 Task: Go to Program & Features. Select Whole Food Market. Add to cart Organic Plant-Based Protein Bars-3. Place order for Kathleen Davis, _x000D_
29730 SW Lancelot Ln_x000D_
Wilsonville, Oregon(OR), 97070, Cell Number (503) 682-3913
Action: Mouse moved to (28, 102)
Screenshot: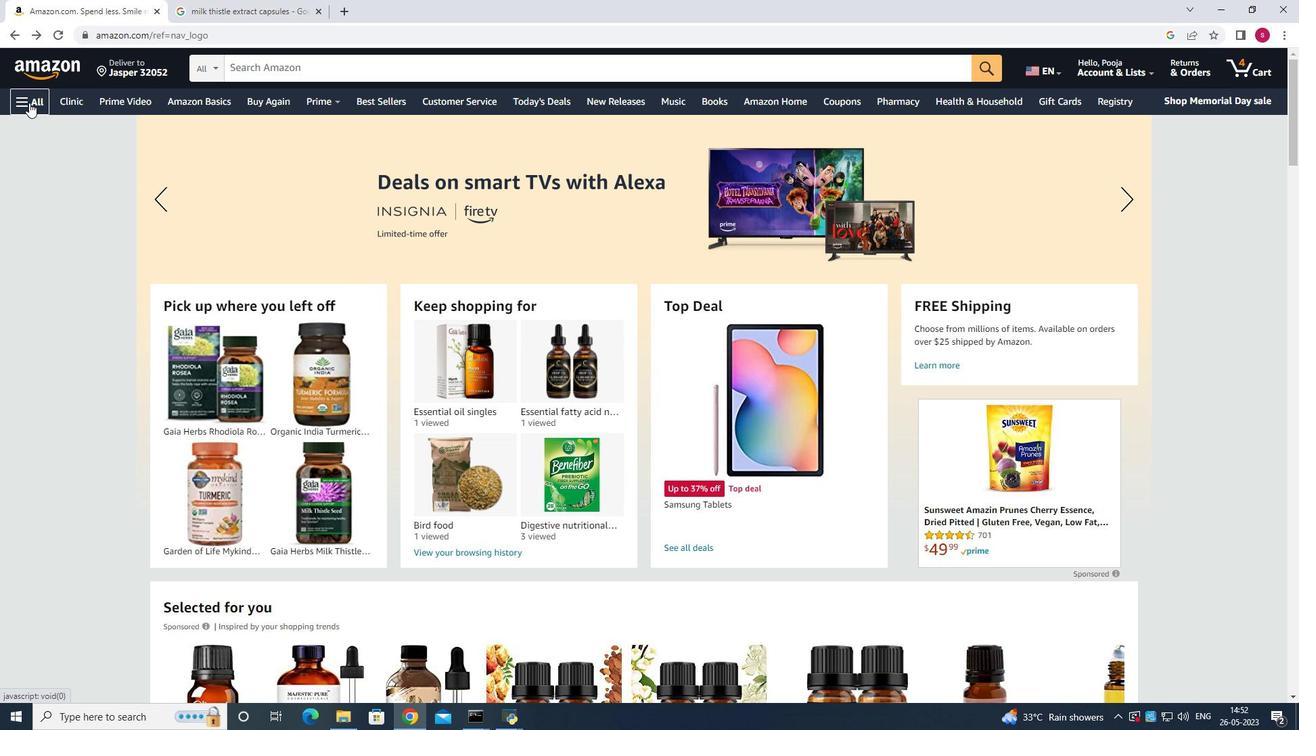 
Action: Mouse pressed left at (28, 102)
Screenshot: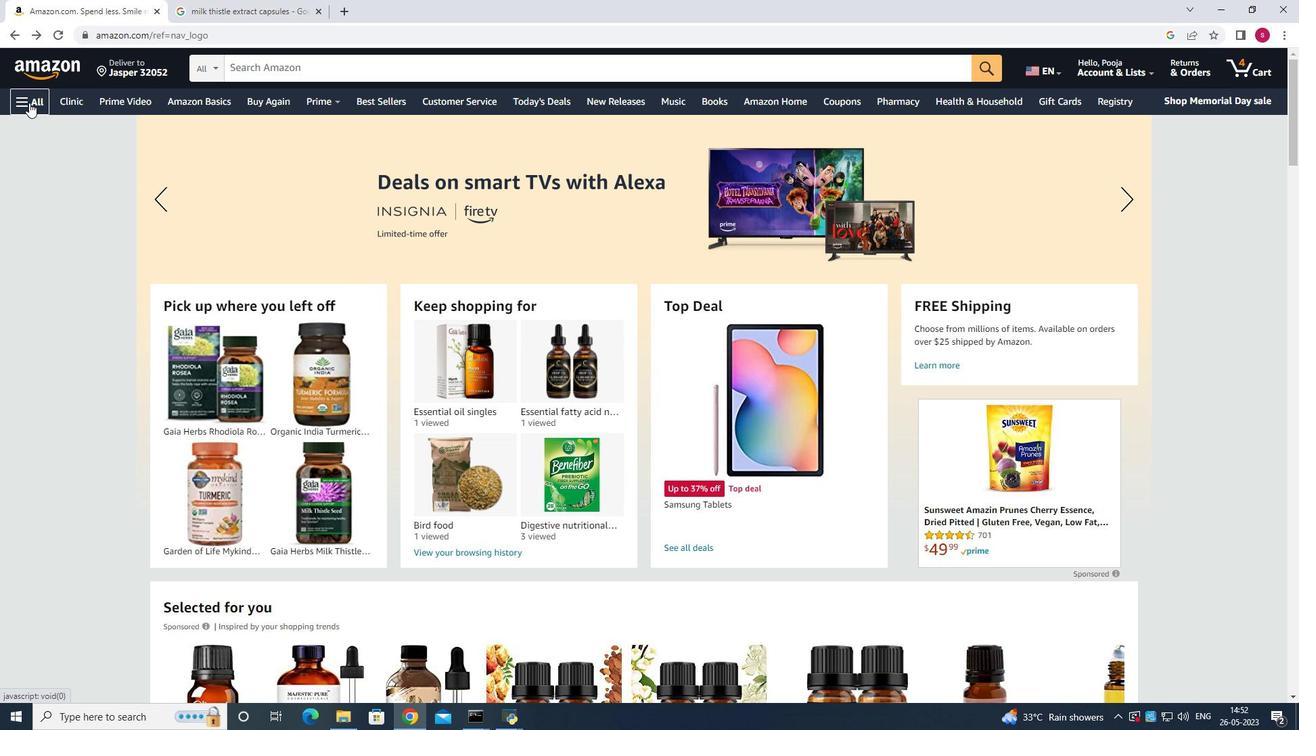 
Action: Mouse moved to (54, 154)
Screenshot: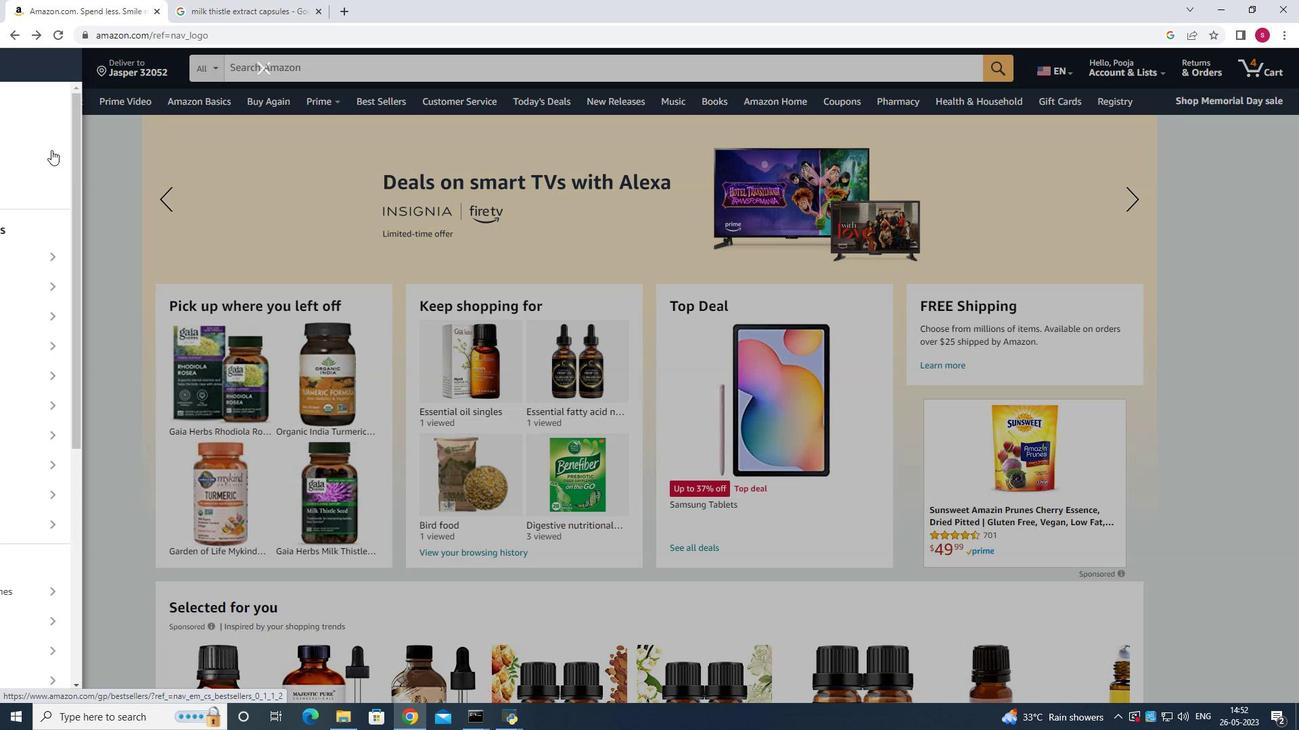 
Action: Mouse scrolled (54, 154) with delta (0, 0)
Screenshot: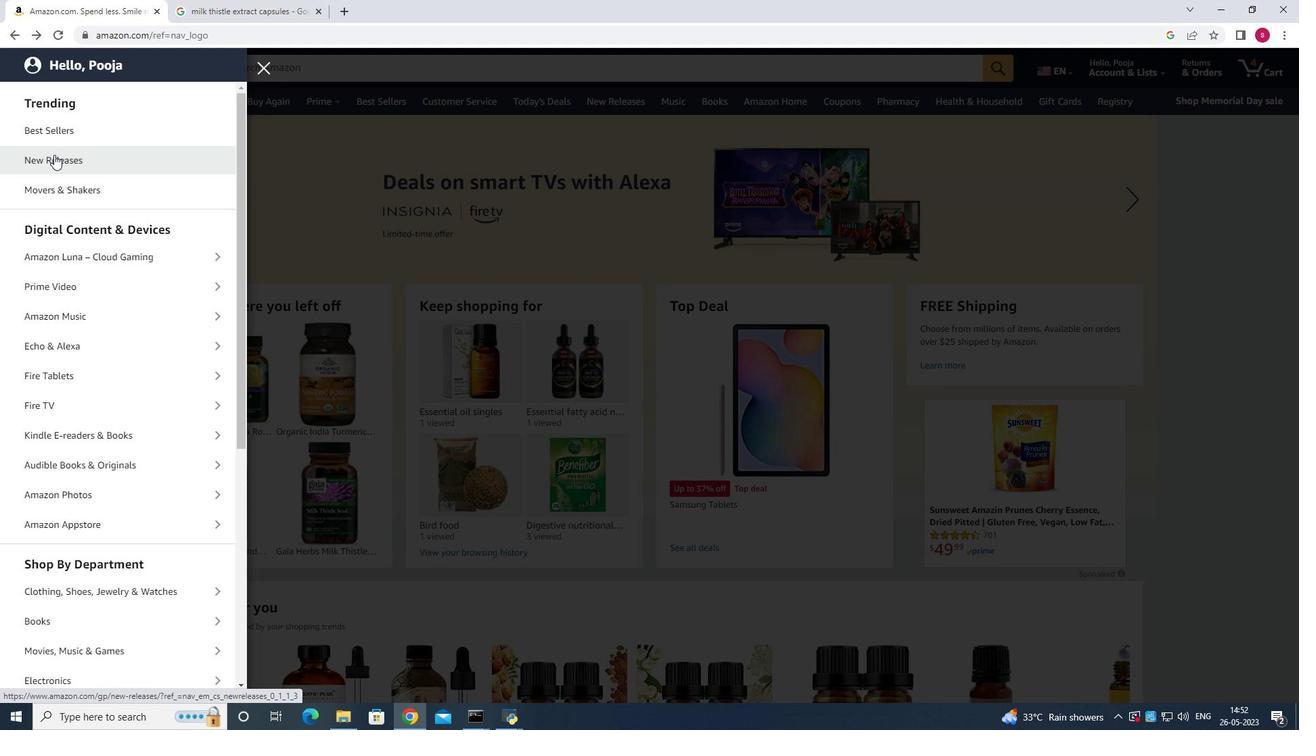 
Action: Mouse scrolled (54, 154) with delta (0, 0)
Screenshot: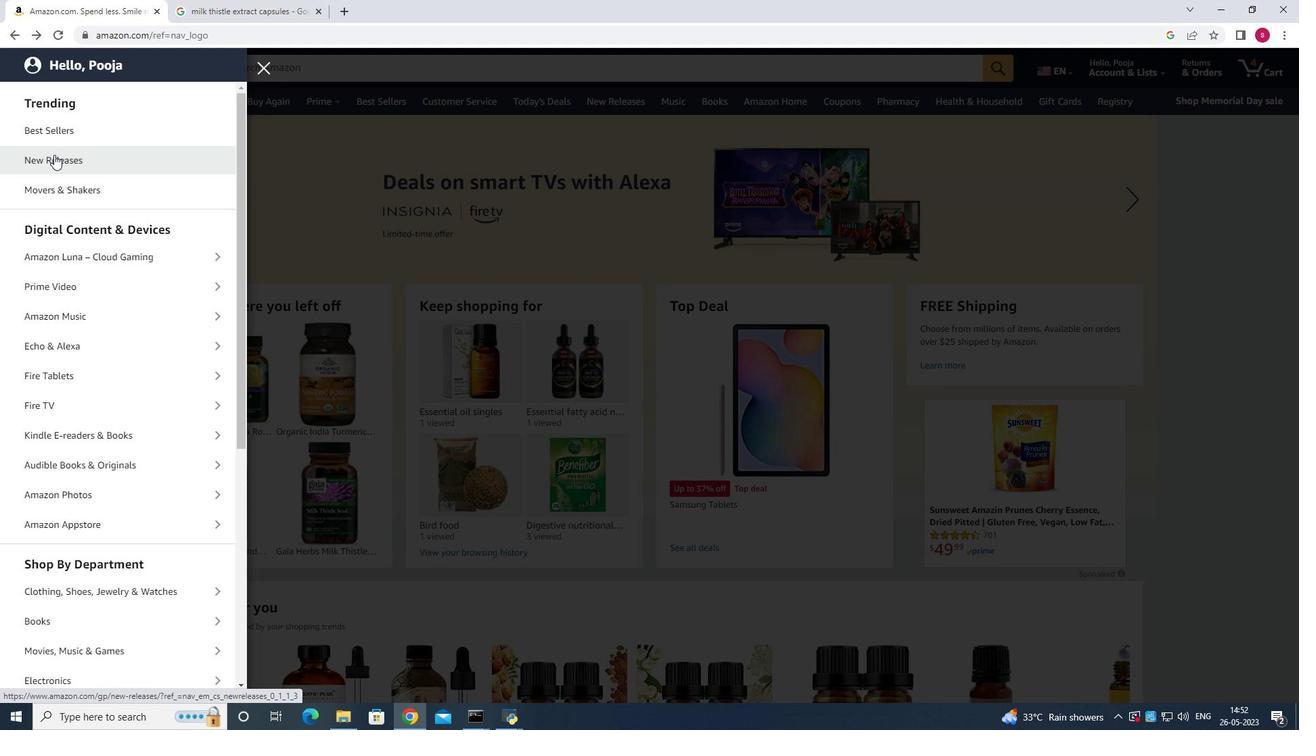 
Action: Mouse scrolled (54, 154) with delta (0, 0)
Screenshot: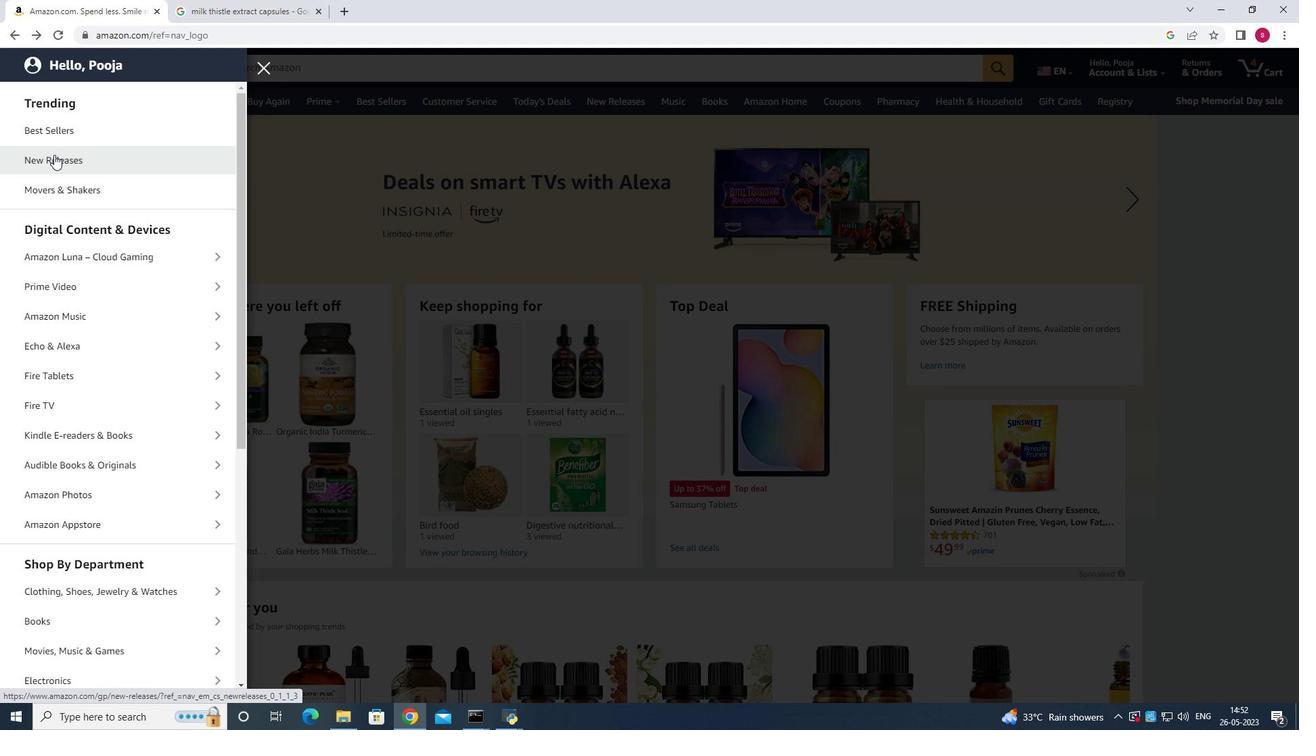 
Action: Mouse scrolled (54, 154) with delta (0, 0)
Screenshot: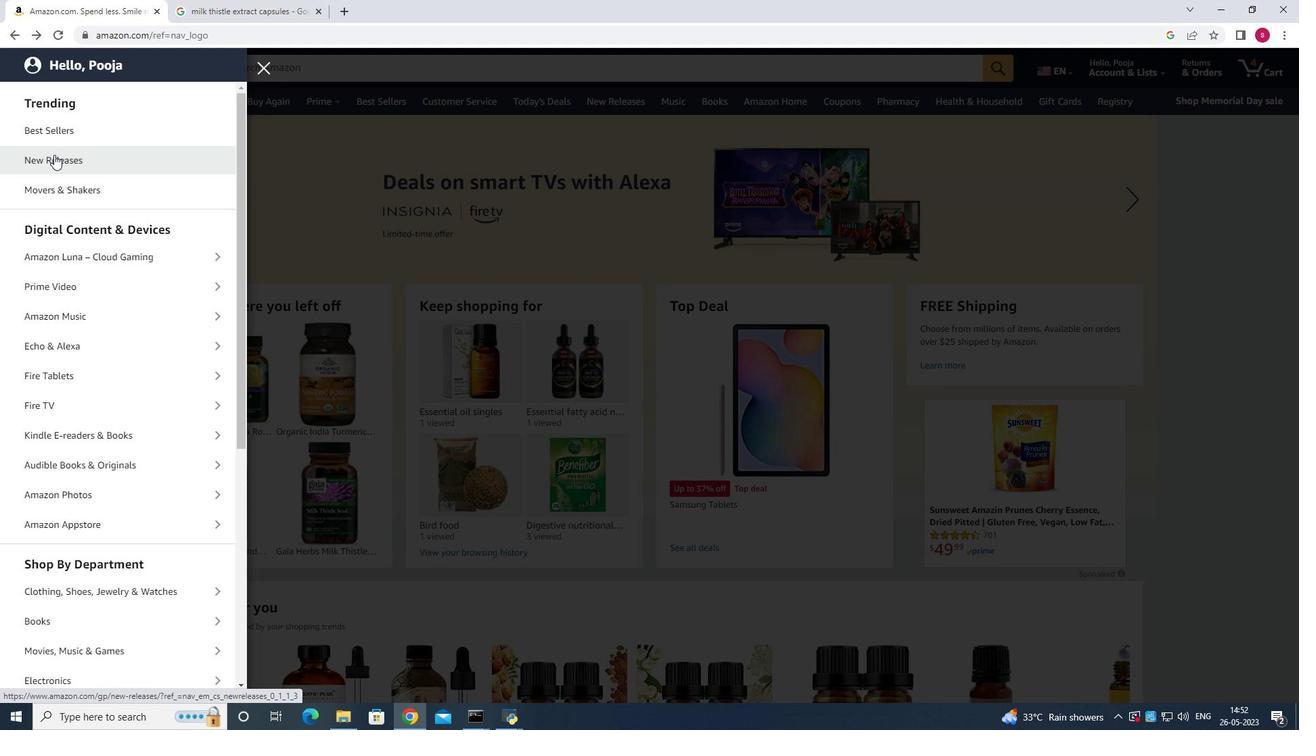 
Action: Mouse scrolled (54, 154) with delta (0, 0)
Screenshot: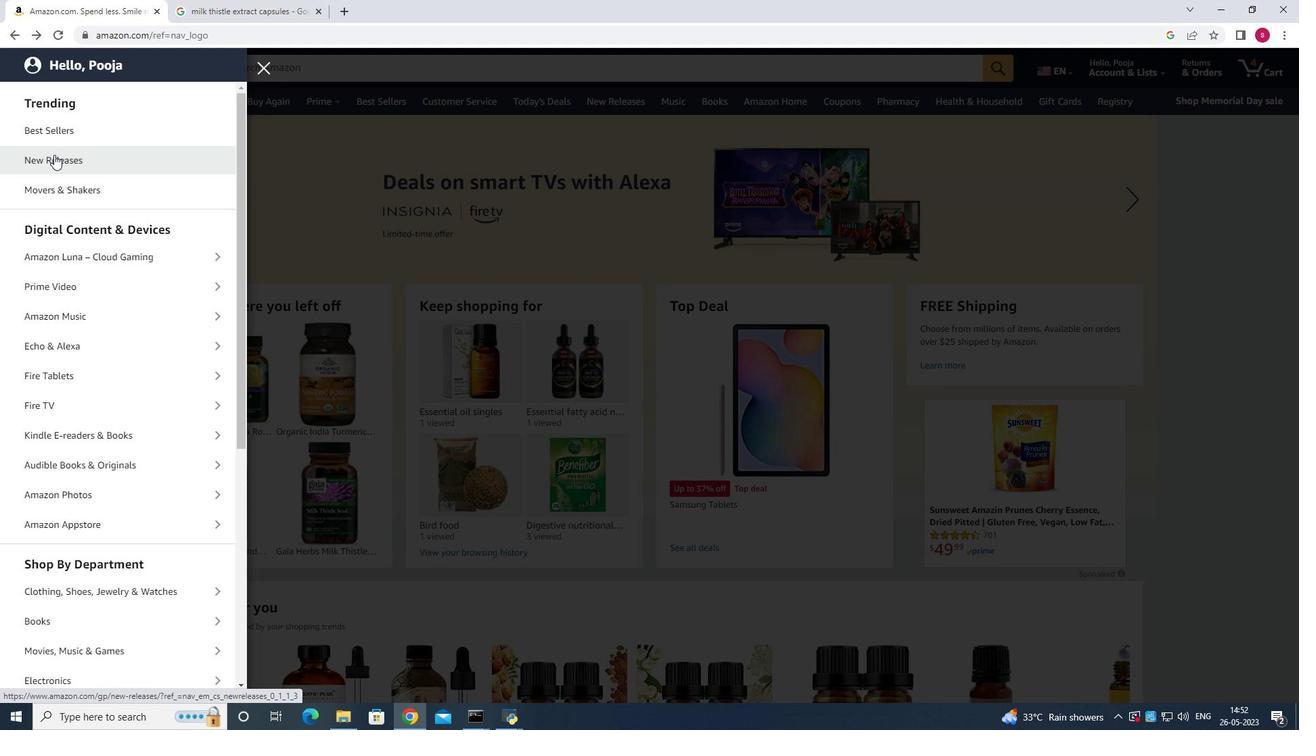 
Action: Mouse scrolled (54, 154) with delta (0, 0)
Screenshot: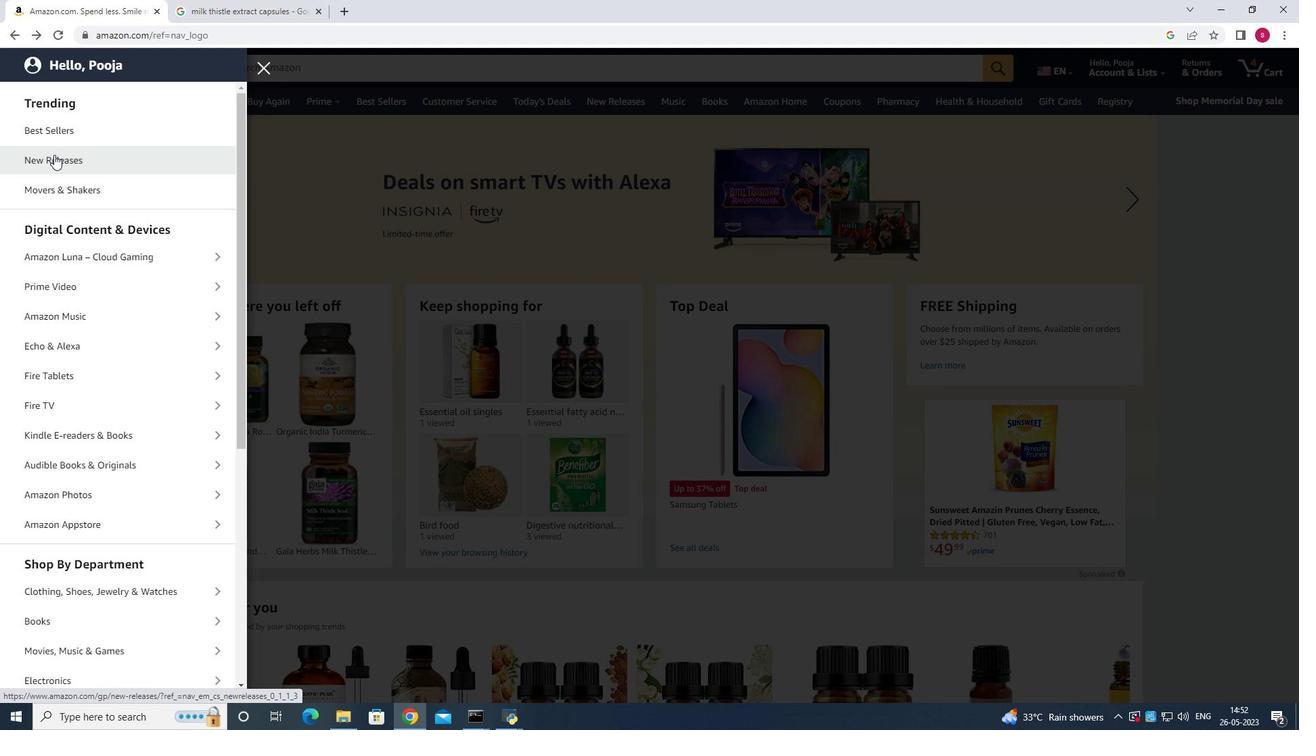 
Action: Mouse scrolled (54, 154) with delta (0, 0)
Screenshot: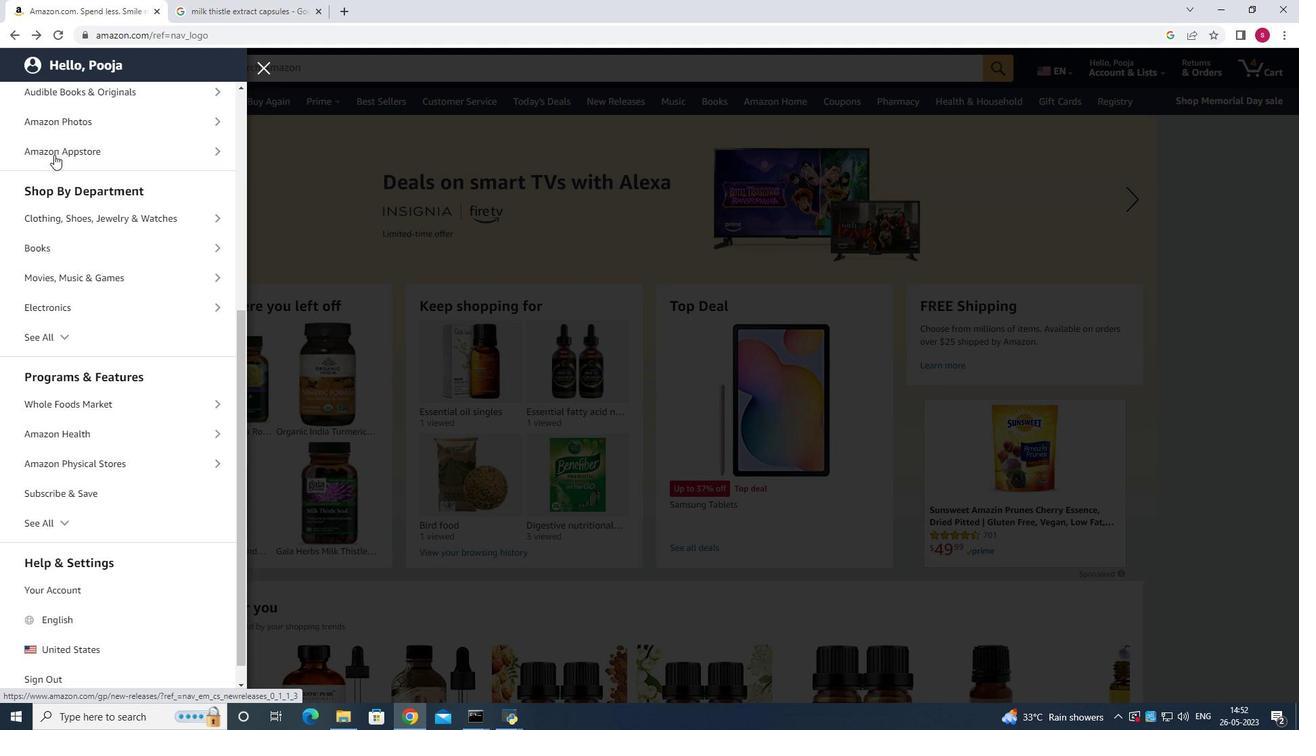 
Action: Mouse scrolled (54, 154) with delta (0, 0)
Screenshot: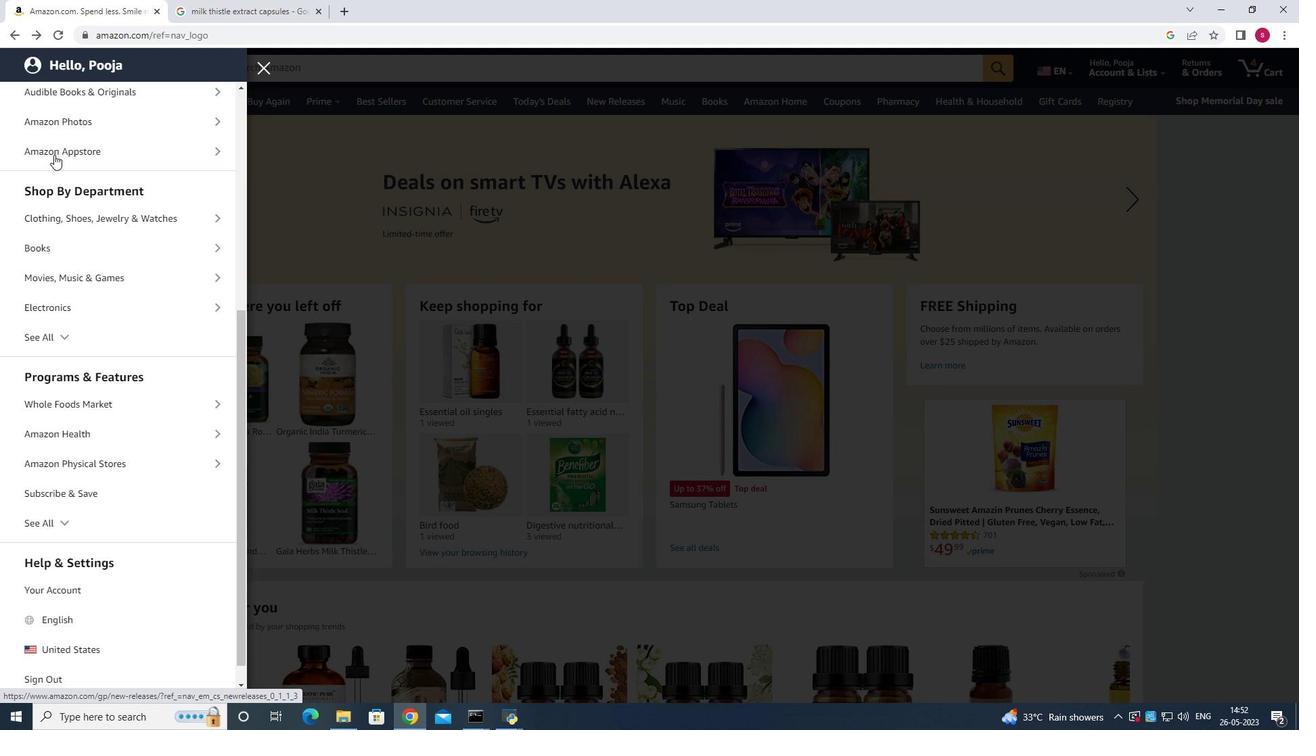 
Action: Mouse scrolled (54, 154) with delta (0, 0)
Screenshot: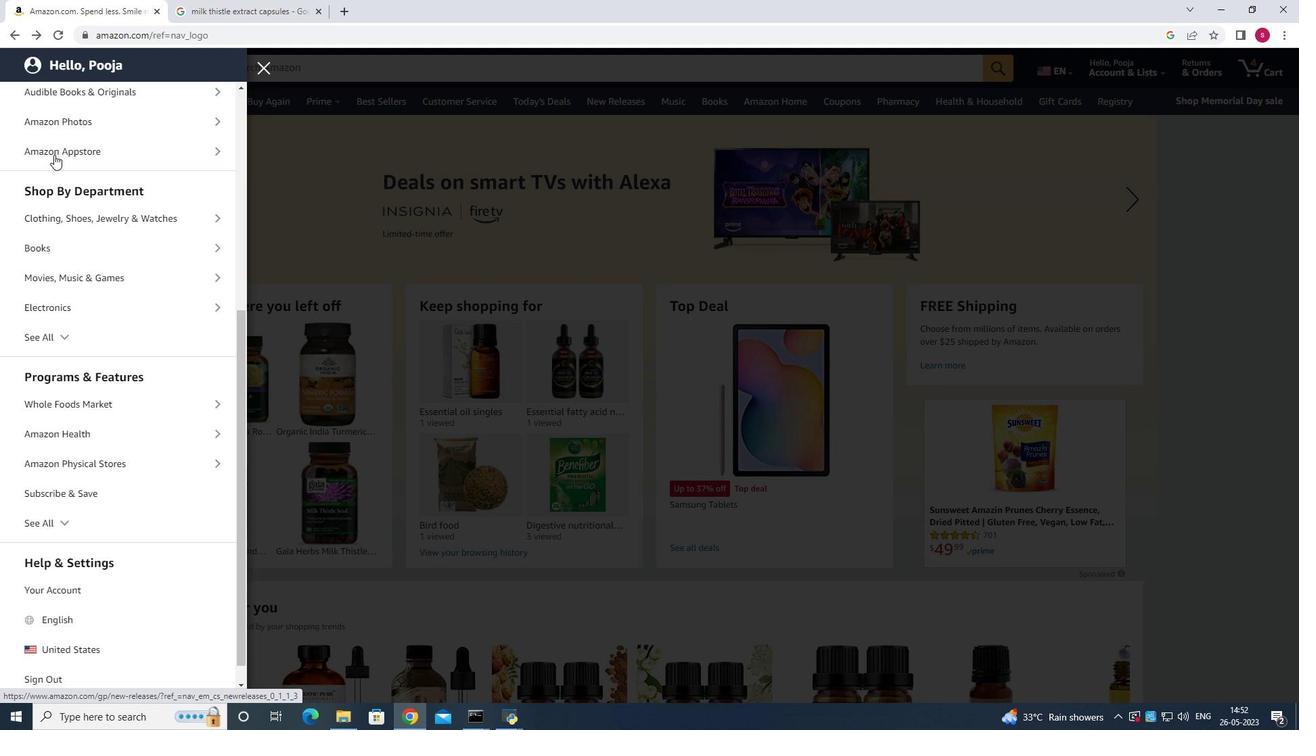 
Action: Mouse scrolled (54, 153) with delta (0, -1)
Screenshot: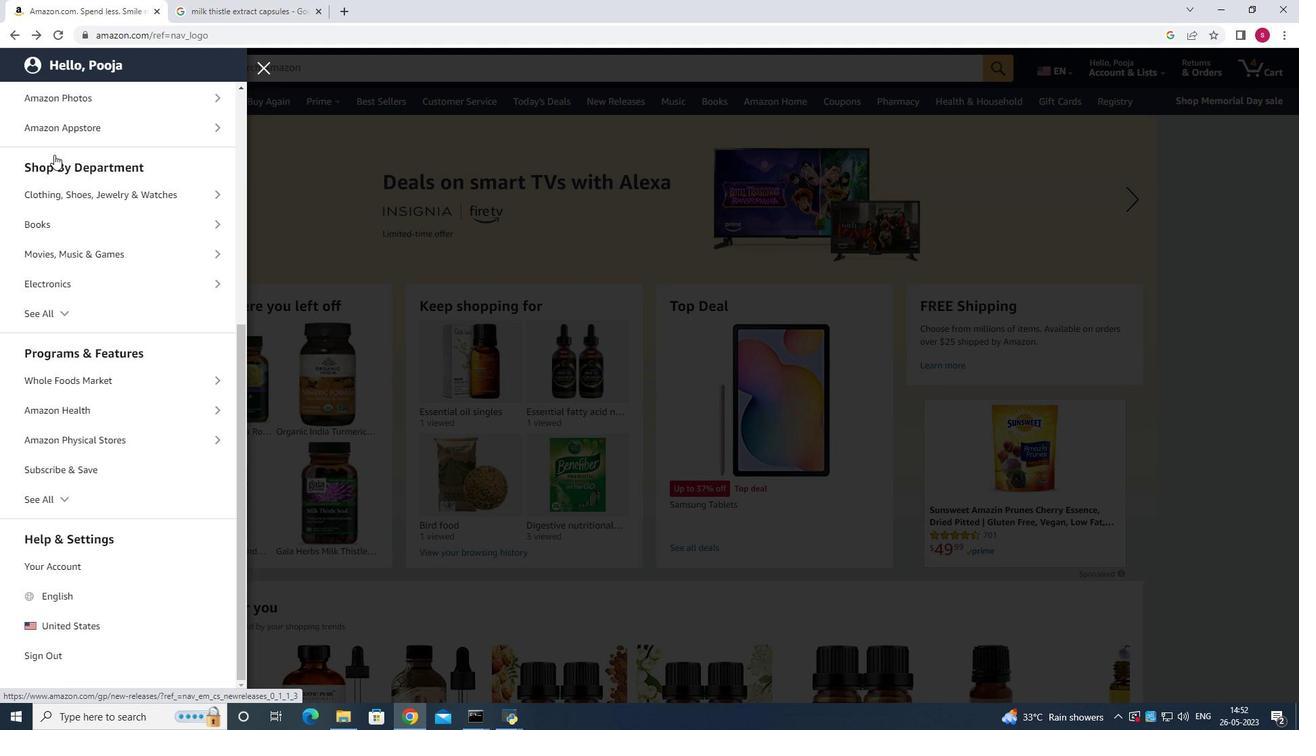 
Action: Mouse scrolled (54, 154) with delta (0, 0)
Screenshot: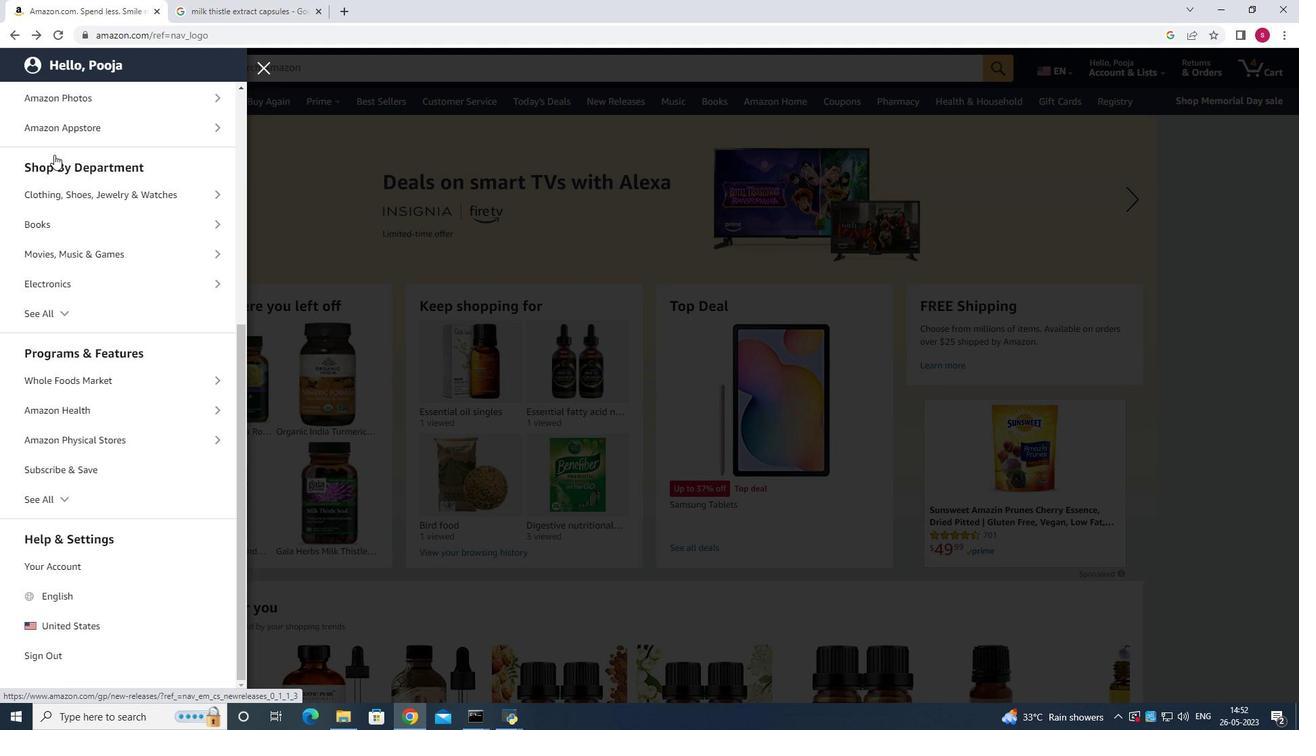 
Action: Mouse scrolled (54, 154) with delta (0, 0)
Screenshot: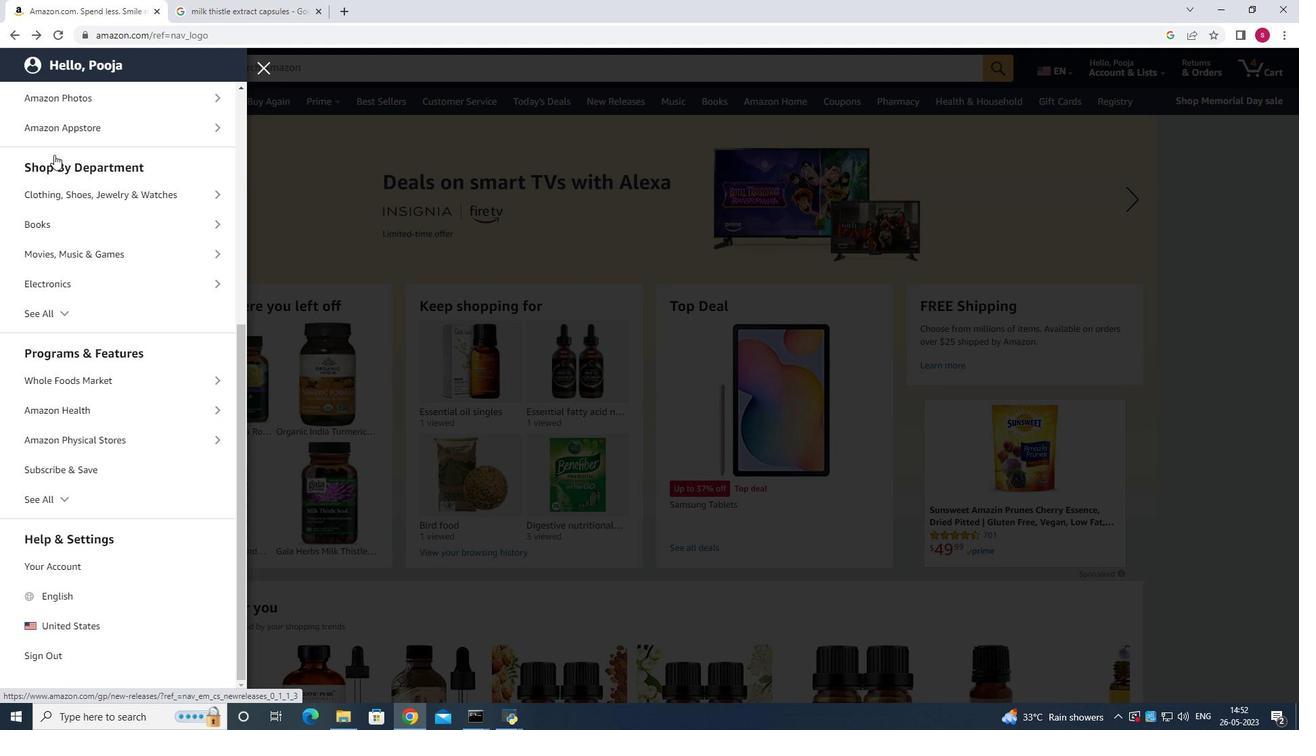 
Action: Mouse scrolled (54, 154) with delta (0, 0)
Screenshot: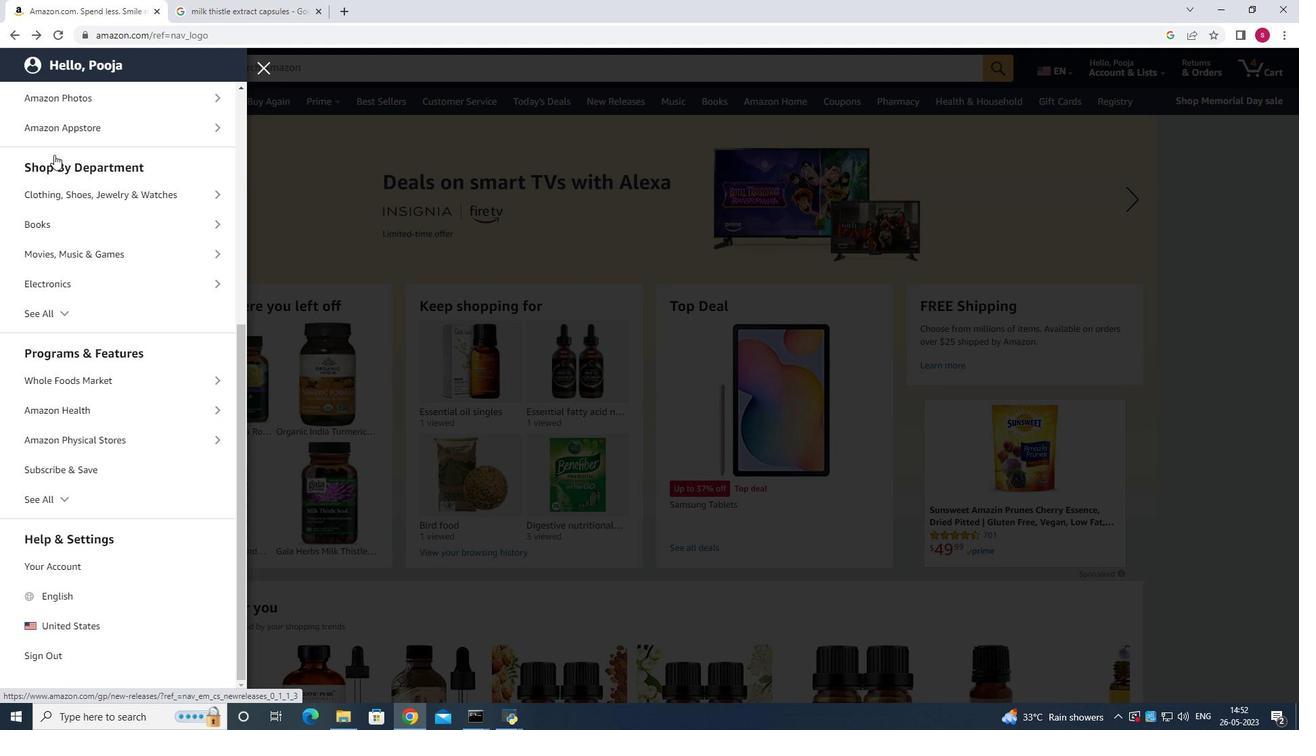
Action: Mouse scrolled (54, 154) with delta (0, 0)
Screenshot: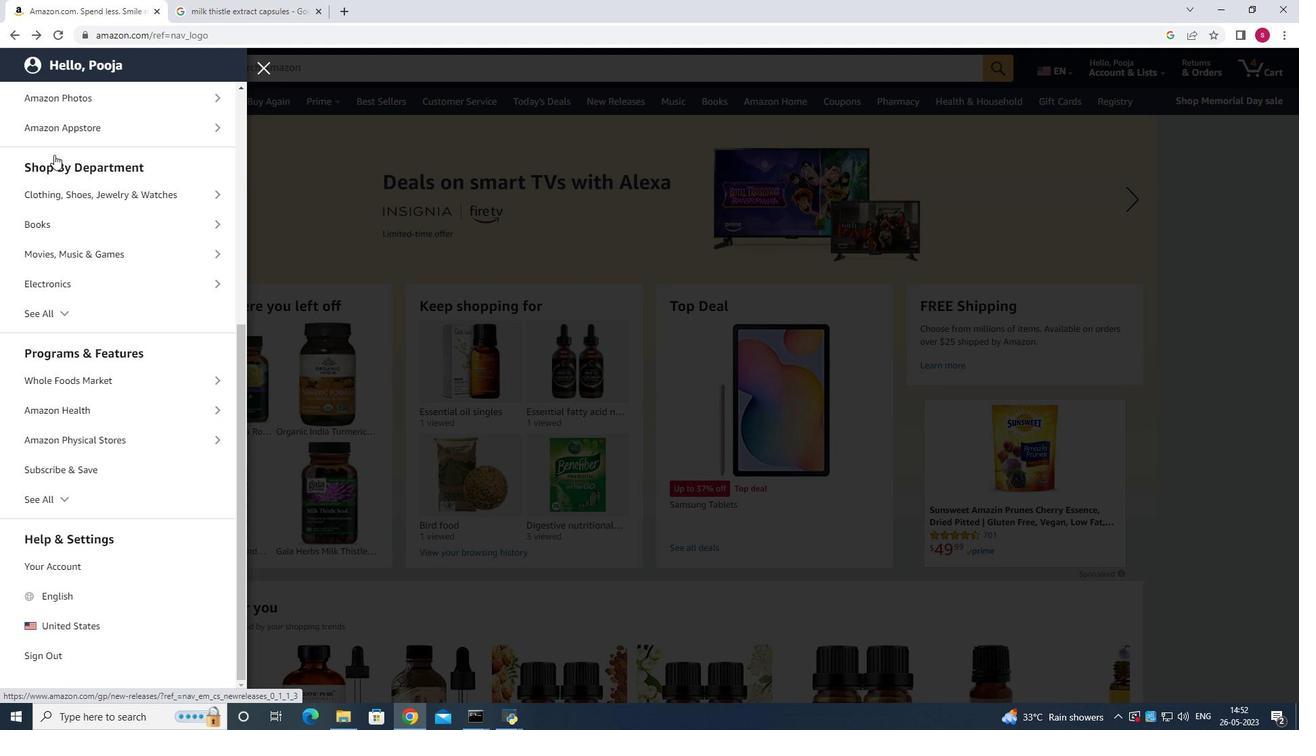 
Action: Mouse scrolled (54, 154) with delta (0, 0)
Screenshot: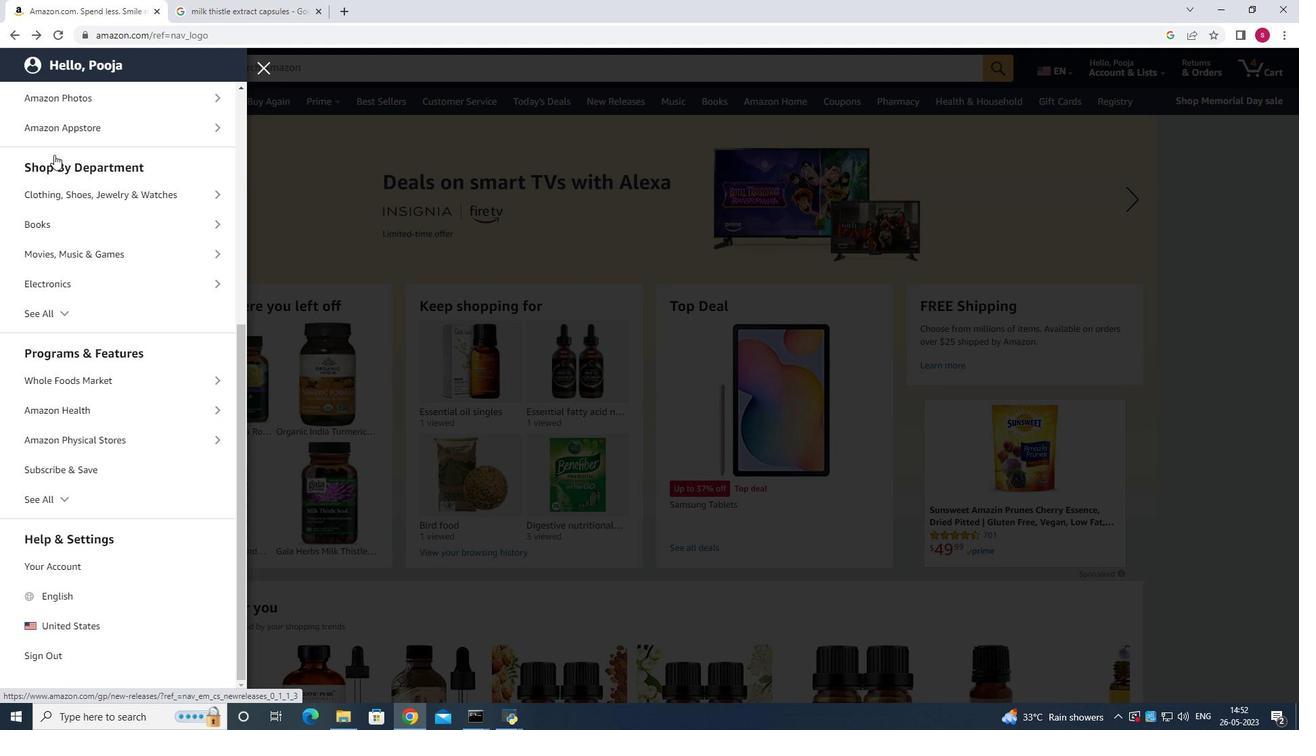 
Action: Mouse scrolled (54, 154) with delta (0, 0)
Screenshot: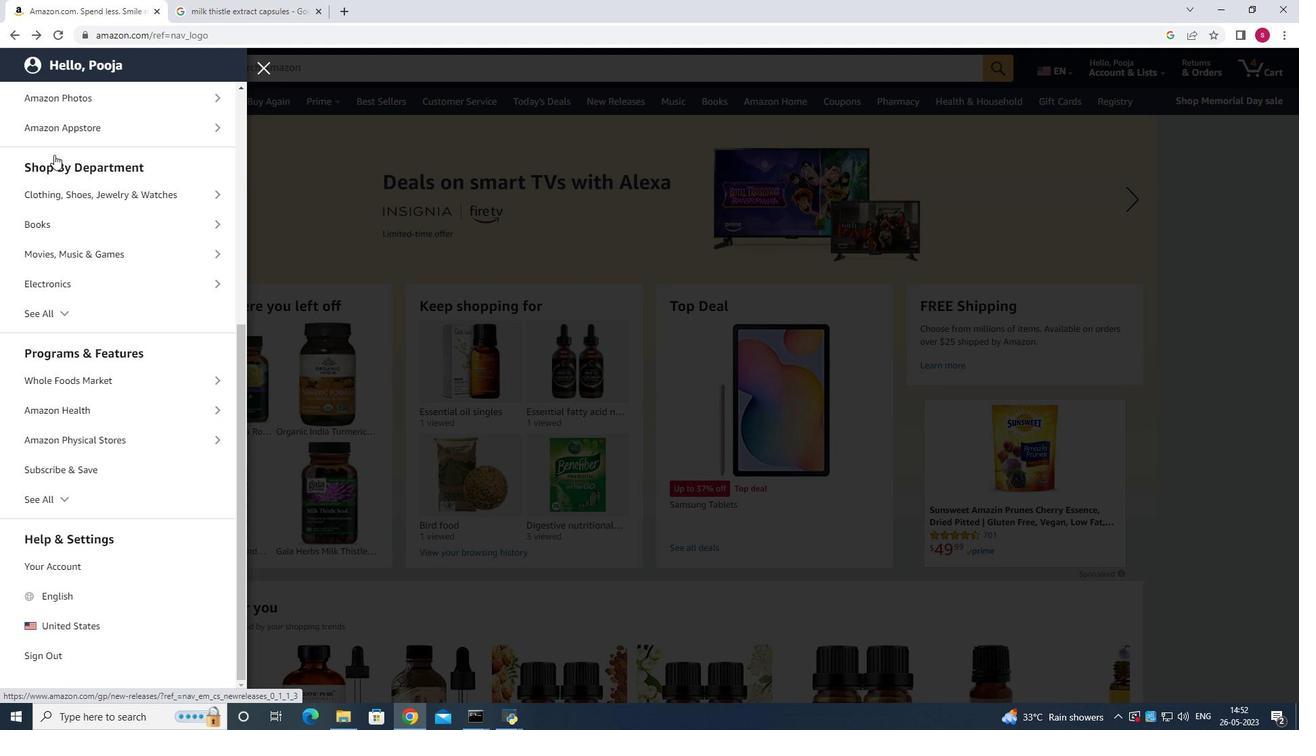 
Action: Mouse moved to (147, 382)
Screenshot: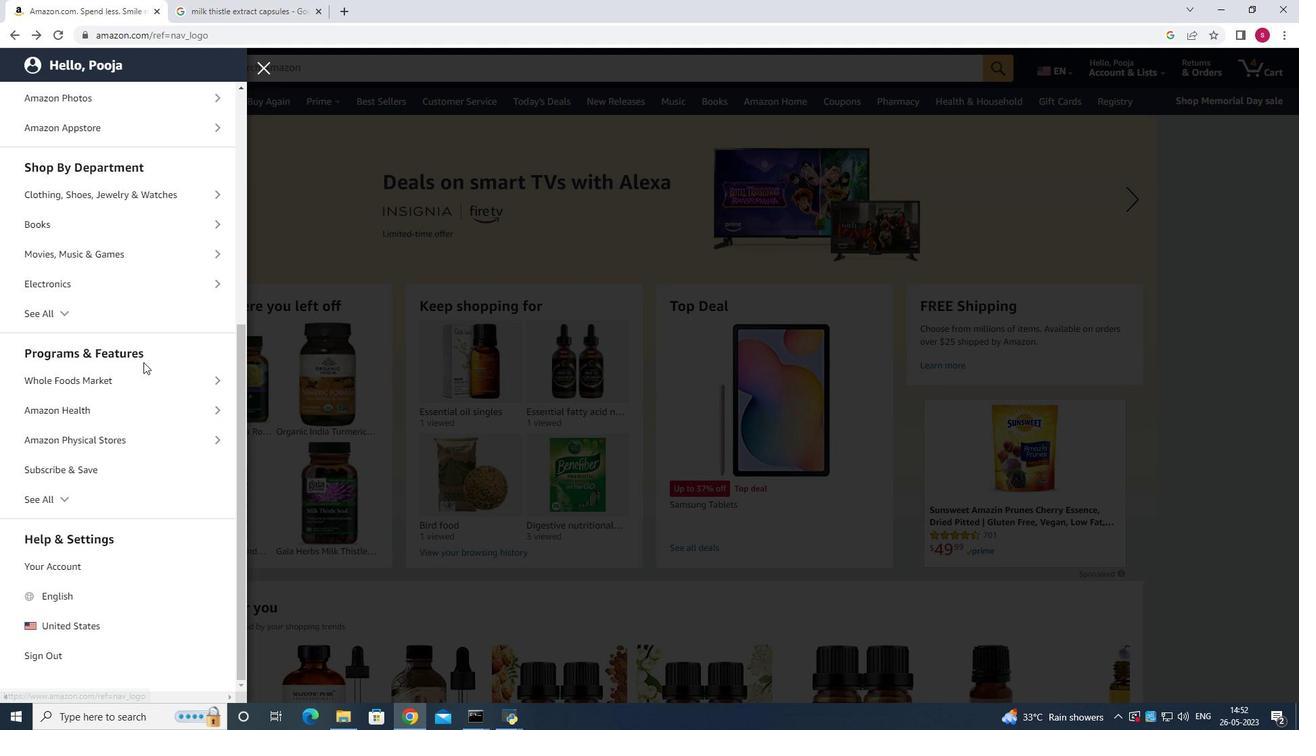 
Action: Mouse pressed left at (147, 382)
Screenshot: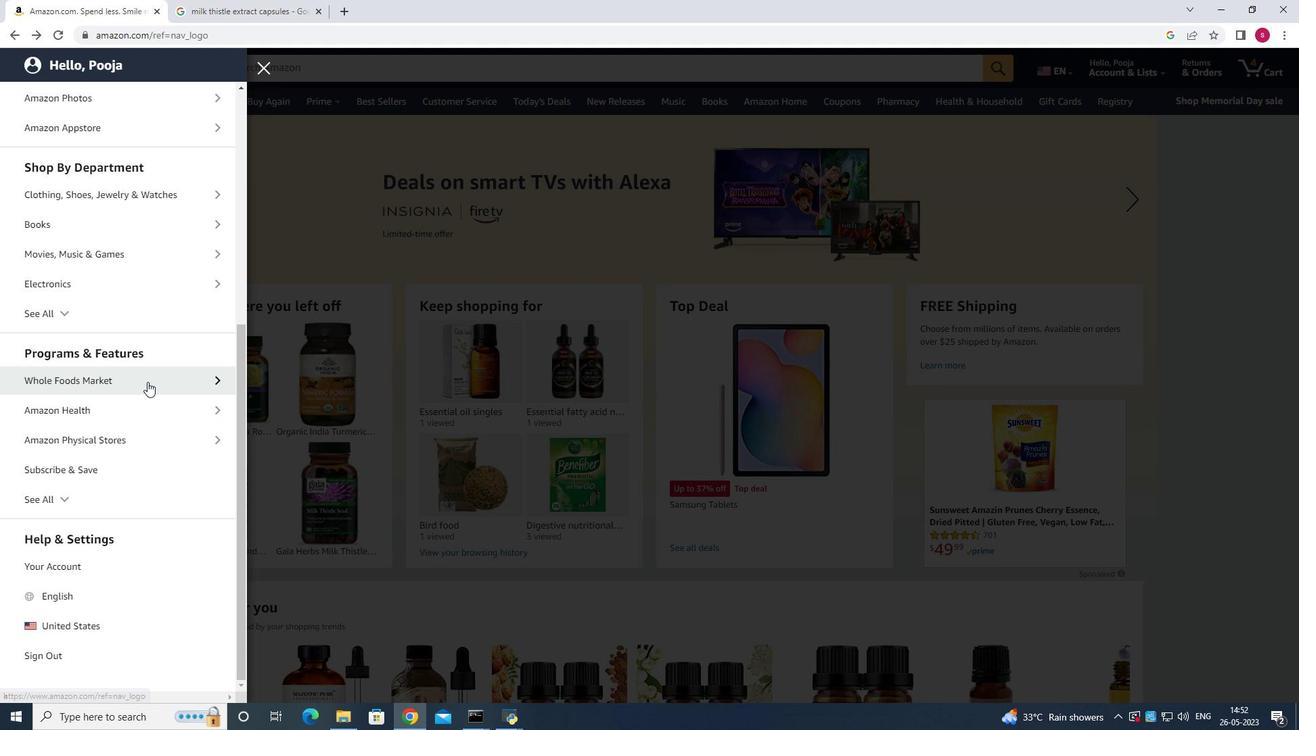 
Action: Mouse moved to (173, 154)
Screenshot: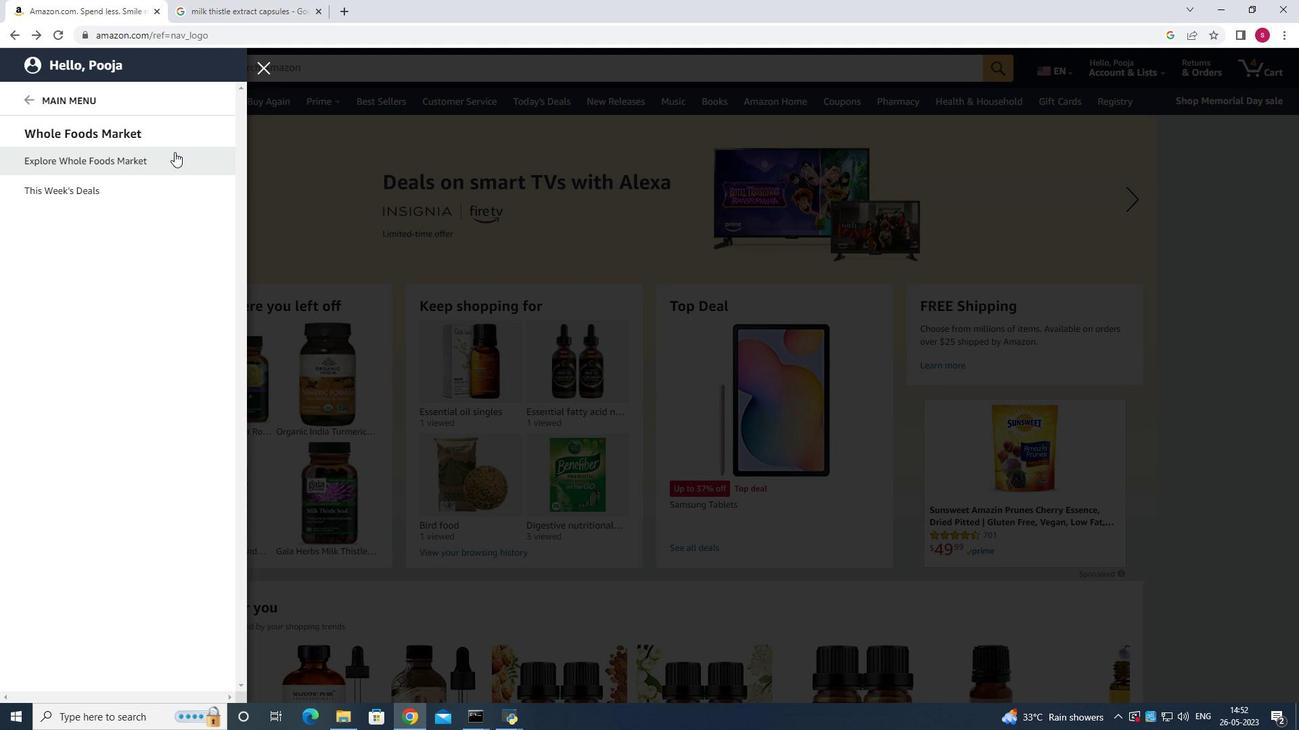 
Action: Mouse pressed left at (173, 154)
Screenshot: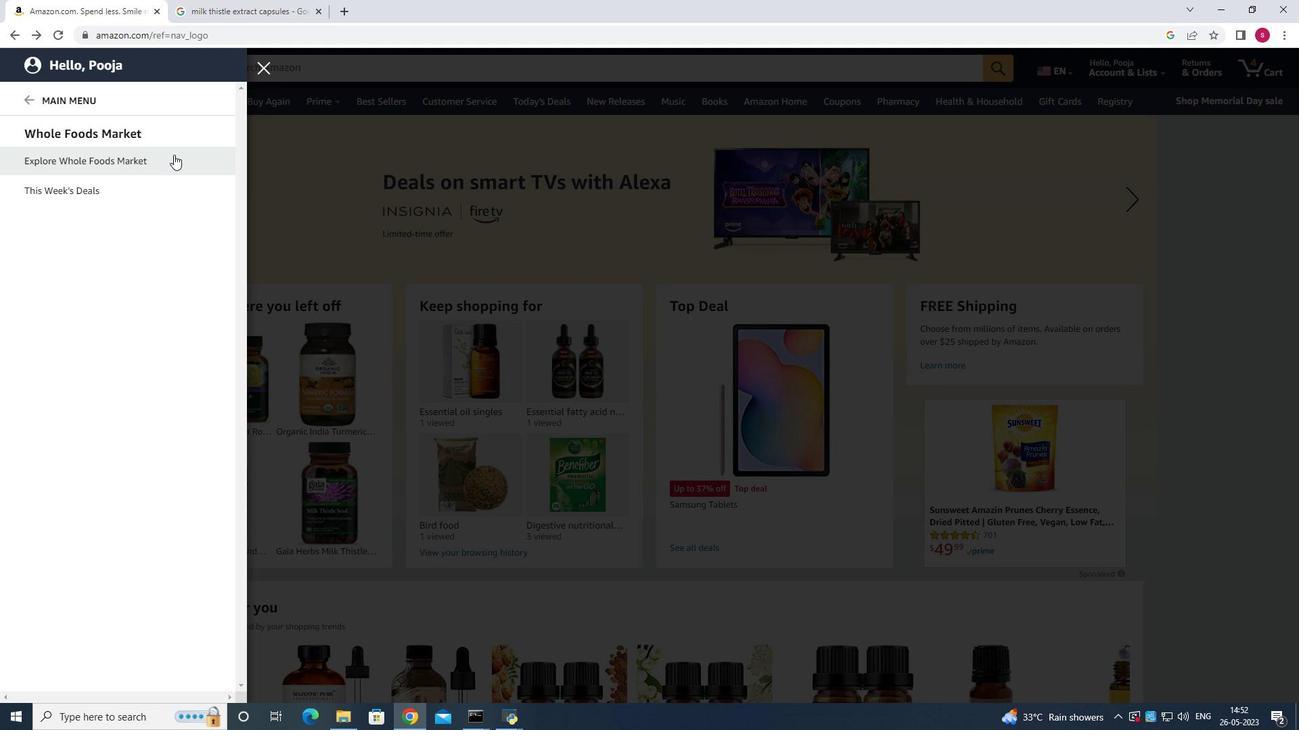 
Action: Mouse moved to (278, 72)
Screenshot: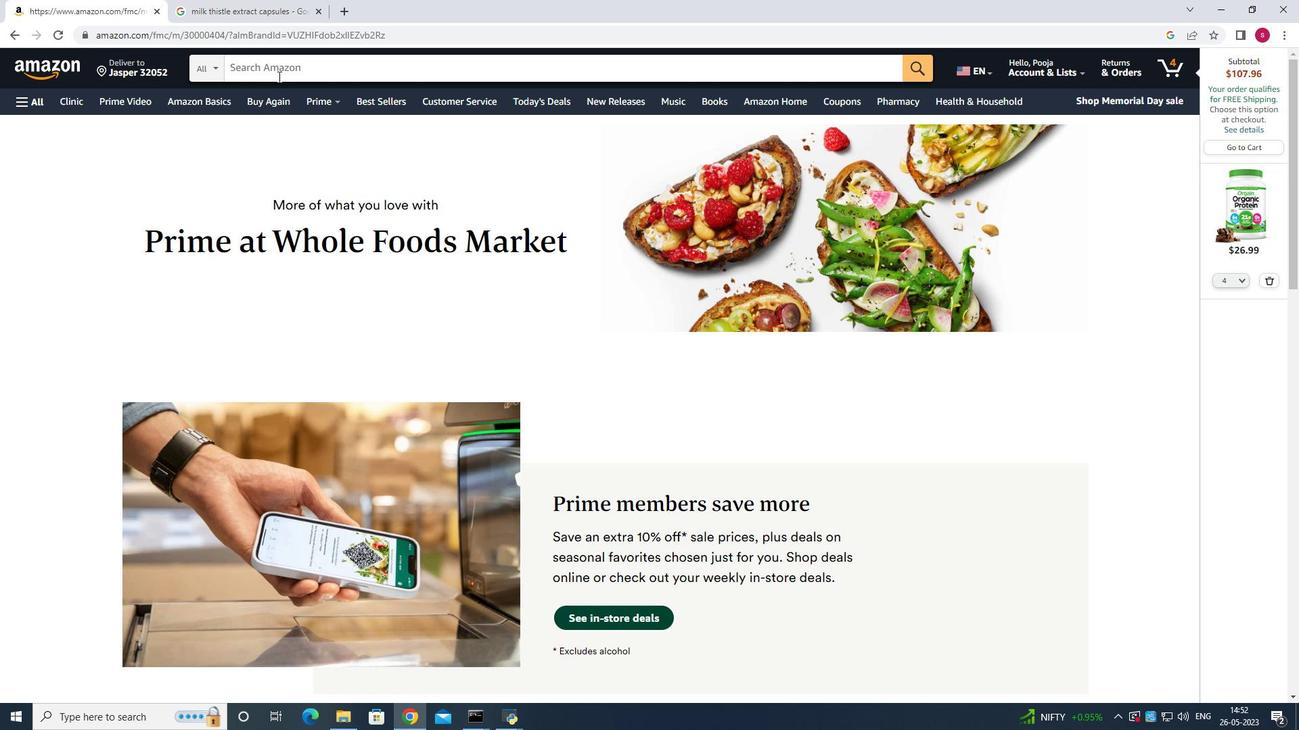 
Action: Mouse pressed left at (278, 72)
Screenshot: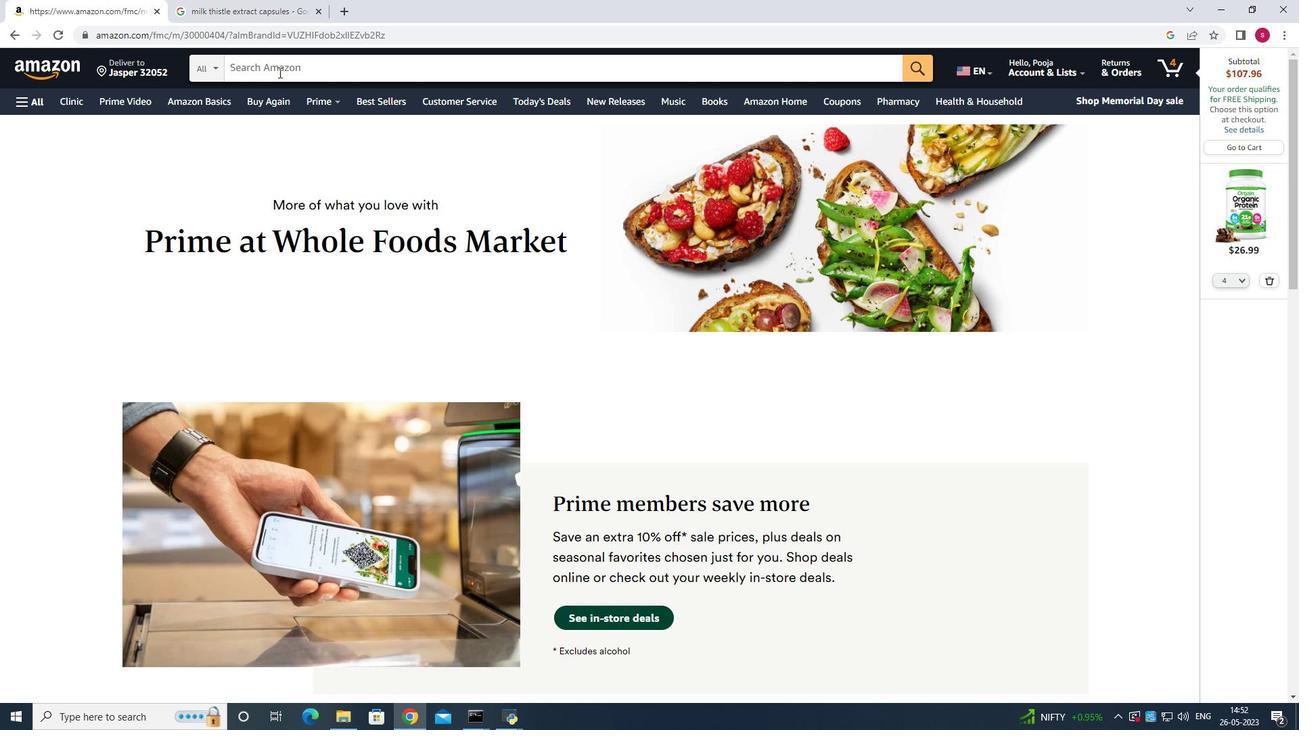 
Action: Mouse moved to (285, 74)
Screenshot: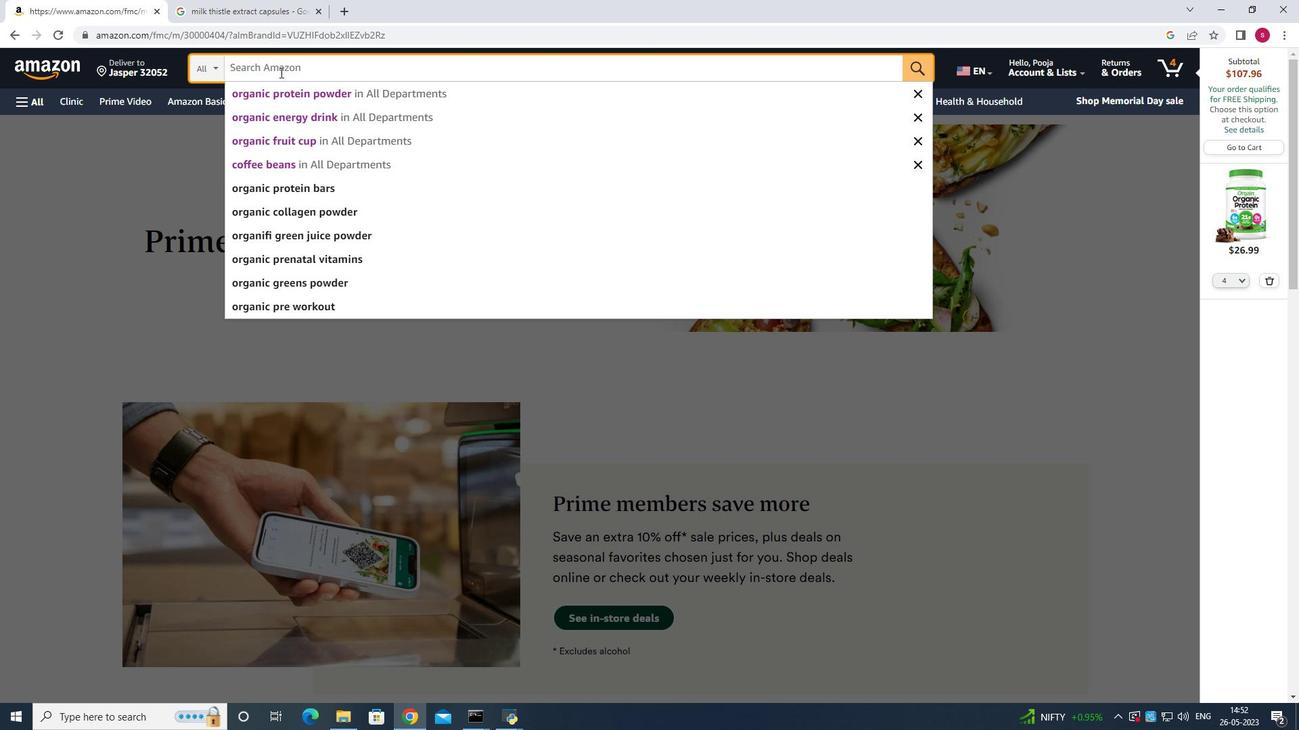
Action: Key pressed <Key.shift>Plam<Key.backspace>m<Key.backspace><Key.backspace><Key.backspace><Key.backspace>organic<Key.space>plant<Key.space>based<Key.space>protein<Key.space>bars<Key.enter>
Screenshot: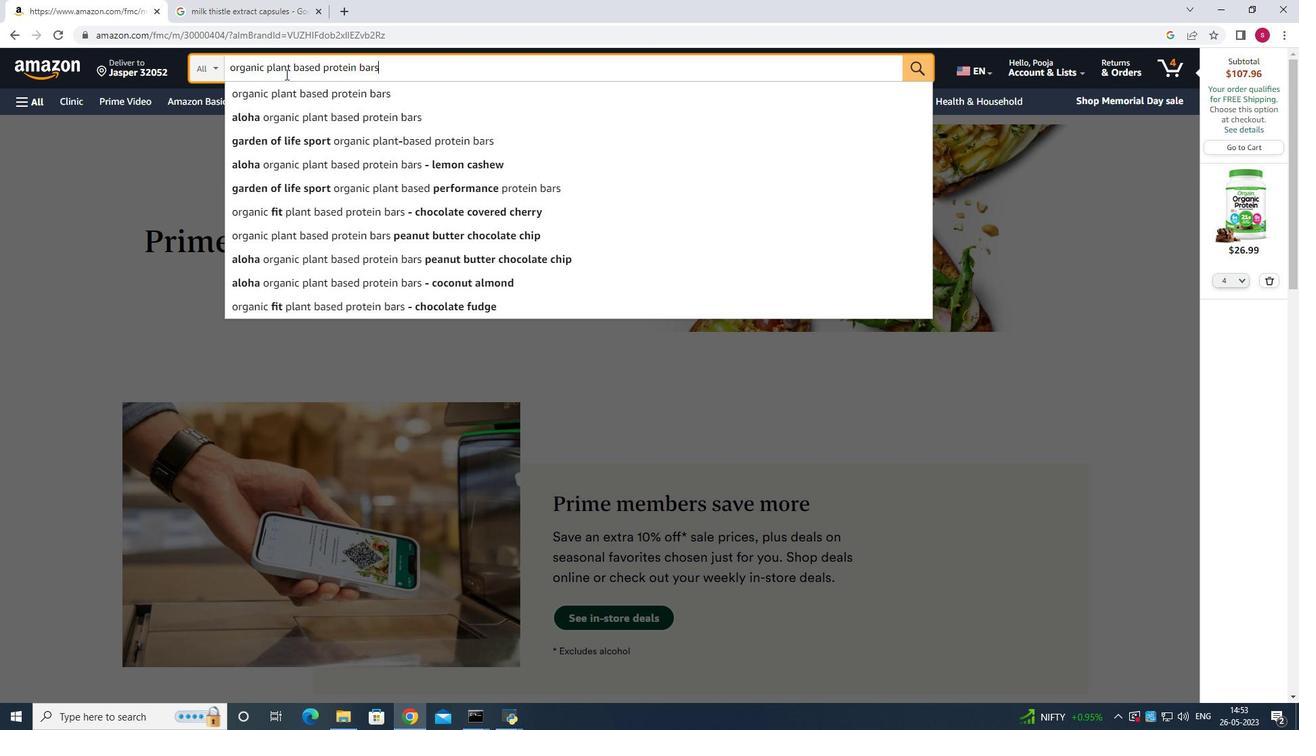 
Action: Mouse moved to (359, 276)
Screenshot: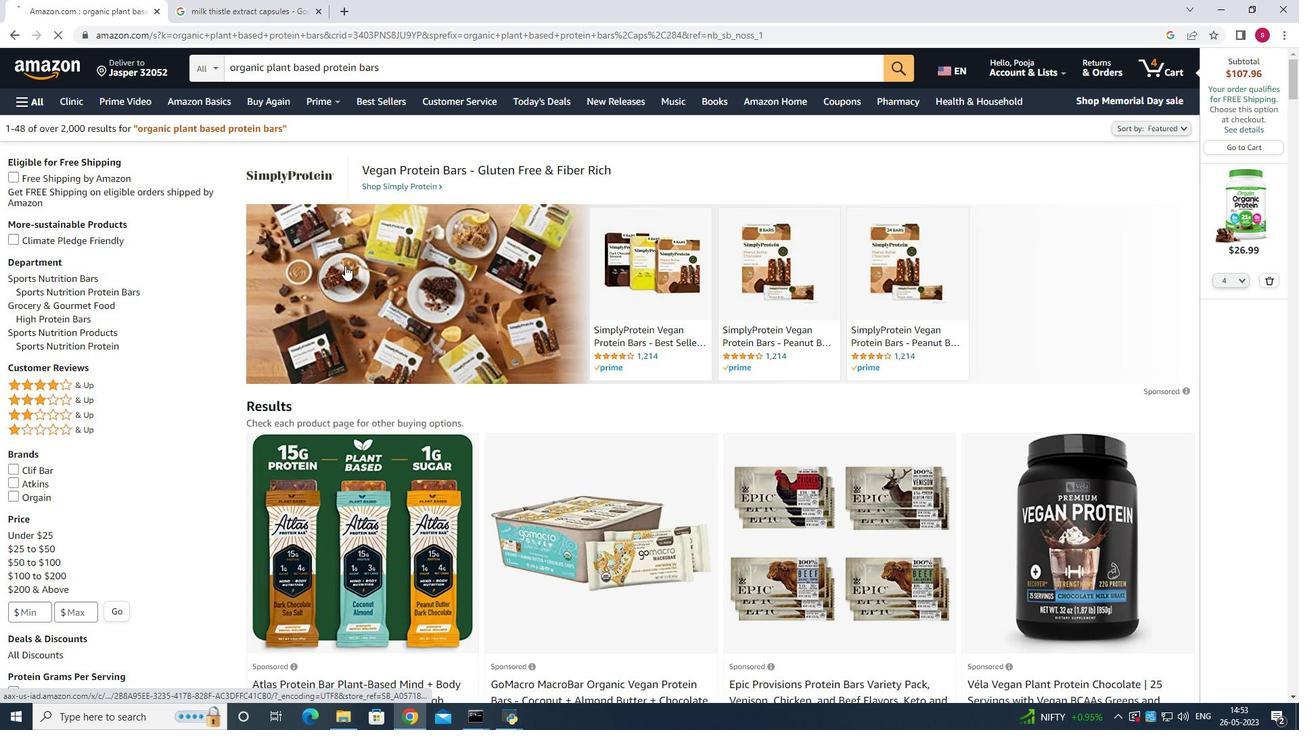 
Action: Mouse scrolled (357, 273) with delta (0, 0)
Screenshot: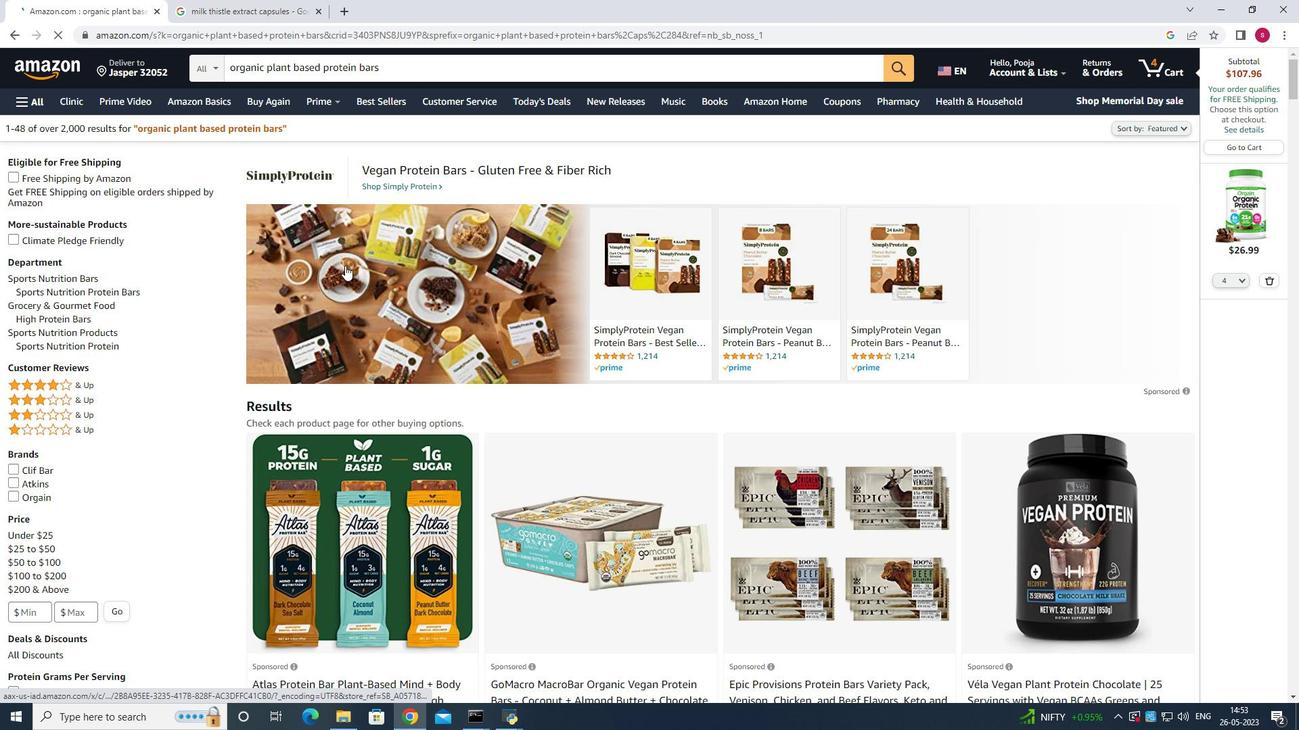 
Action: Mouse scrolled (359, 275) with delta (0, 0)
Screenshot: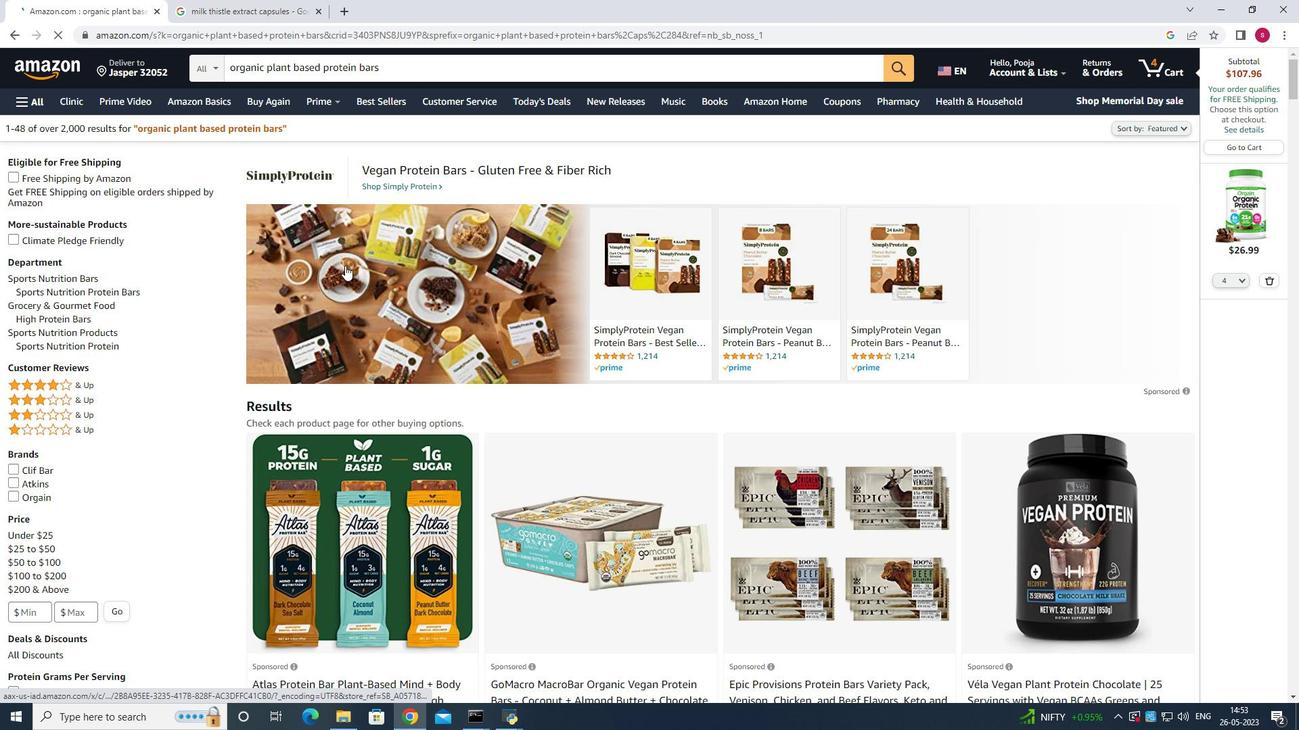 
Action: Mouse scrolled (359, 275) with delta (0, 0)
Screenshot: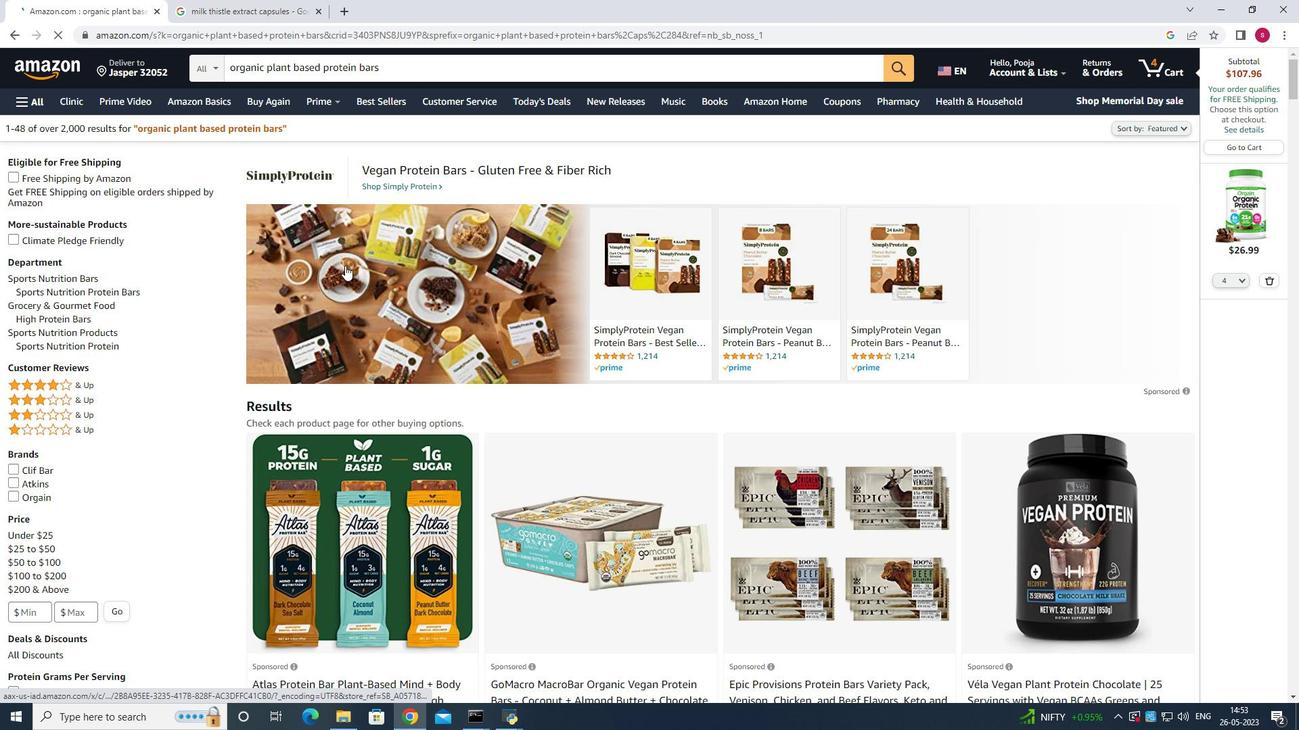 
Action: Mouse scrolled (359, 275) with delta (0, 0)
Screenshot: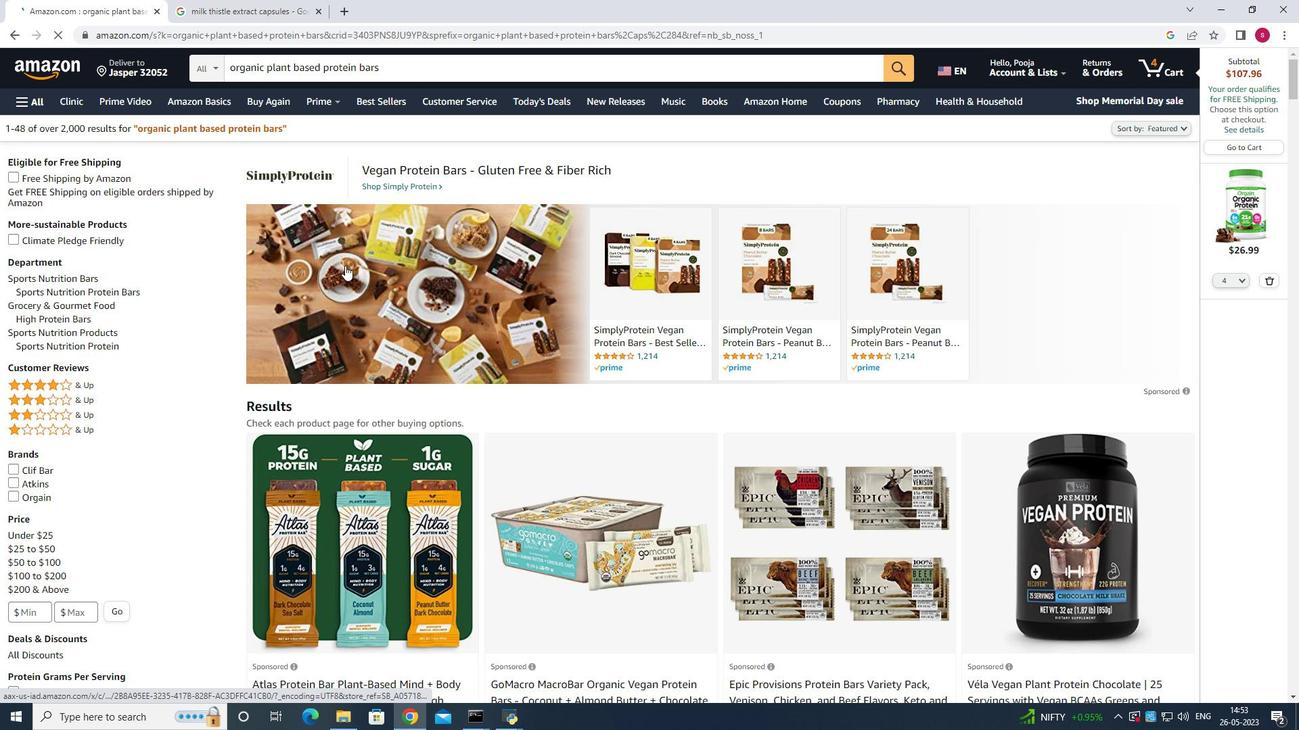 
Action: Mouse scrolled (359, 275) with delta (0, 0)
Screenshot: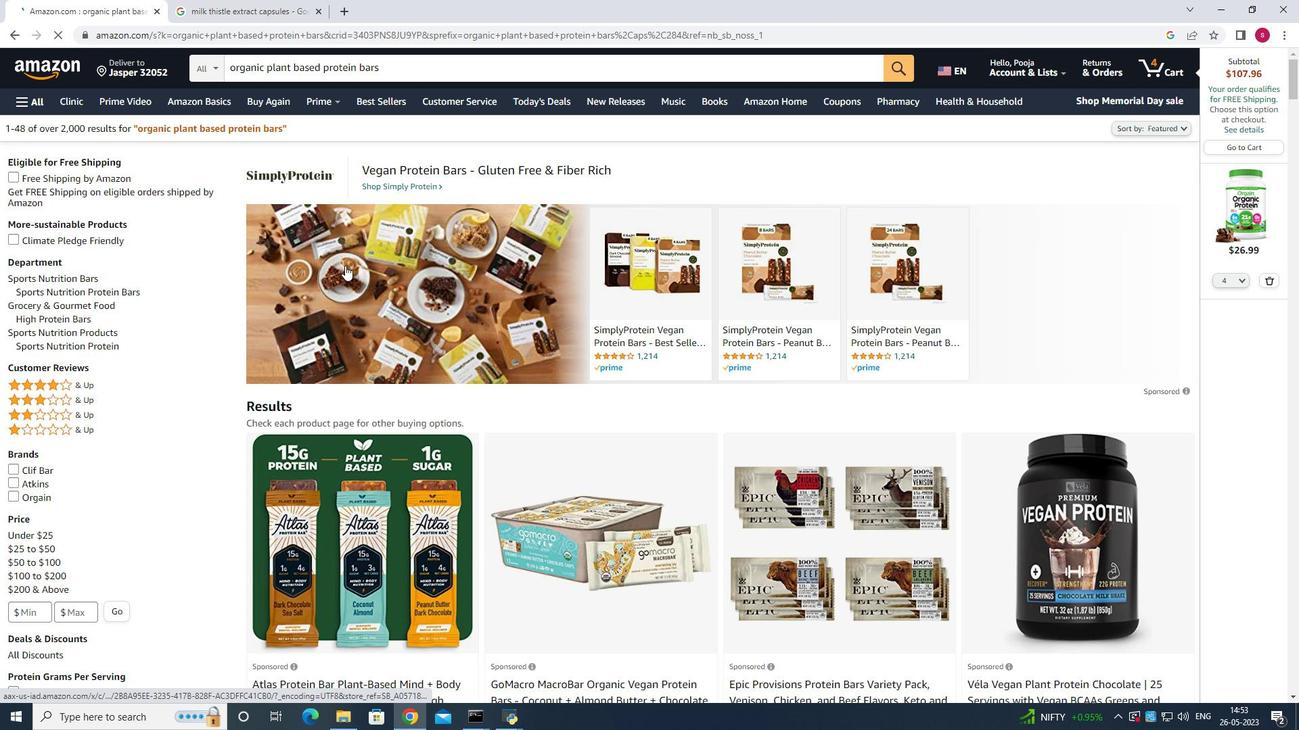 
Action: Mouse scrolled (359, 275) with delta (0, 0)
Screenshot: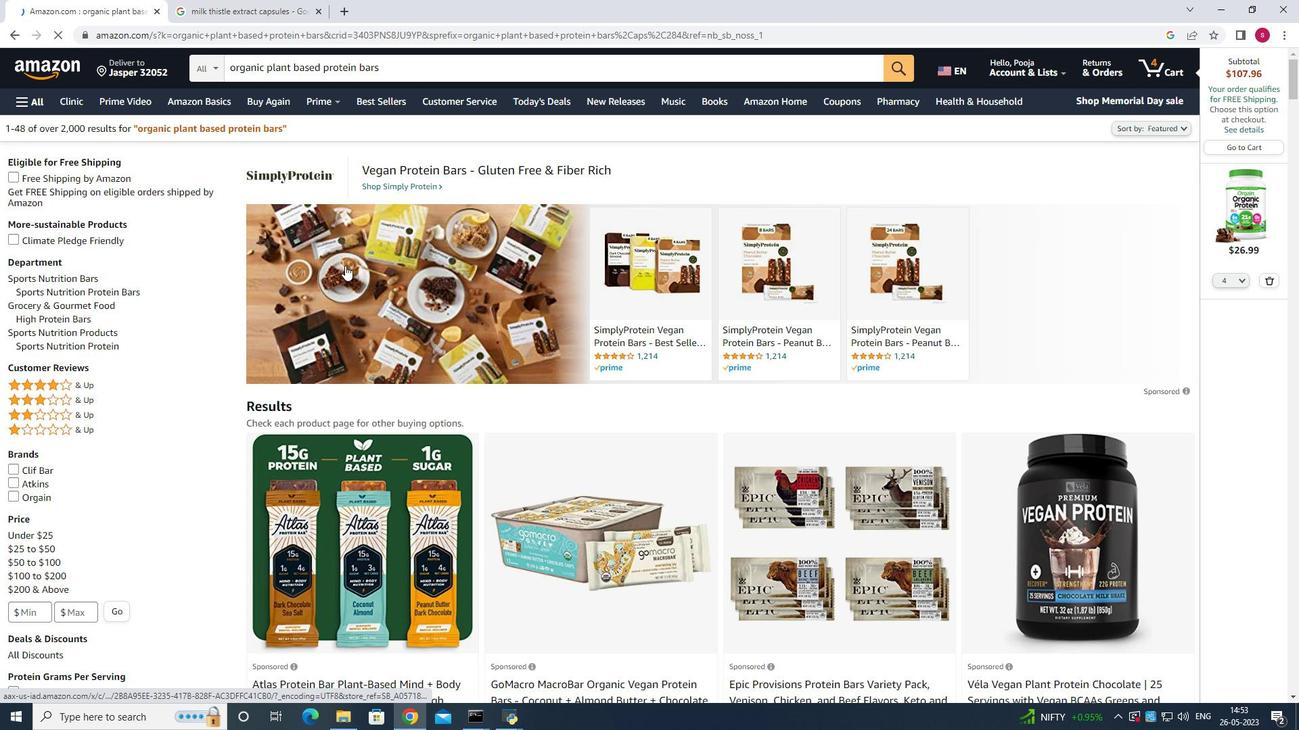 
Action: Mouse scrolled (359, 275) with delta (0, 0)
Screenshot: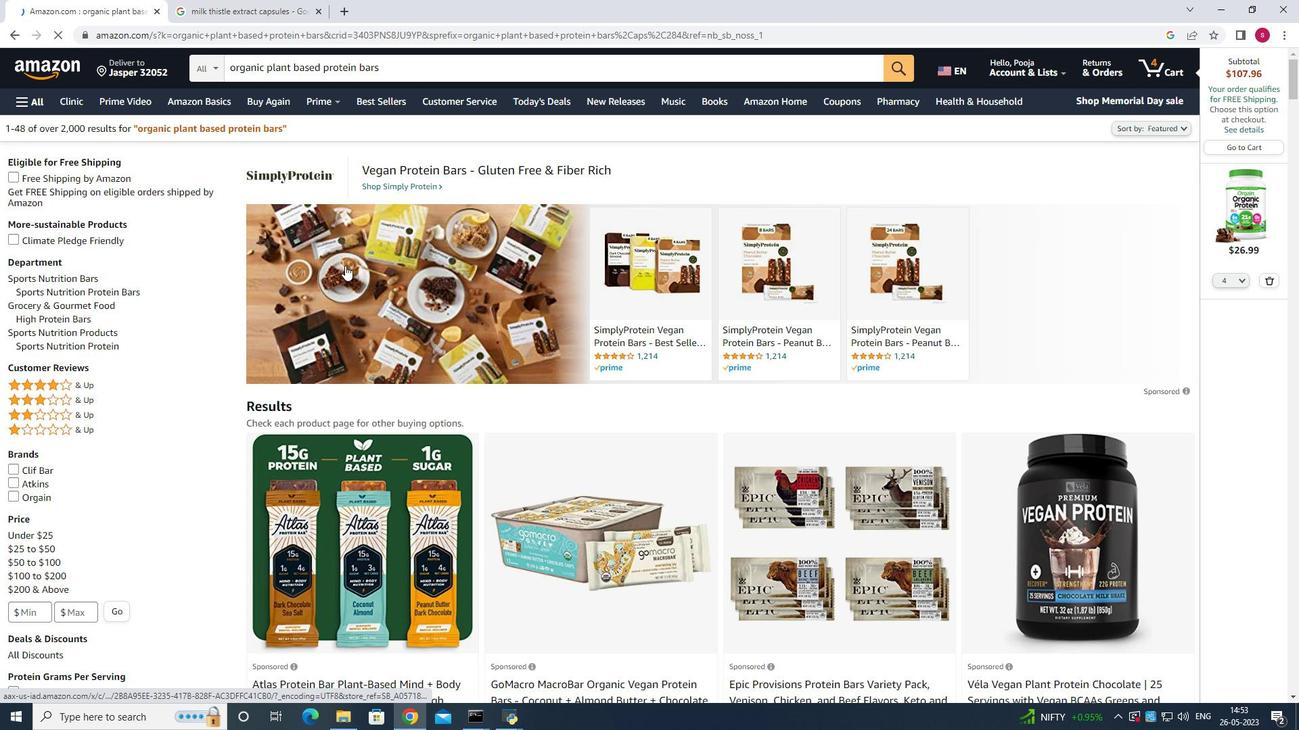
Action: Mouse scrolled (359, 275) with delta (0, 0)
Screenshot: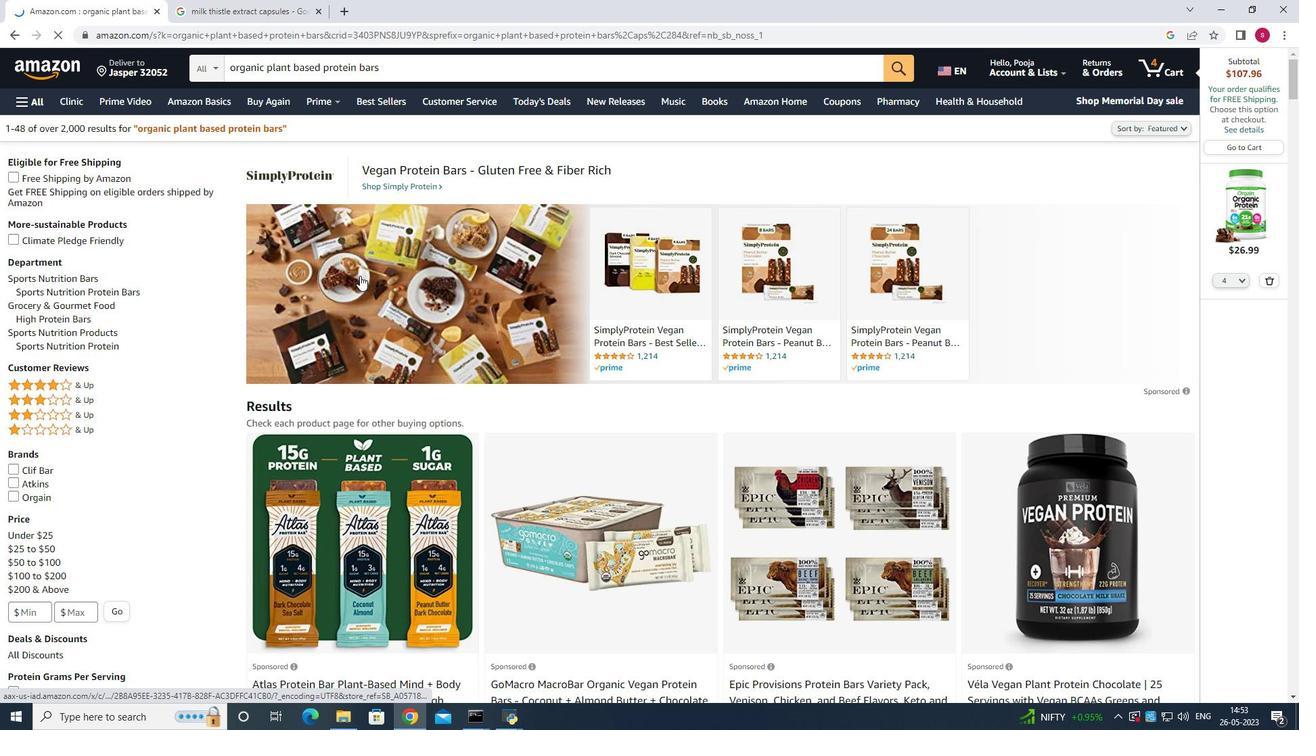 
Action: Mouse moved to (360, 273)
Screenshot: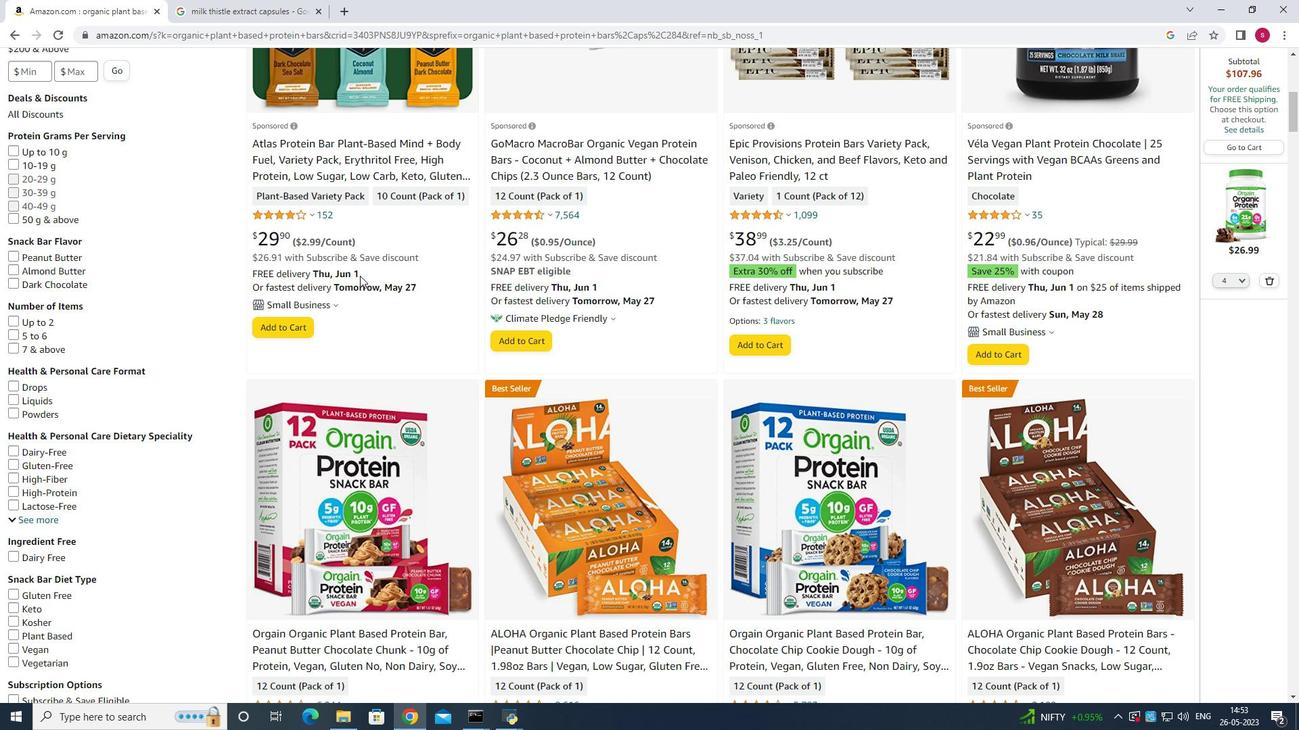 
Action: Mouse scrolled (360, 272) with delta (0, 0)
Screenshot: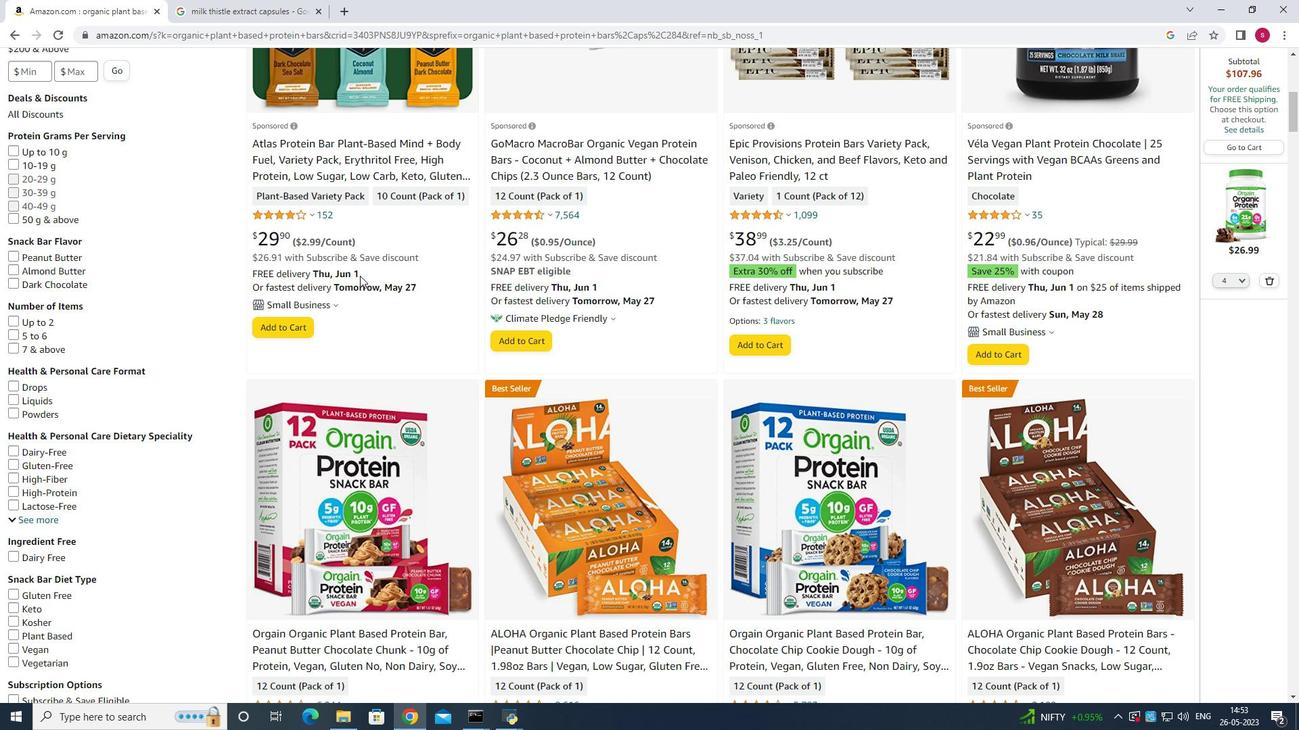 
Action: Mouse scrolled (360, 272) with delta (0, 0)
Screenshot: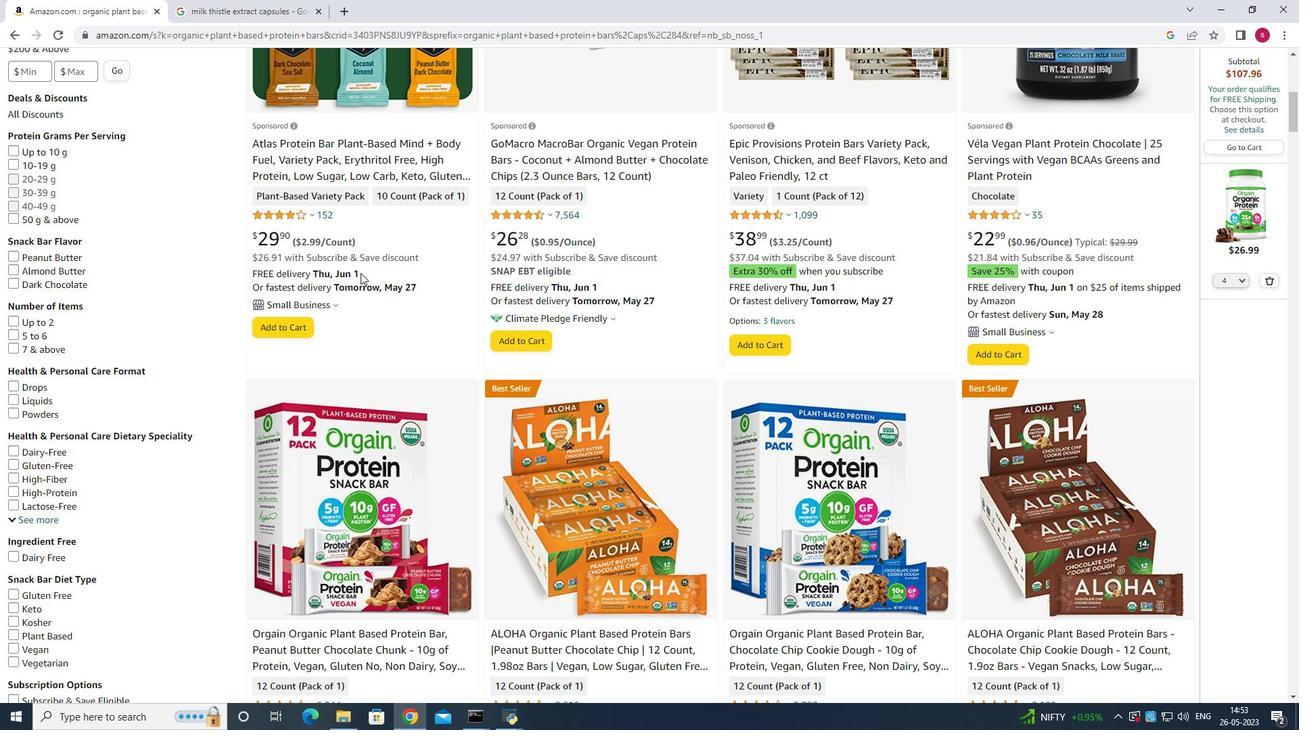 
Action: Mouse scrolled (360, 272) with delta (0, 0)
Screenshot: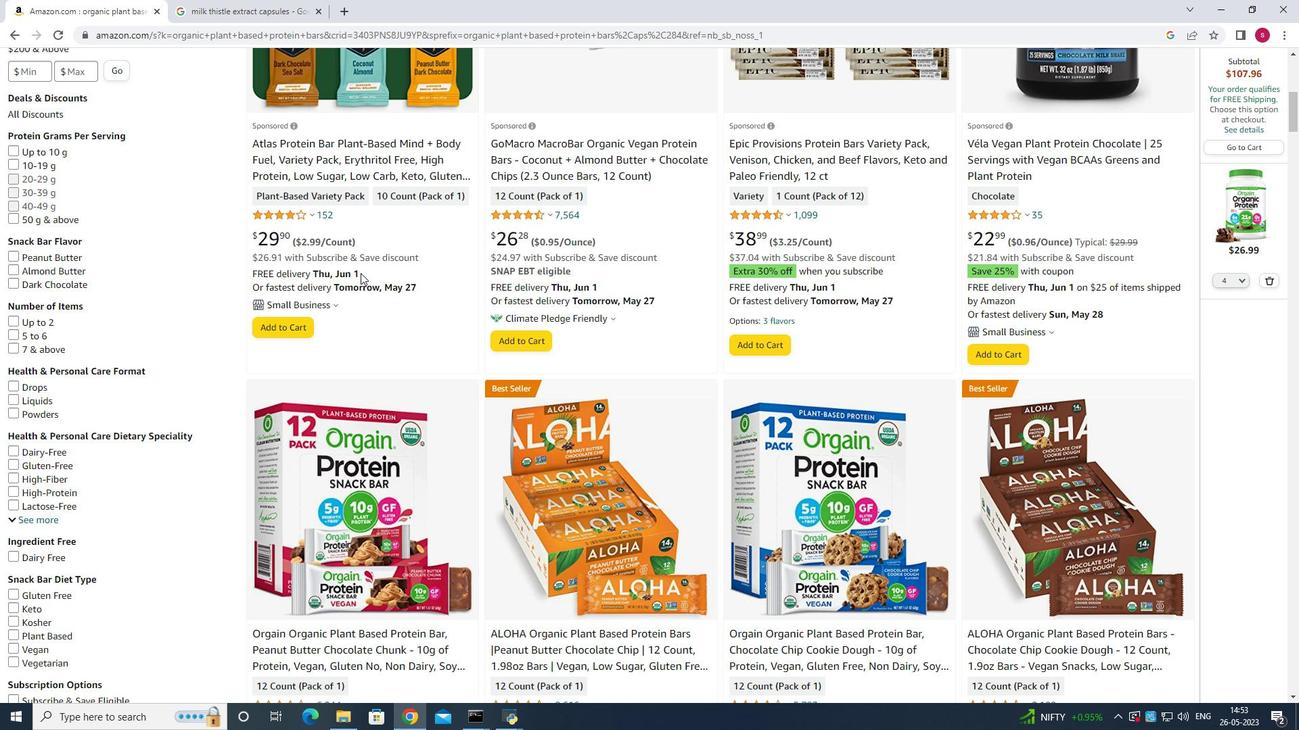 
Action: Mouse scrolled (360, 272) with delta (0, 0)
Screenshot: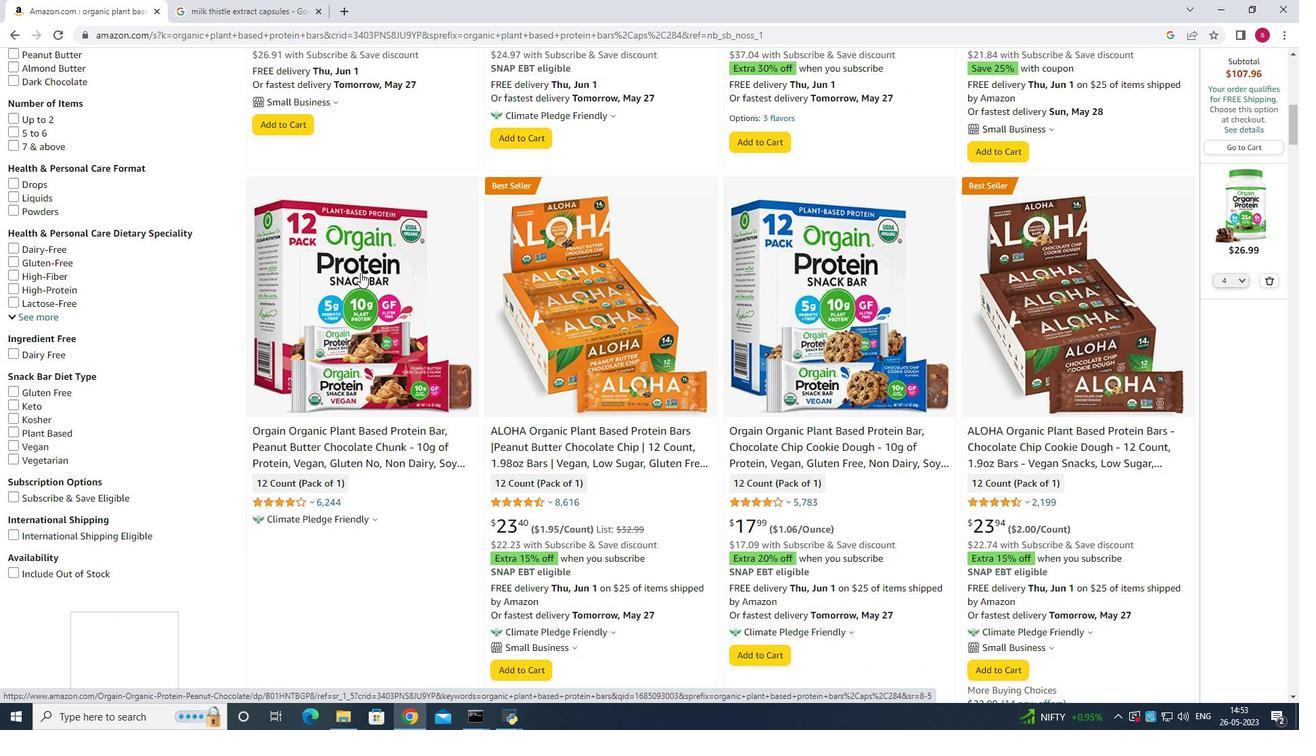 
Action: Mouse scrolled (360, 272) with delta (0, 0)
Screenshot: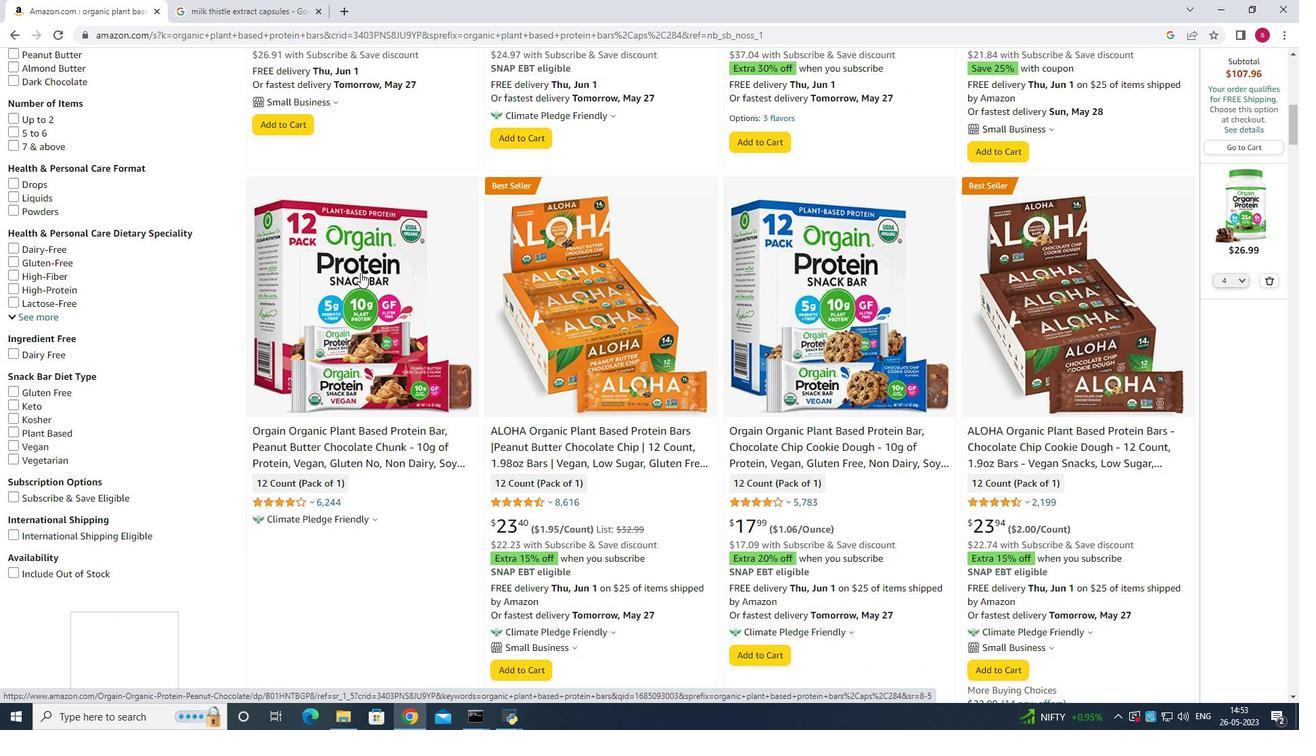 
Action: Mouse scrolled (360, 272) with delta (0, 0)
Screenshot: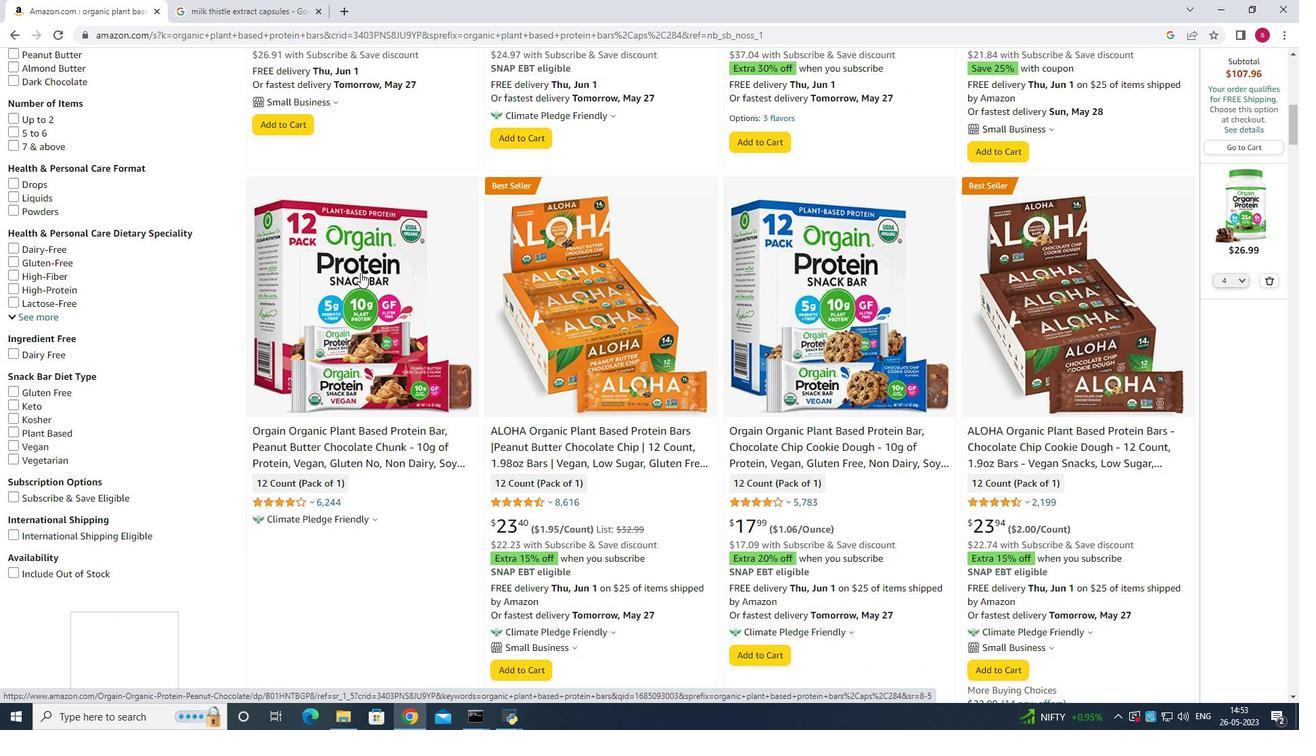 
Action: Mouse scrolled (360, 272) with delta (0, 0)
Screenshot: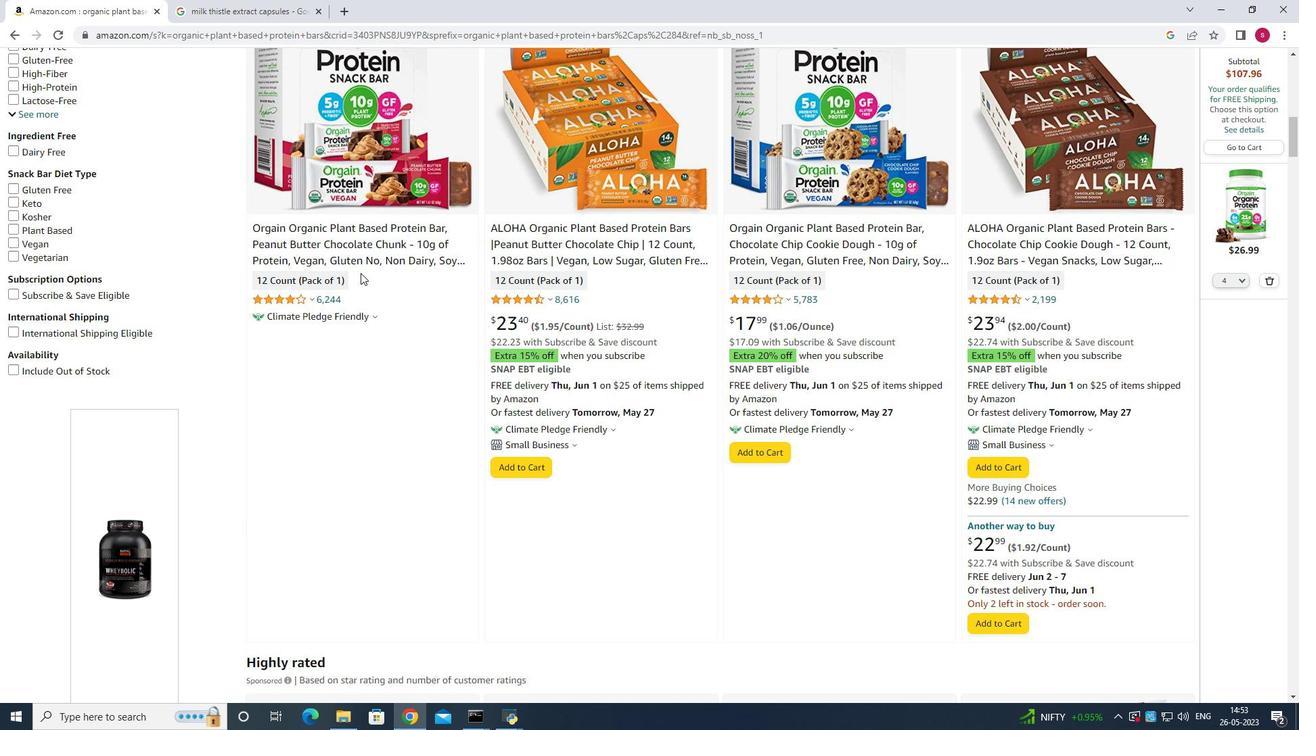 
Action: Mouse moved to (361, 272)
Screenshot: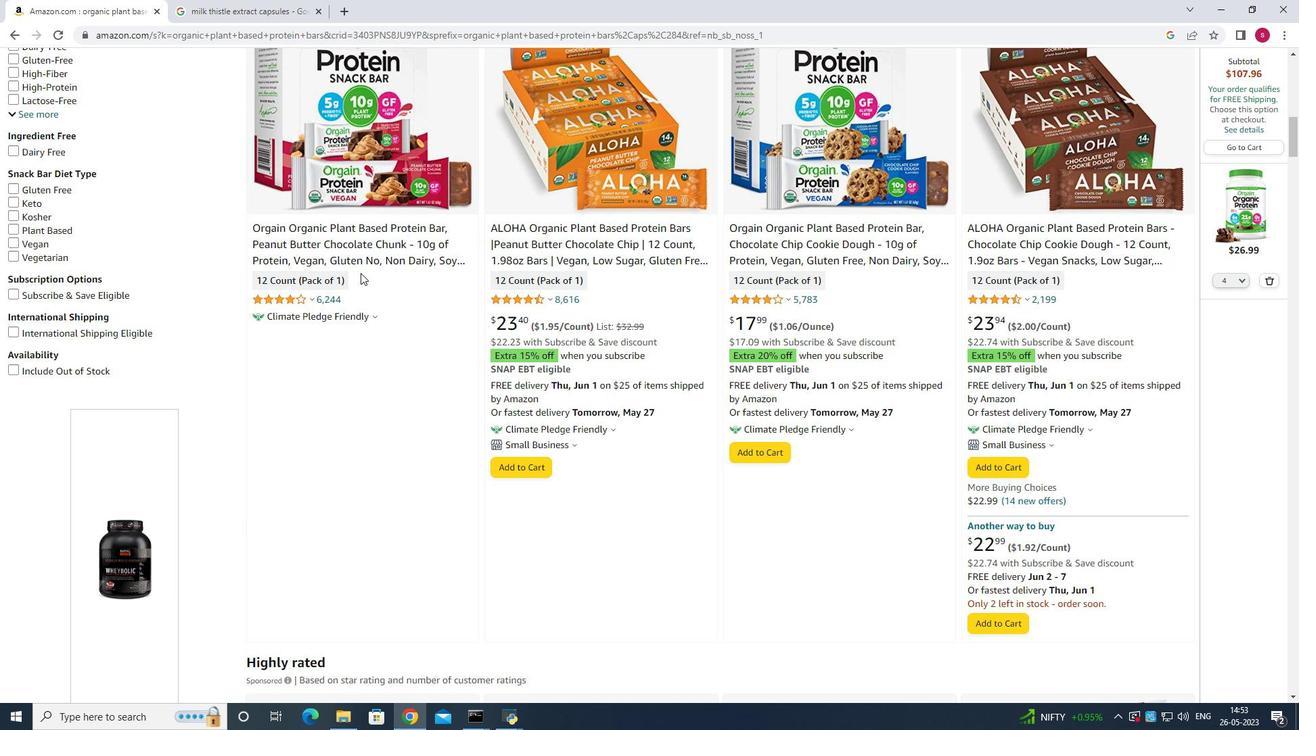 
Action: Mouse scrolled (361, 271) with delta (0, 0)
Screenshot: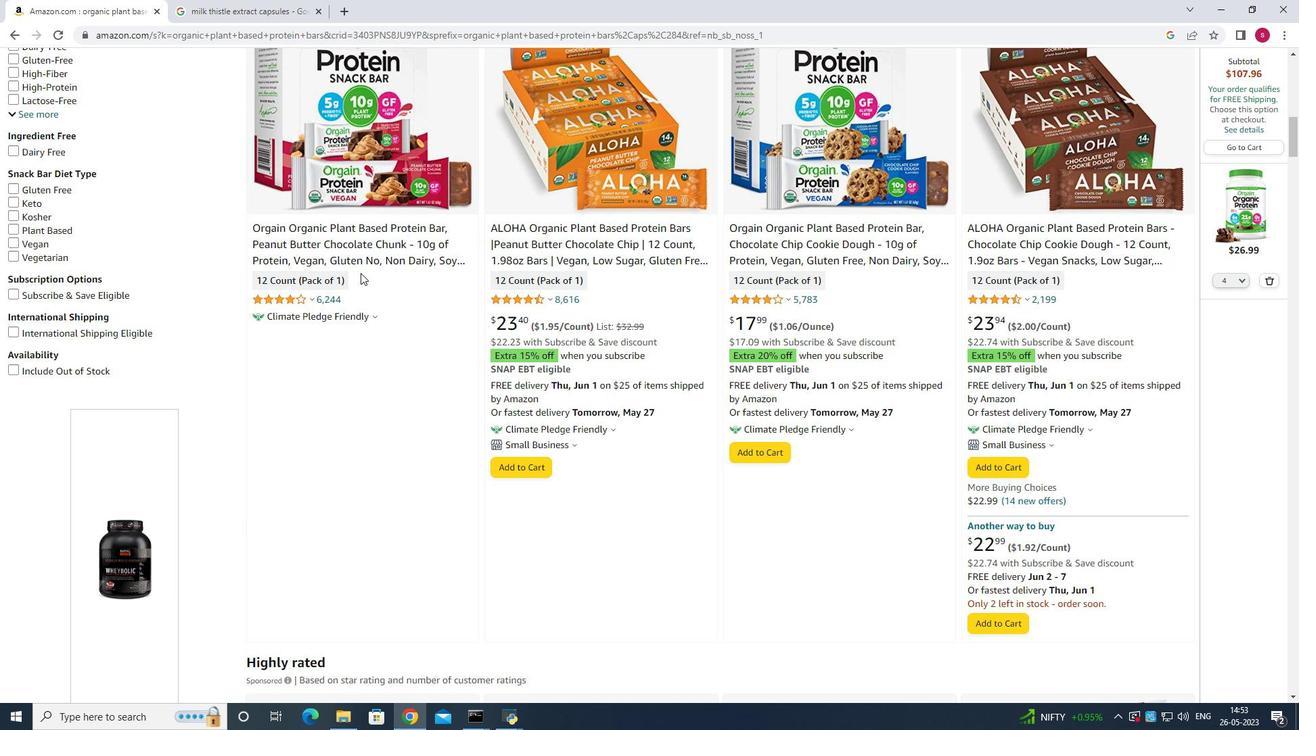 
Action: Mouse scrolled (361, 271) with delta (0, 0)
Screenshot: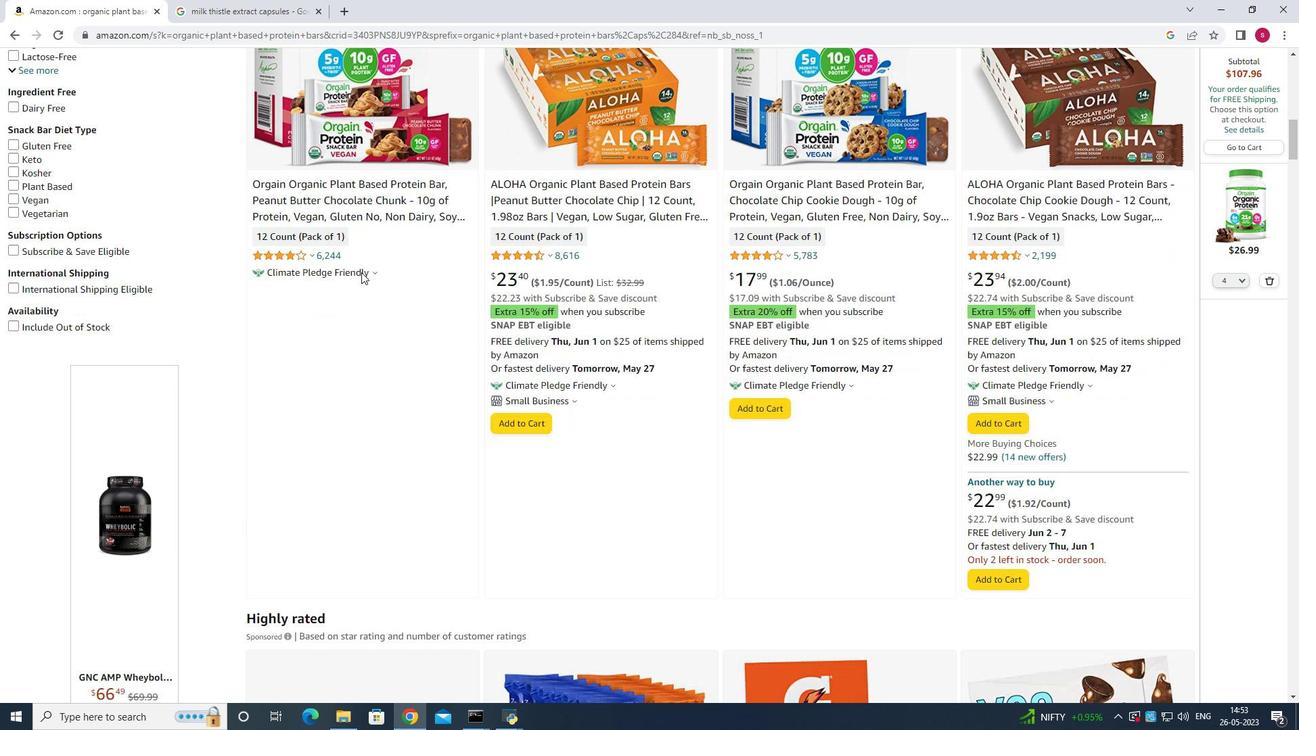 
Action: Mouse moved to (361, 272)
Screenshot: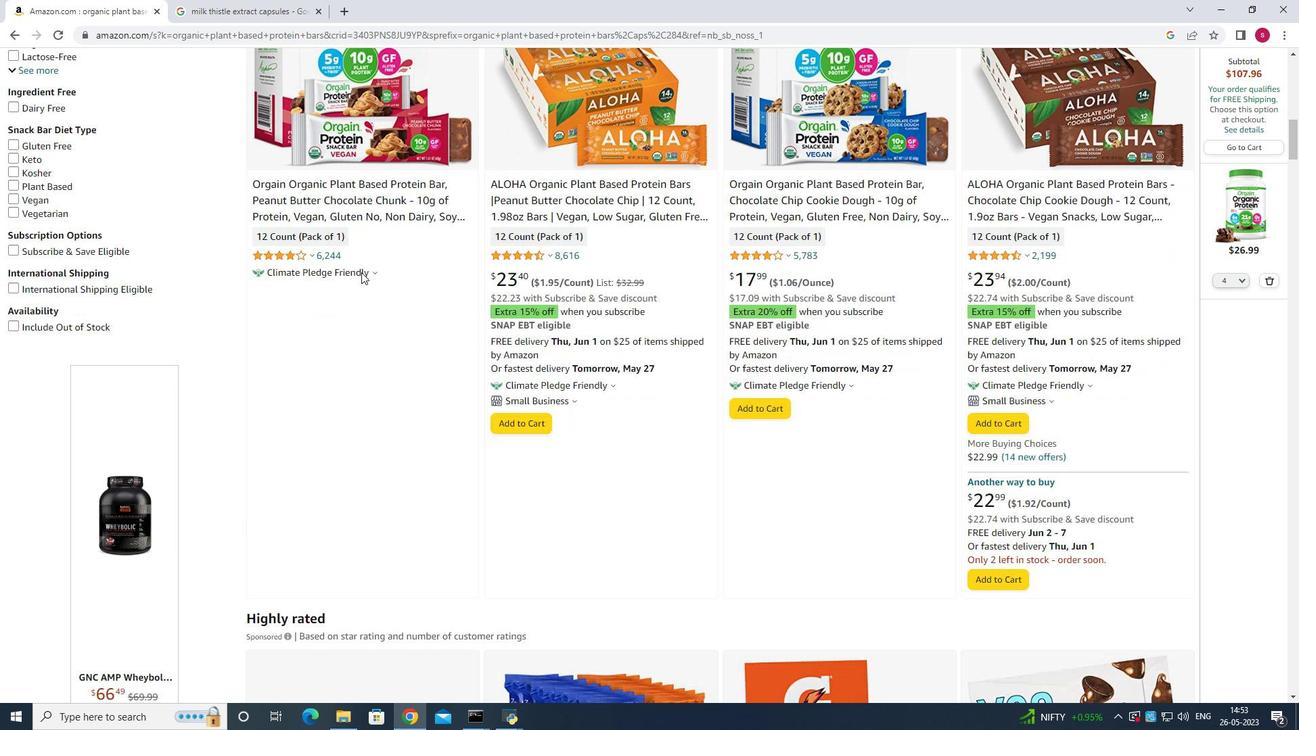 
Action: Mouse scrolled (361, 271) with delta (0, 0)
Screenshot: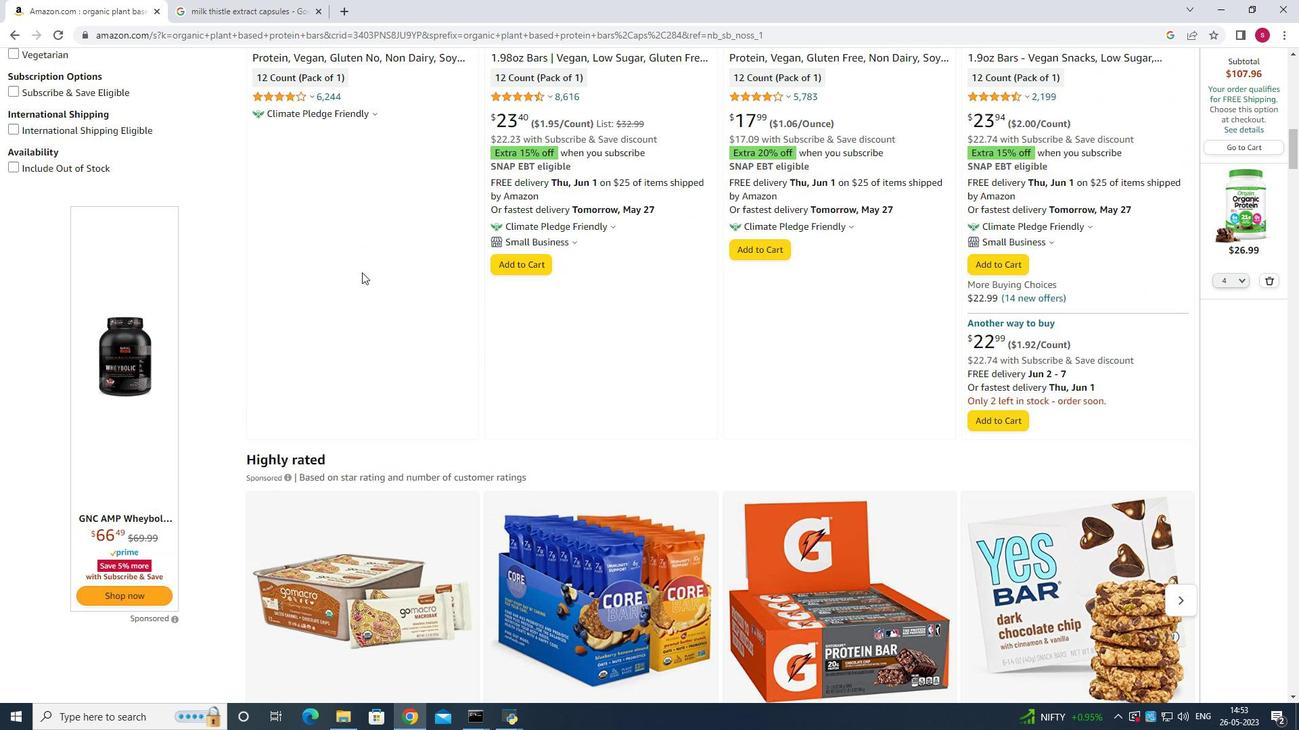 
Action: Mouse scrolled (361, 271) with delta (0, 0)
Screenshot: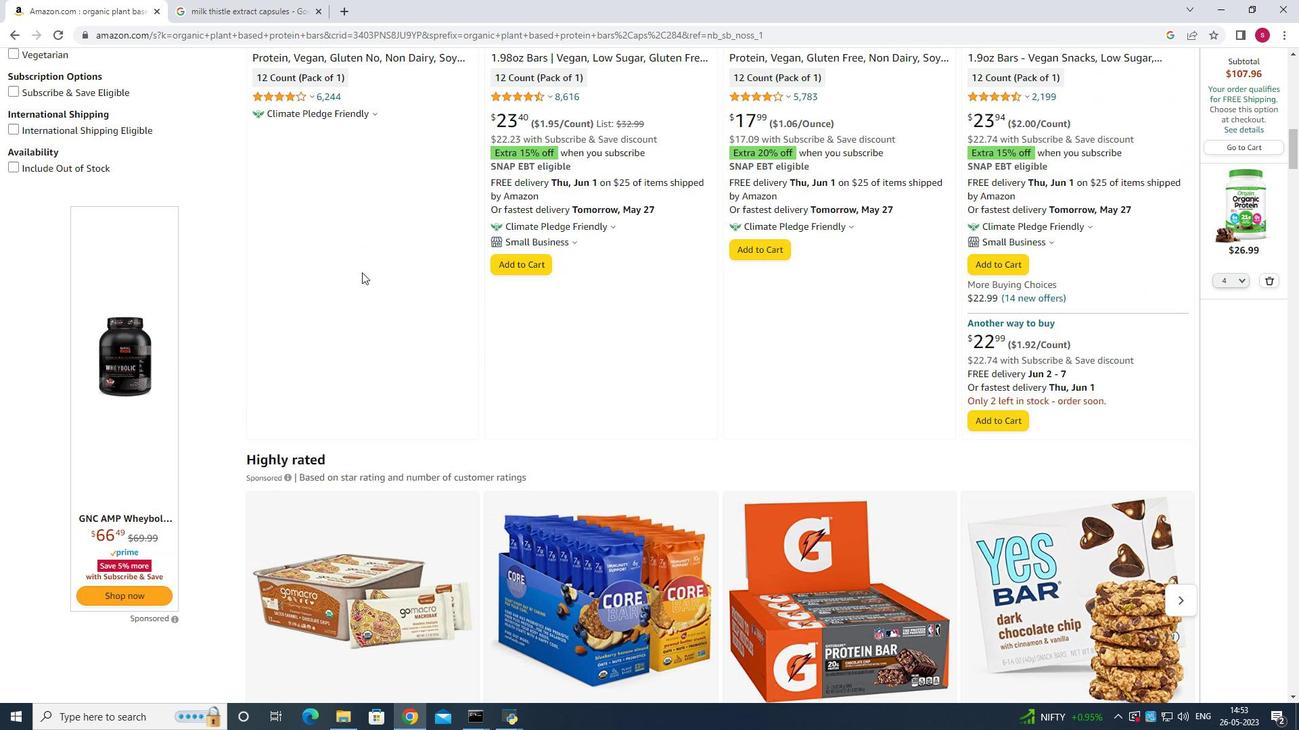 
Action: Mouse scrolled (361, 271) with delta (0, 0)
Screenshot: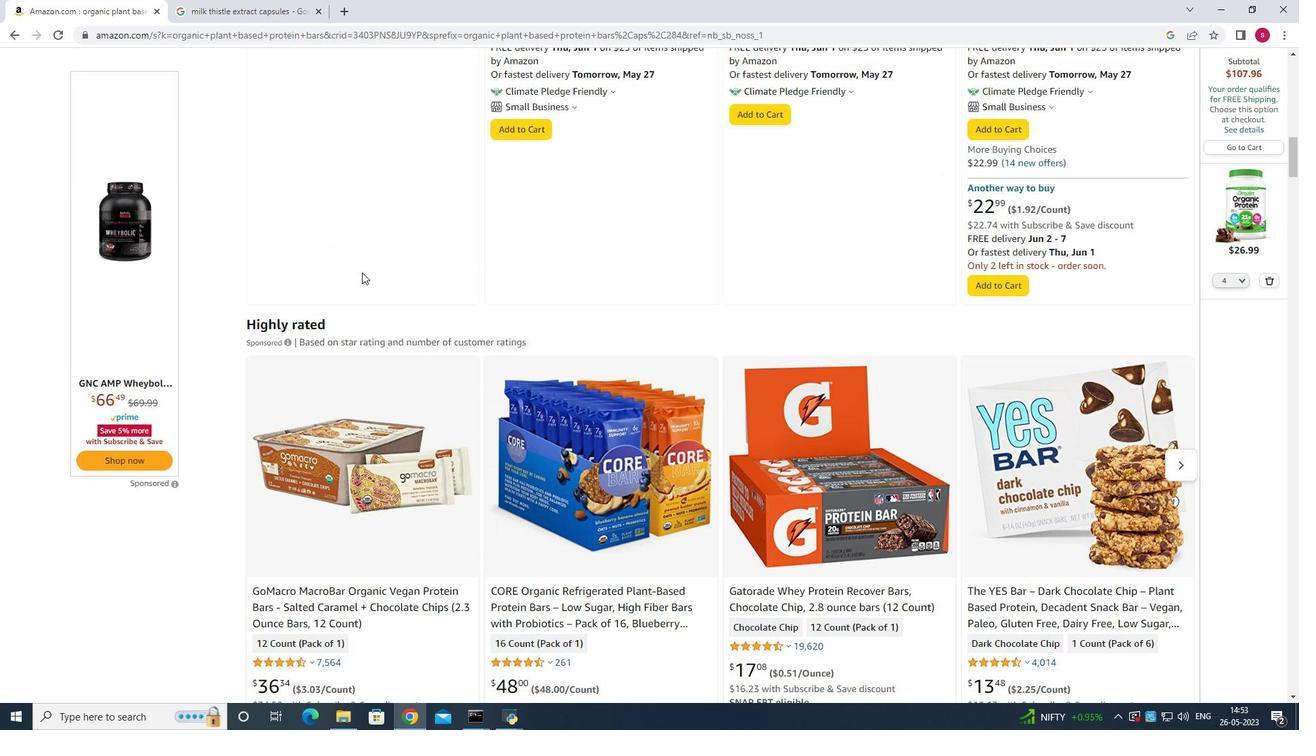 
Action: Mouse moved to (362, 270)
Screenshot: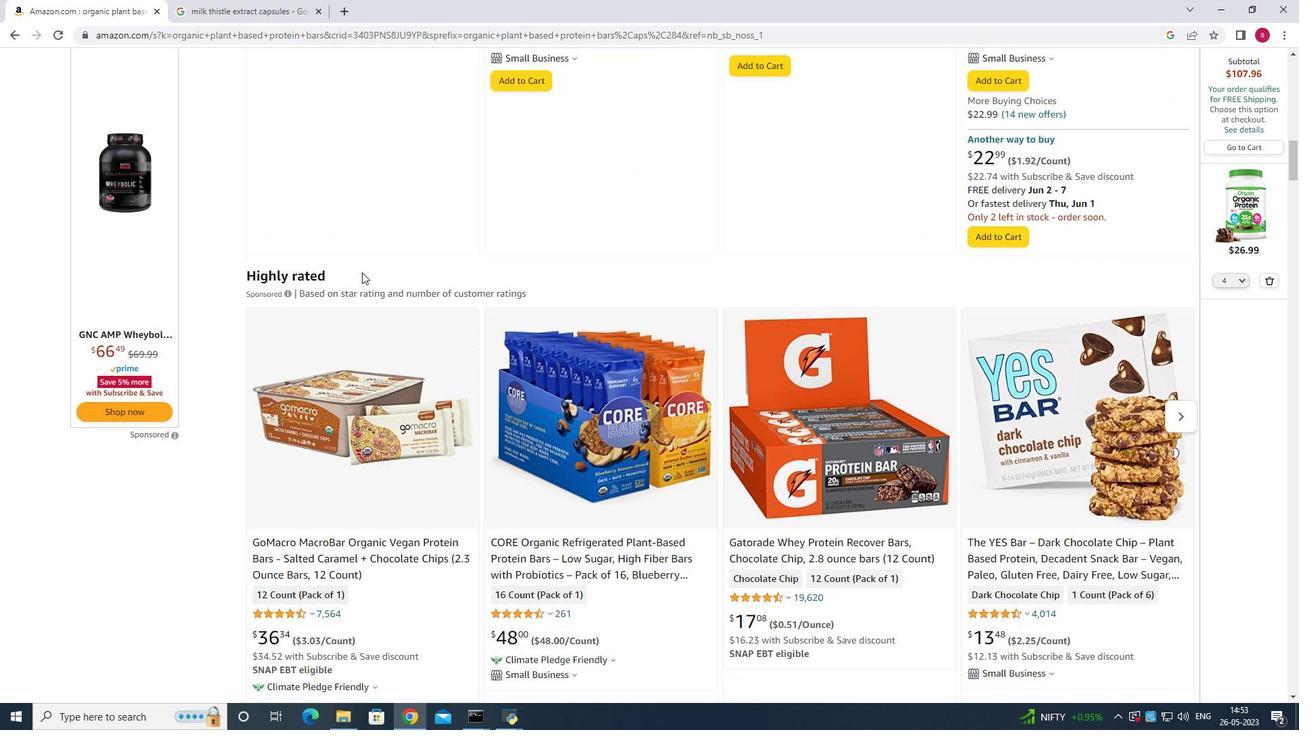 
Action: Mouse scrolled (362, 269) with delta (0, 0)
Screenshot: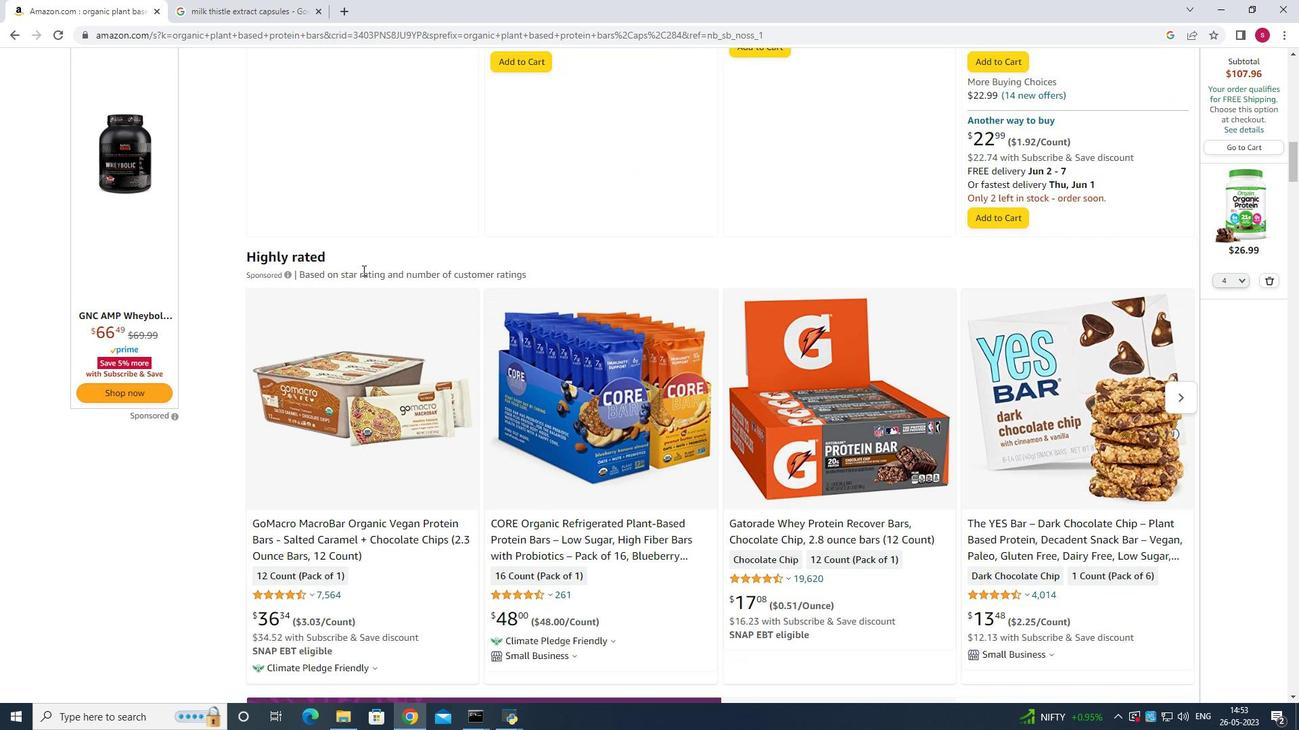 
Action: Mouse scrolled (362, 269) with delta (0, 0)
Screenshot: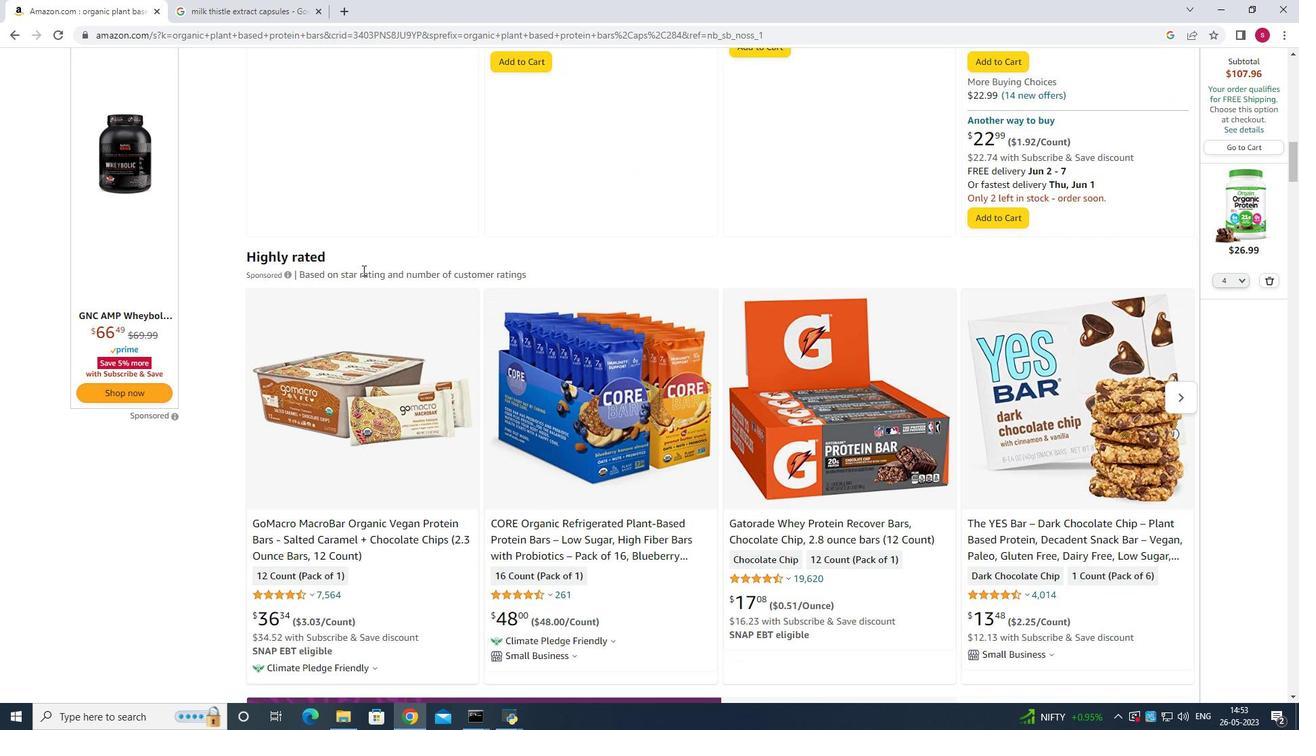 
Action: Mouse scrolled (362, 269) with delta (0, 0)
Screenshot: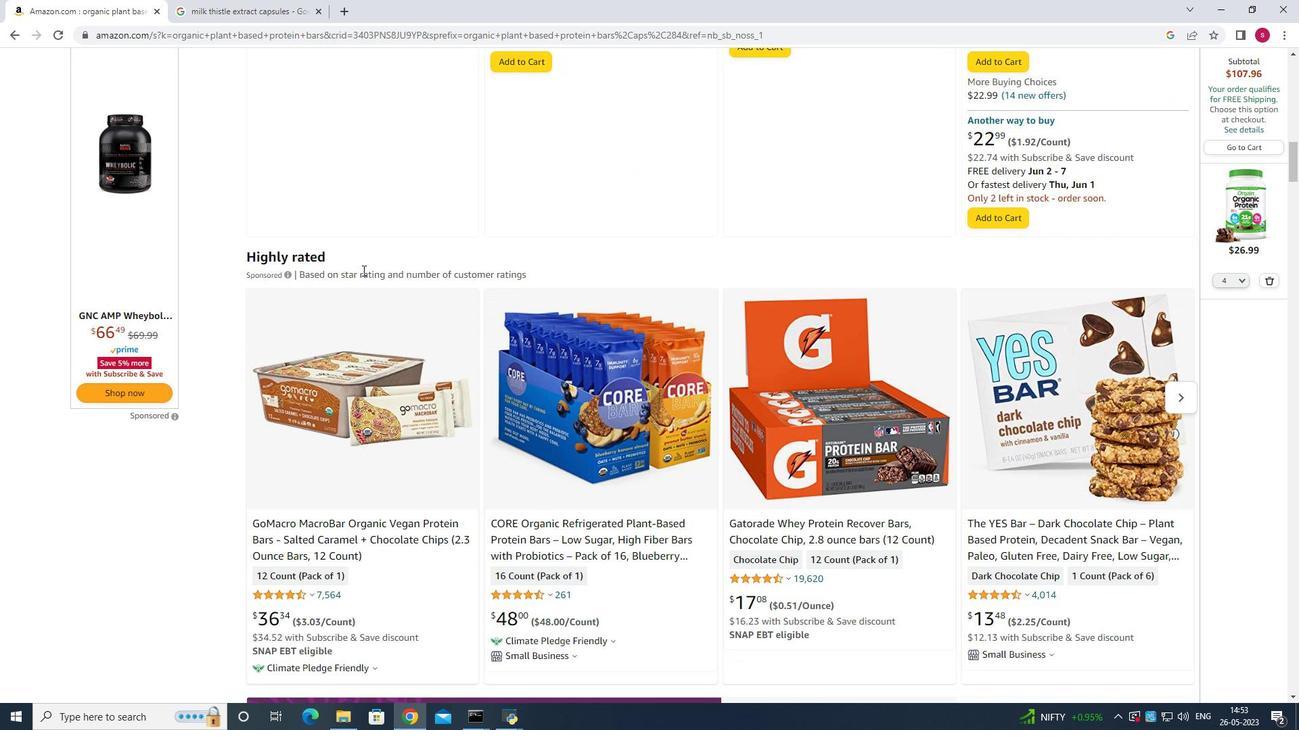 
Action: Mouse scrolled (362, 269) with delta (0, 0)
Screenshot: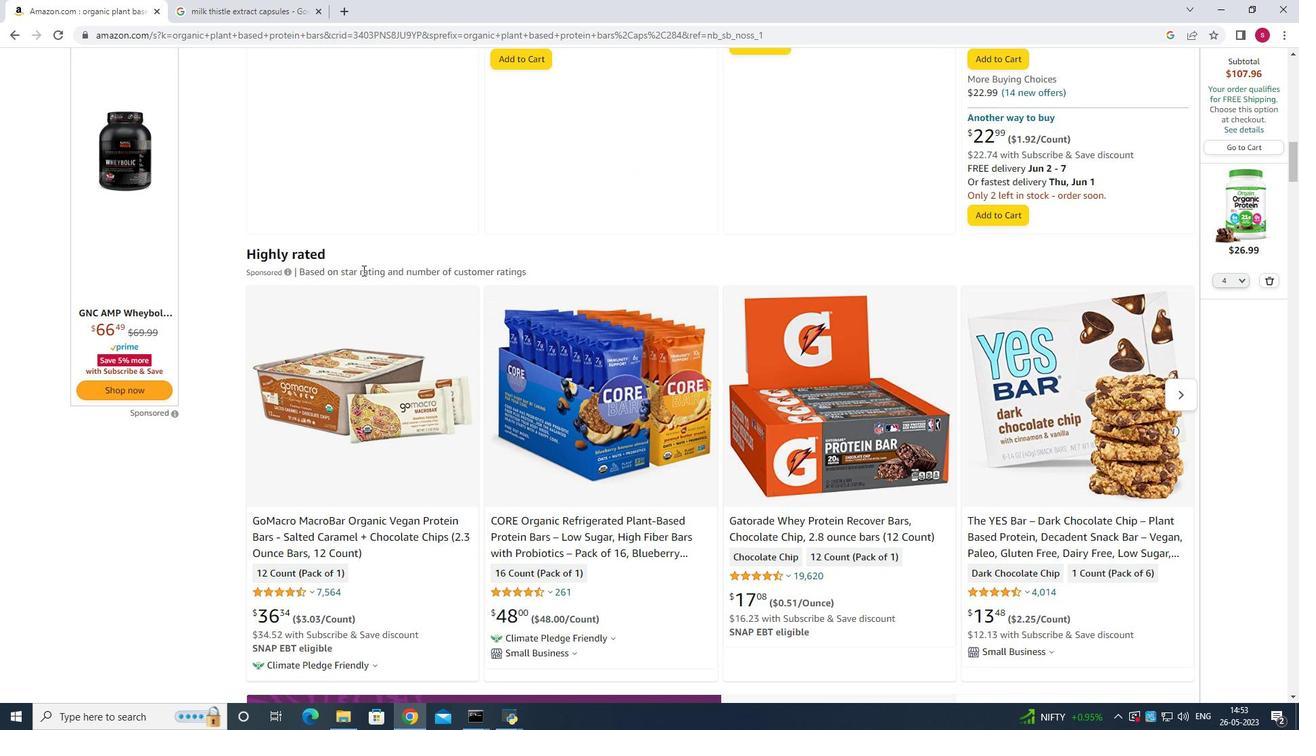 
Action: Mouse moved to (363, 269)
Screenshot: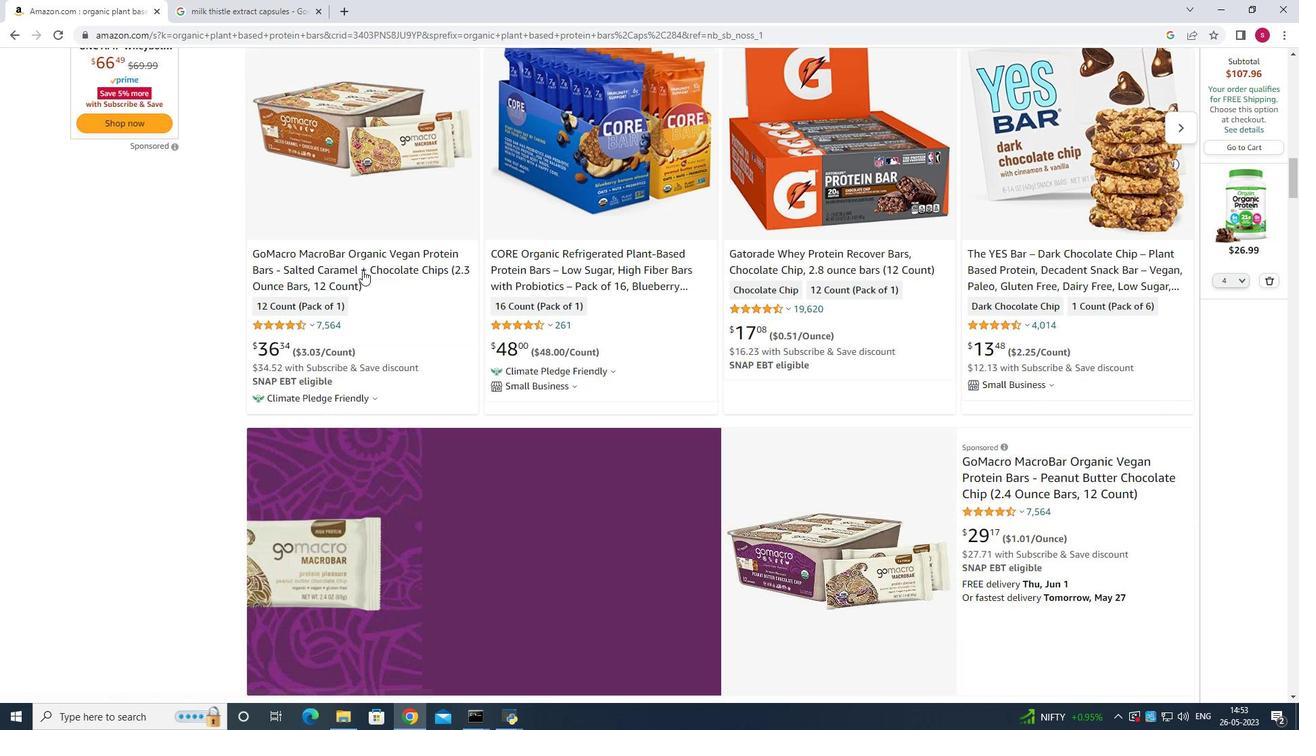 
Action: Mouse scrolled (363, 269) with delta (0, 0)
Screenshot: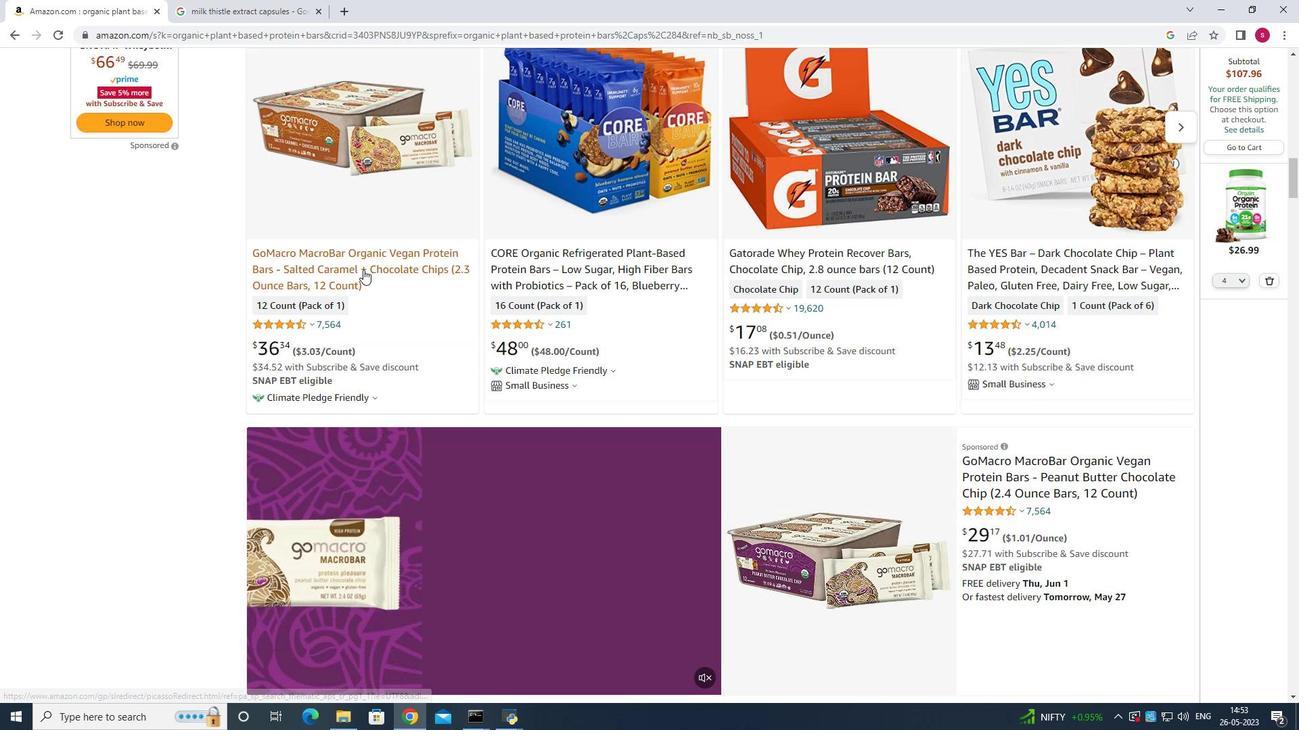 
Action: Mouse scrolled (363, 269) with delta (0, 0)
Screenshot: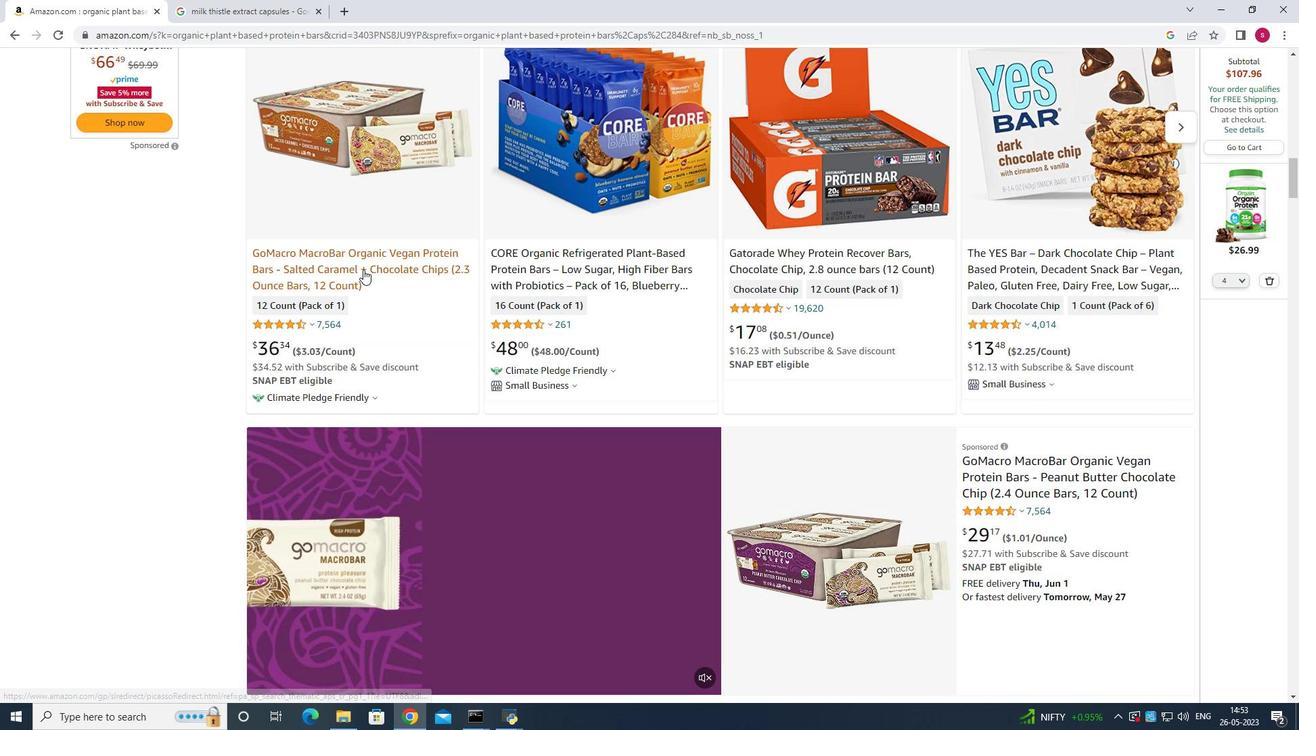 
Action: Mouse scrolled (363, 269) with delta (0, 0)
Screenshot: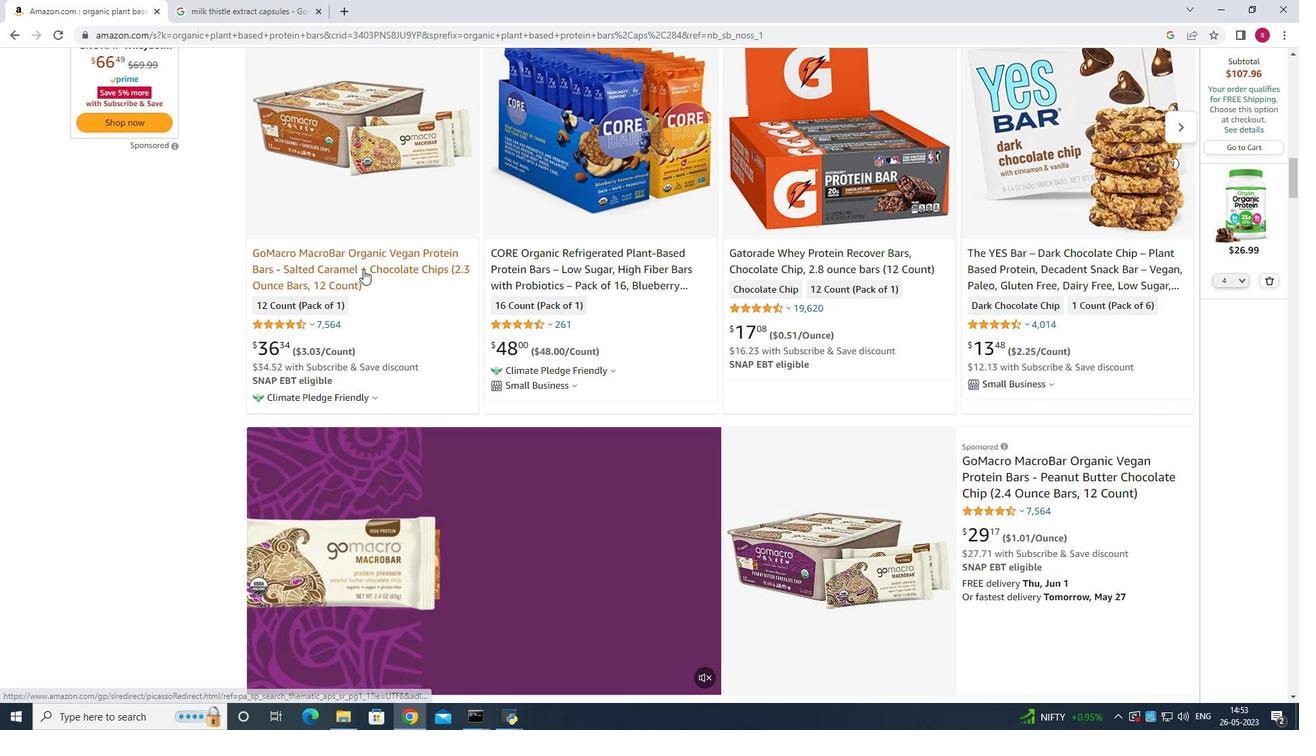 
Action: Mouse scrolled (363, 269) with delta (0, 0)
Screenshot: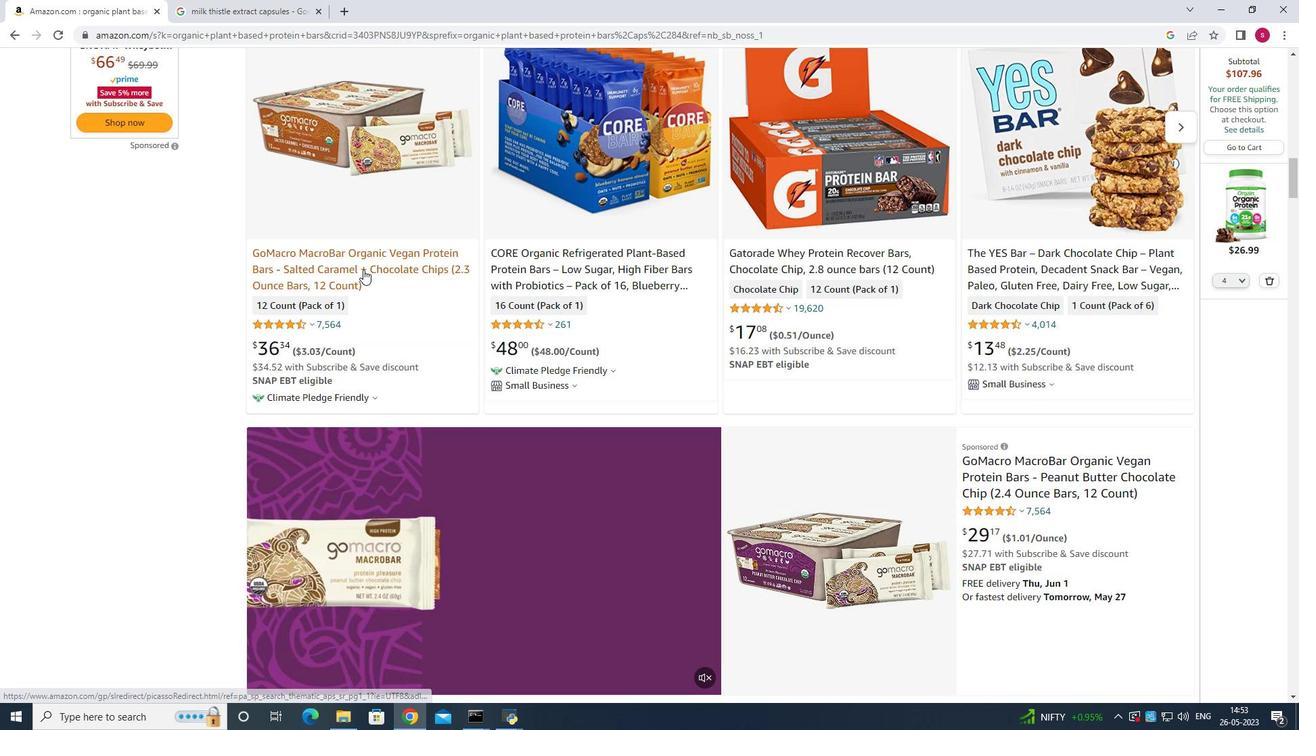 
Action: Mouse moved to (363, 267)
Screenshot: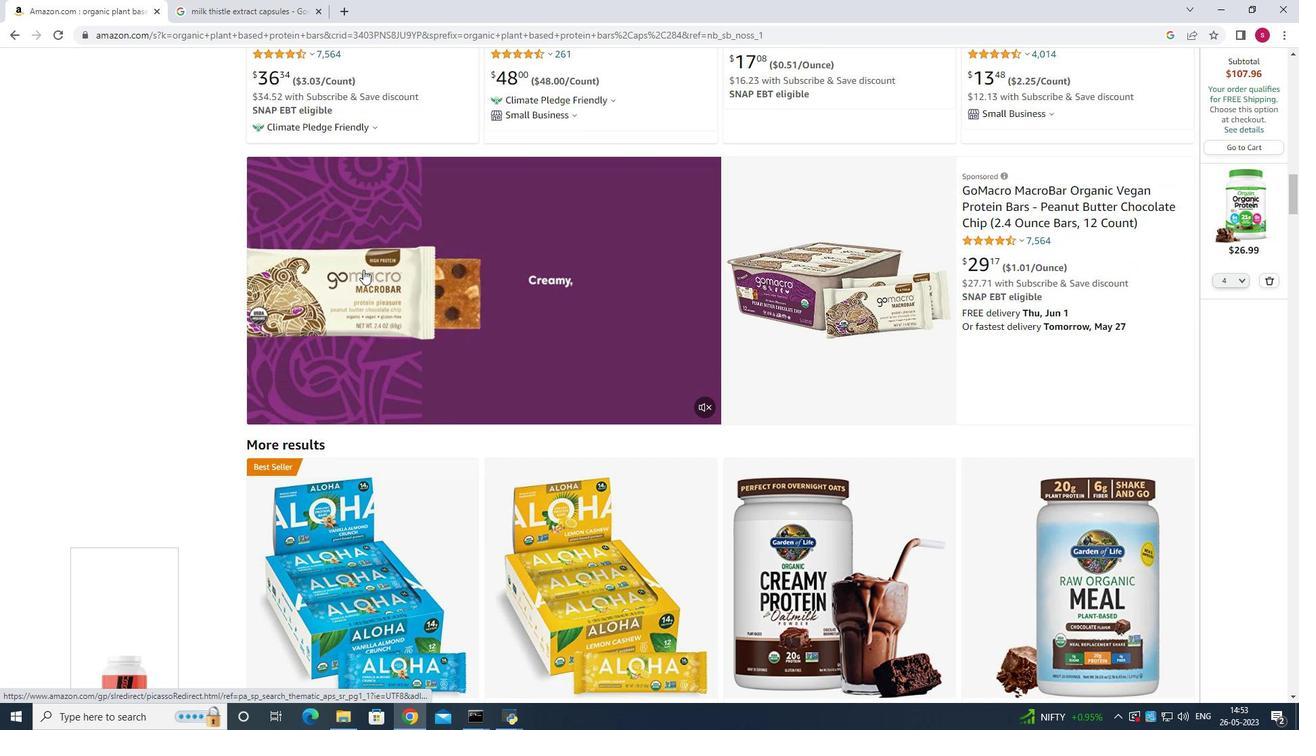 
Action: Mouse scrolled (363, 267) with delta (0, 0)
Screenshot: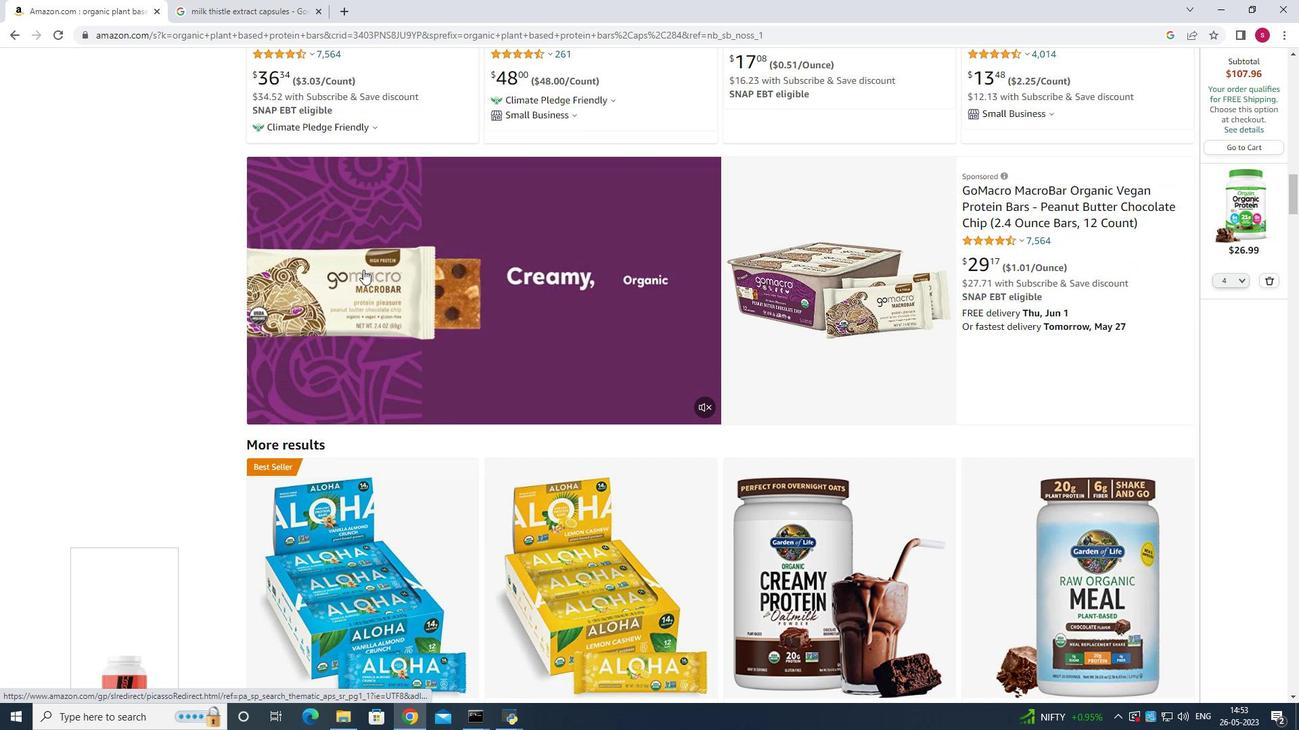 
Action: Mouse scrolled (363, 267) with delta (0, 0)
Screenshot: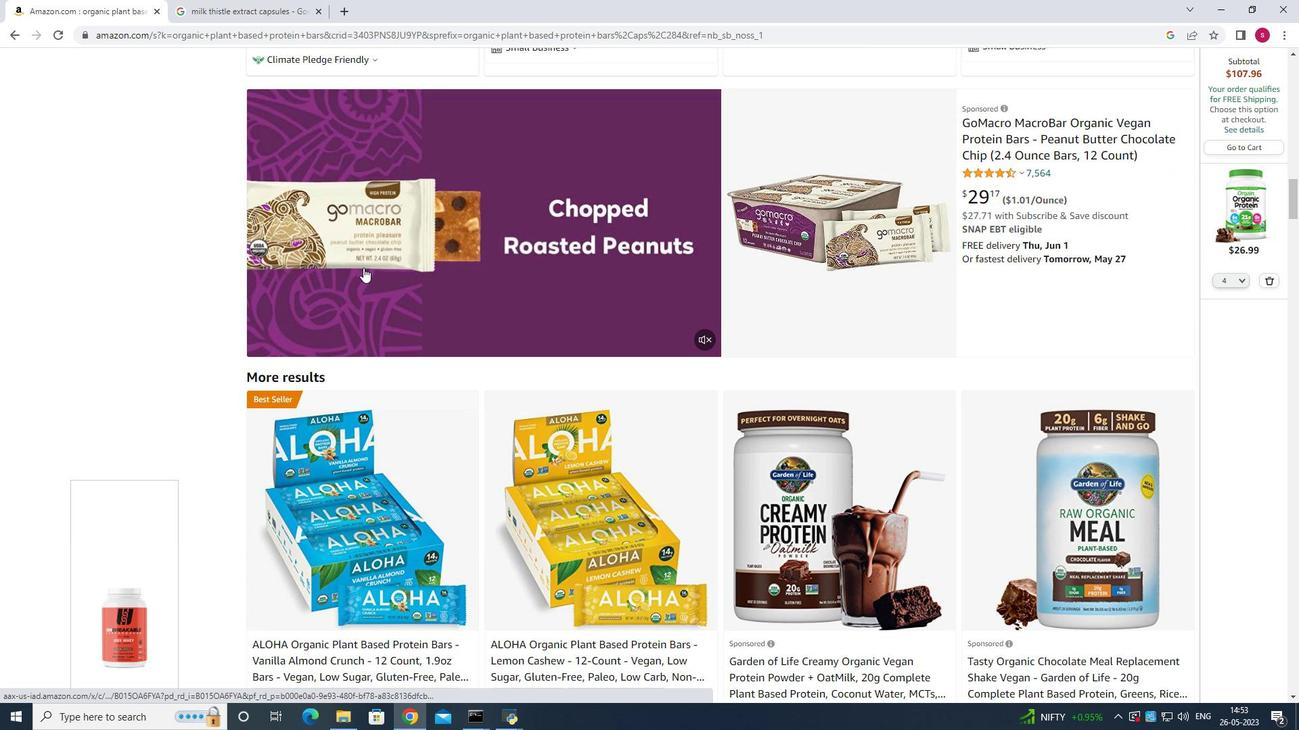 
Action: Mouse scrolled (363, 267) with delta (0, 0)
Screenshot: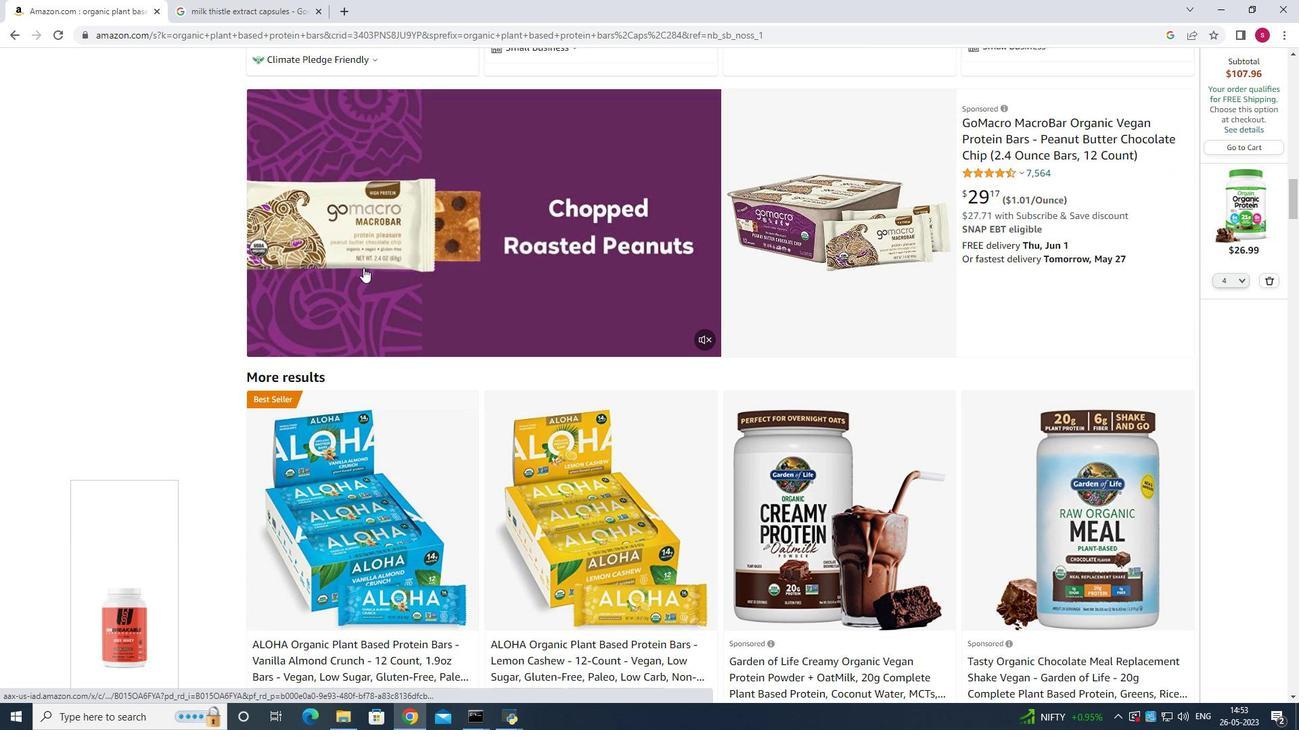 
Action: Mouse scrolled (363, 267) with delta (0, 0)
Screenshot: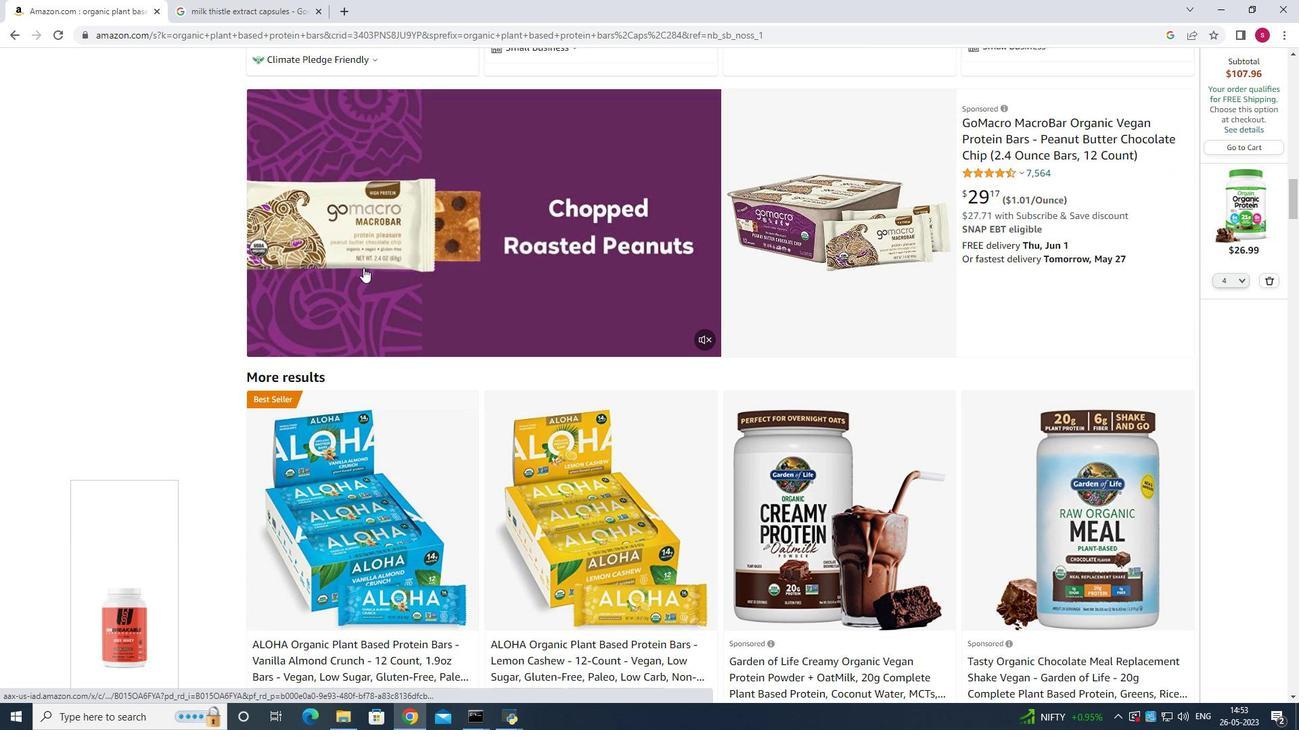 
Action: Mouse scrolled (363, 267) with delta (0, 0)
Screenshot: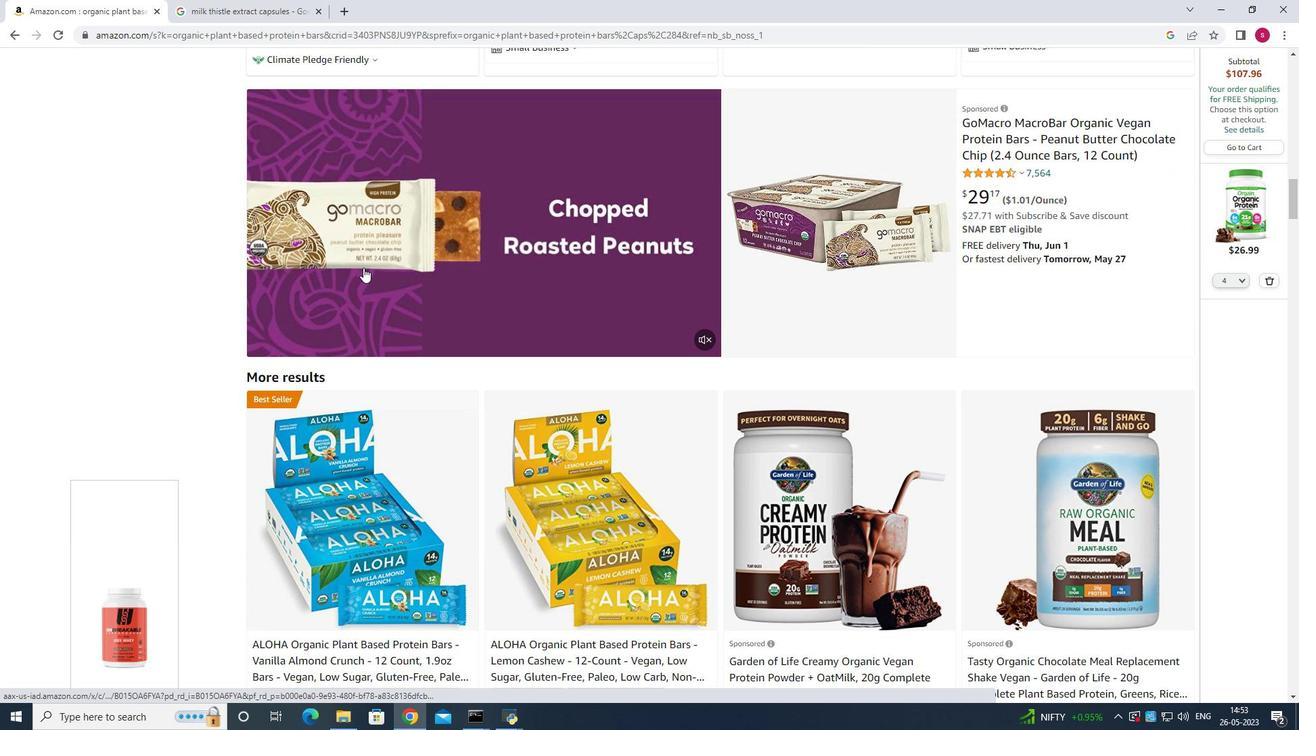 
Action: Mouse scrolled (363, 267) with delta (0, 0)
Screenshot: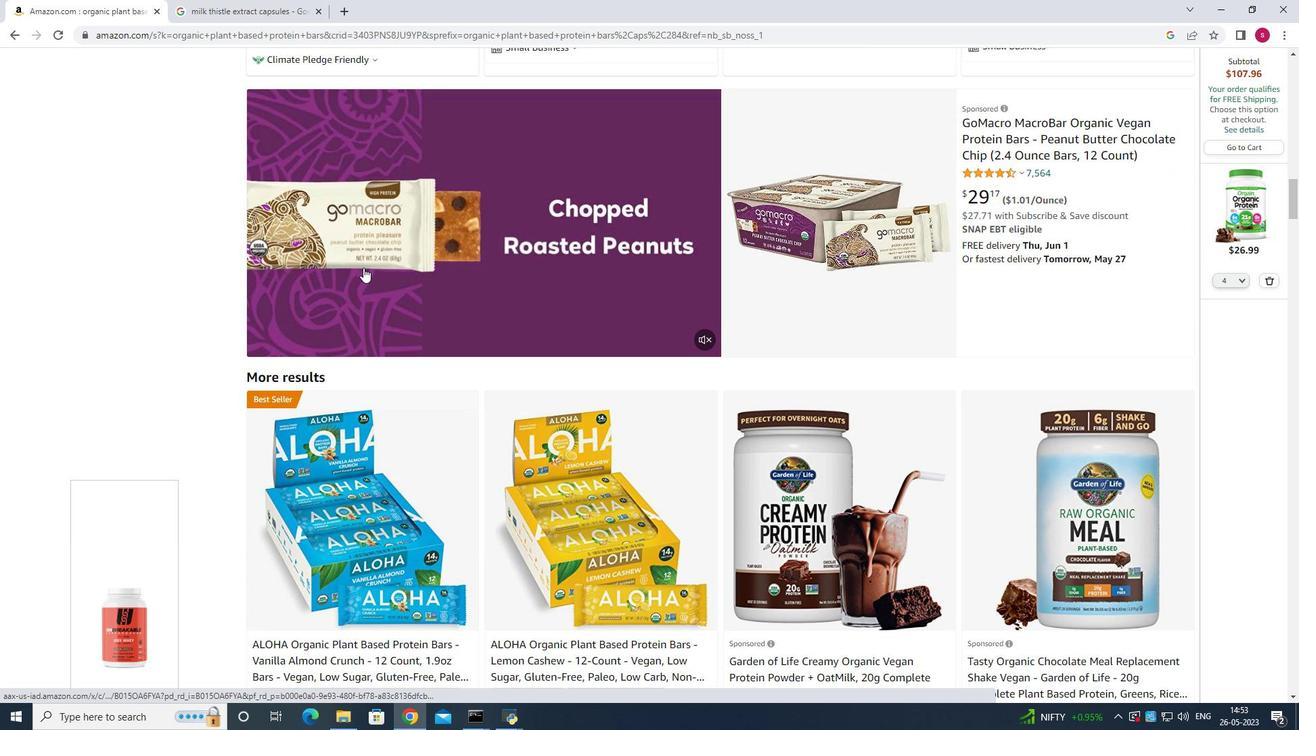 
Action: Mouse scrolled (363, 267) with delta (0, 0)
Screenshot: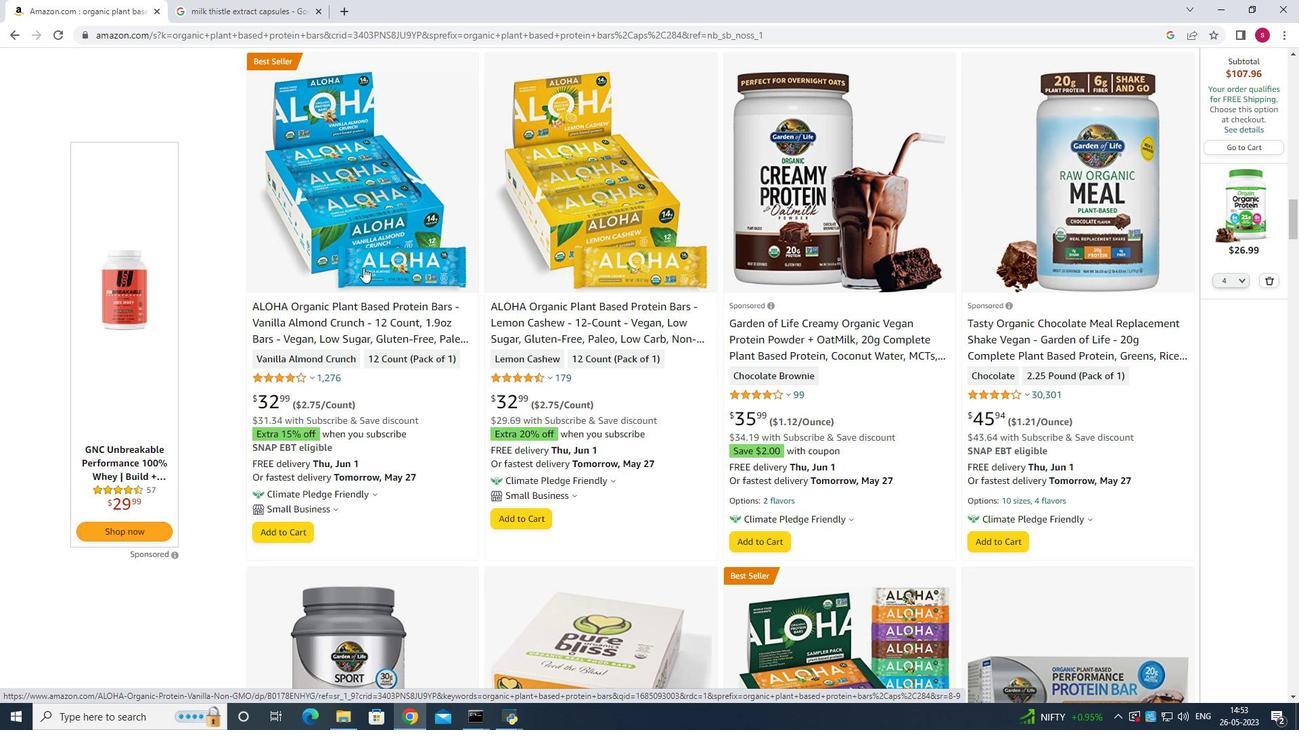 
Action: Mouse moved to (365, 267)
Screenshot: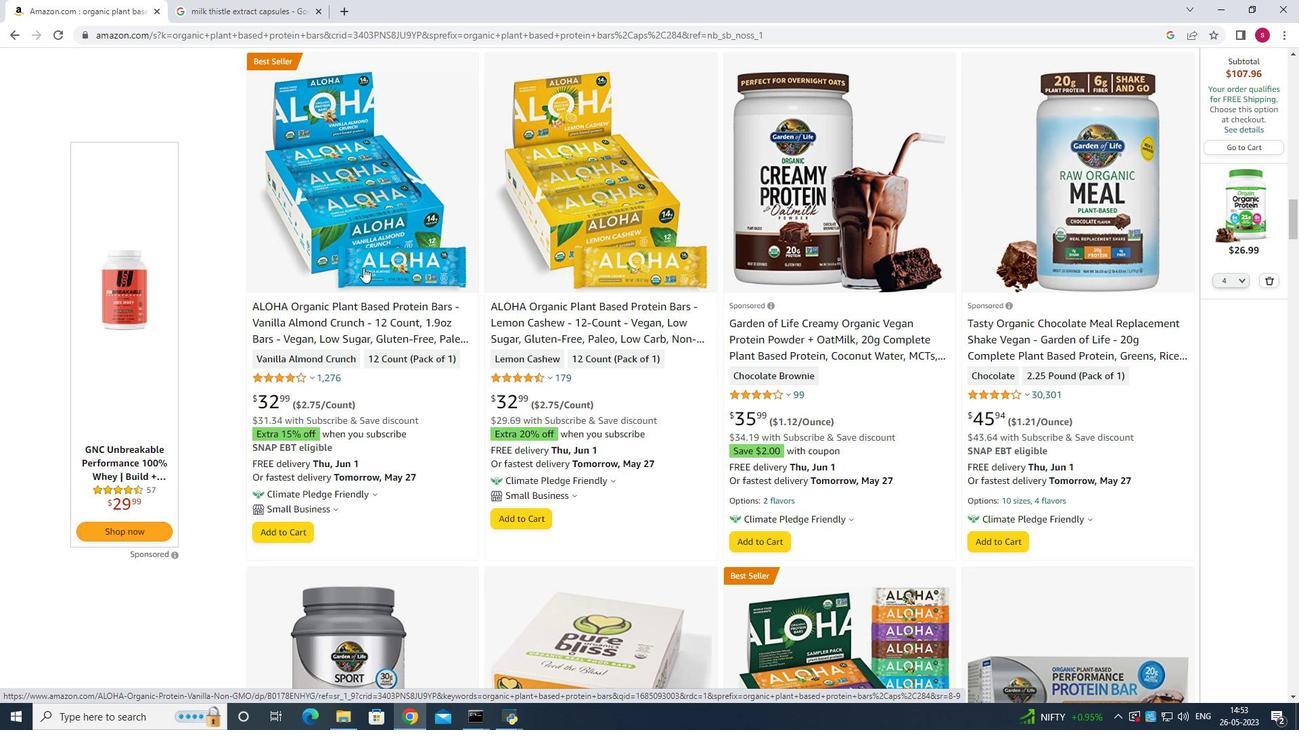 
Action: Mouse scrolled (365, 267) with delta (0, 0)
Screenshot: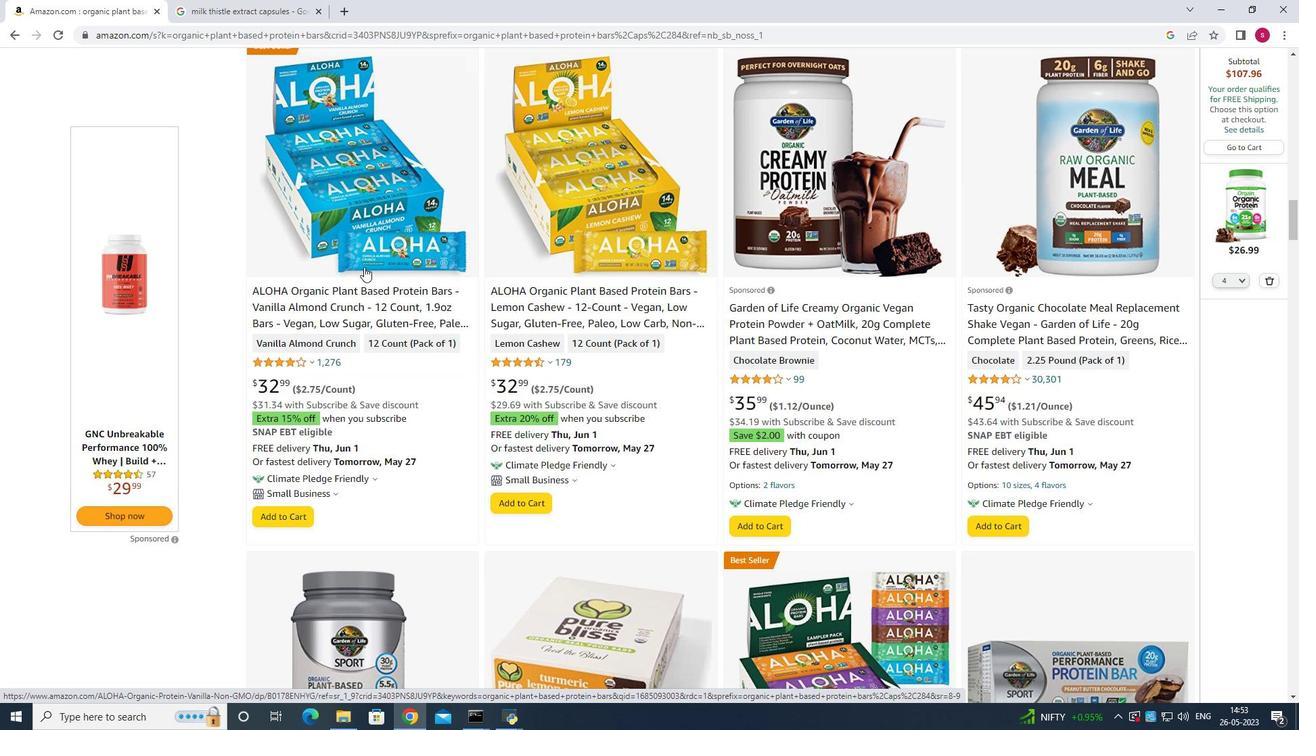 
Action: Mouse moved to (366, 267)
Screenshot: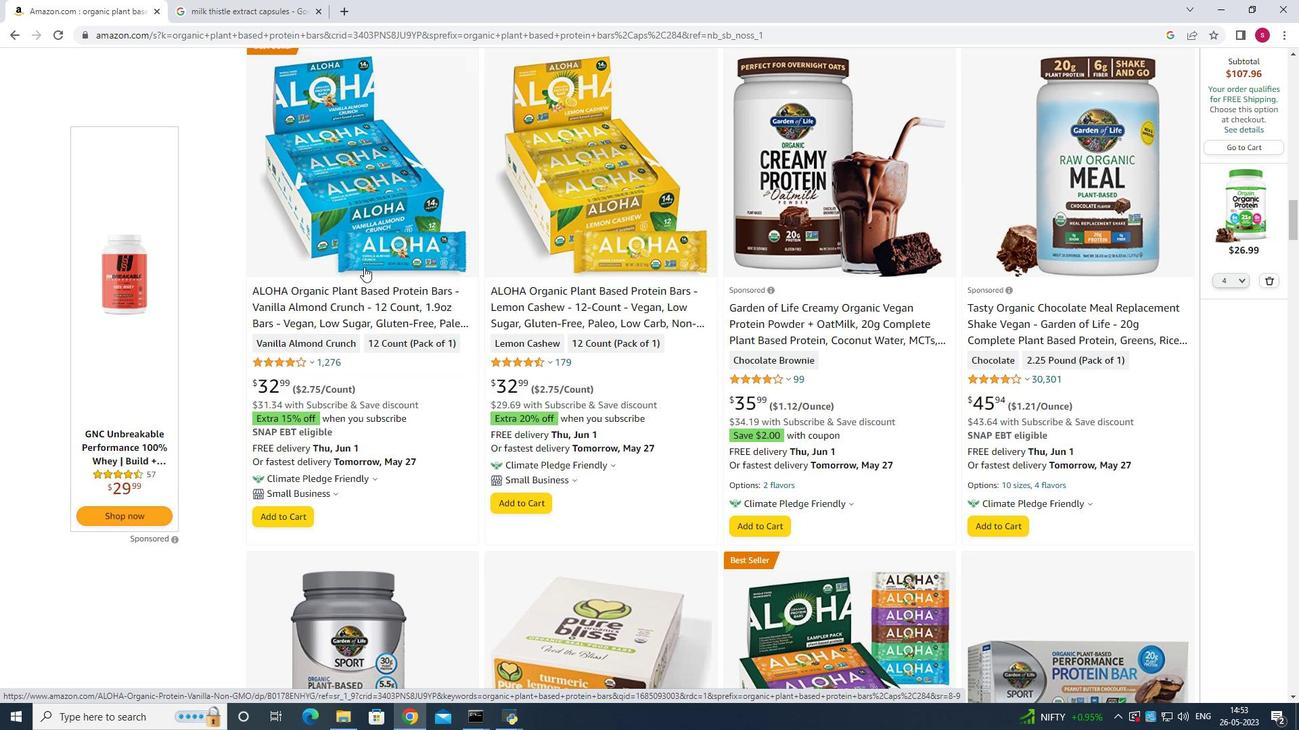 
Action: Mouse scrolled (366, 267) with delta (0, 0)
Screenshot: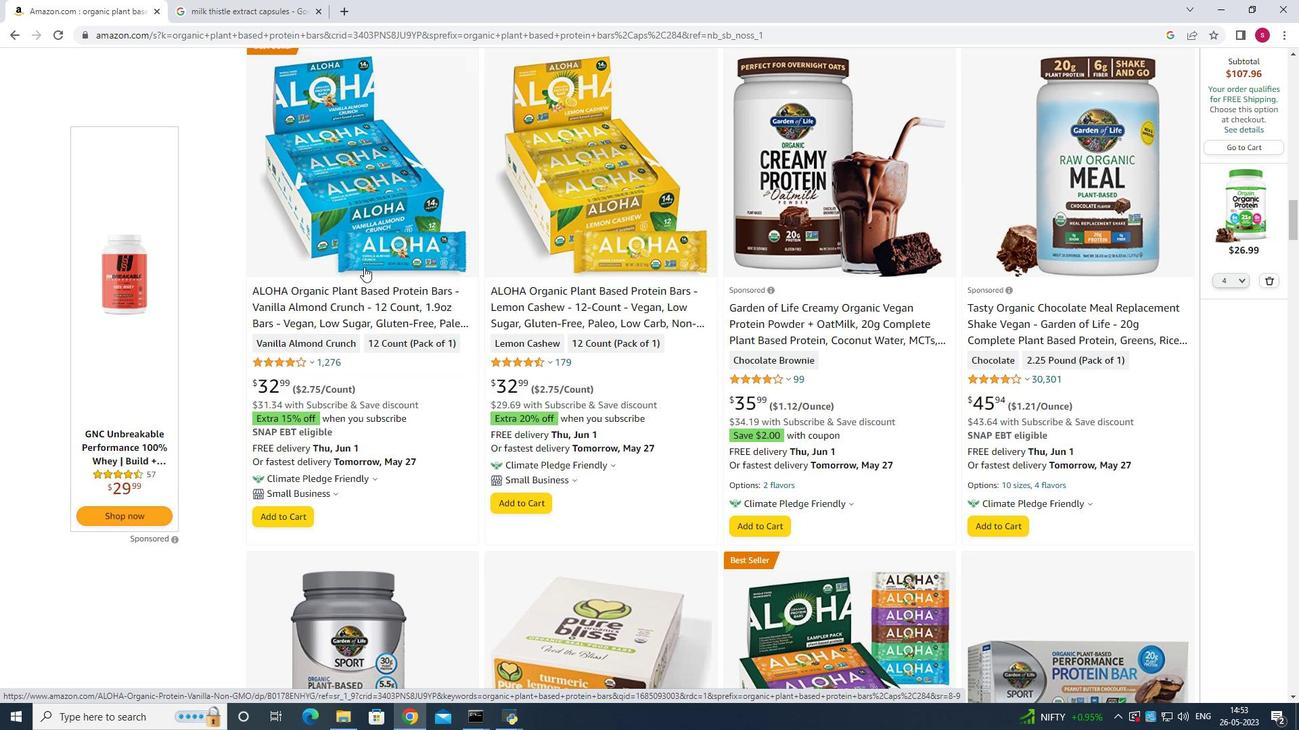 
Action: Mouse scrolled (366, 267) with delta (0, 0)
Screenshot: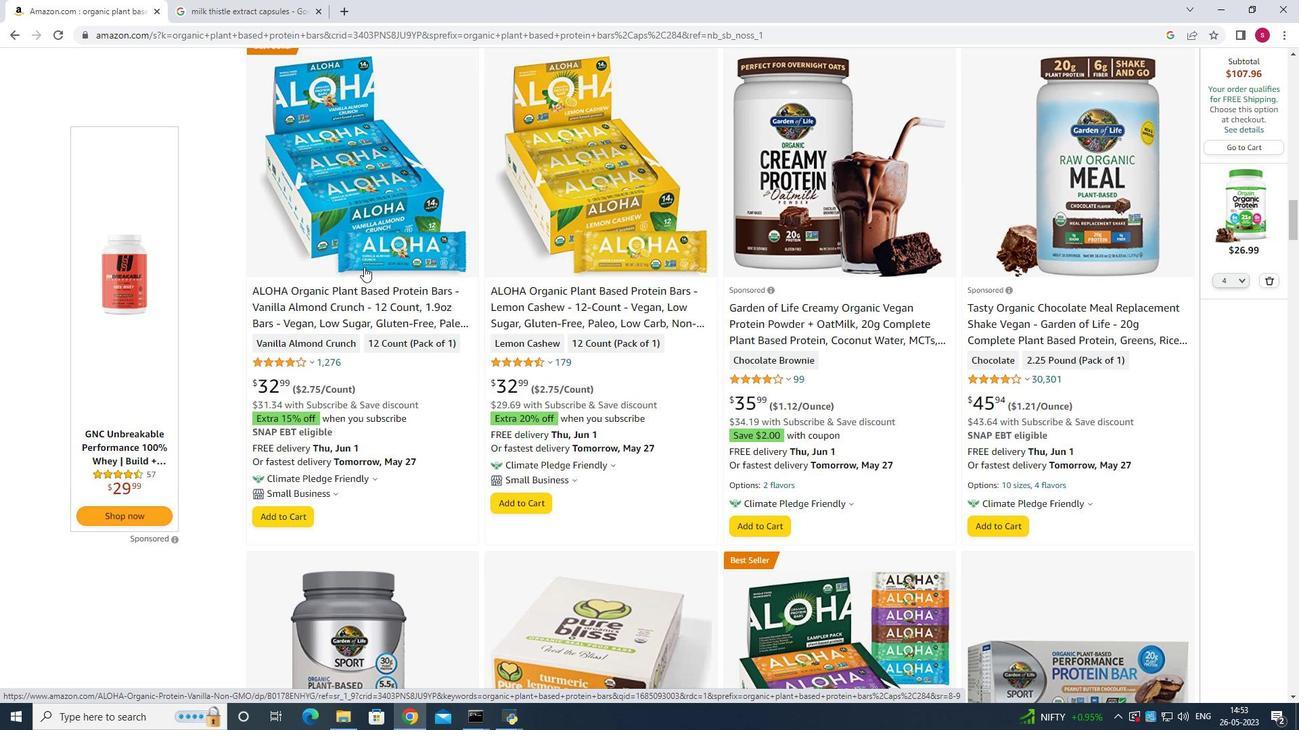 
Action: Mouse scrolled (366, 267) with delta (0, 0)
Screenshot: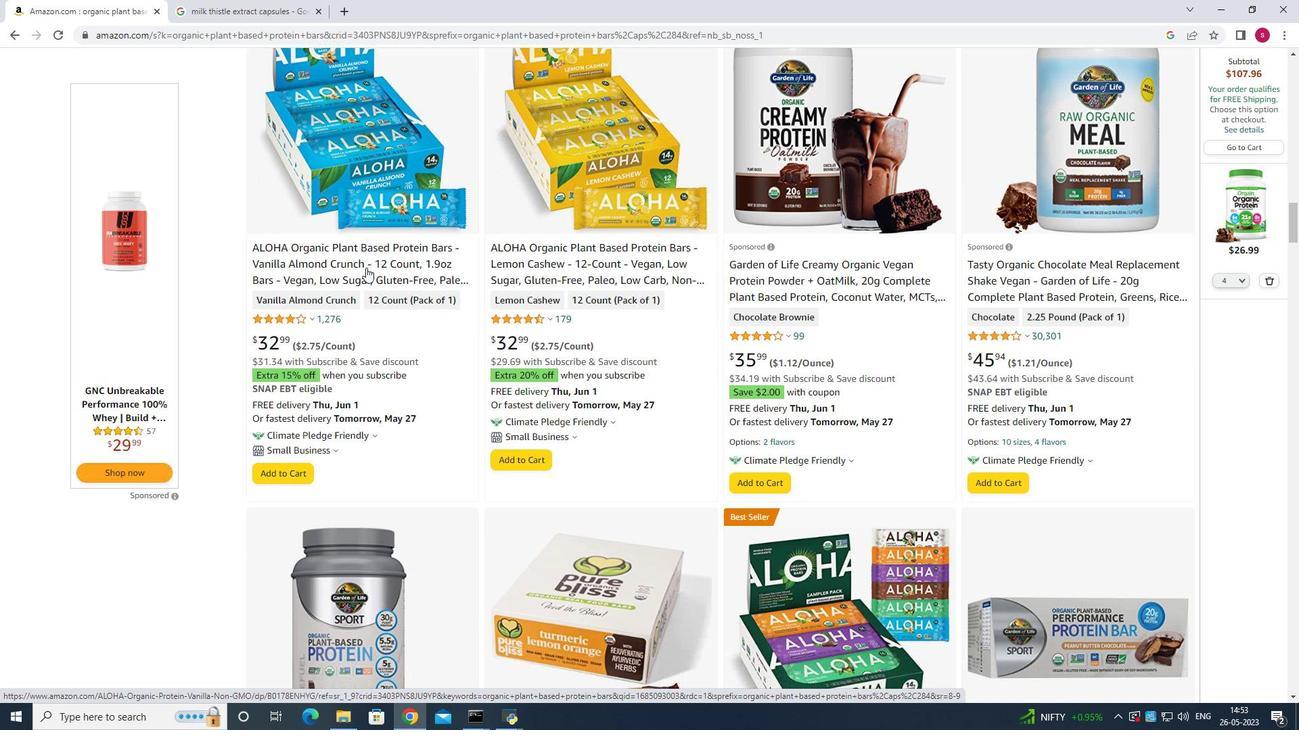 
Action: Mouse moved to (344, 300)
Screenshot: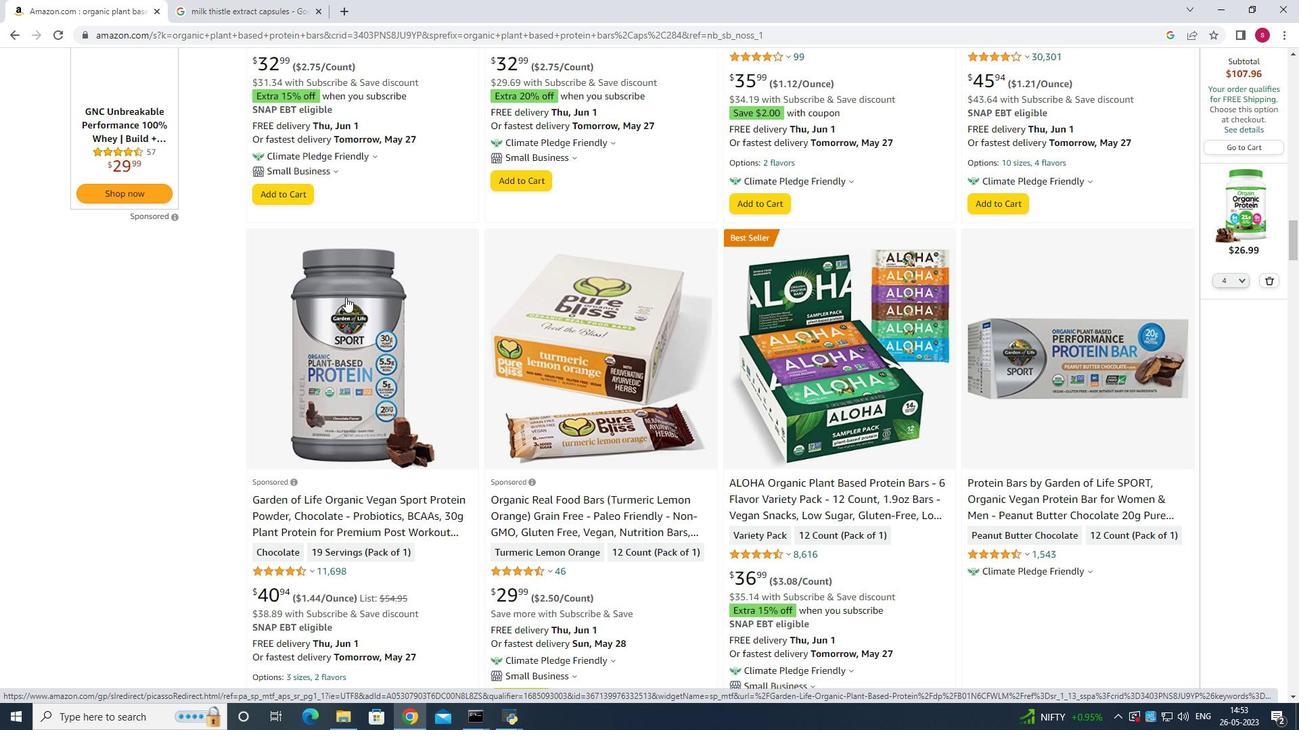 
Action: Mouse pressed left at (344, 300)
Screenshot: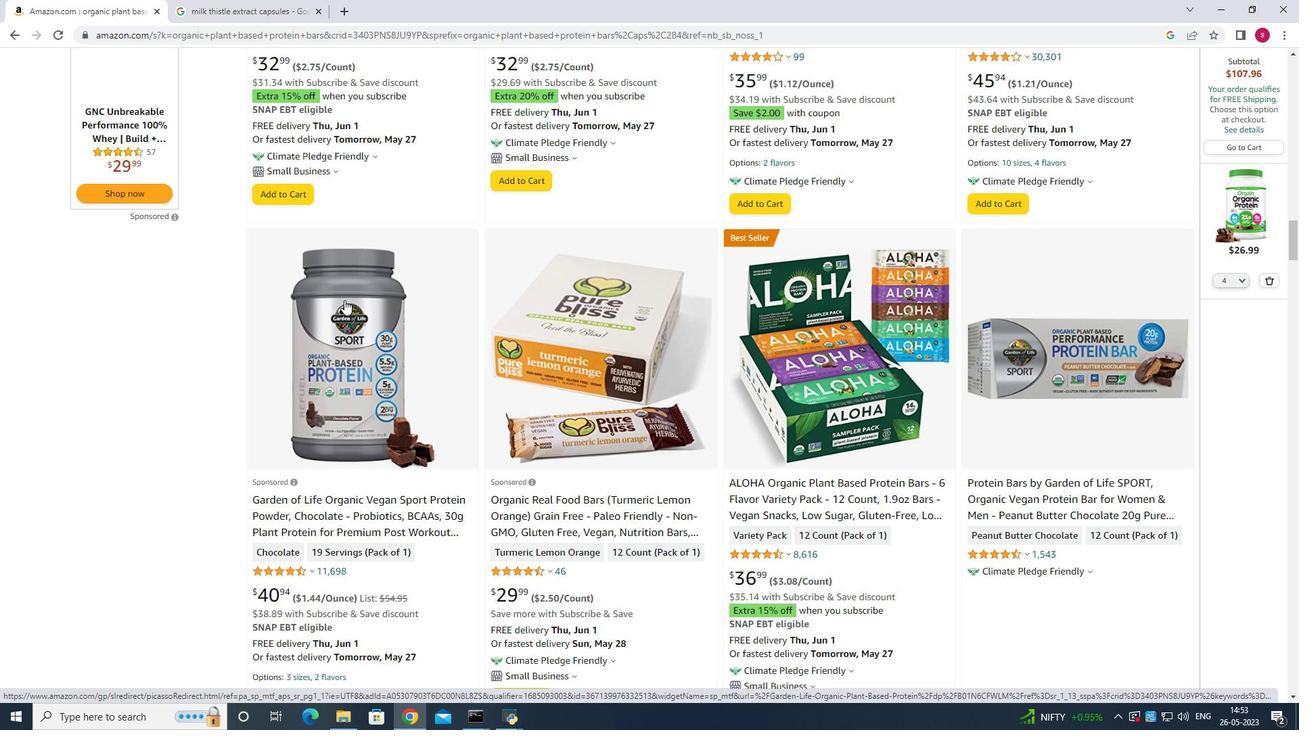 
Action: Mouse moved to (478, 311)
Screenshot: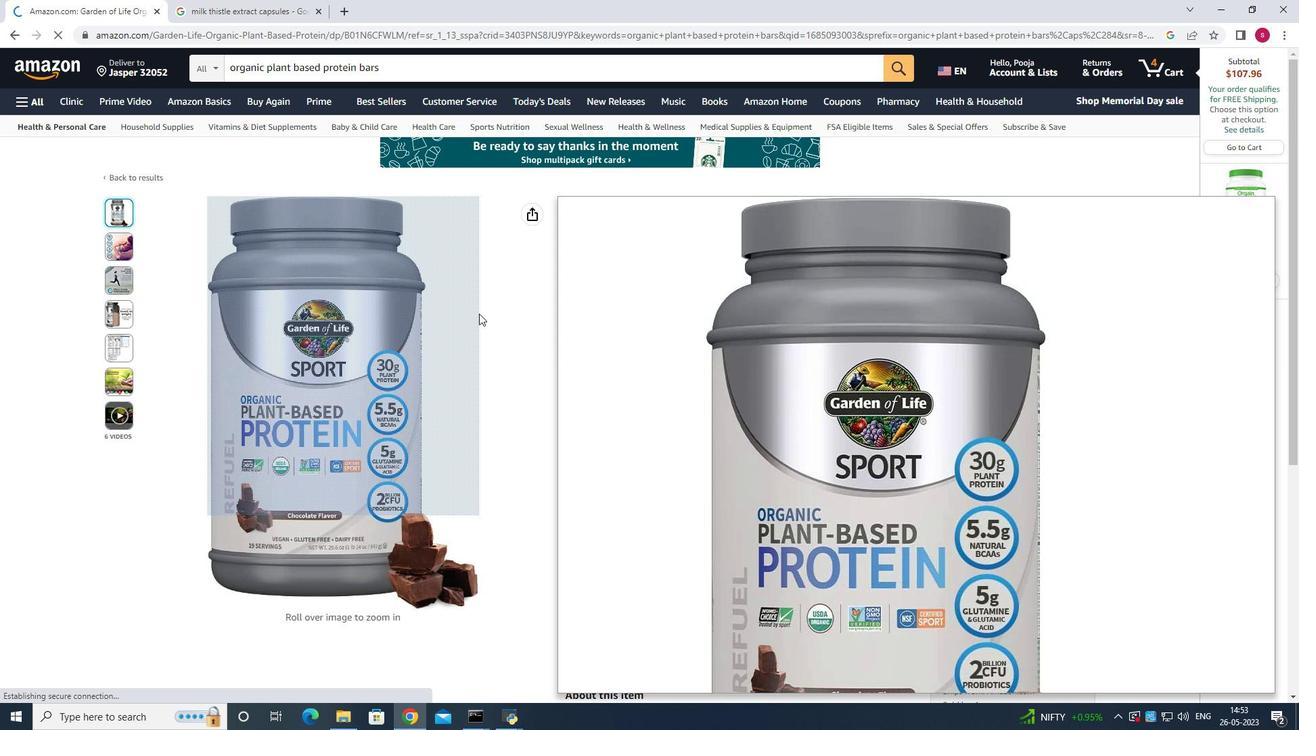 
Action: Mouse scrolled (478, 311) with delta (0, 0)
Screenshot: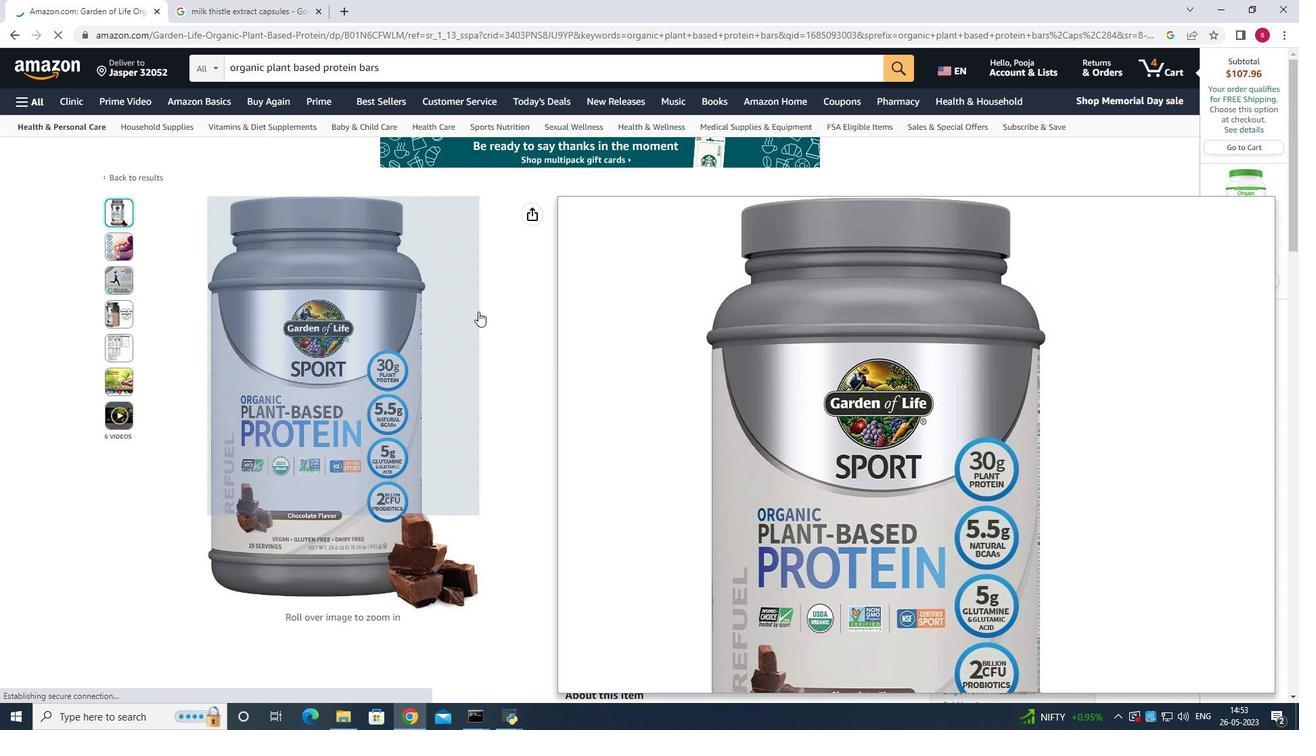 
Action: Mouse scrolled (478, 311) with delta (0, 0)
Screenshot: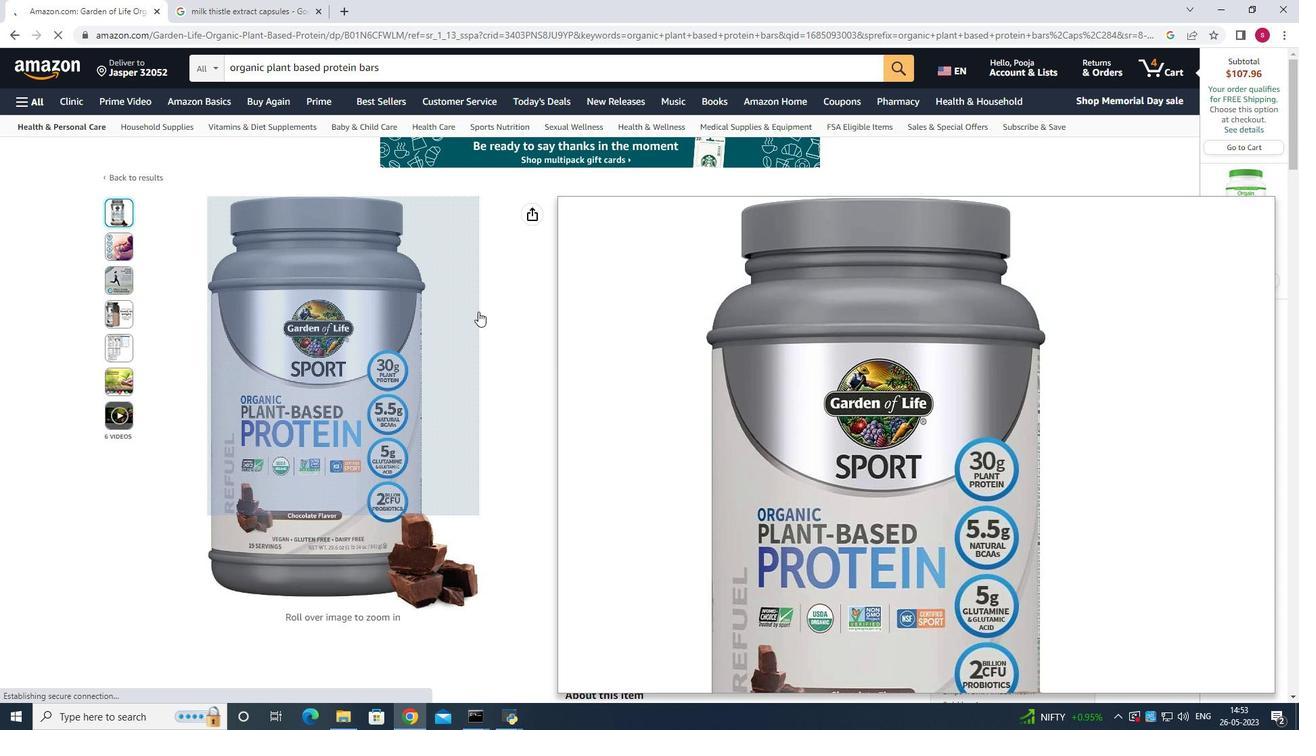 
Action: Mouse scrolled (478, 311) with delta (0, 0)
Screenshot: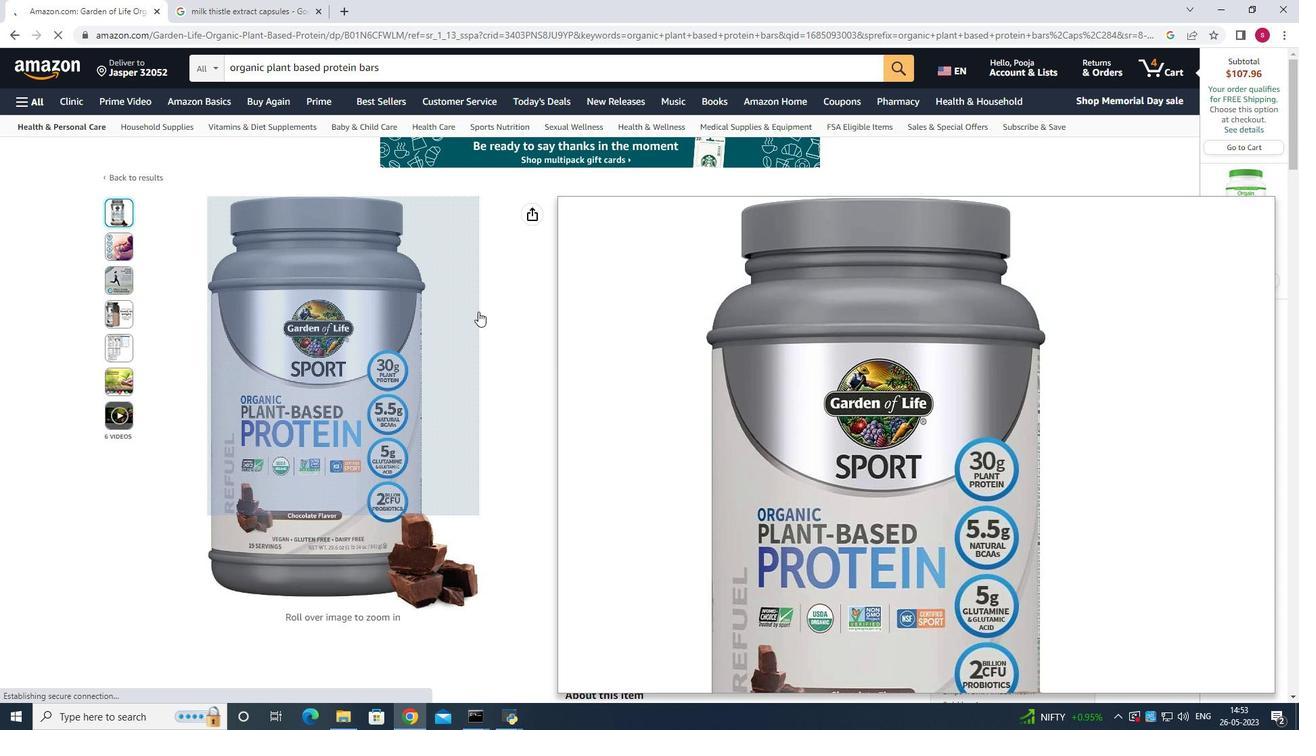 
Action: Mouse scrolled (478, 311) with delta (0, 0)
Screenshot: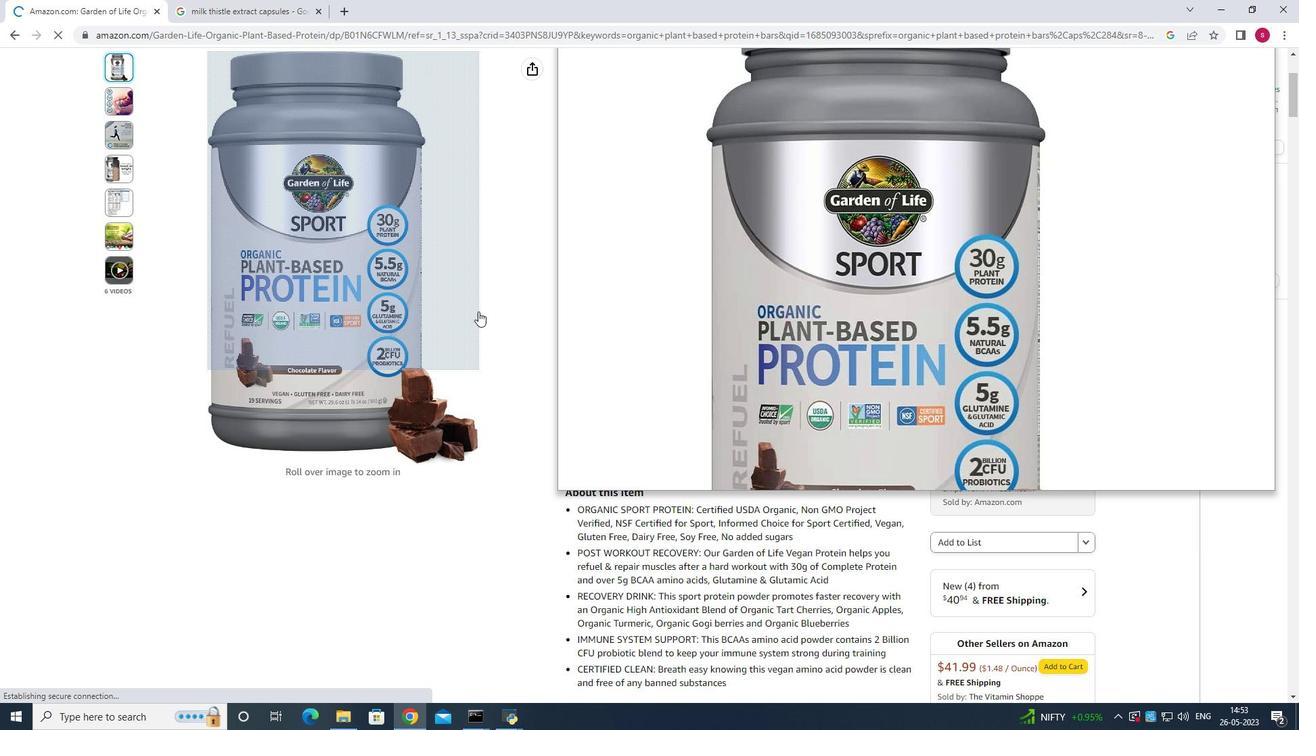 
Action: Mouse moved to (518, 333)
Screenshot: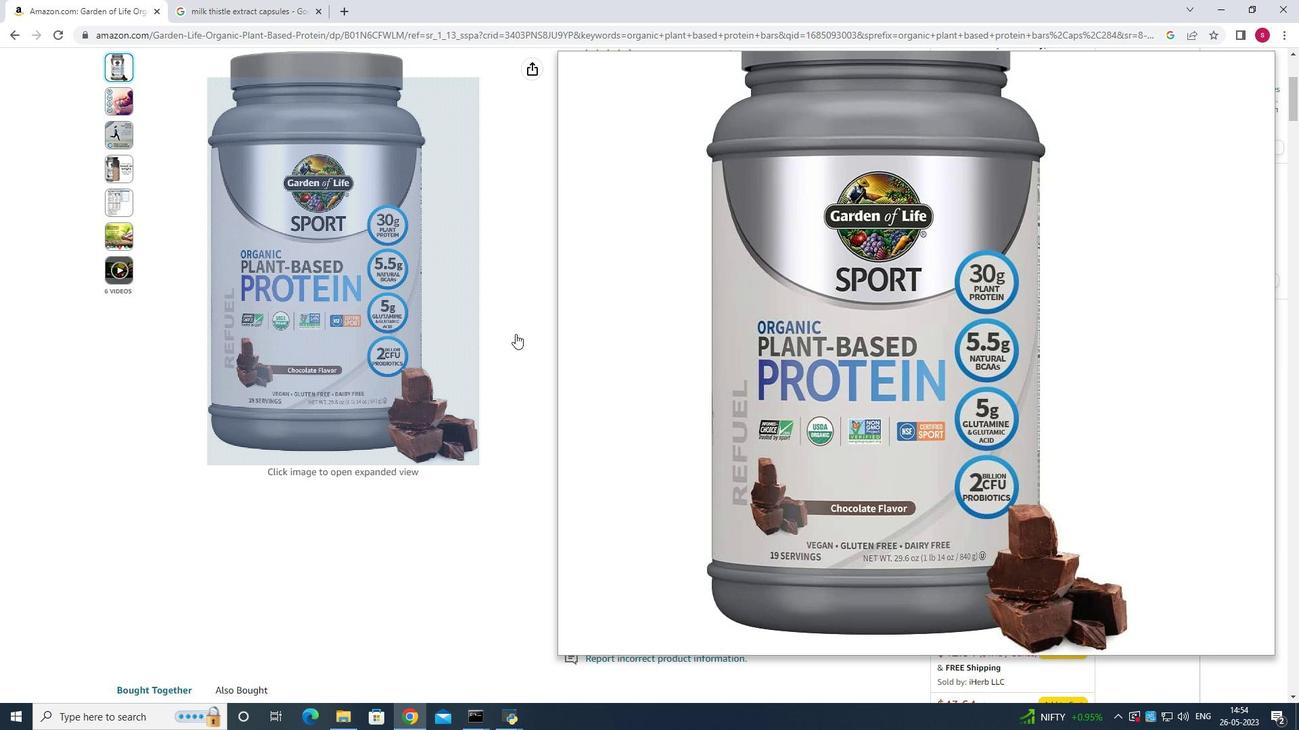 
Action: Mouse scrolled (518, 332) with delta (0, 0)
Screenshot: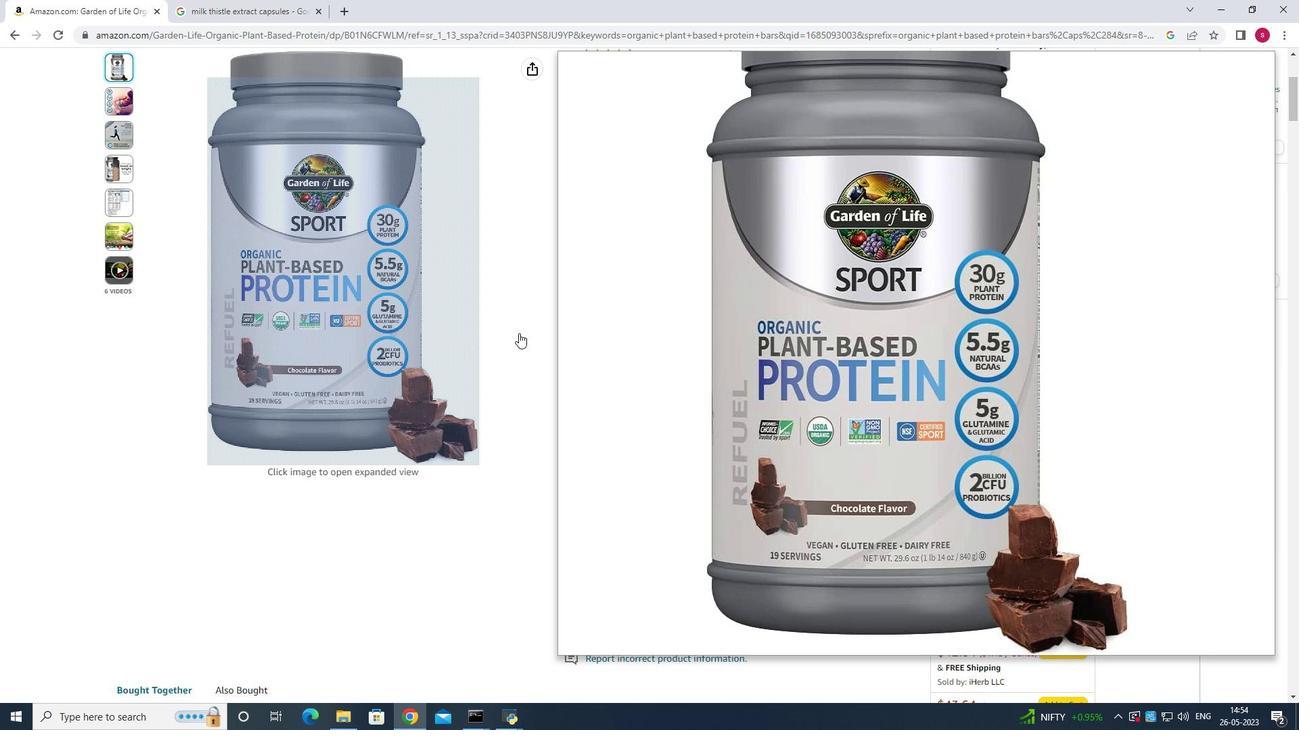 
Action: Mouse scrolled (518, 332) with delta (0, 0)
Screenshot: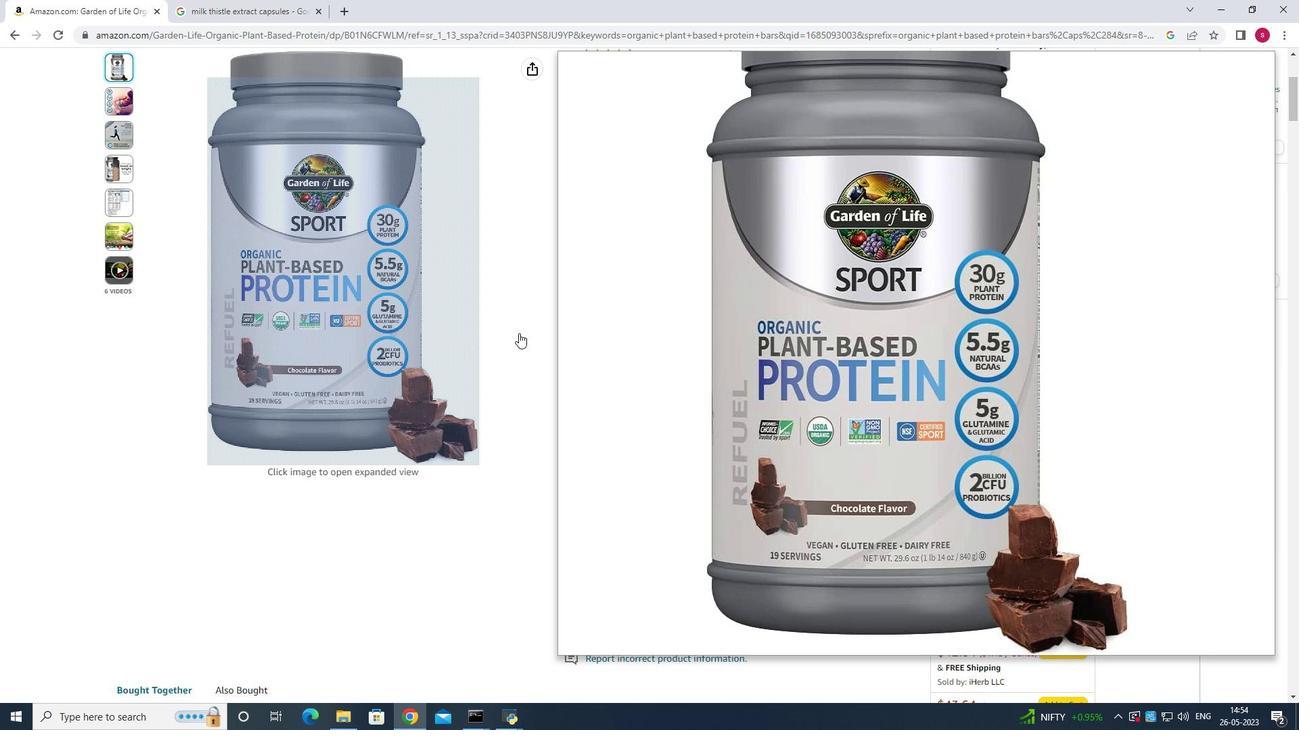 
Action: Mouse scrolled (518, 332) with delta (0, 0)
Screenshot: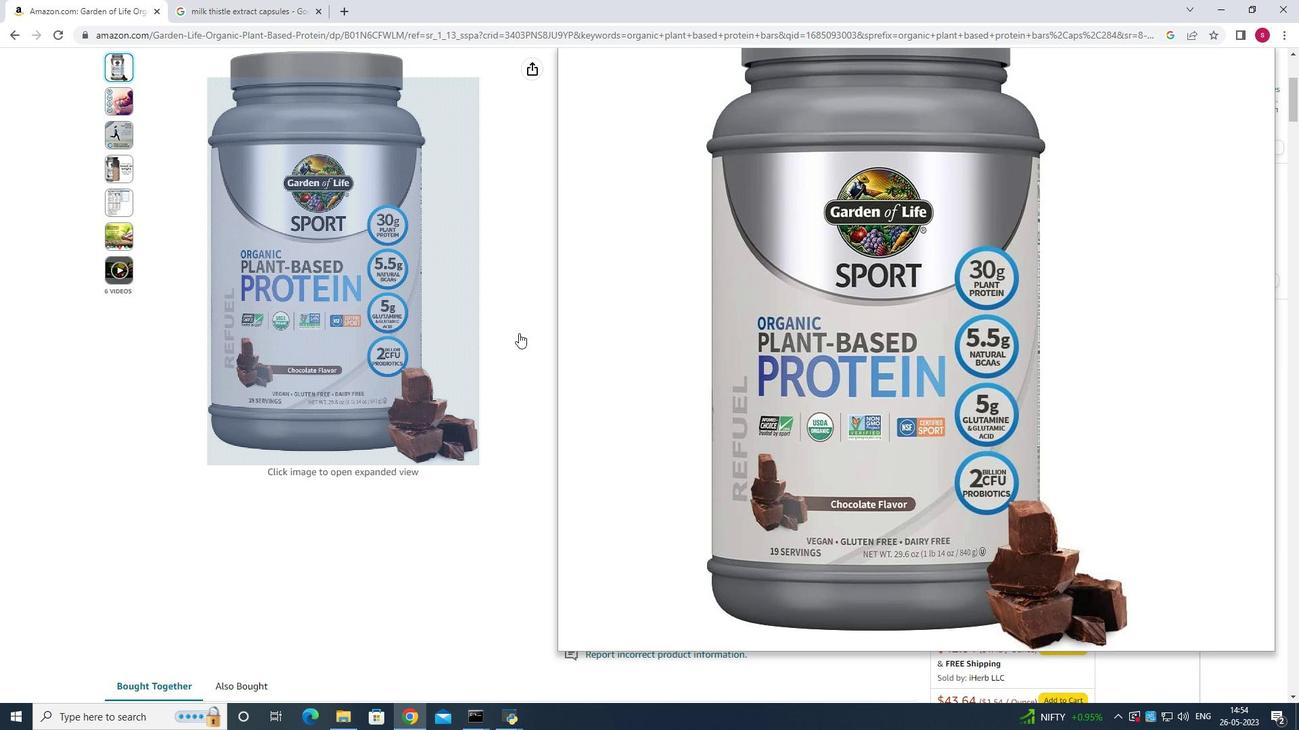 
Action: Mouse scrolled (518, 332) with delta (0, 0)
Screenshot: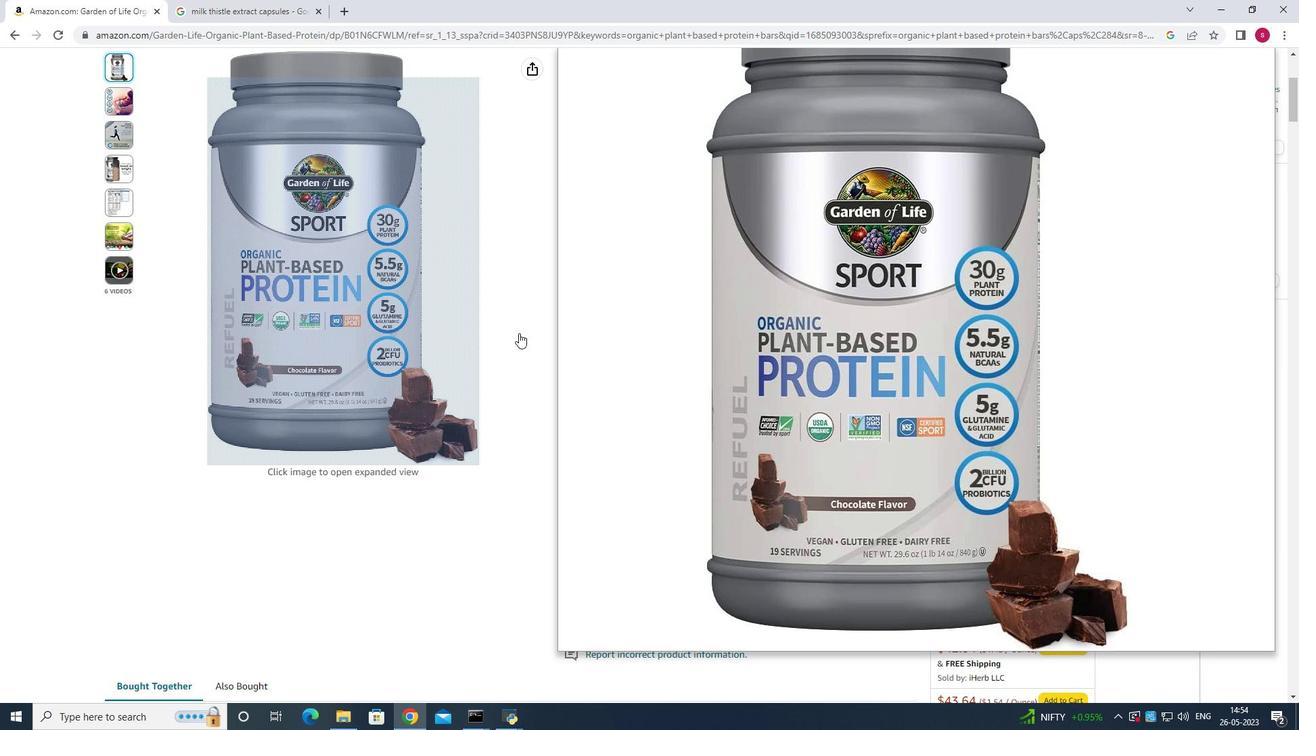 
Action: Mouse scrolled (518, 334) with delta (0, 0)
Screenshot: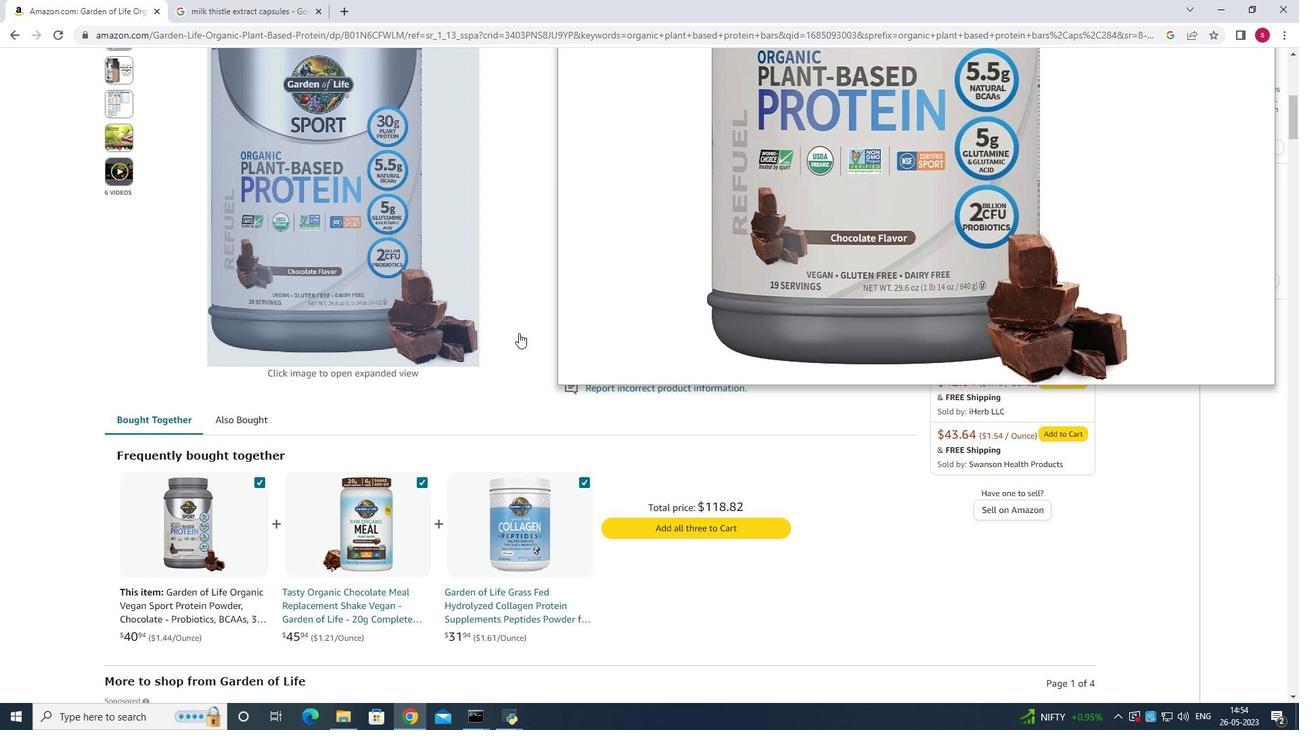 
Action: Mouse scrolled (518, 334) with delta (0, 0)
Screenshot: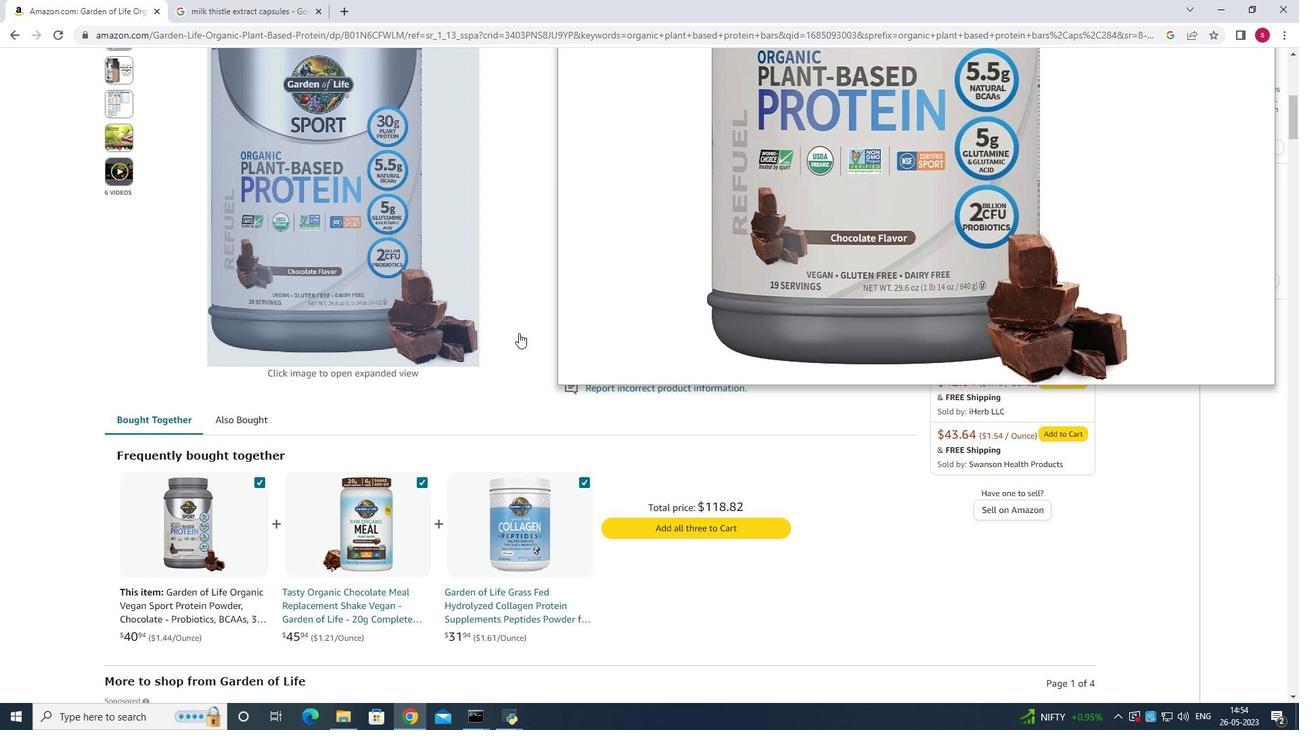 
Action: Mouse moved to (522, 326)
Screenshot: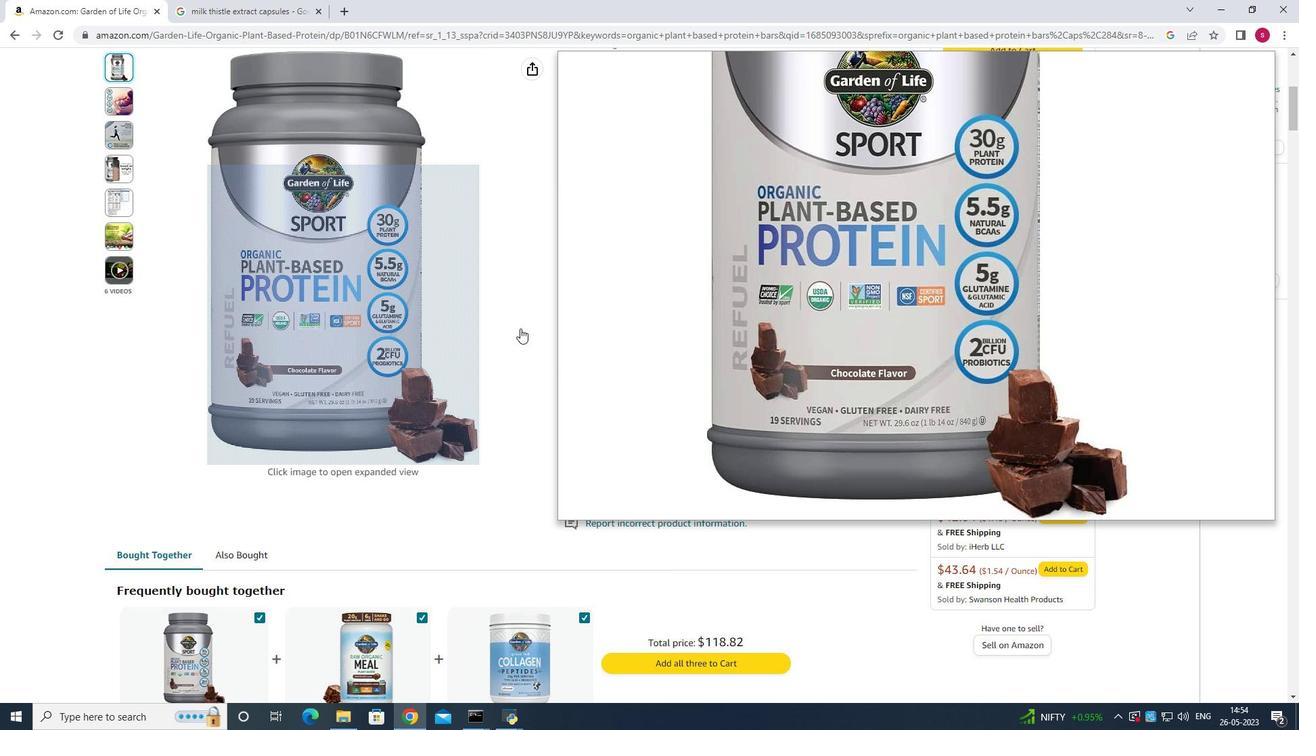 
Action: Mouse scrolled (522, 326) with delta (0, 0)
Screenshot: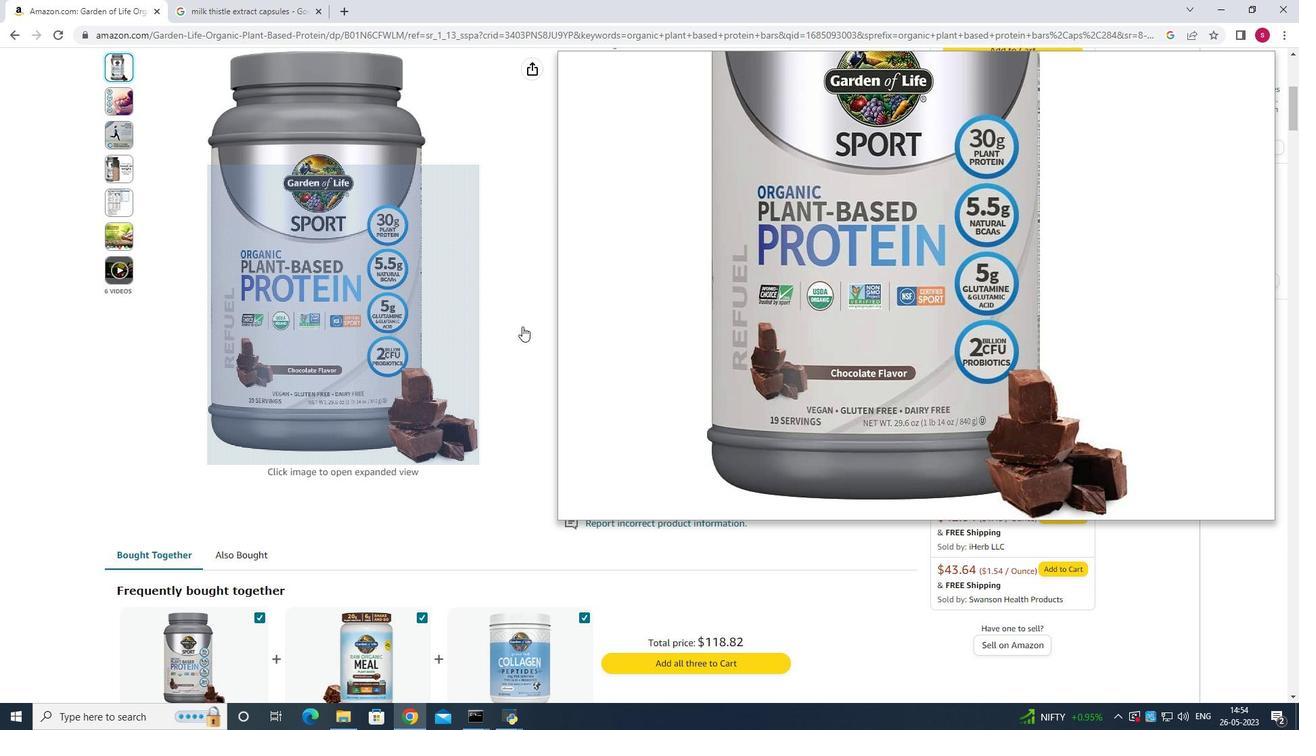 
Action: Mouse scrolled (522, 326) with delta (0, 0)
Screenshot: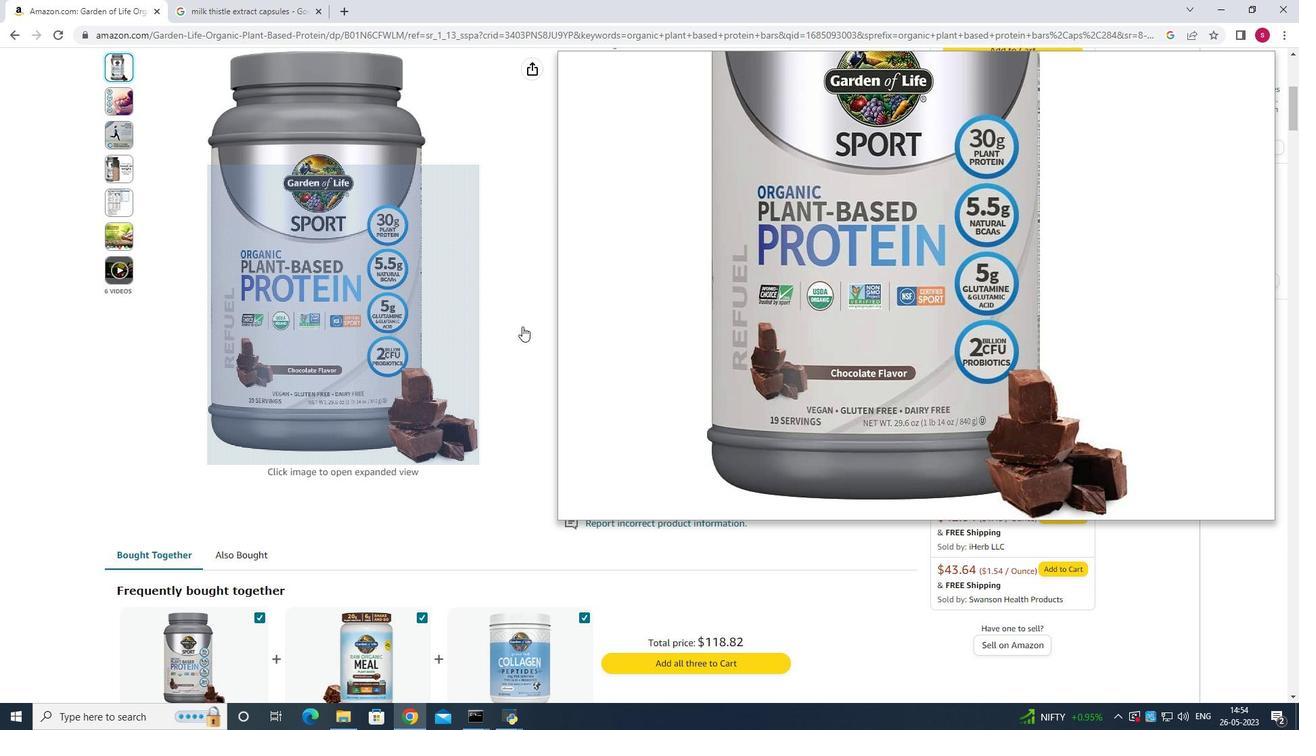 
Action: Mouse scrolled (522, 326) with delta (0, 0)
Screenshot: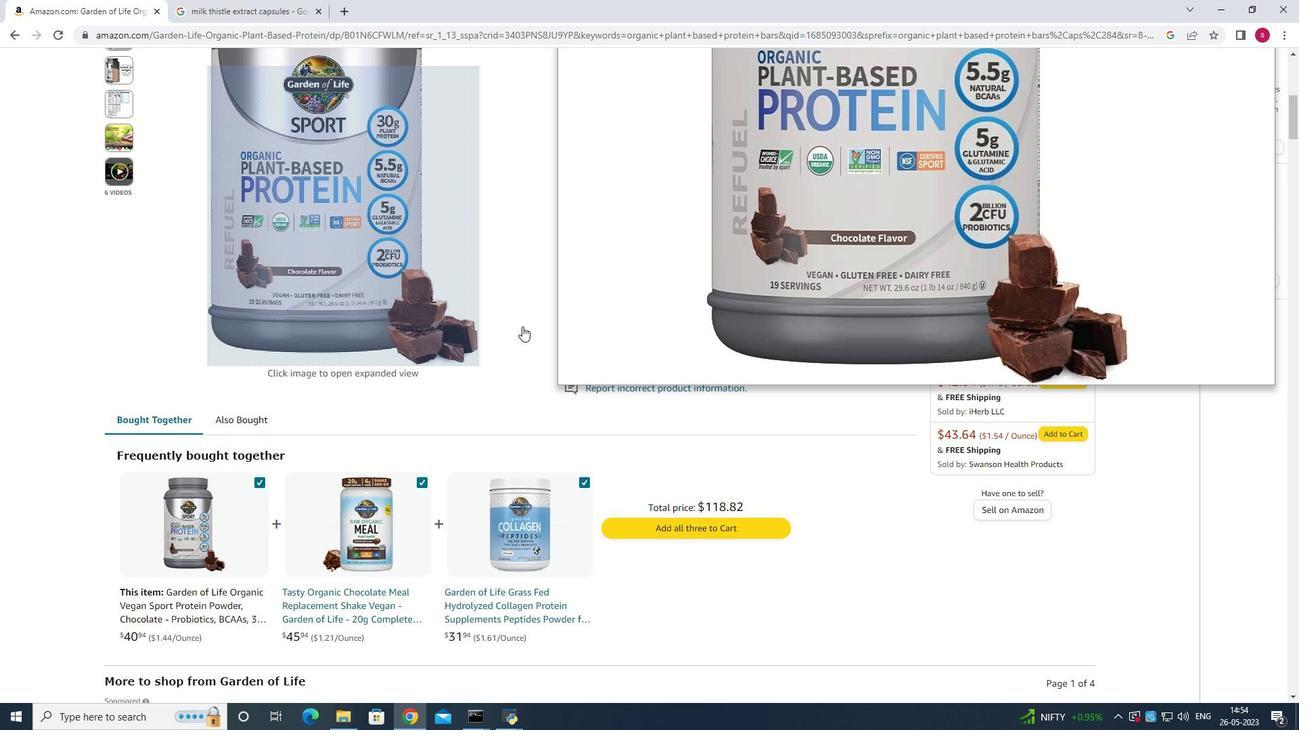
Action: Mouse scrolled (522, 326) with delta (0, 0)
Screenshot: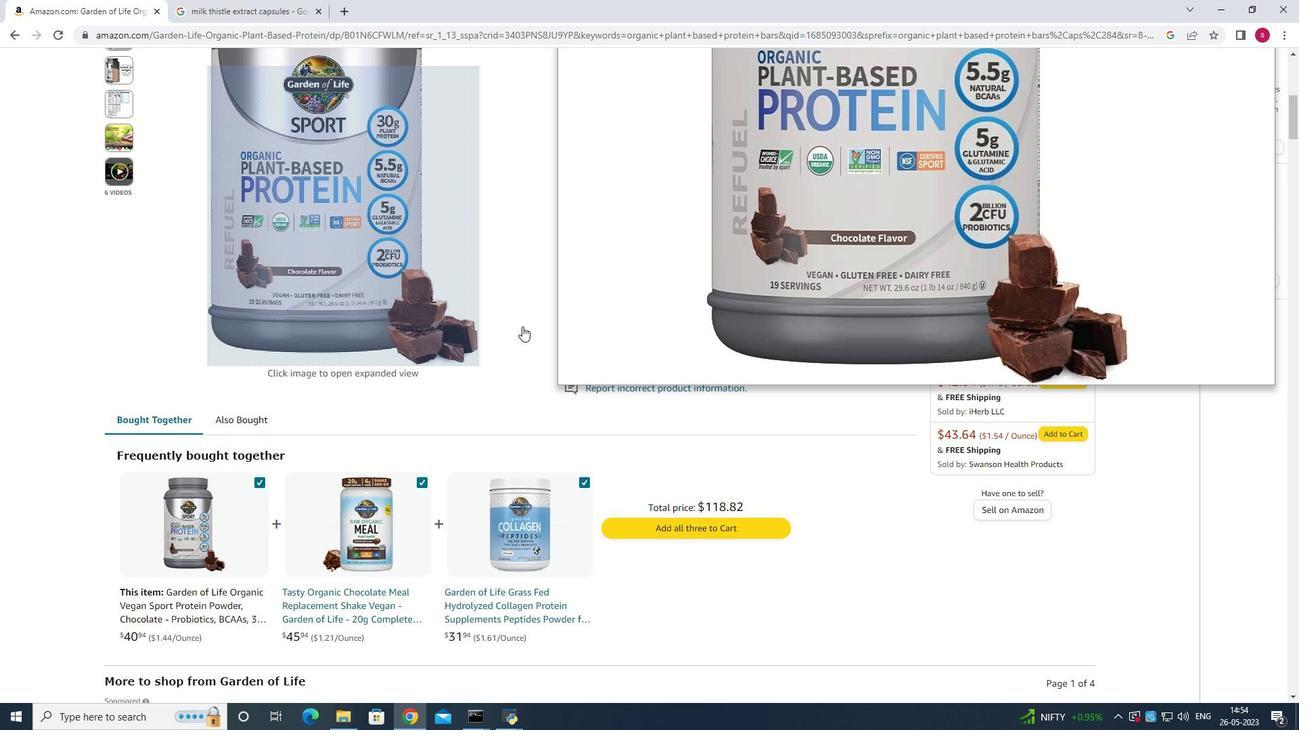 
Action: Mouse moved to (583, 311)
Screenshot: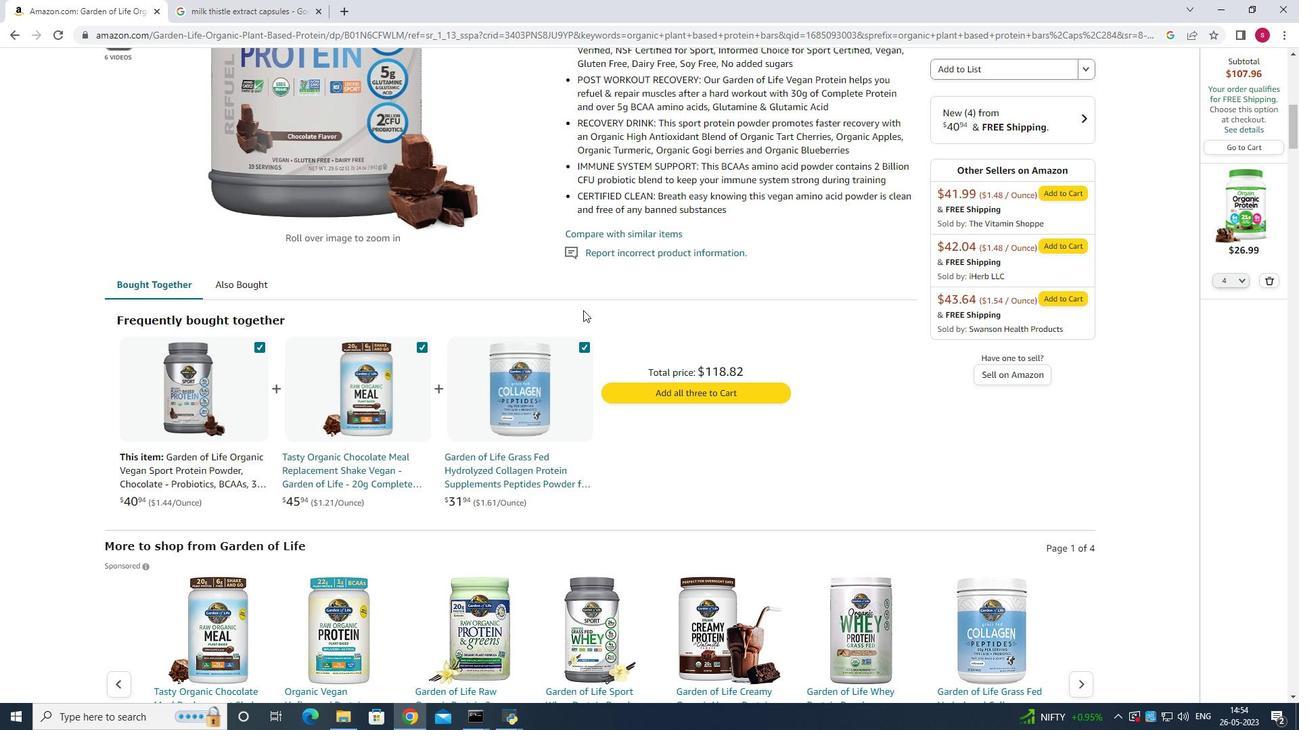 
Action: Mouse scrolled (583, 311) with delta (0, 0)
Screenshot: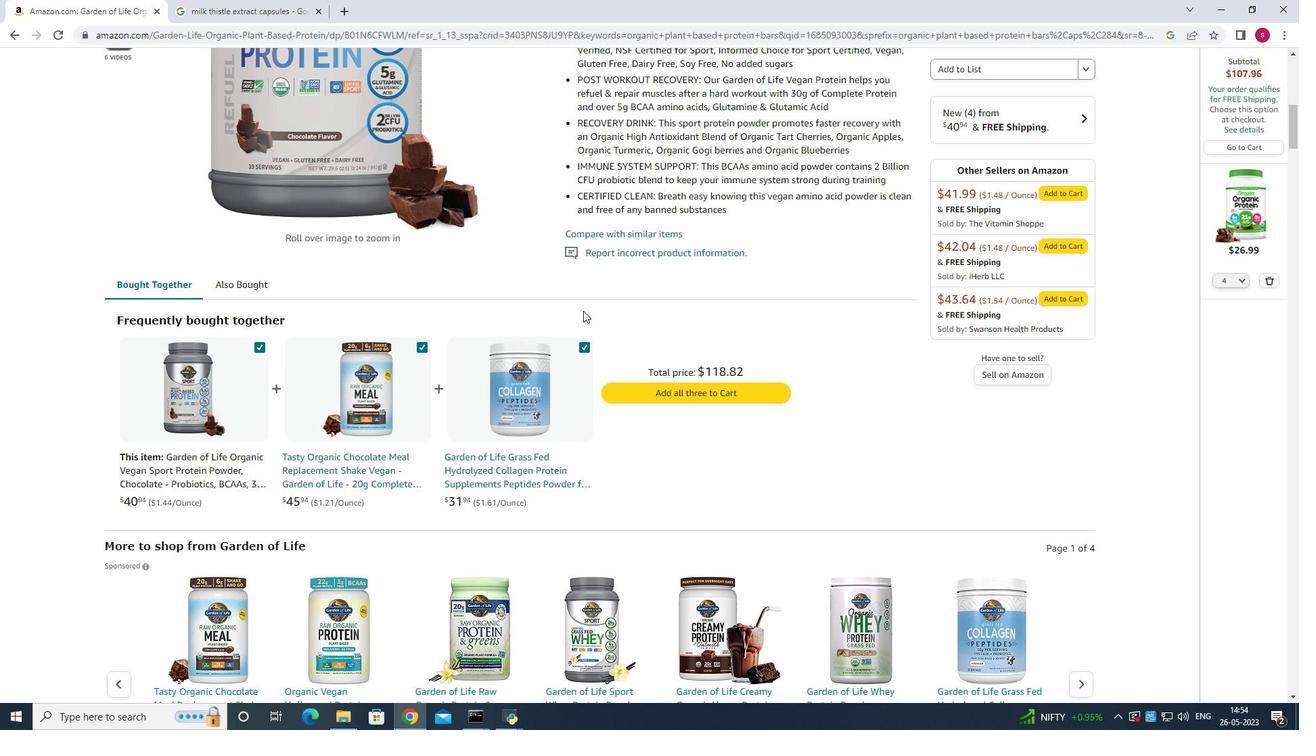 
Action: Mouse scrolled (583, 310) with delta (0, 0)
Screenshot: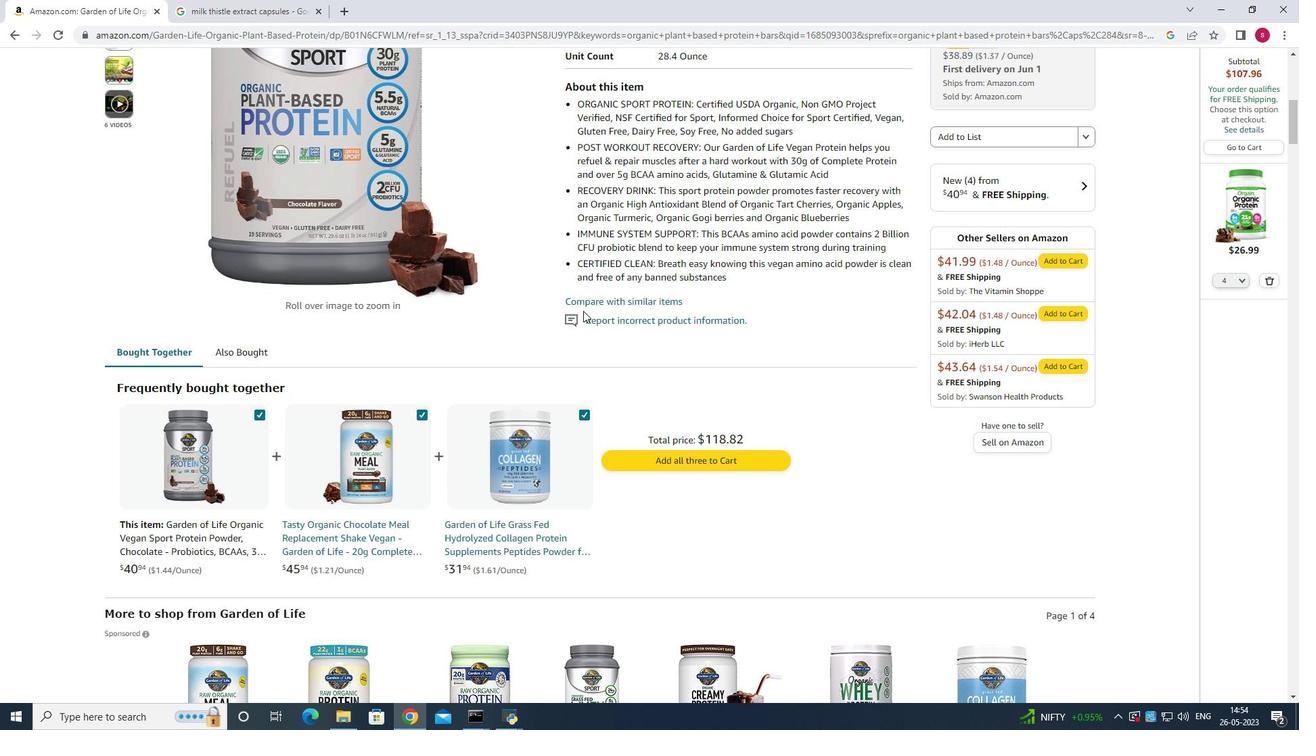 
Action: Mouse scrolled (583, 310) with delta (0, 0)
Screenshot: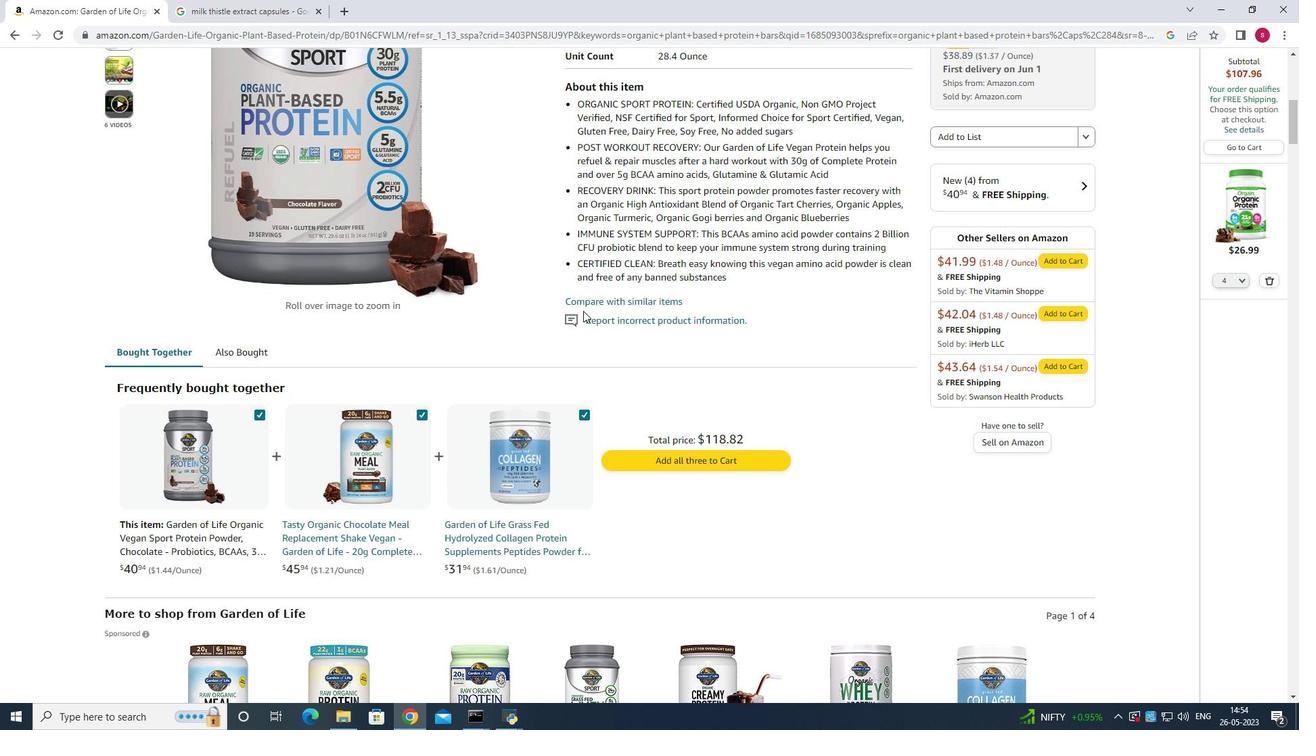 
Action: Mouse moved to (583, 311)
Screenshot: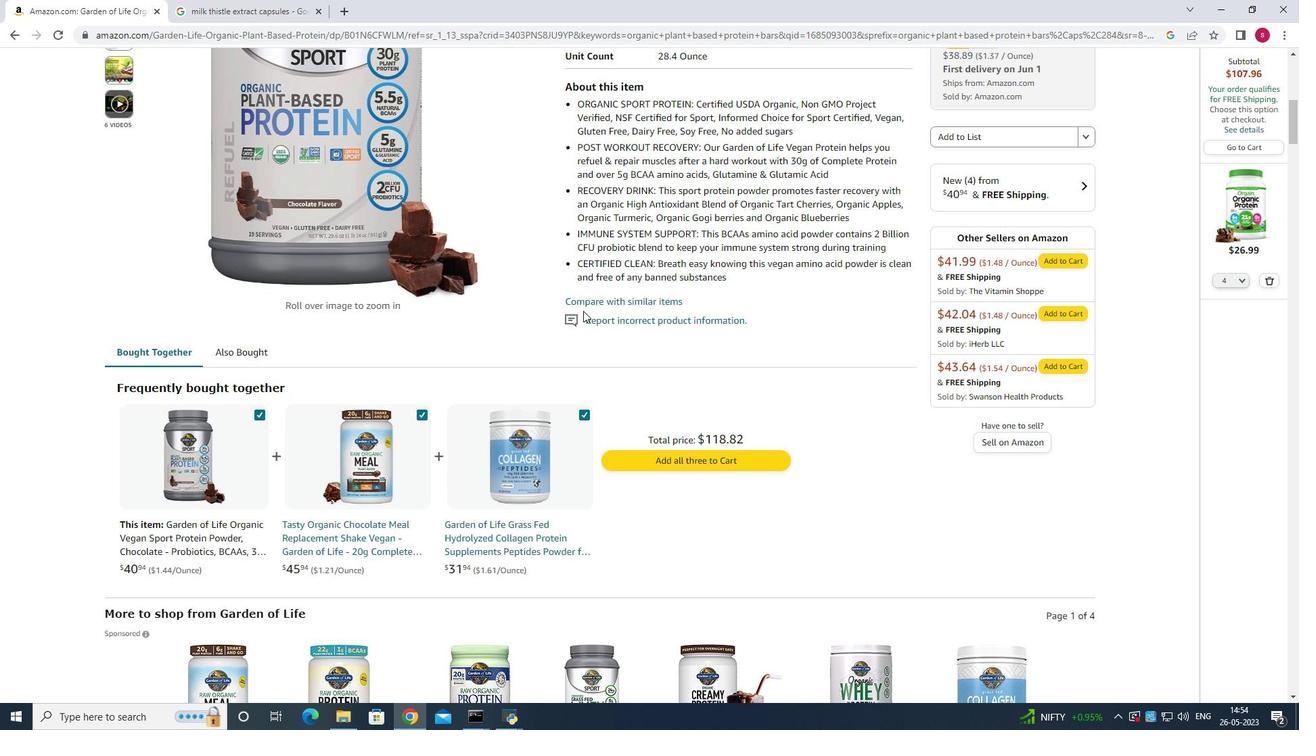 
Action: Mouse scrolled (583, 310) with delta (0, -1)
Screenshot: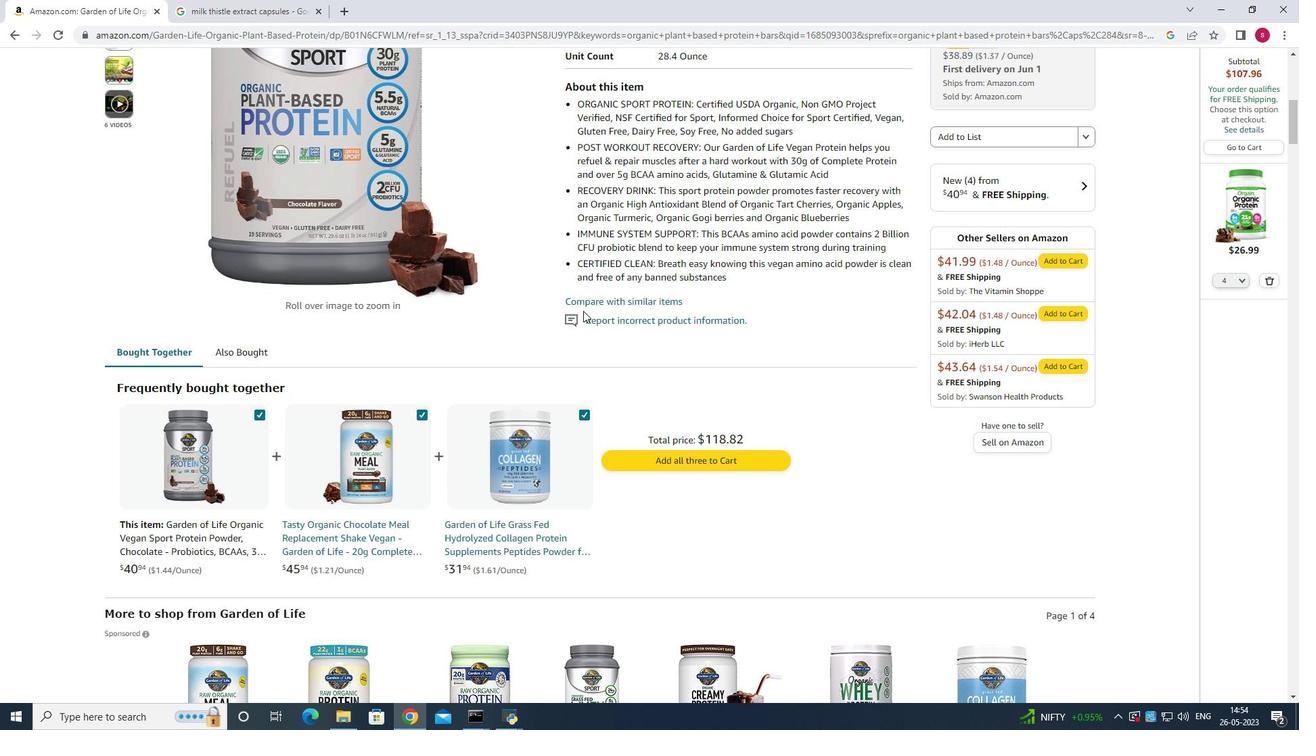 
Action: Mouse moved to (583, 311)
Screenshot: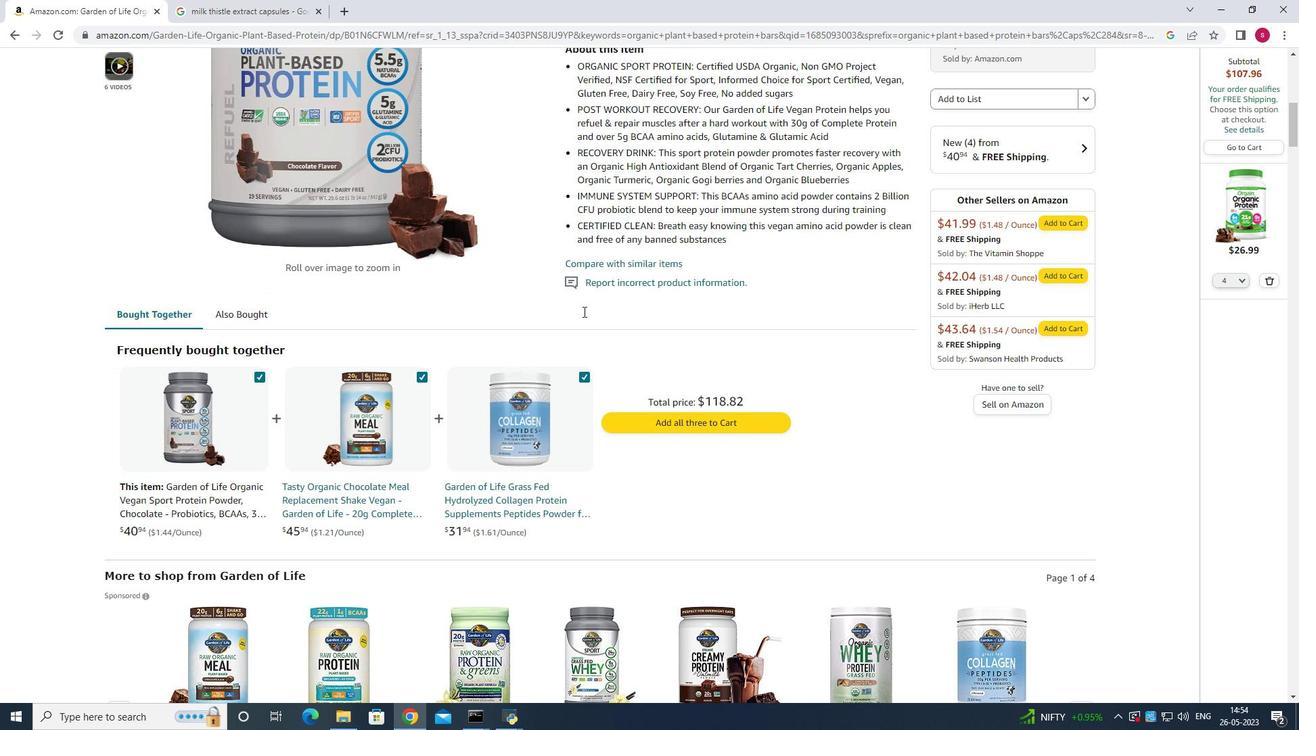 
Action: Mouse scrolled (583, 311) with delta (0, 0)
Screenshot: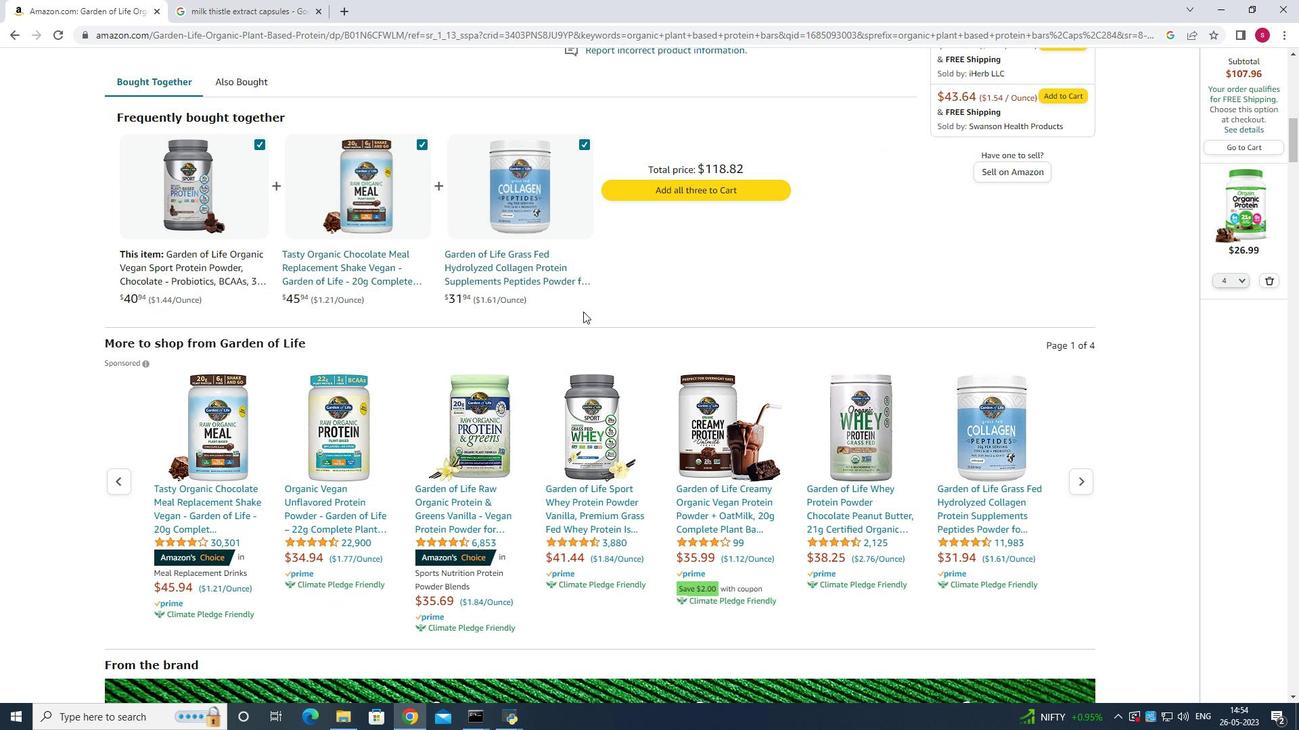 
Action: Mouse scrolled (583, 311) with delta (0, 0)
Screenshot: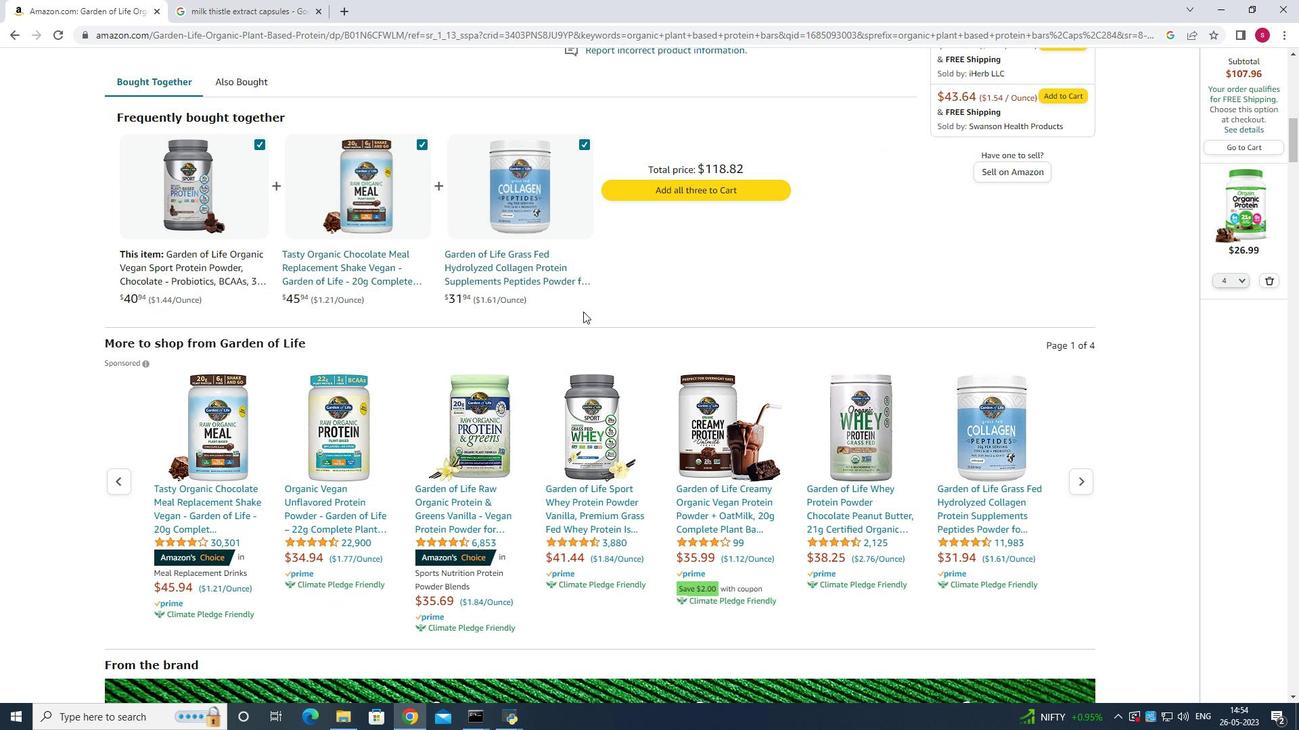 
Action: Mouse scrolled (583, 311) with delta (0, 0)
Screenshot: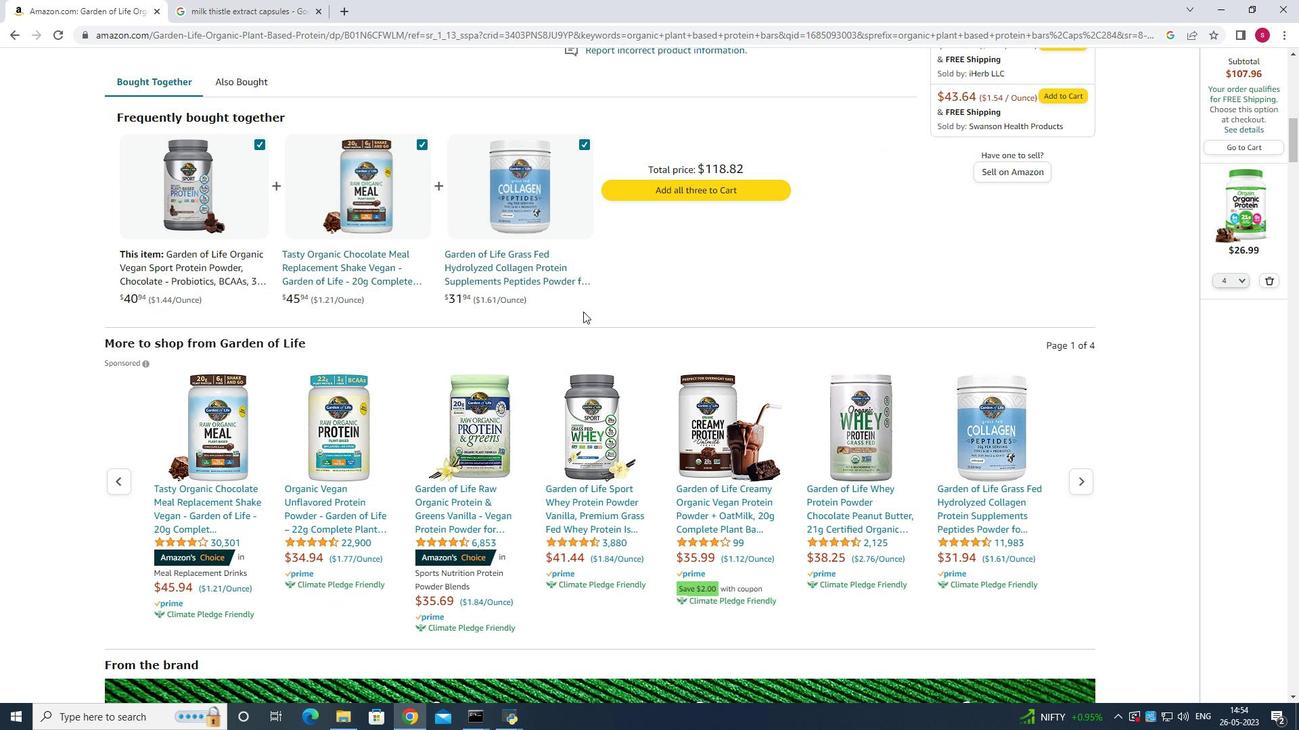 
Action: Mouse scrolled (583, 311) with delta (0, 0)
Screenshot: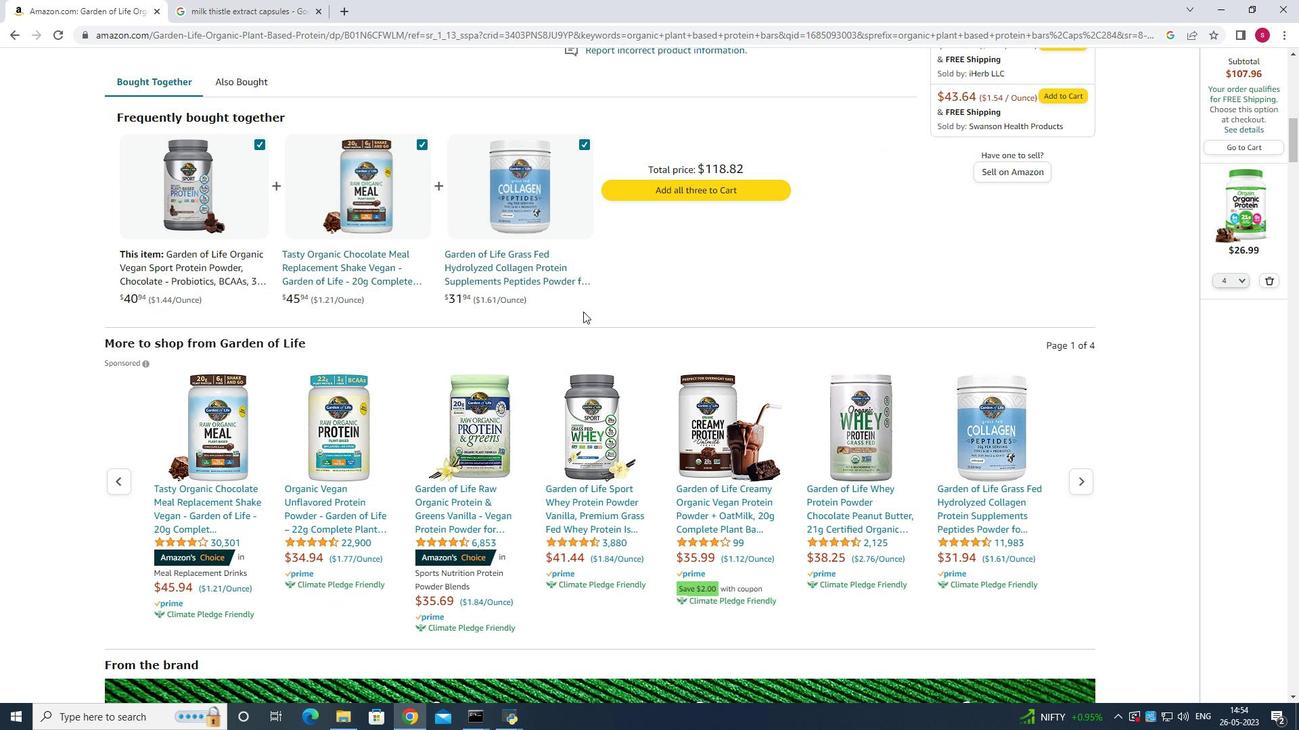 
Action: Mouse moved to (576, 184)
Screenshot: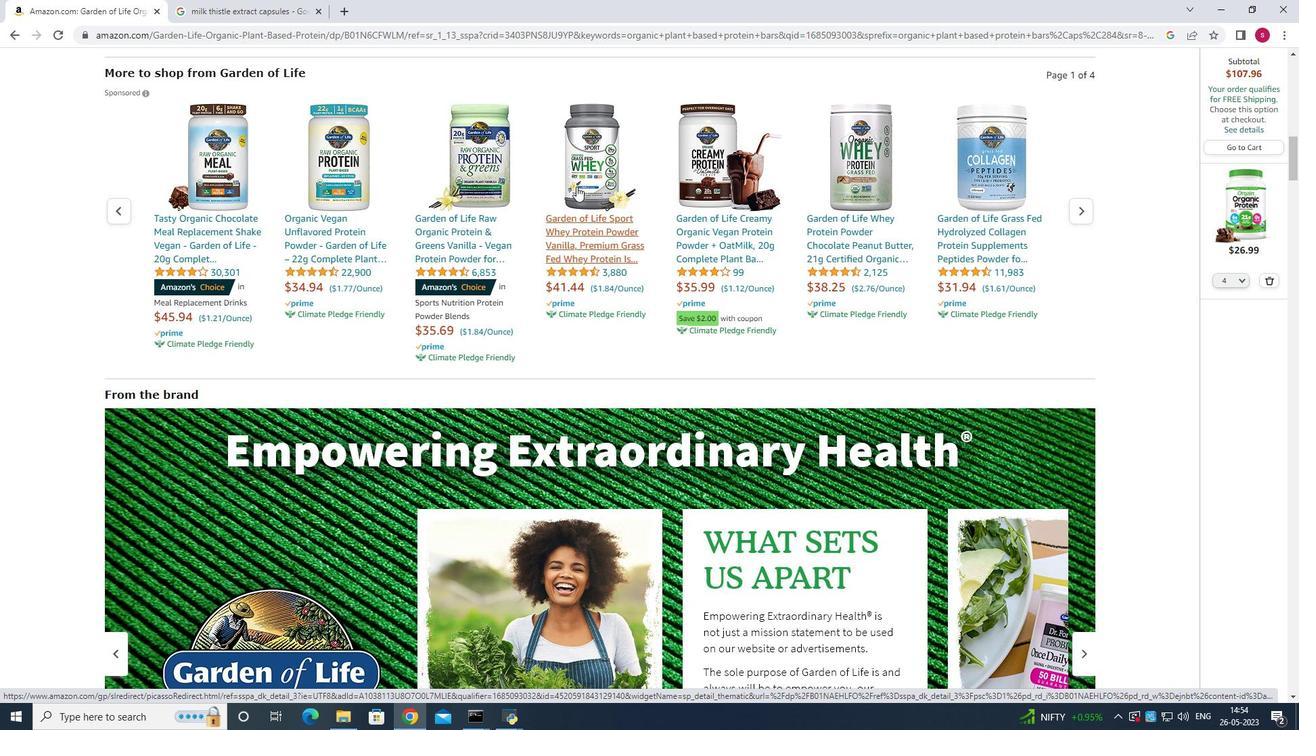 
Action: Mouse pressed left at (576, 184)
Screenshot: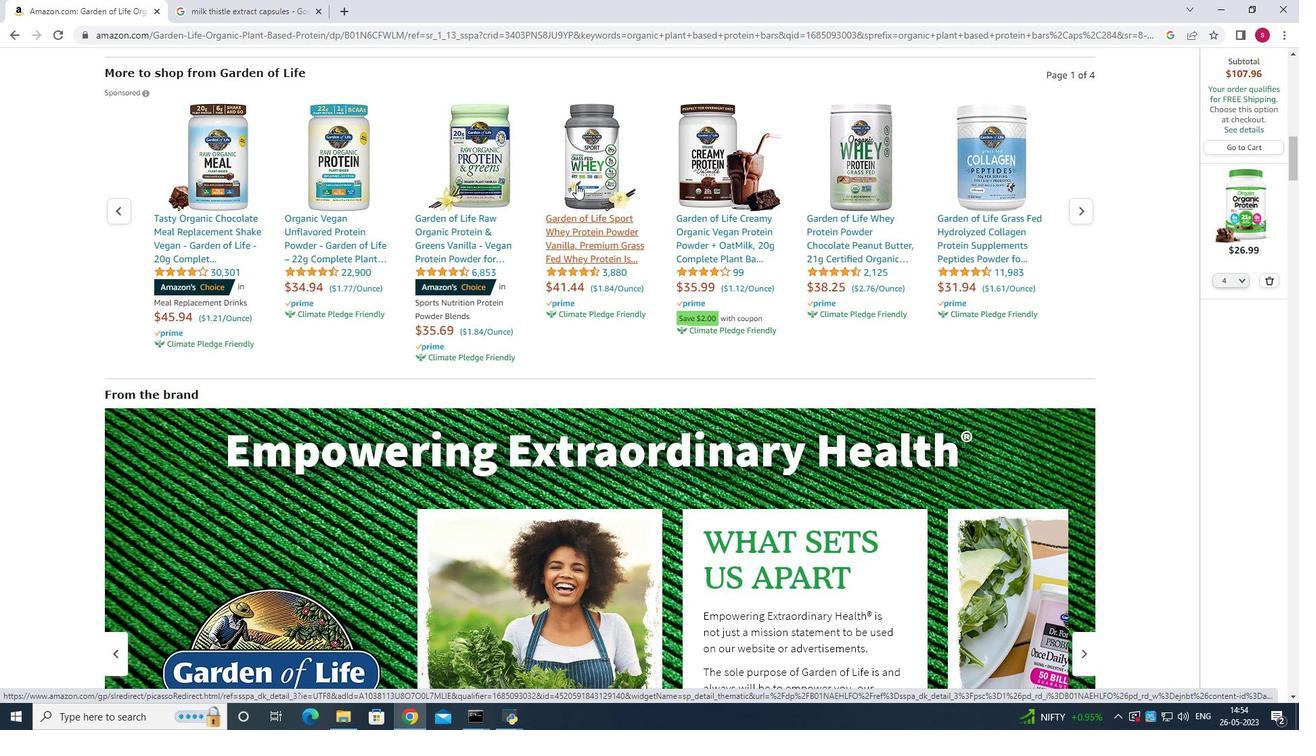 
Action: Mouse moved to (588, 192)
Screenshot: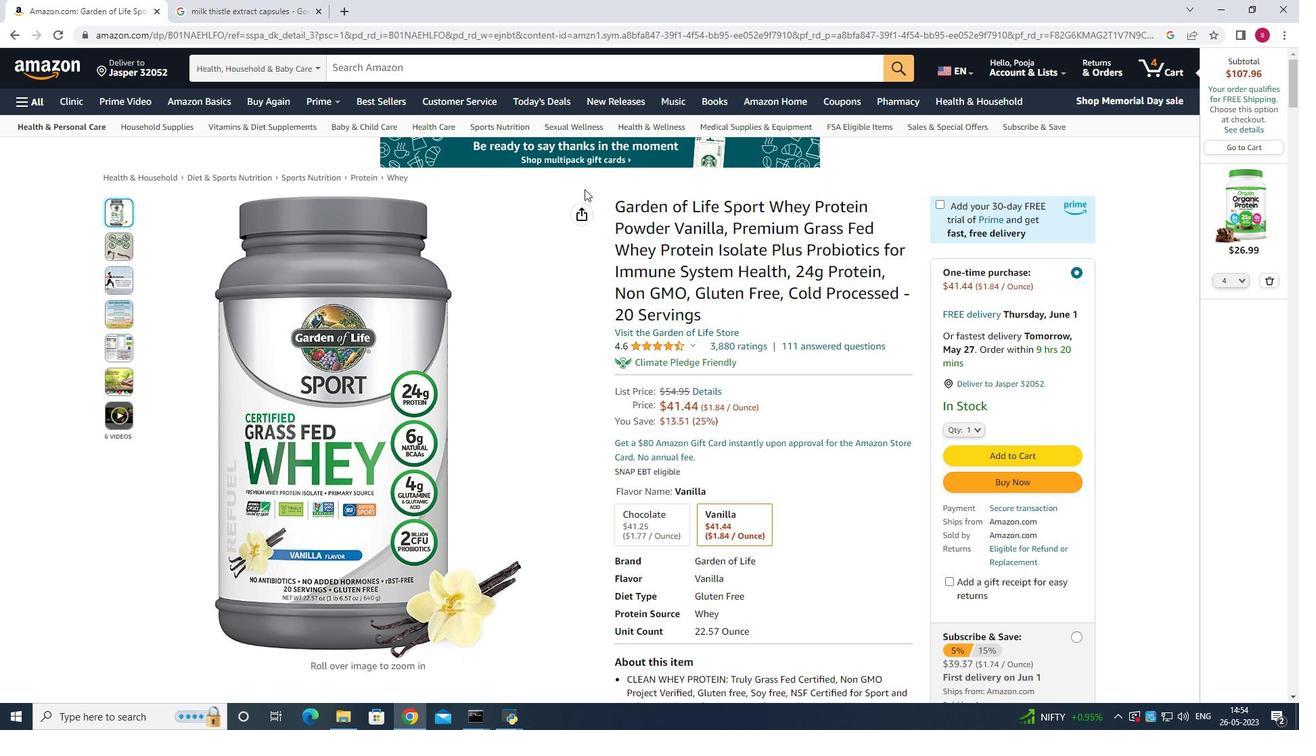 
Action: Mouse scrolled (588, 192) with delta (0, 0)
Screenshot: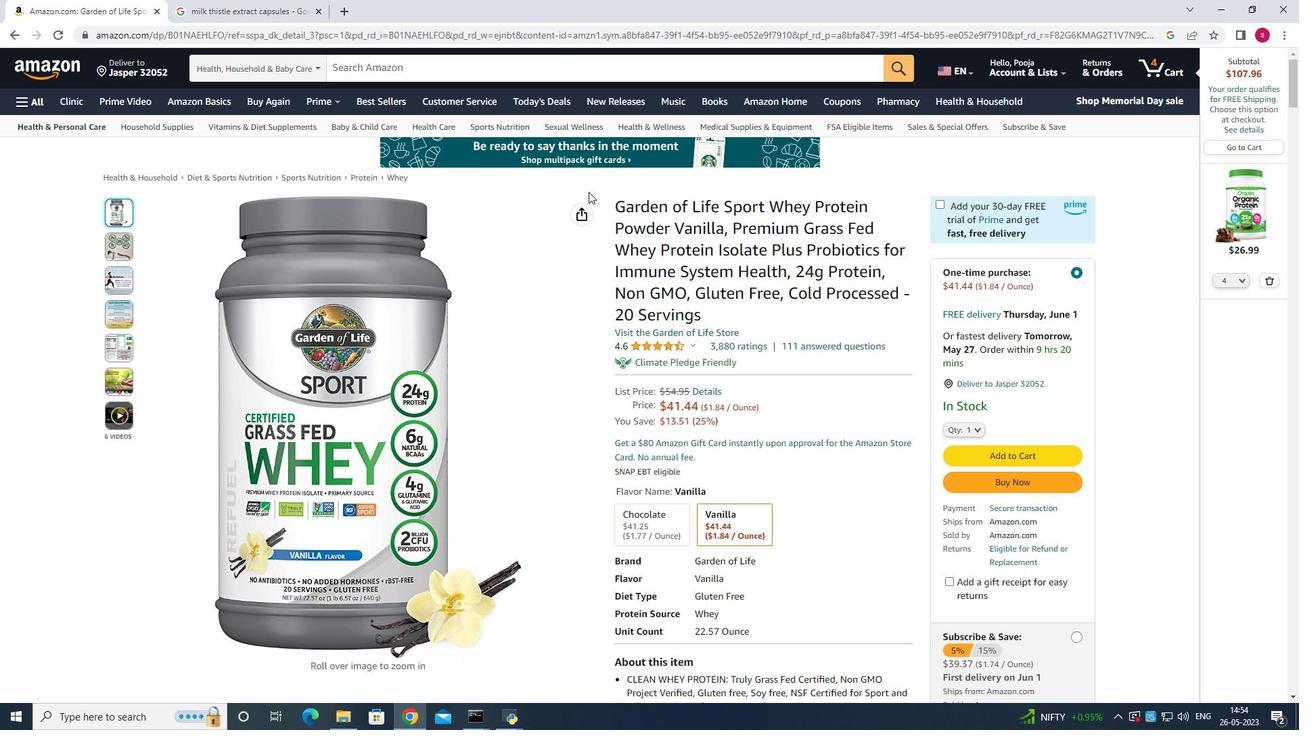 
Action: Mouse scrolled (588, 192) with delta (0, 0)
Screenshot: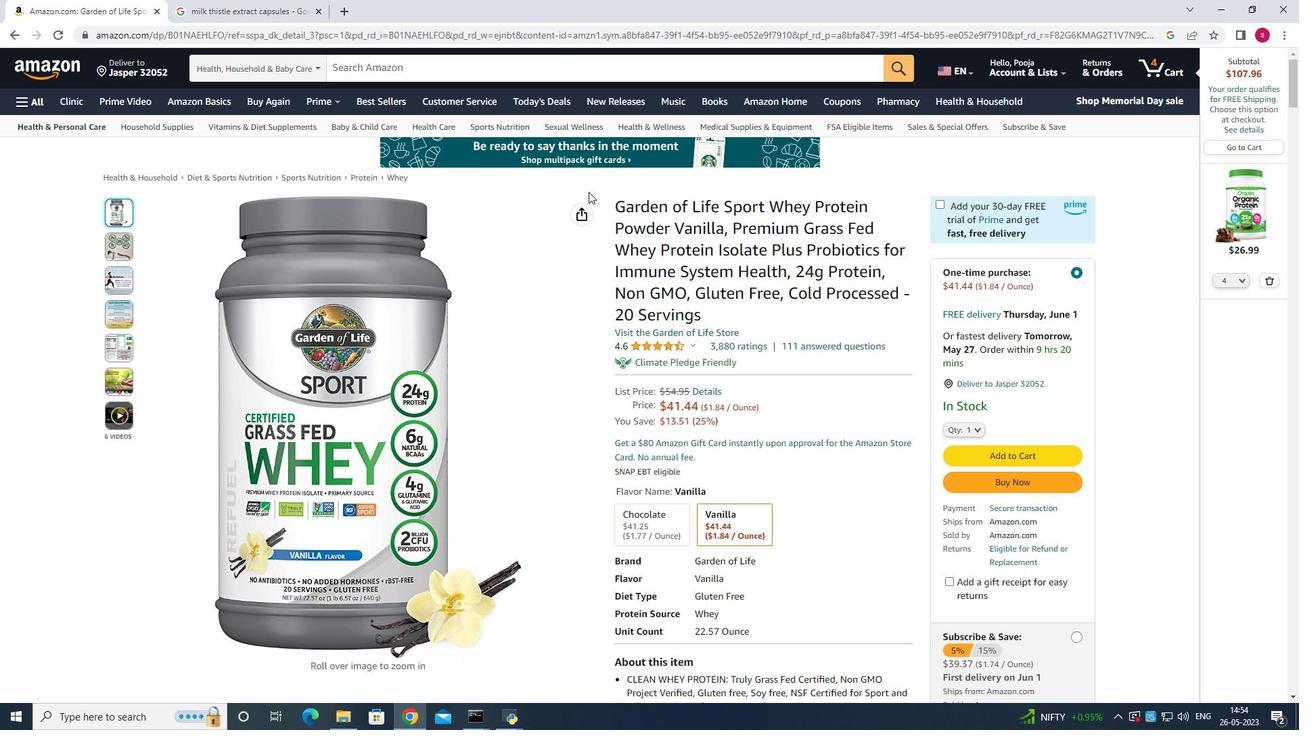 
Action: Mouse scrolled (588, 192) with delta (0, 0)
Screenshot: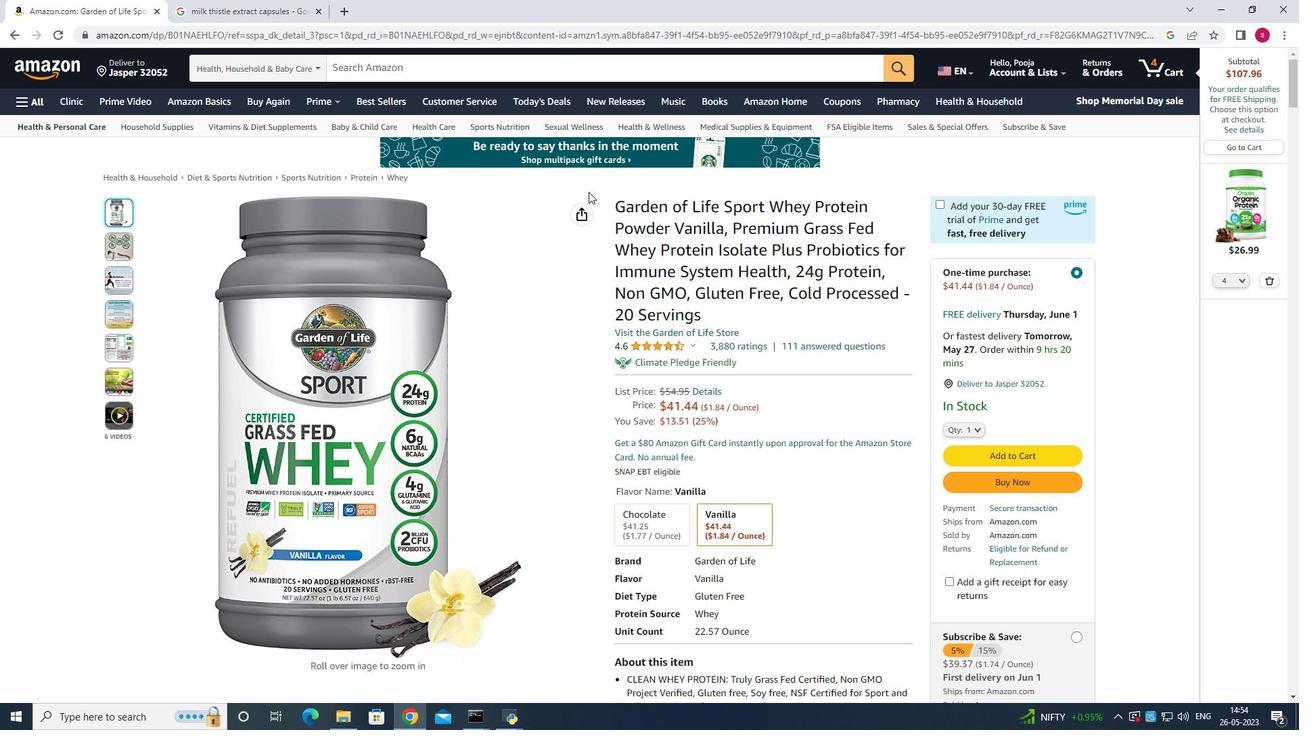 
Action: Mouse moved to (15, 37)
Screenshot: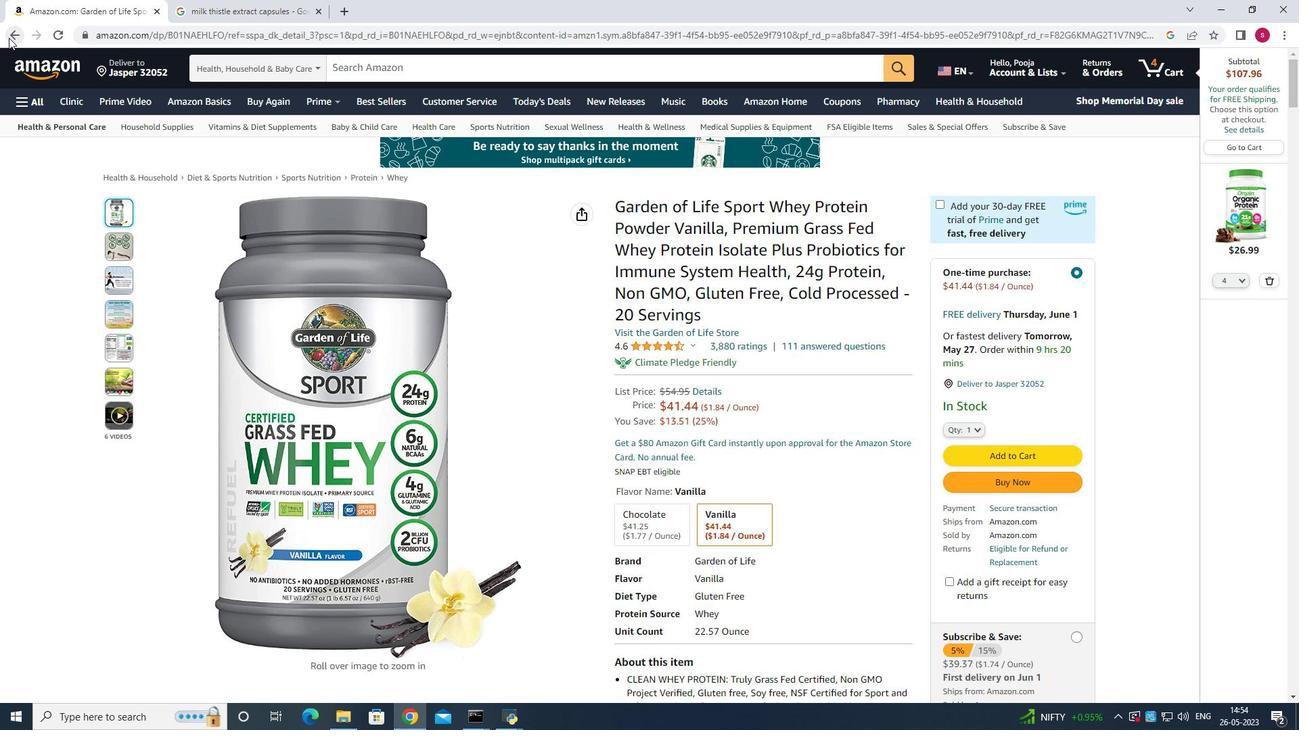
Action: Mouse pressed left at (15, 37)
Screenshot: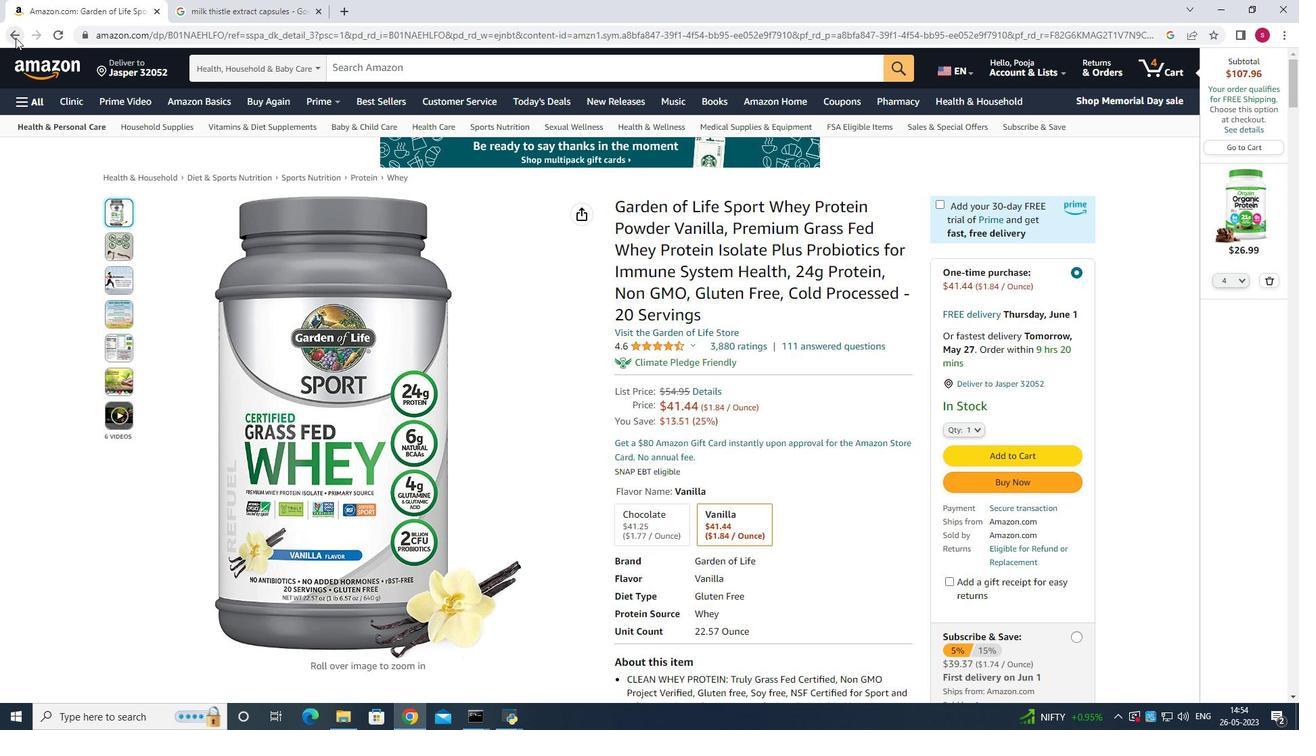 
Action: Mouse moved to (18, 37)
Screenshot: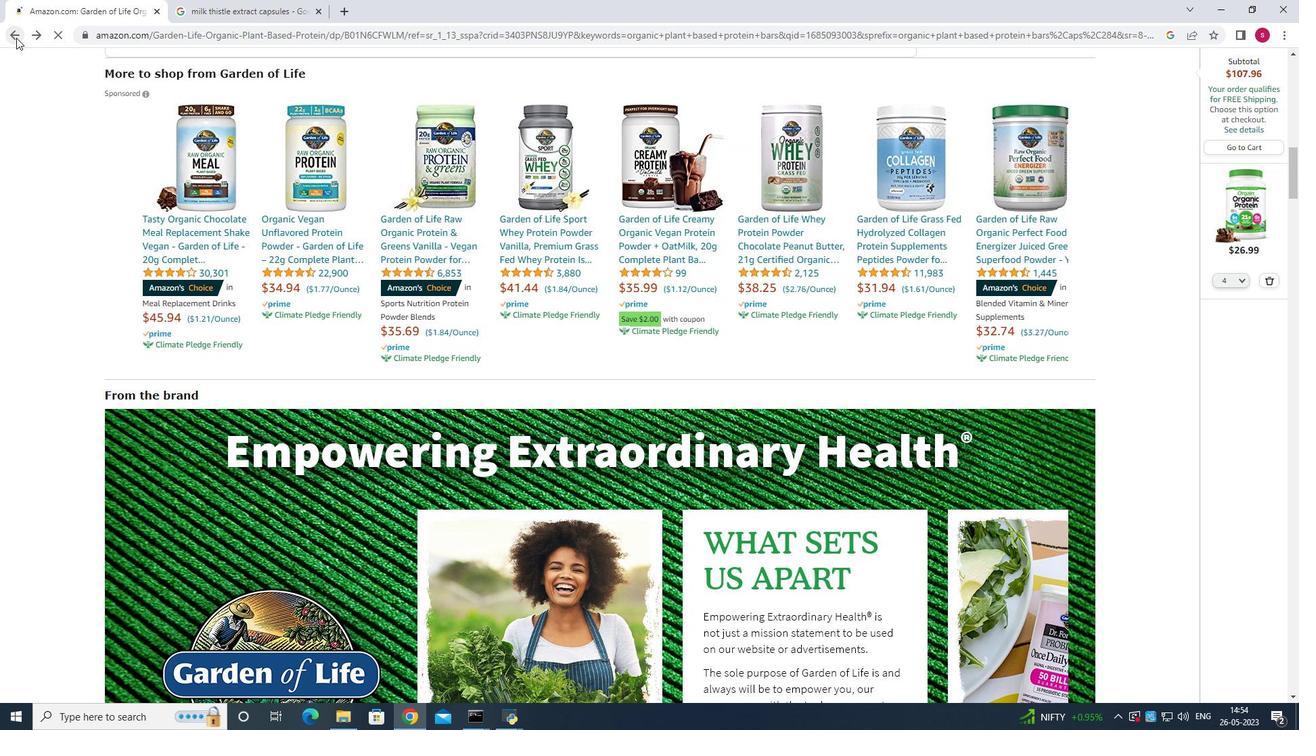 
Action: Mouse scrolled (18, 37) with delta (0, 0)
Screenshot: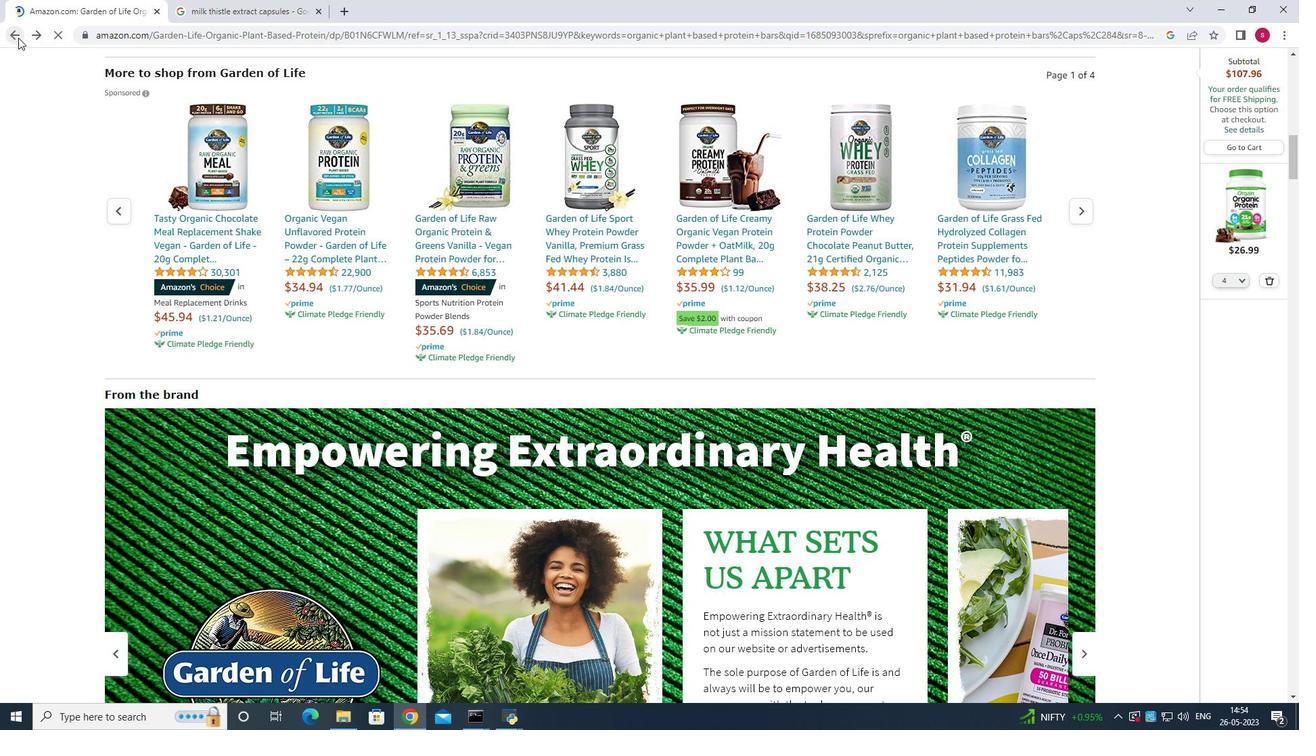 
Action: Mouse scrolled (18, 37) with delta (0, 0)
Screenshot: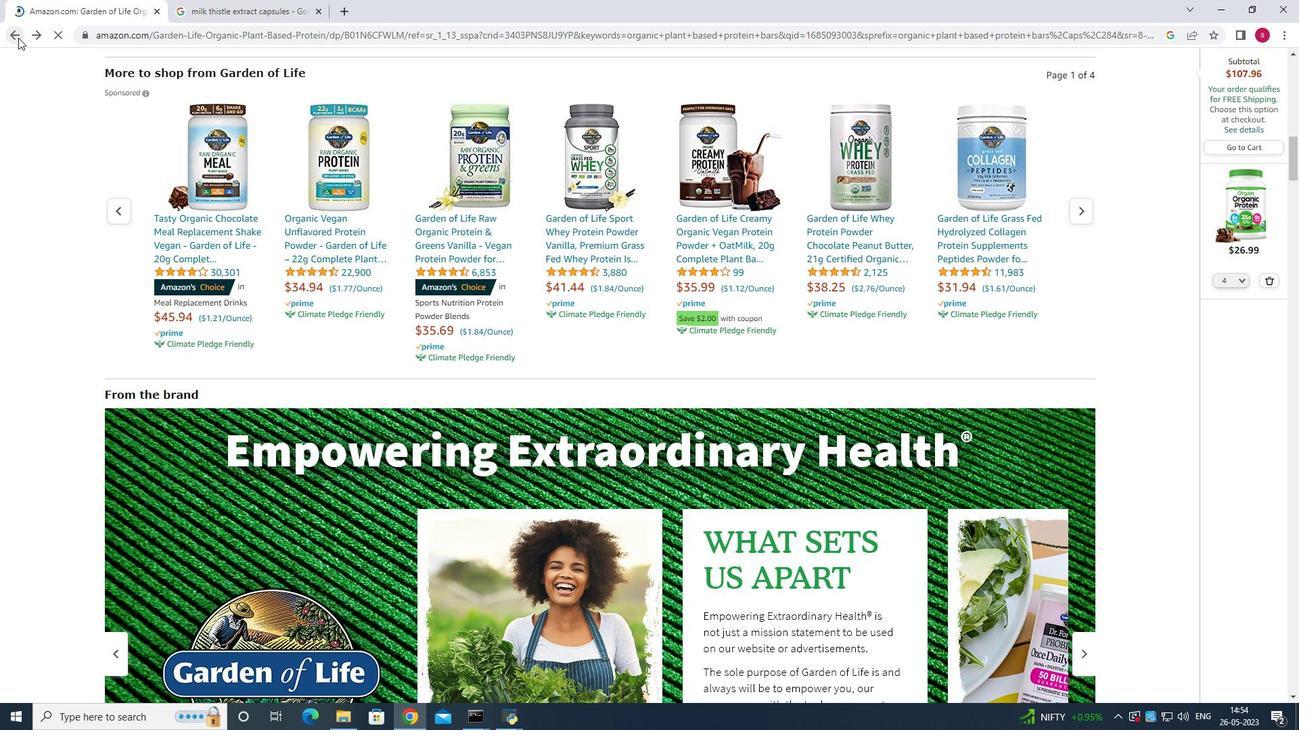 
Action: Mouse scrolled (18, 37) with delta (0, 0)
Screenshot: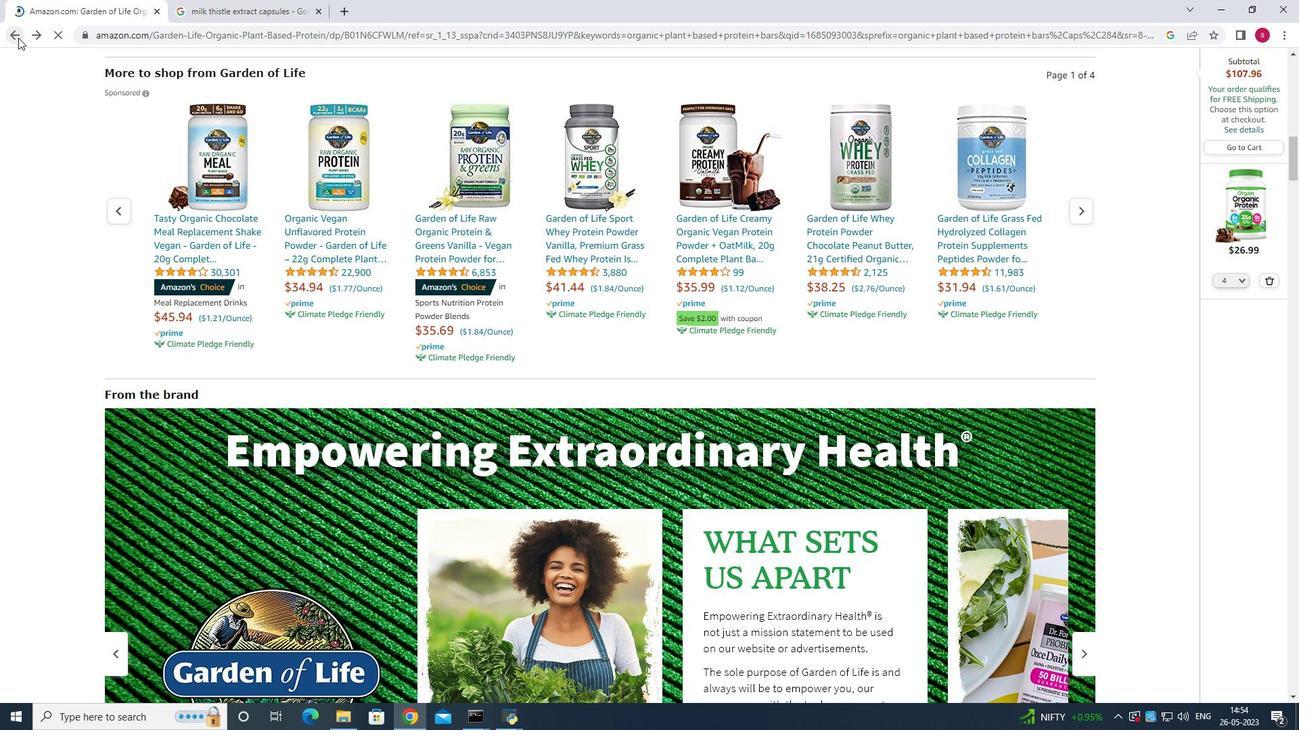 
Action: Mouse moved to (20, 39)
Screenshot: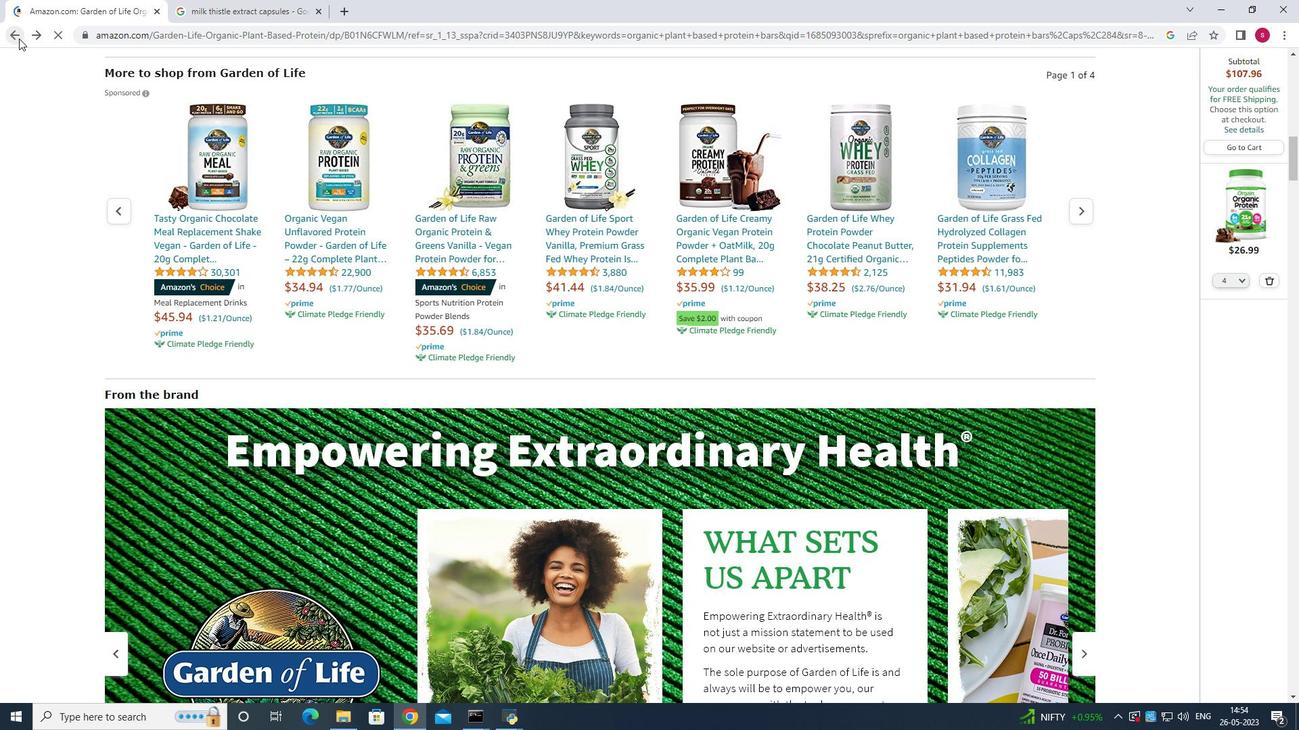 
Action: Mouse scrolled (20, 38) with delta (0, 0)
Screenshot: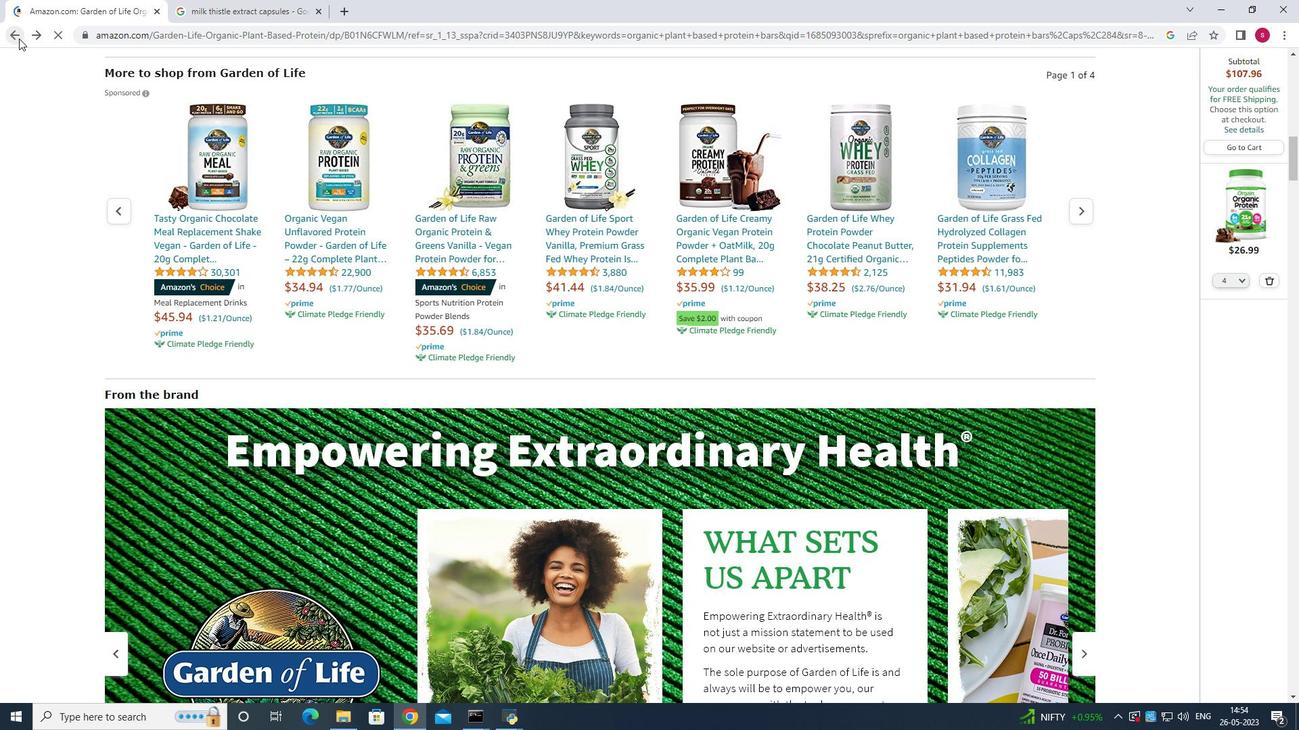 
Action: Mouse moved to (21, 39)
Screenshot: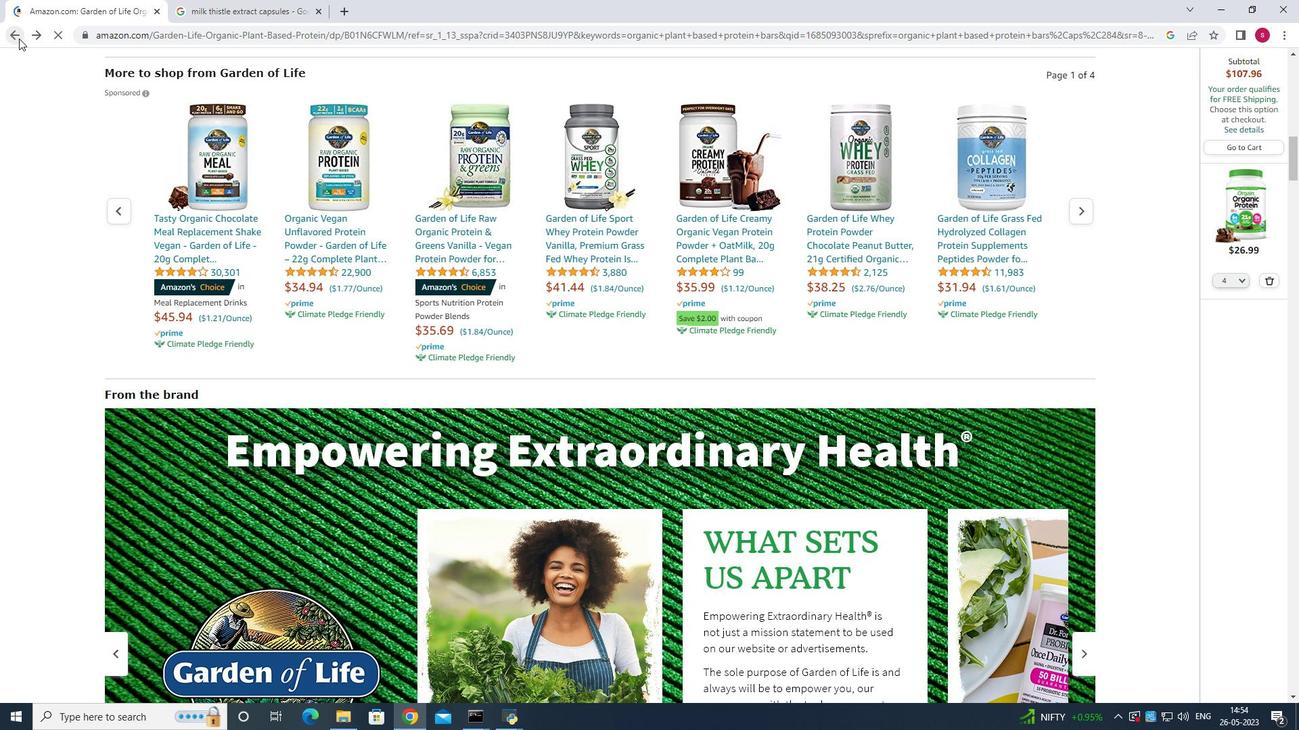 
Action: Mouse scrolled (21, 39) with delta (0, 0)
Screenshot: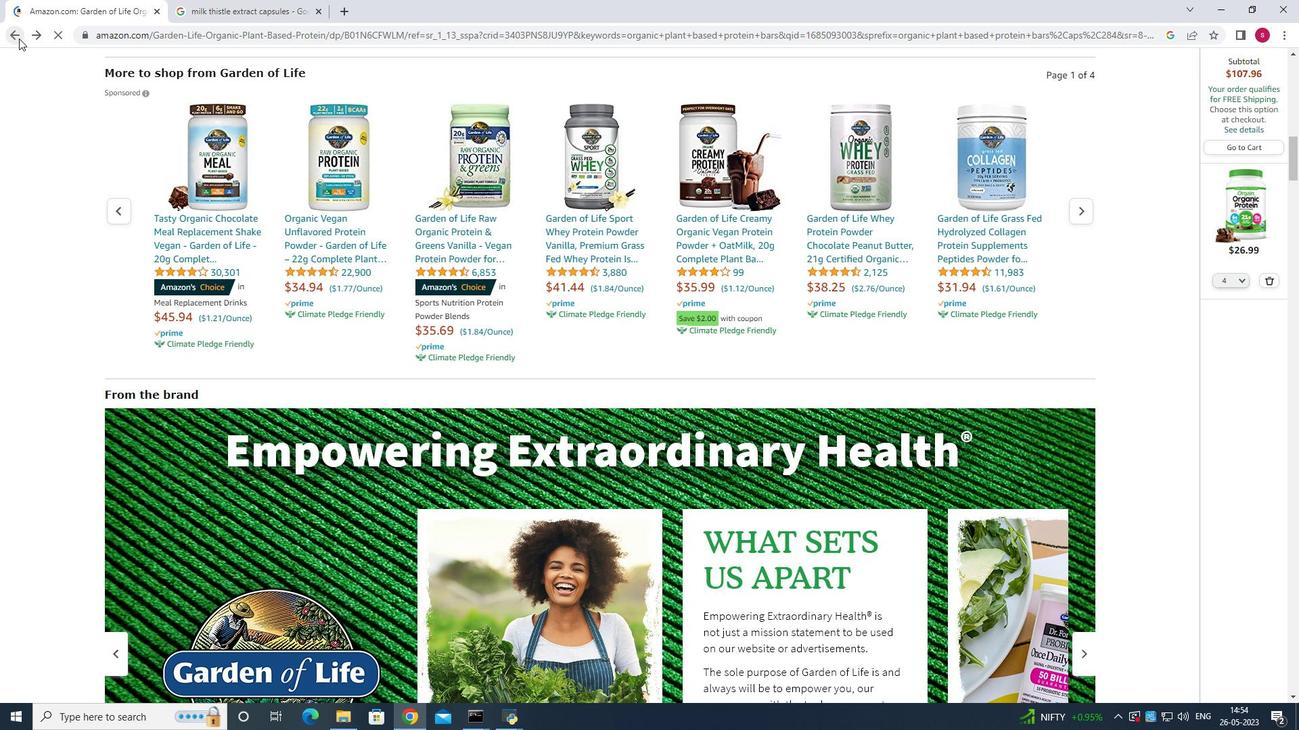 
Action: Mouse scrolled (21, 39) with delta (0, 0)
Screenshot: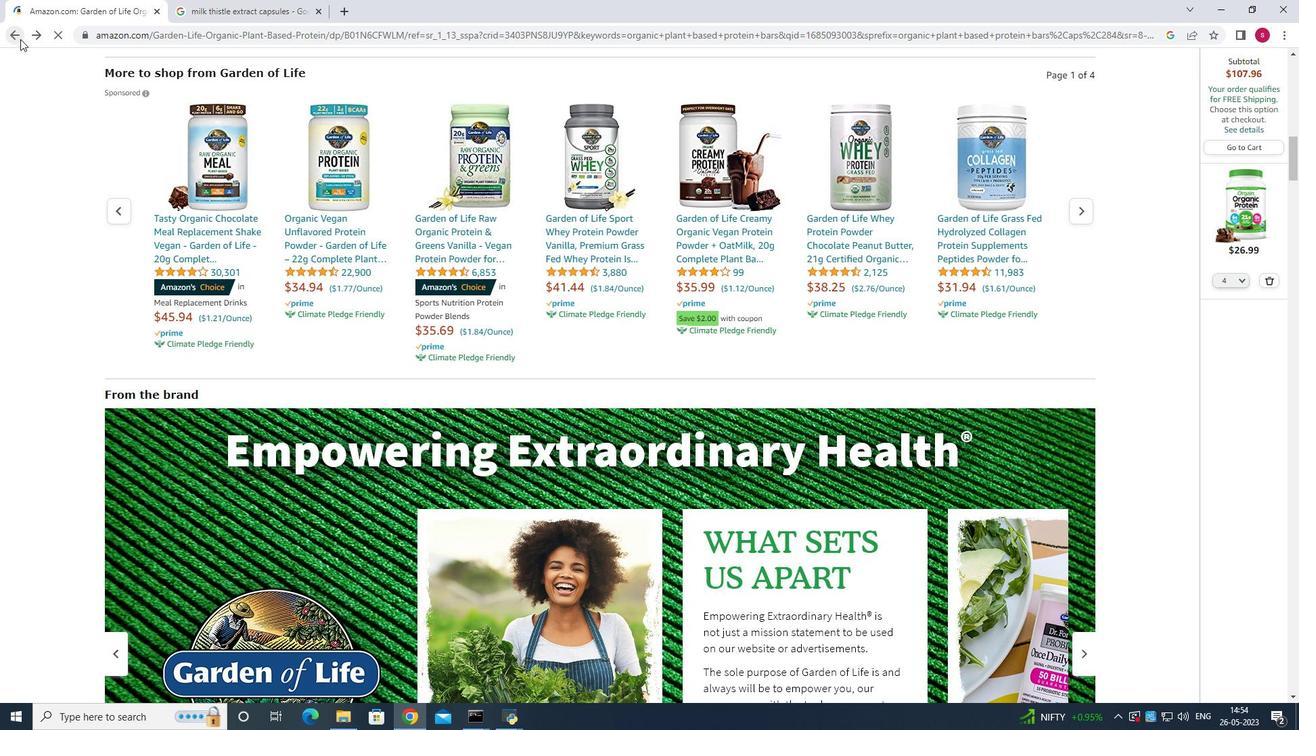
Action: Mouse scrolled (21, 39) with delta (0, 0)
Screenshot: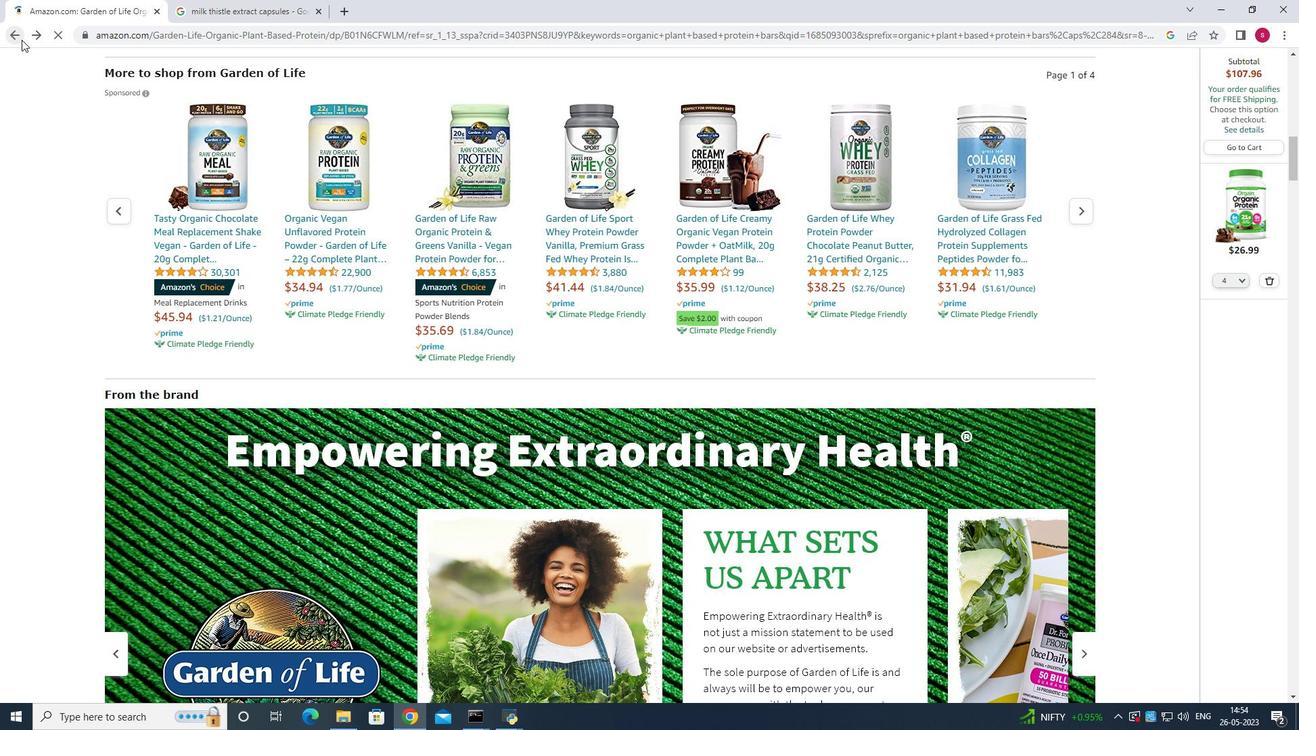 
Action: Mouse moved to (325, 234)
Screenshot: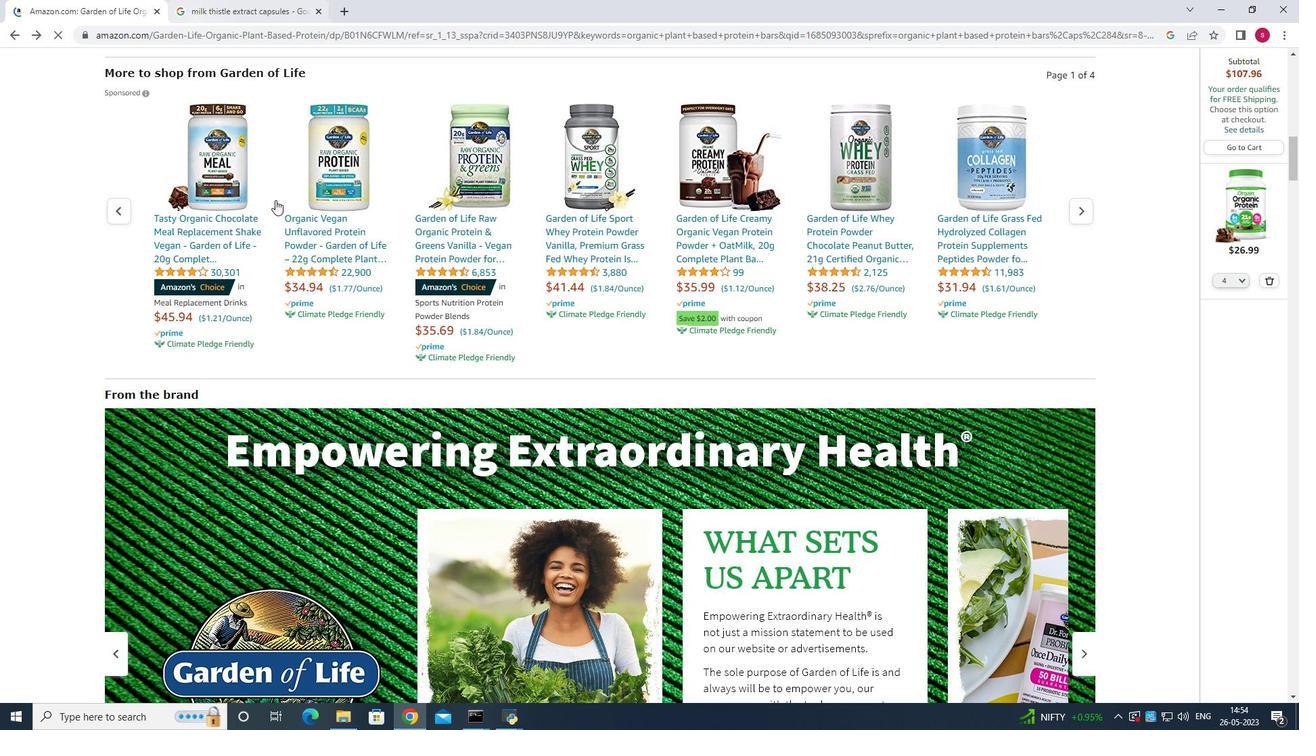 
Action: Mouse scrolled (325, 234) with delta (0, 0)
Screenshot: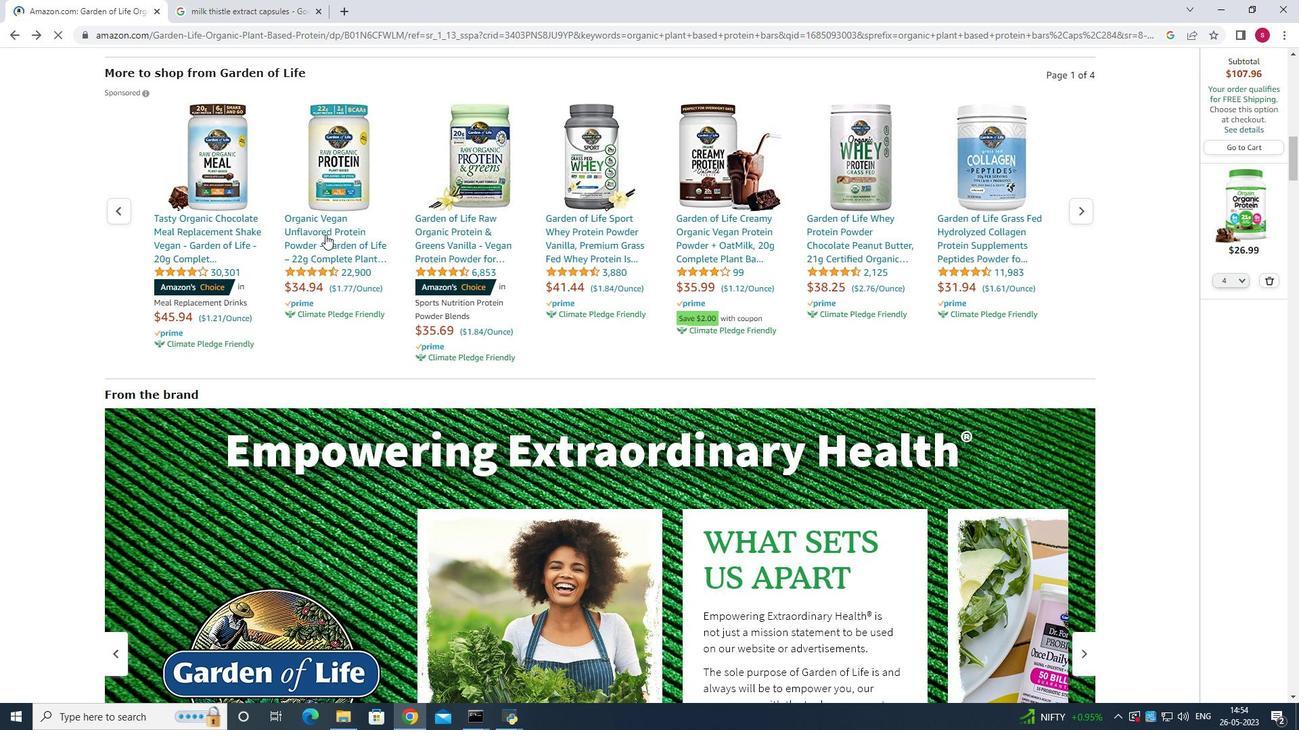 
Action: Mouse scrolled (325, 234) with delta (0, 0)
Screenshot: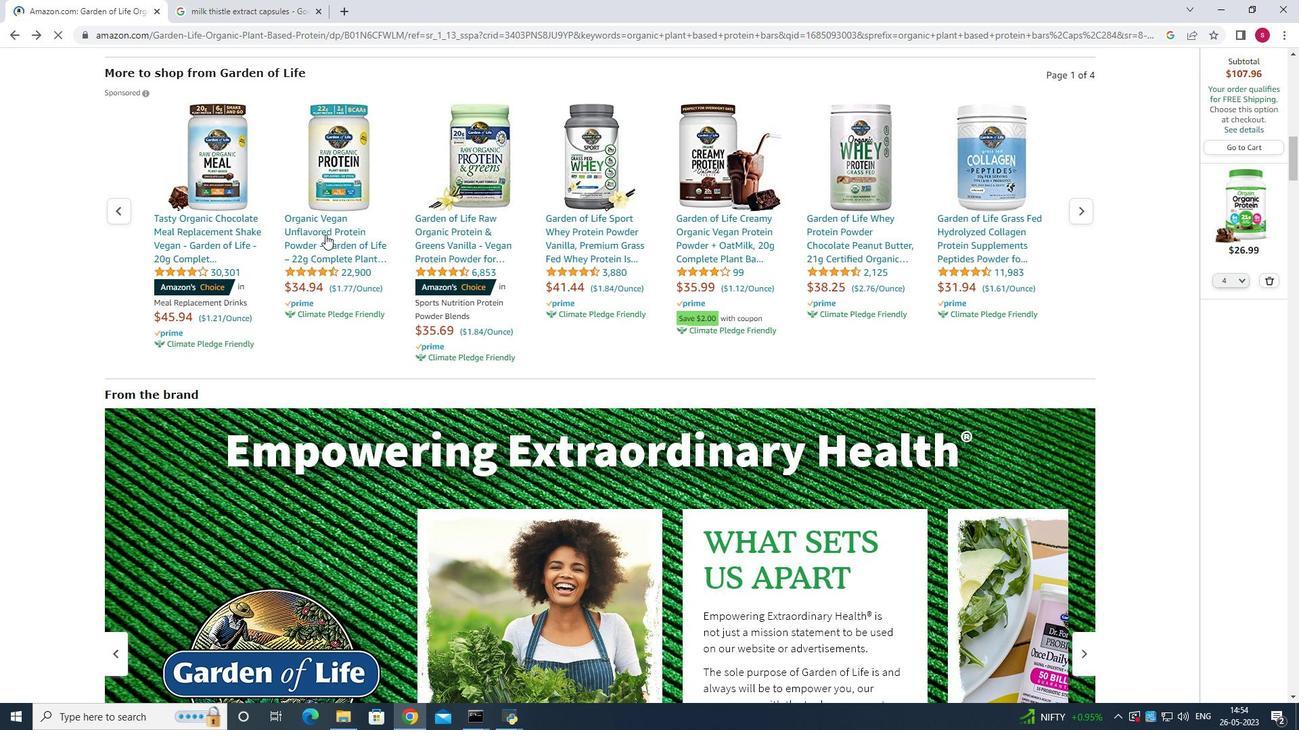 
Action: Mouse scrolled (325, 234) with delta (0, 0)
Screenshot: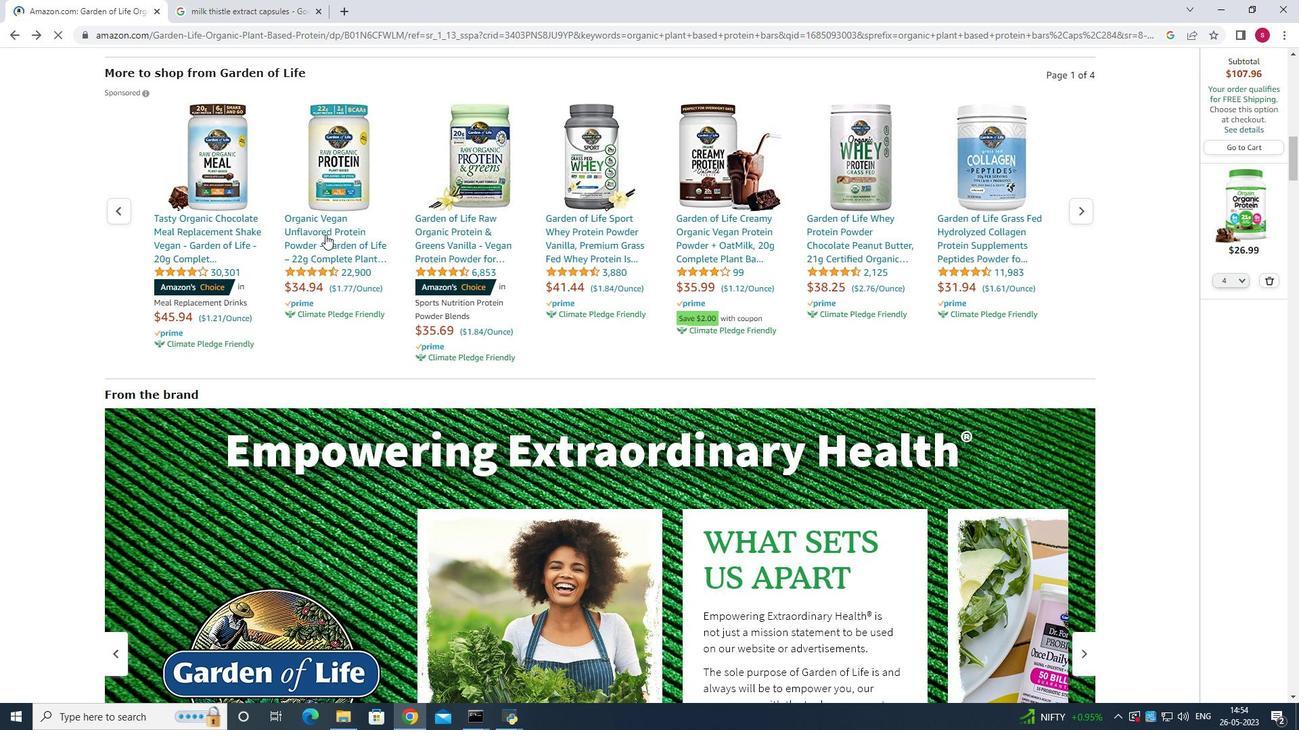 
Action: Mouse moved to (326, 234)
Screenshot: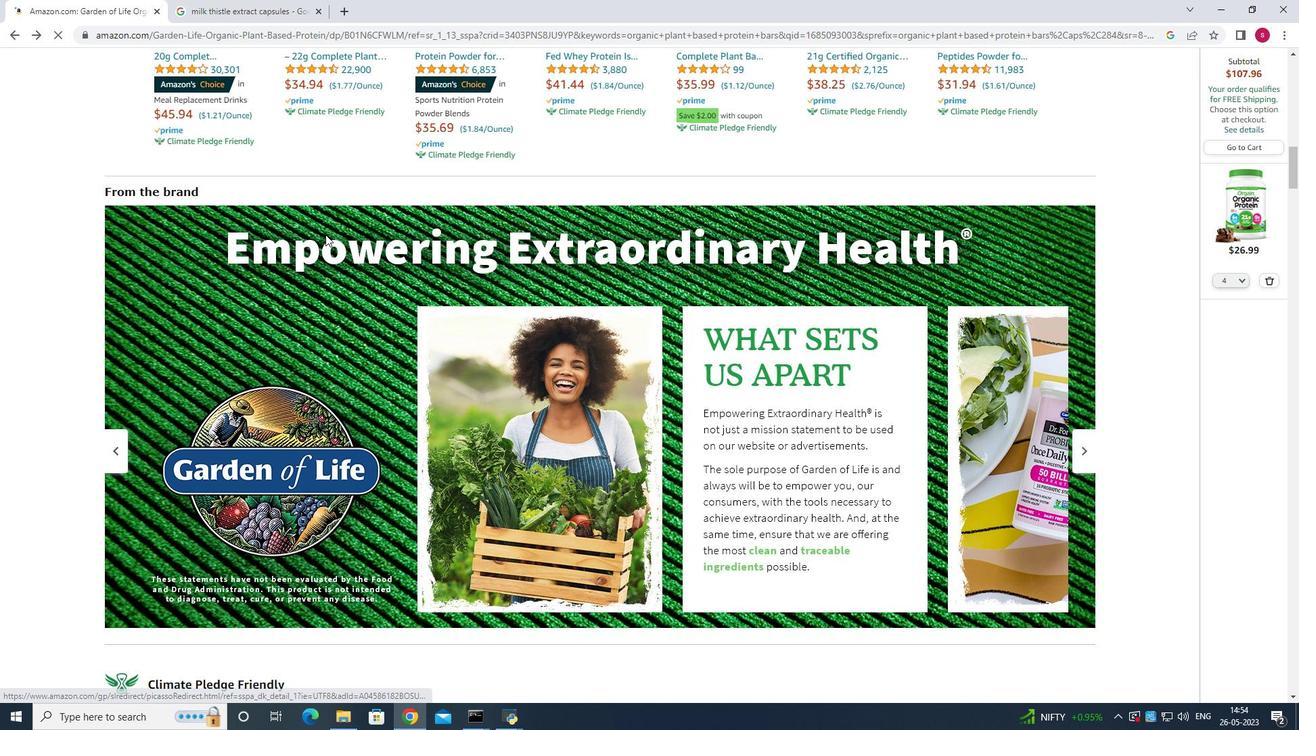 
Action: Mouse scrolled (326, 234) with delta (0, 0)
Screenshot: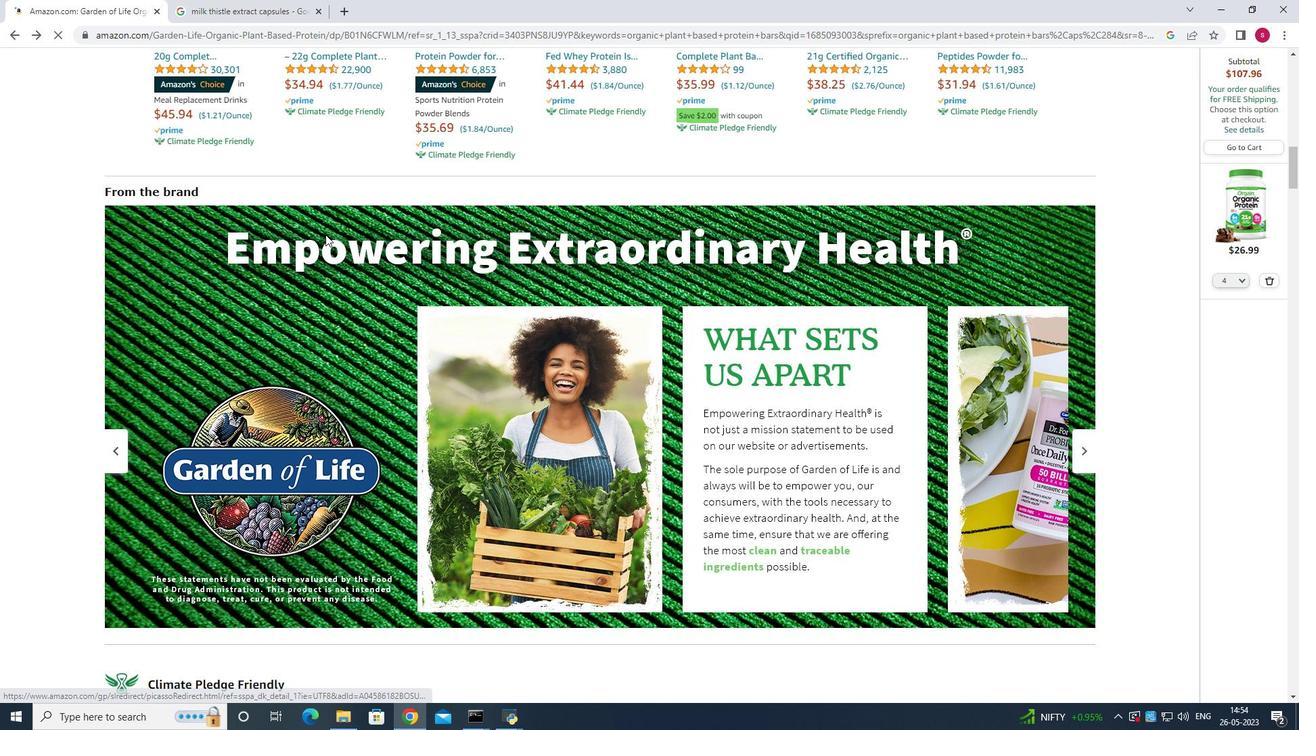 
Action: Mouse moved to (326, 234)
Screenshot: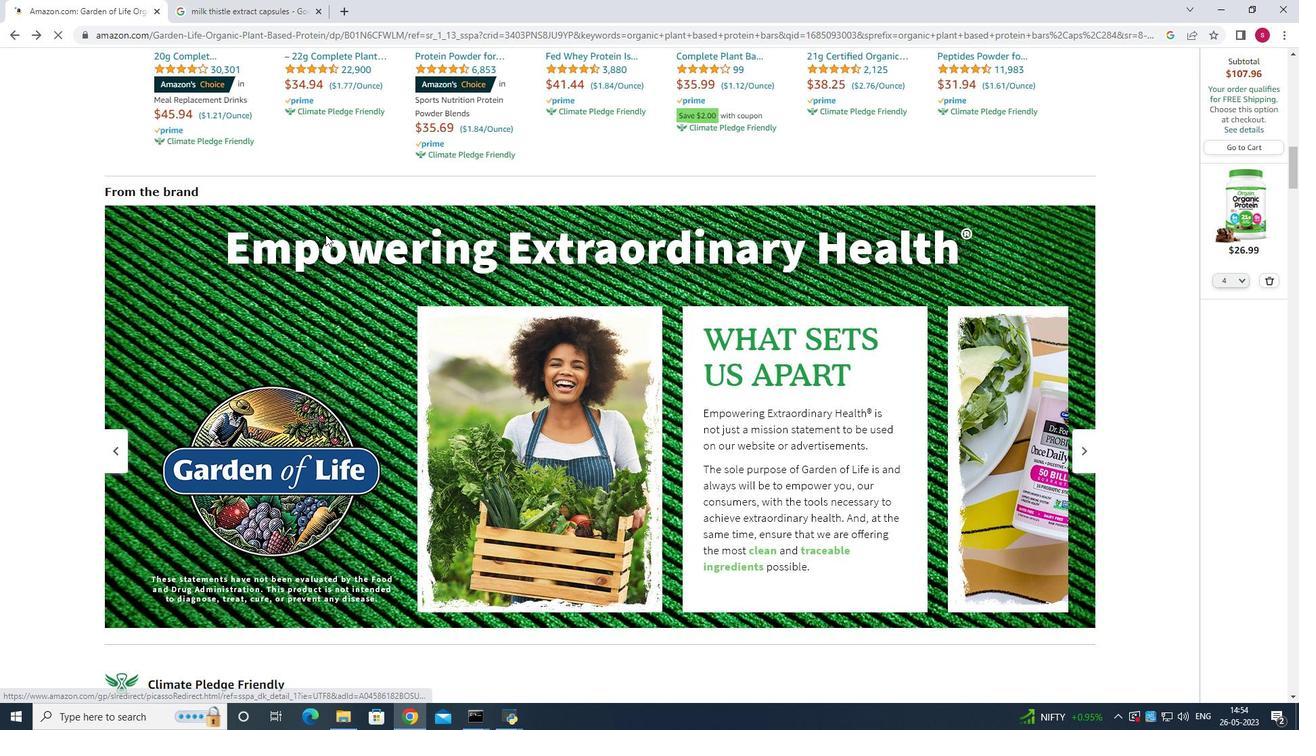 
Action: Mouse scrolled (326, 234) with delta (0, 0)
Screenshot: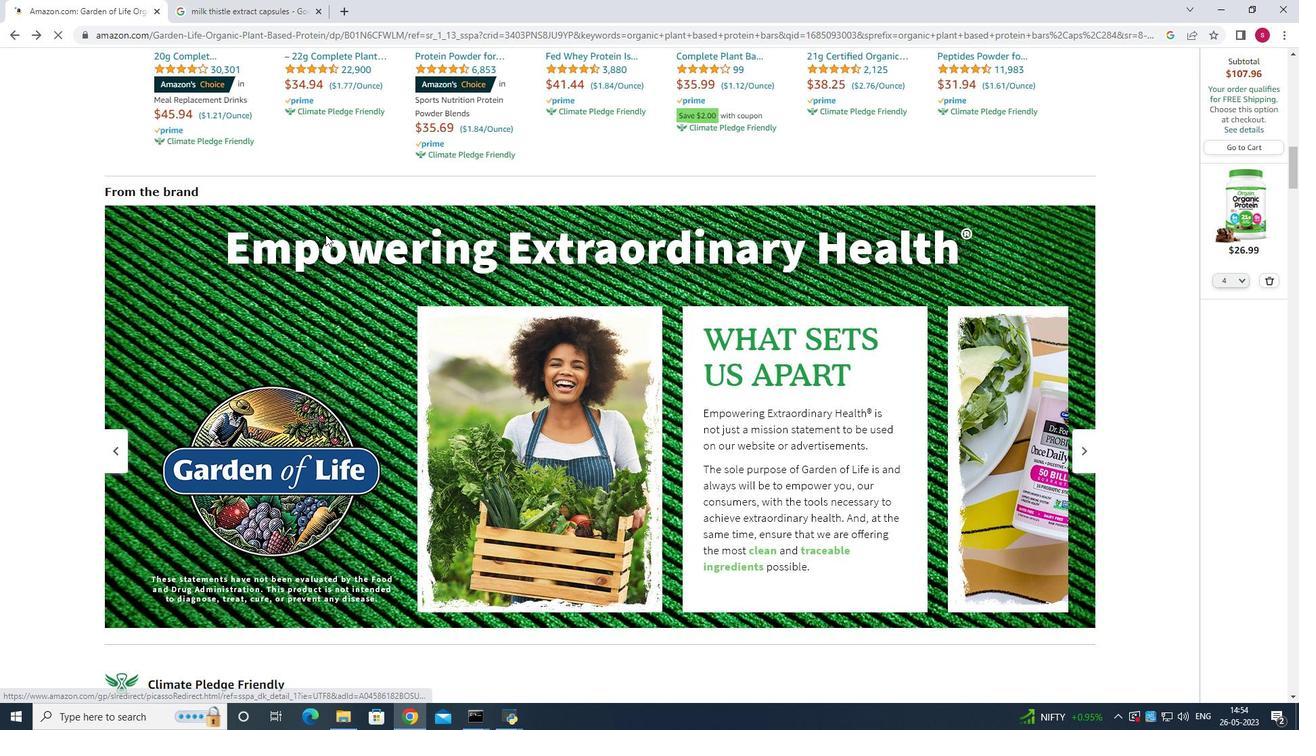 
Action: Mouse scrolled (326, 234) with delta (0, 0)
Screenshot: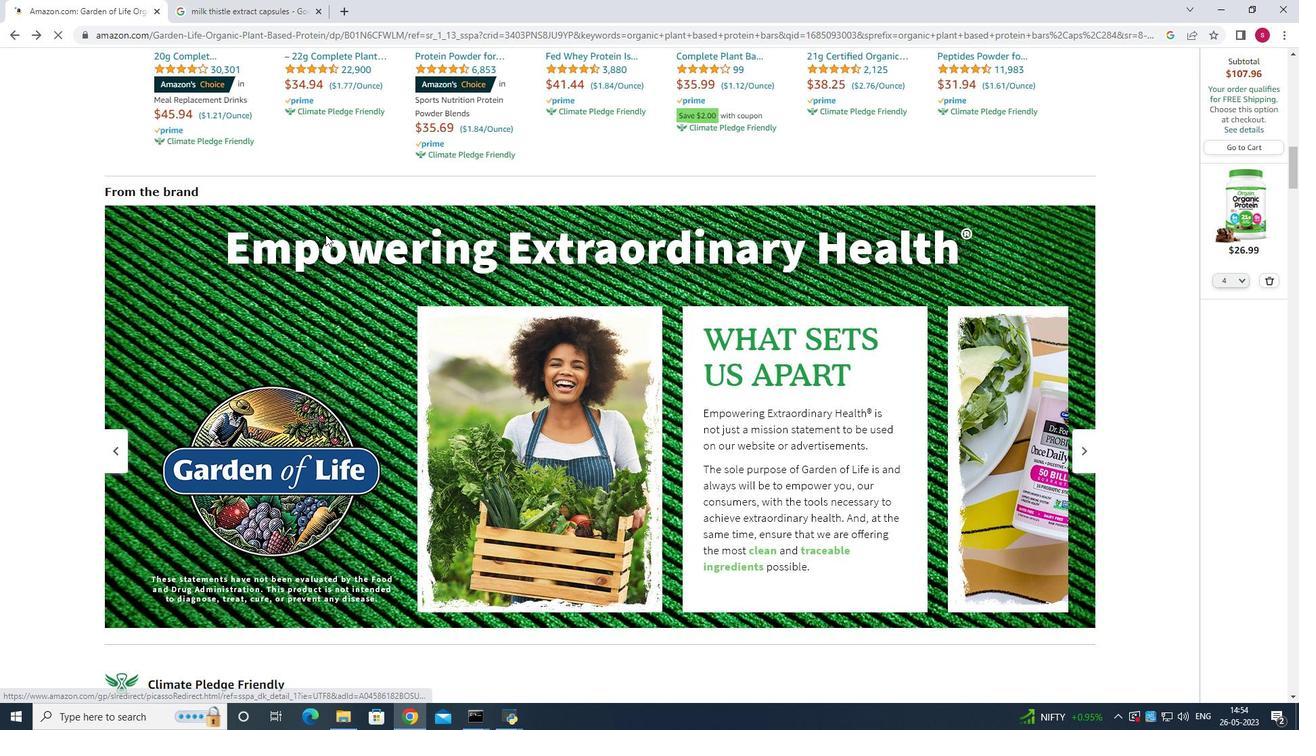 
Action: Mouse scrolled (326, 234) with delta (0, 0)
Screenshot: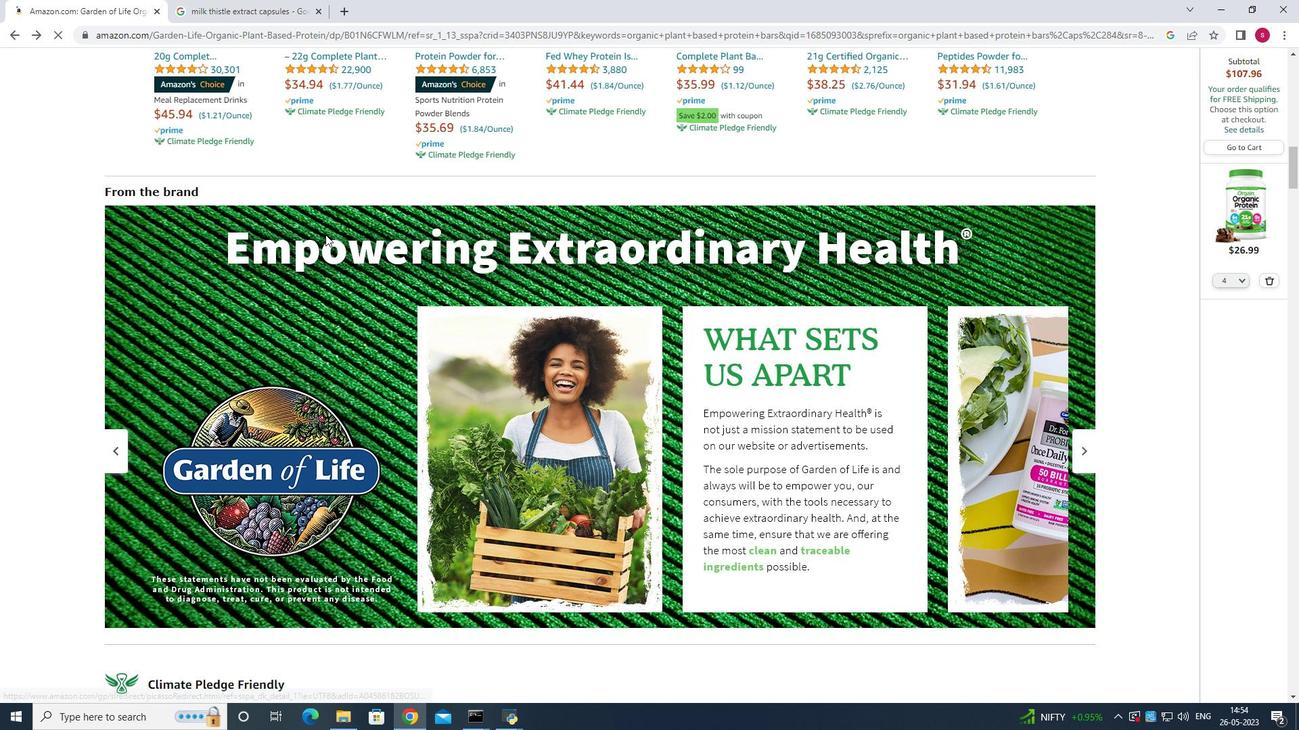 
Action: Mouse scrolled (326, 234) with delta (0, 0)
Screenshot: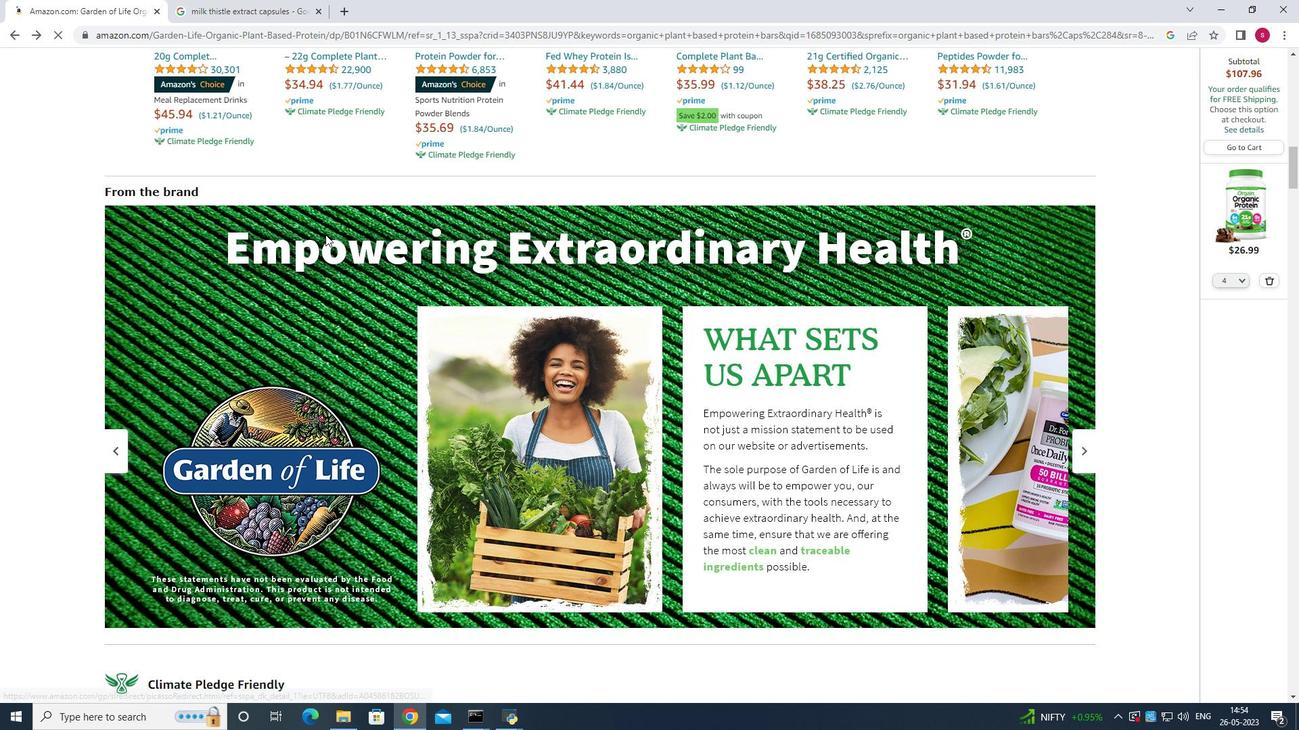 
Action: Mouse scrolled (326, 234) with delta (0, 0)
Screenshot: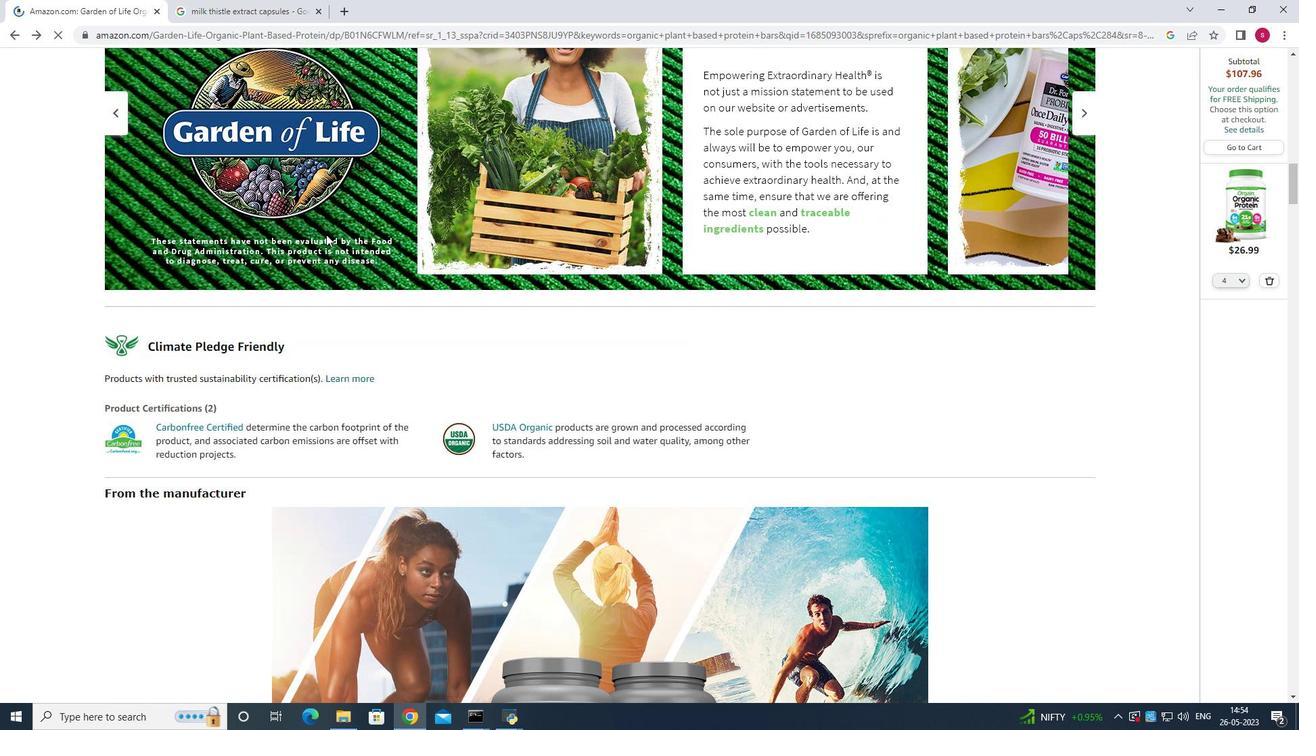 
Action: Mouse scrolled (326, 234) with delta (0, 0)
Screenshot: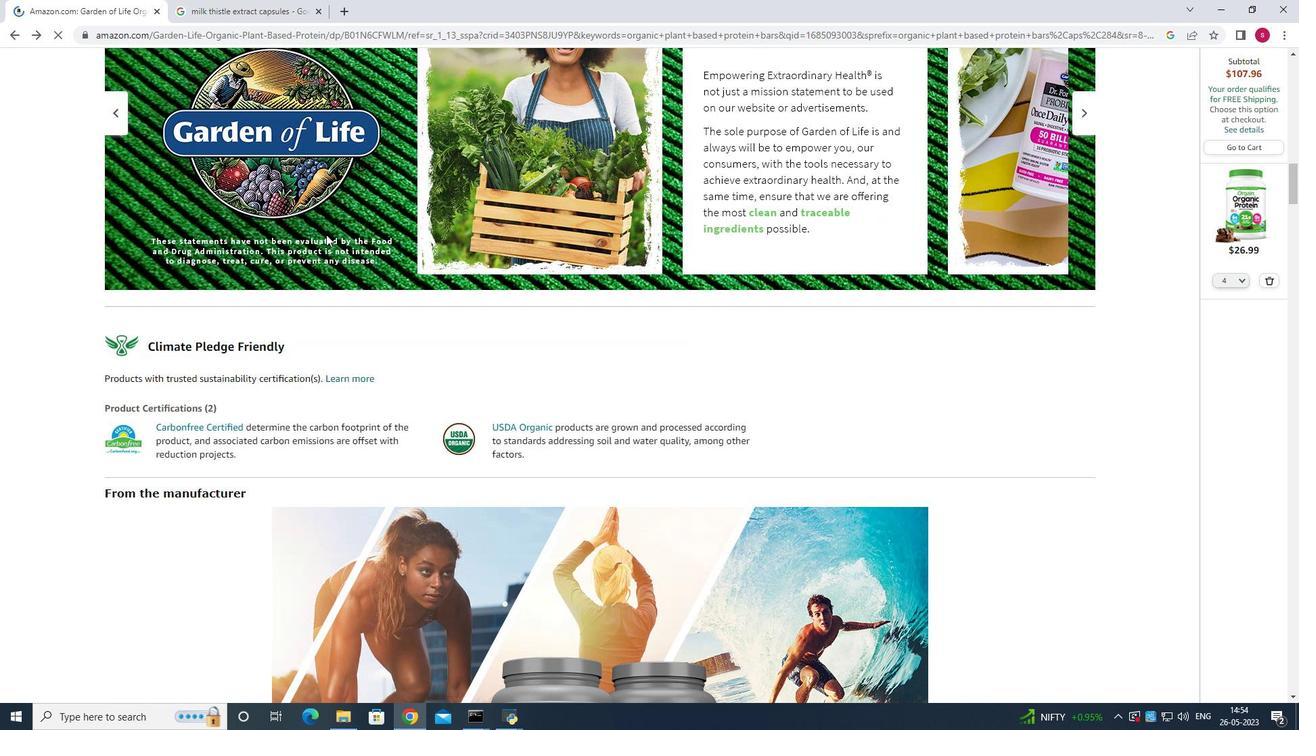 
Action: Mouse scrolled (326, 234) with delta (0, 0)
Screenshot: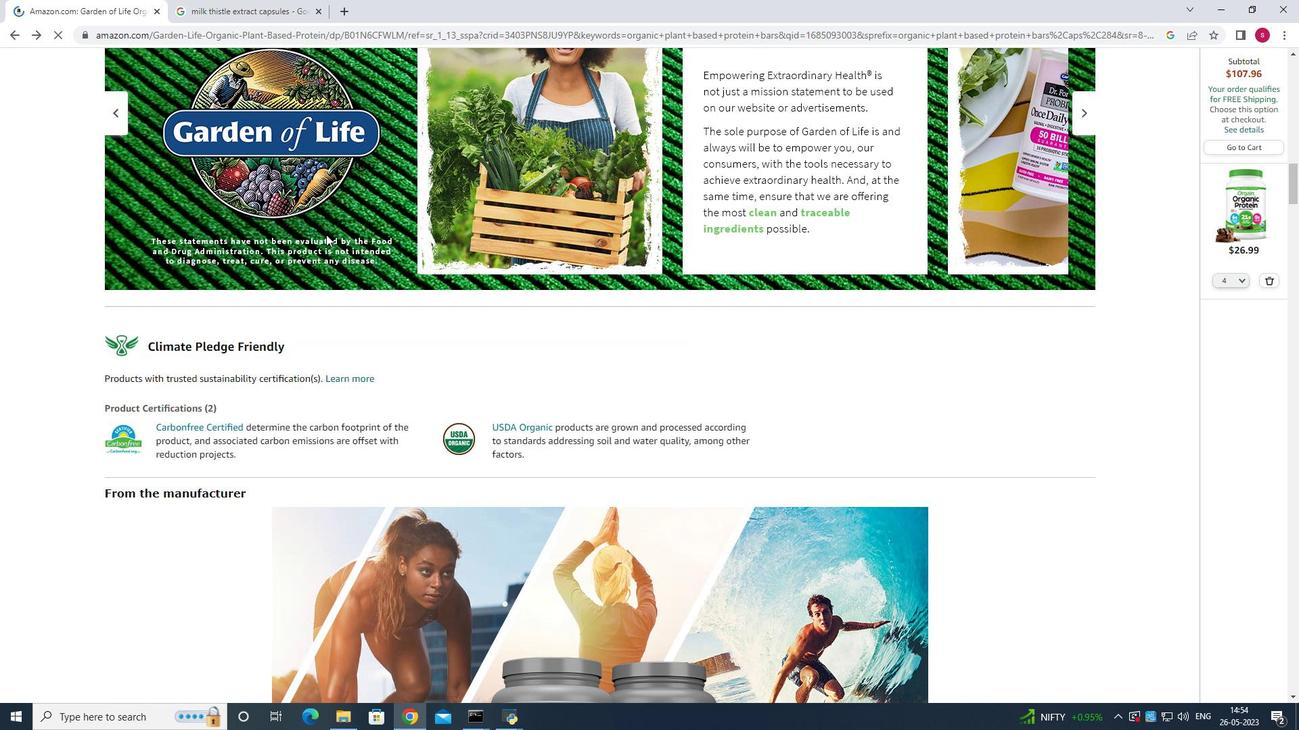 
Action: Mouse scrolled (326, 234) with delta (0, 0)
Screenshot: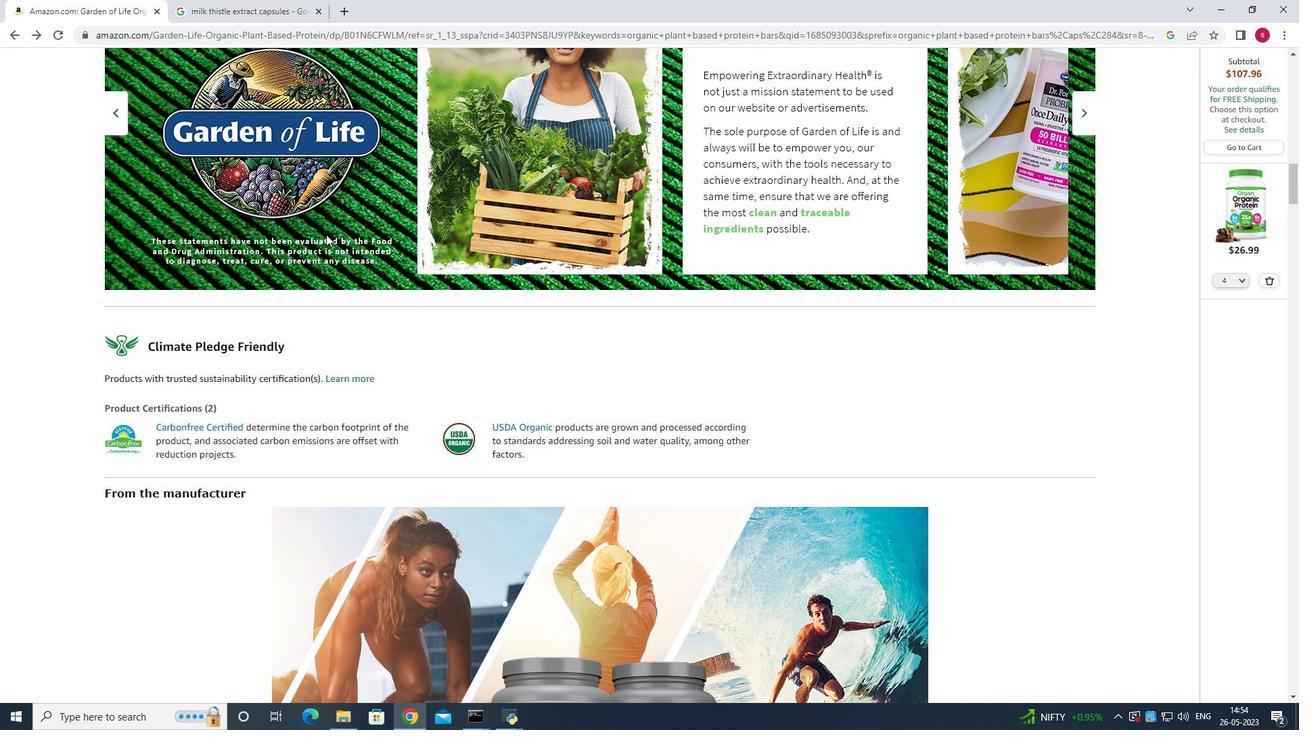 
Action: Mouse scrolled (326, 234) with delta (0, 0)
Screenshot: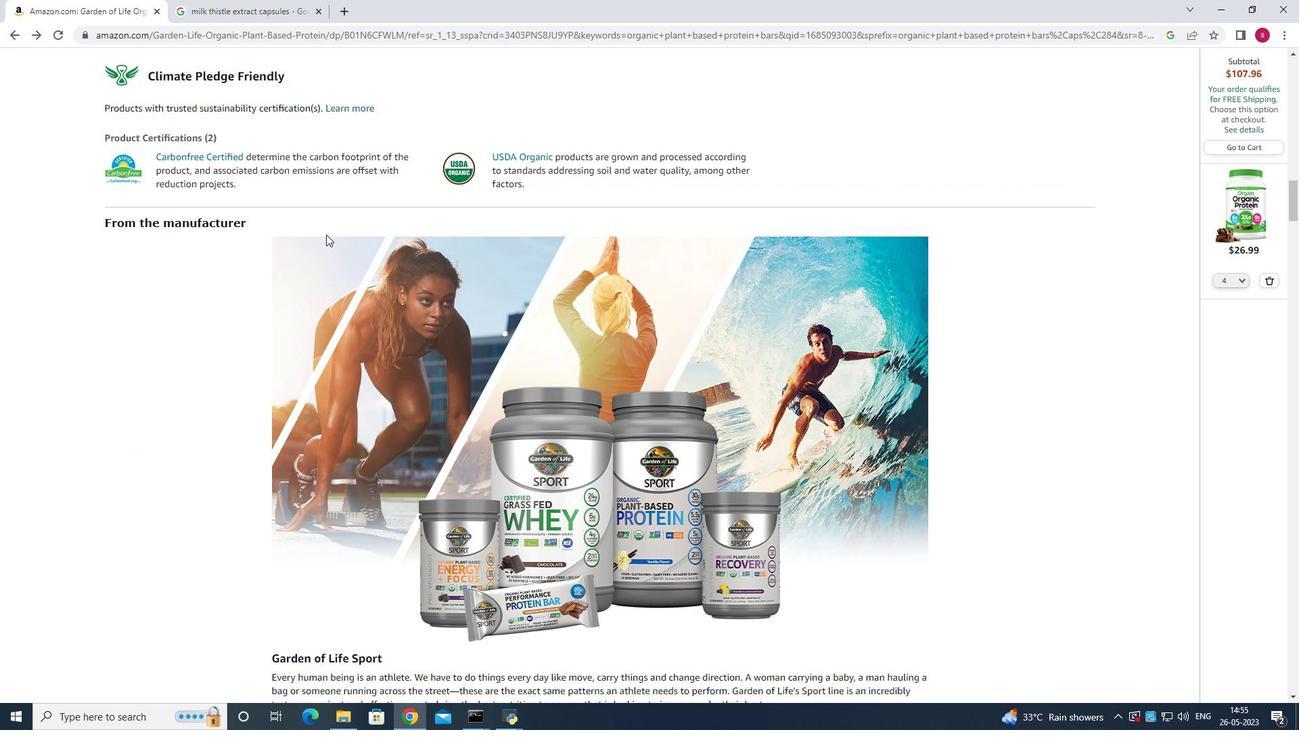 
Action: Mouse scrolled (326, 234) with delta (0, 0)
Screenshot: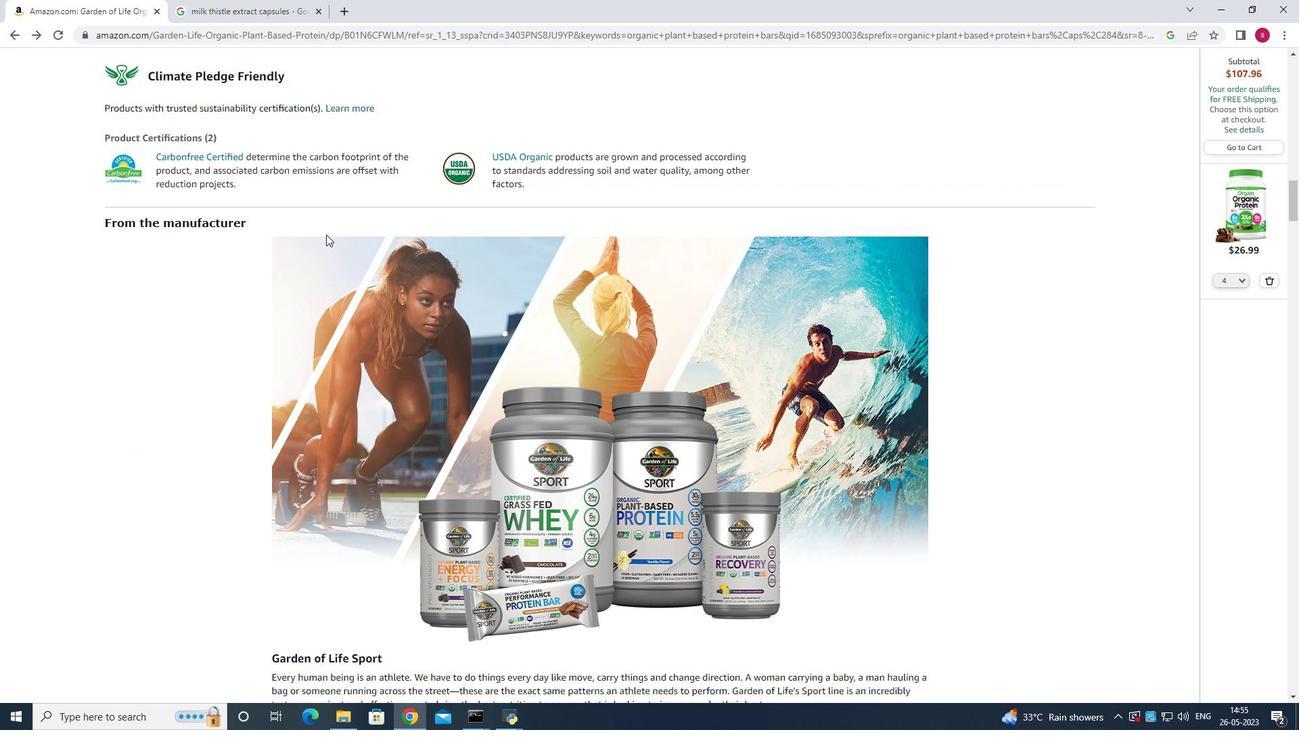 
Action: Mouse scrolled (326, 234) with delta (0, 0)
Screenshot: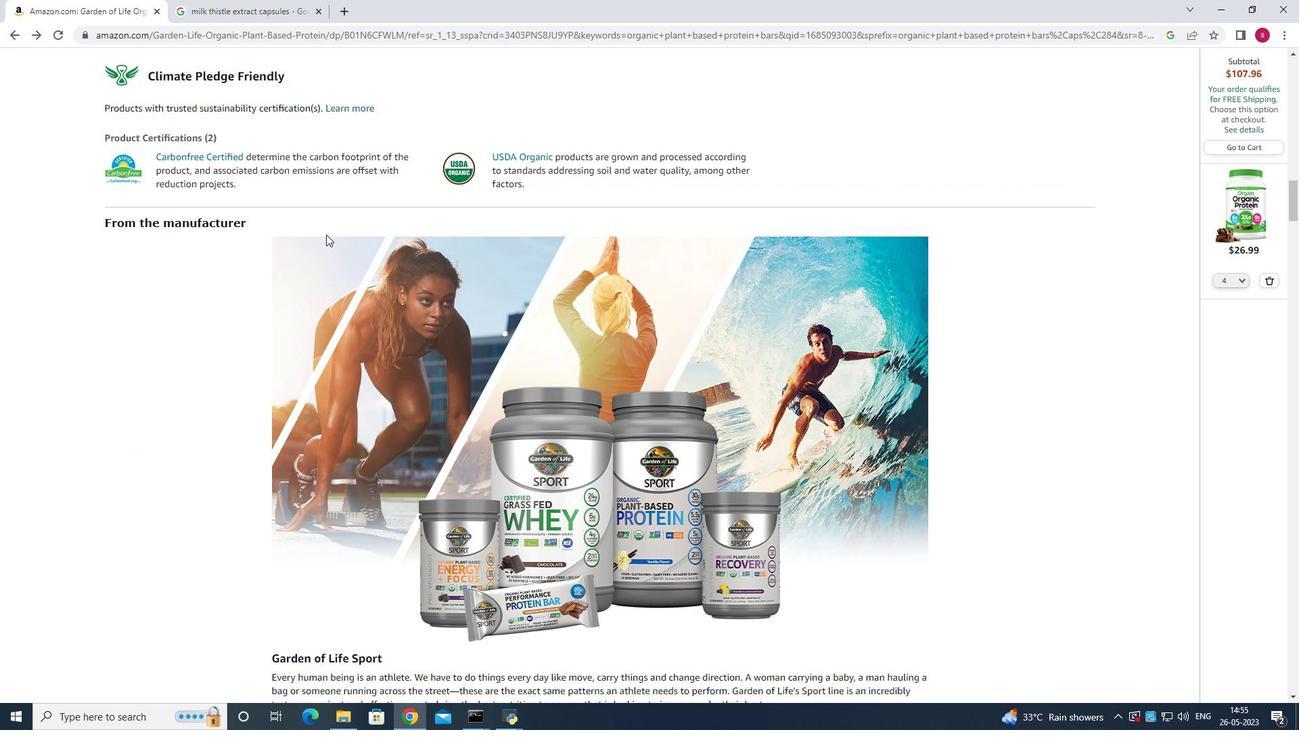 
Action: Mouse scrolled (326, 234) with delta (0, 0)
Screenshot: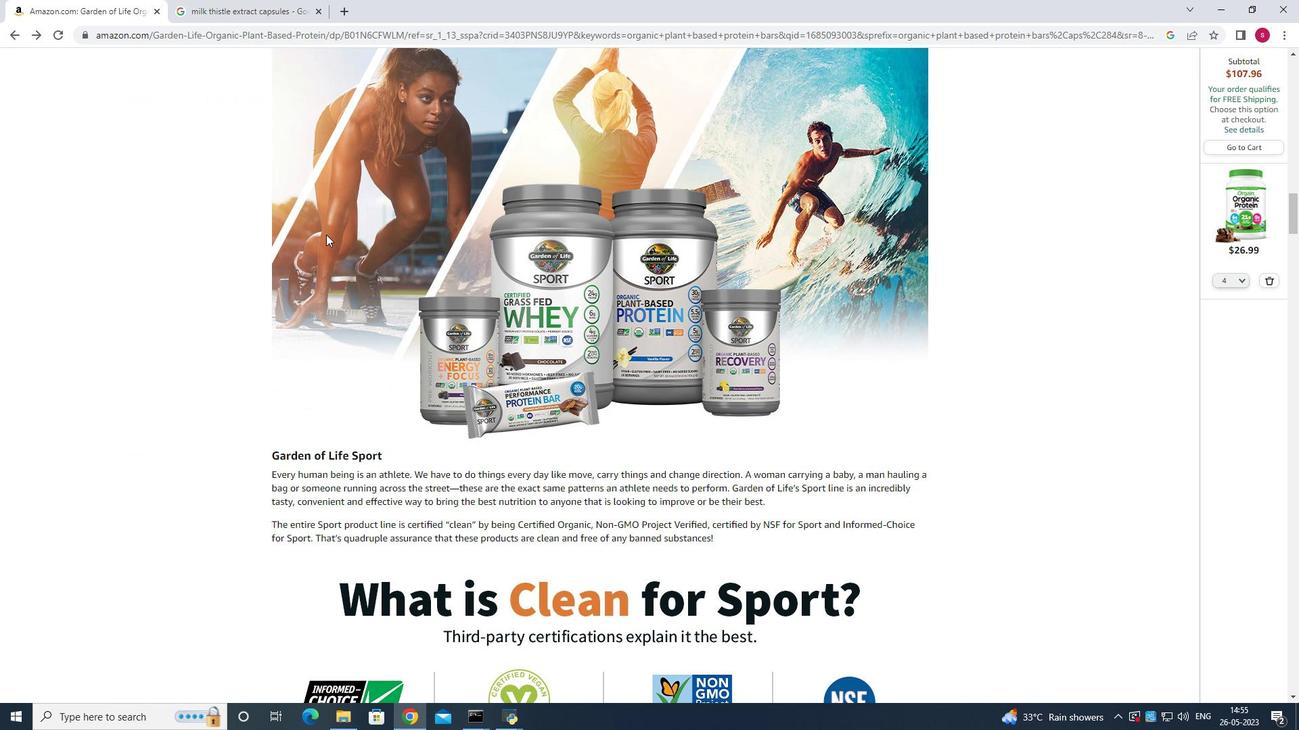 
Action: Mouse scrolled (326, 234) with delta (0, 0)
Screenshot: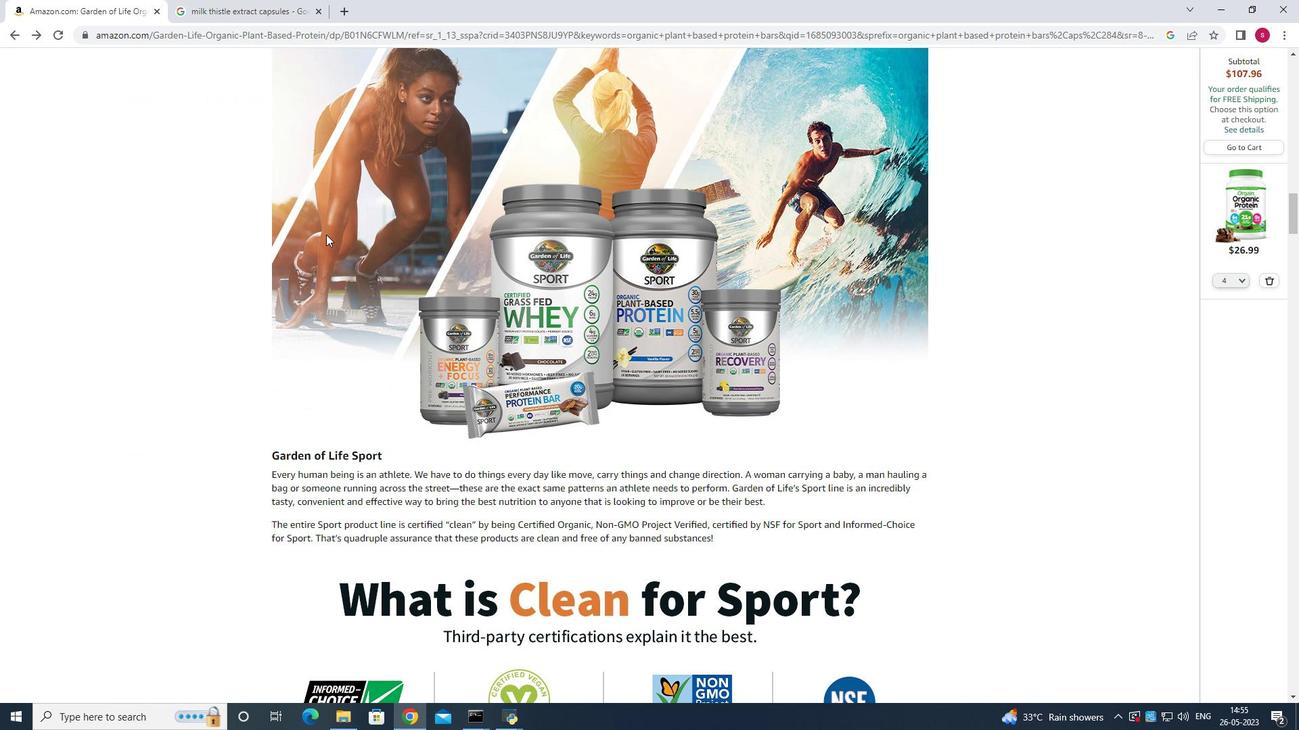 
Action: Mouse scrolled (326, 234) with delta (0, 0)
Screenshot: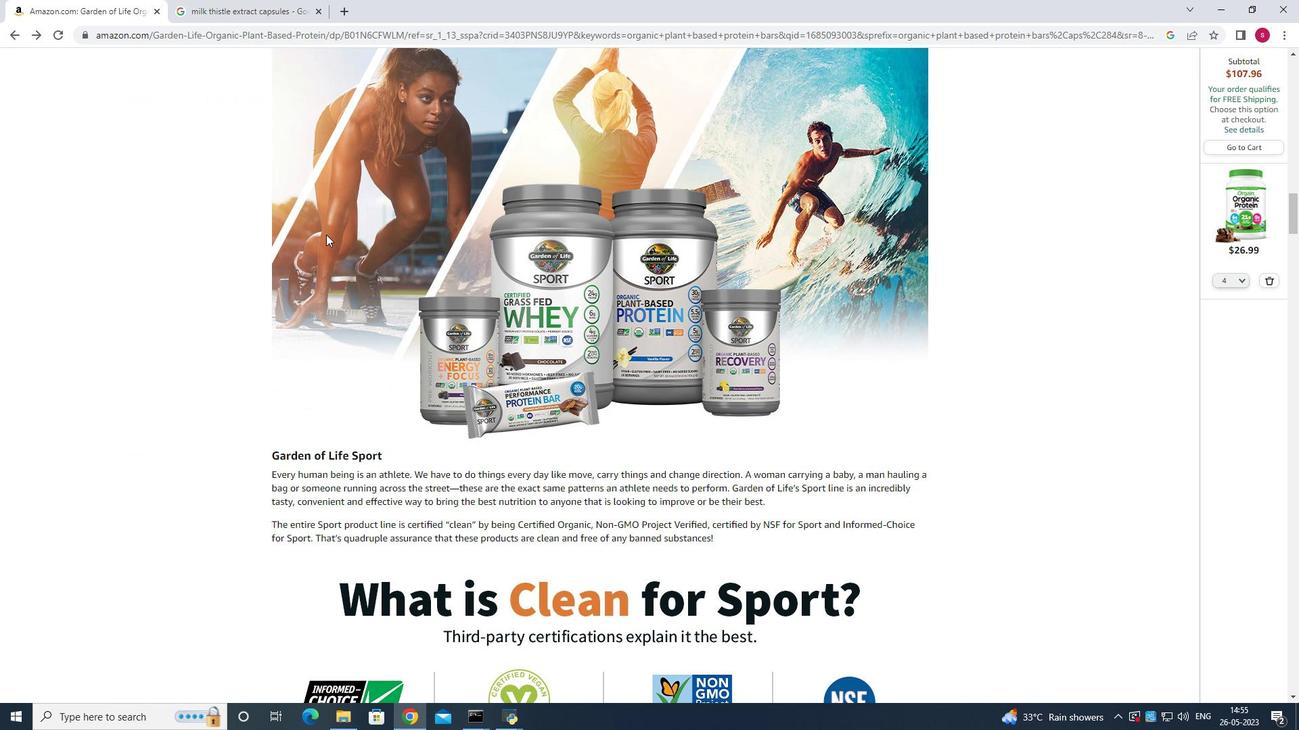 
Action: Mouse scrolled (326, 234) with delta (0, 0)
Screenshot: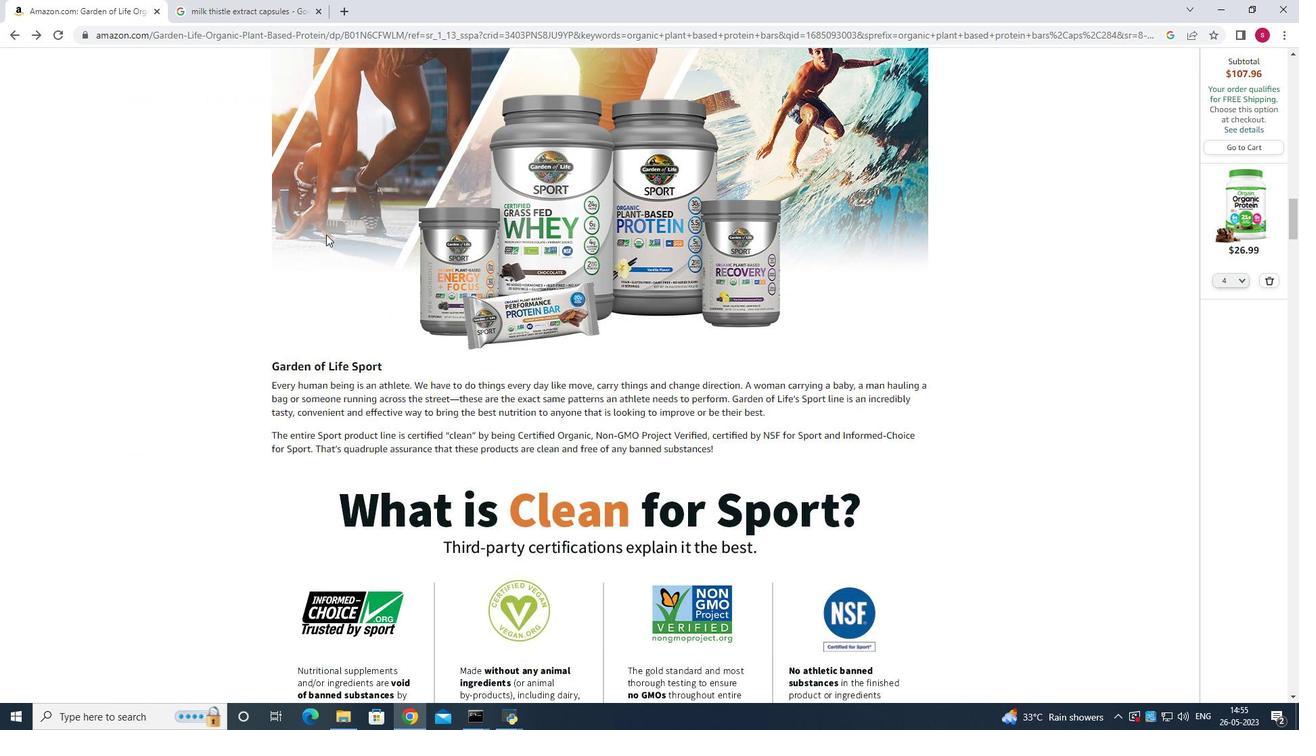 
Action: Mouse scrolled (326, 234) with delta (0, 0)
Screenshot: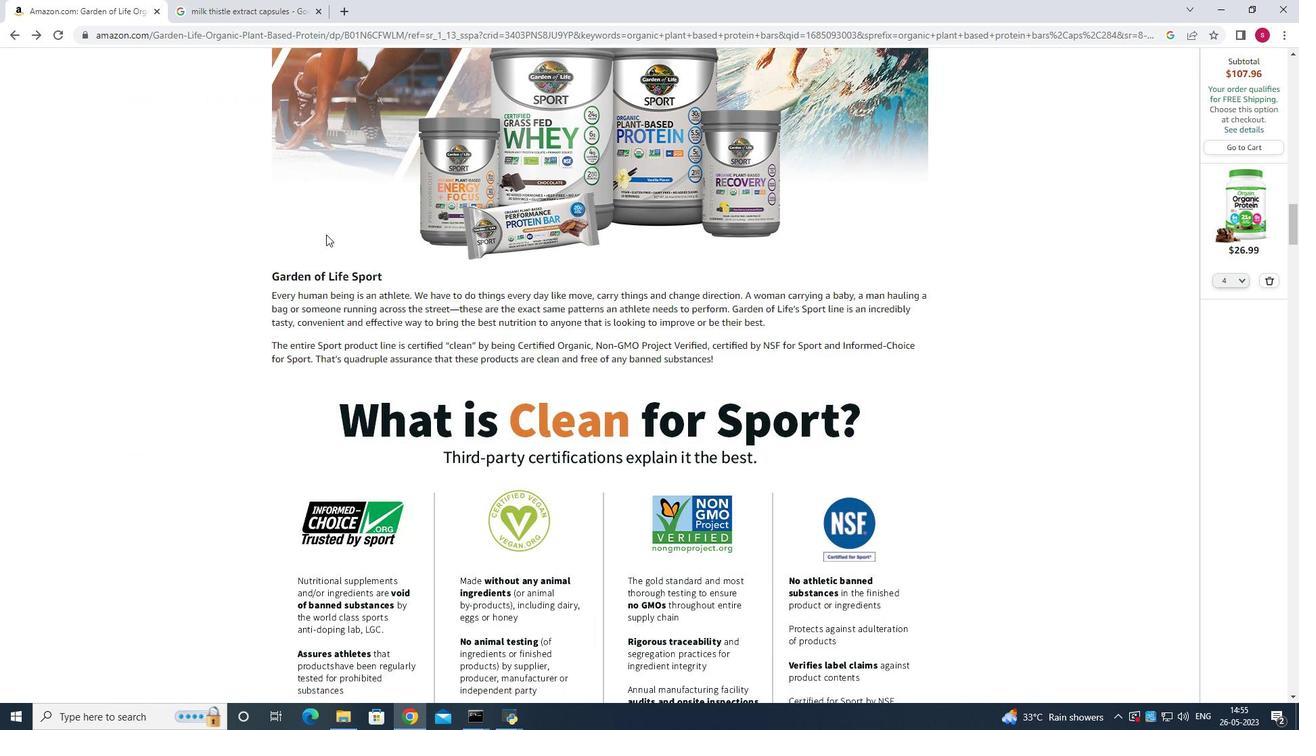 
Action: Mouse scrolled (326, 234) with delta (0, 0)
Screenshot: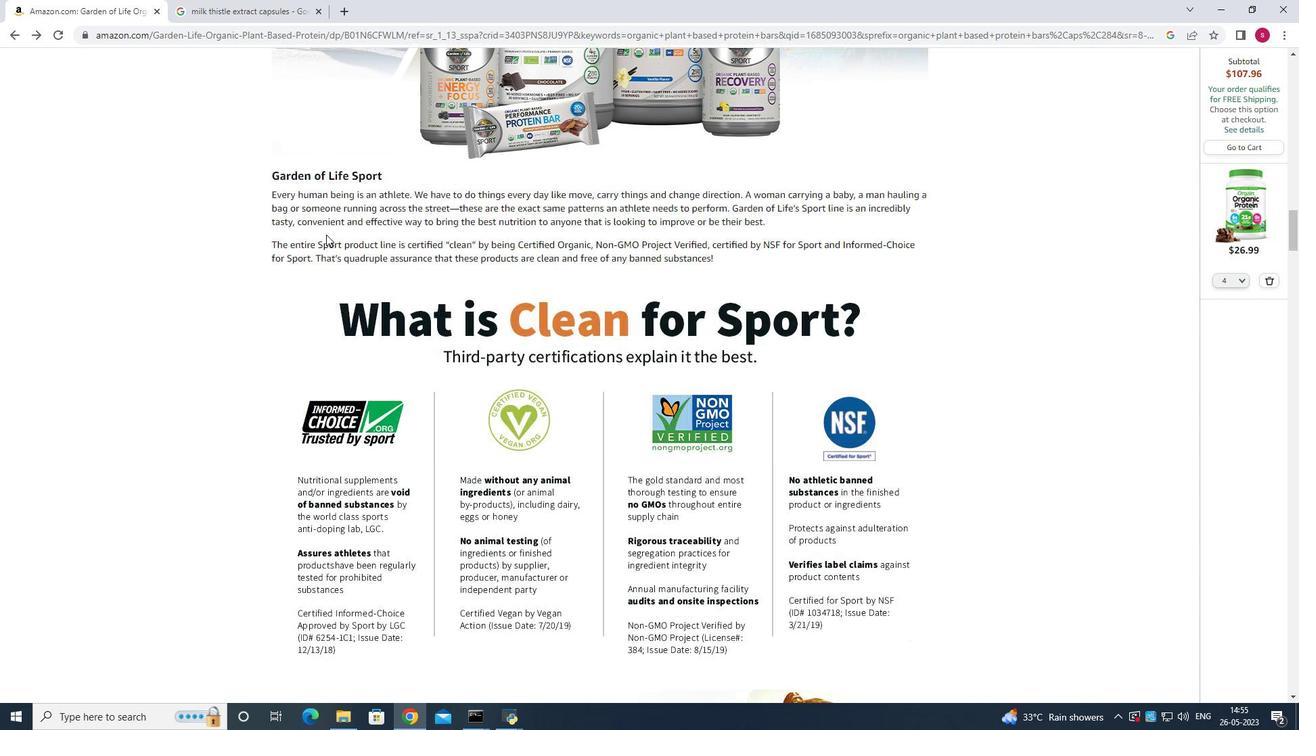 
Action: Mouse scrolled (326, 234) with delta (0, 0)
Screenshot: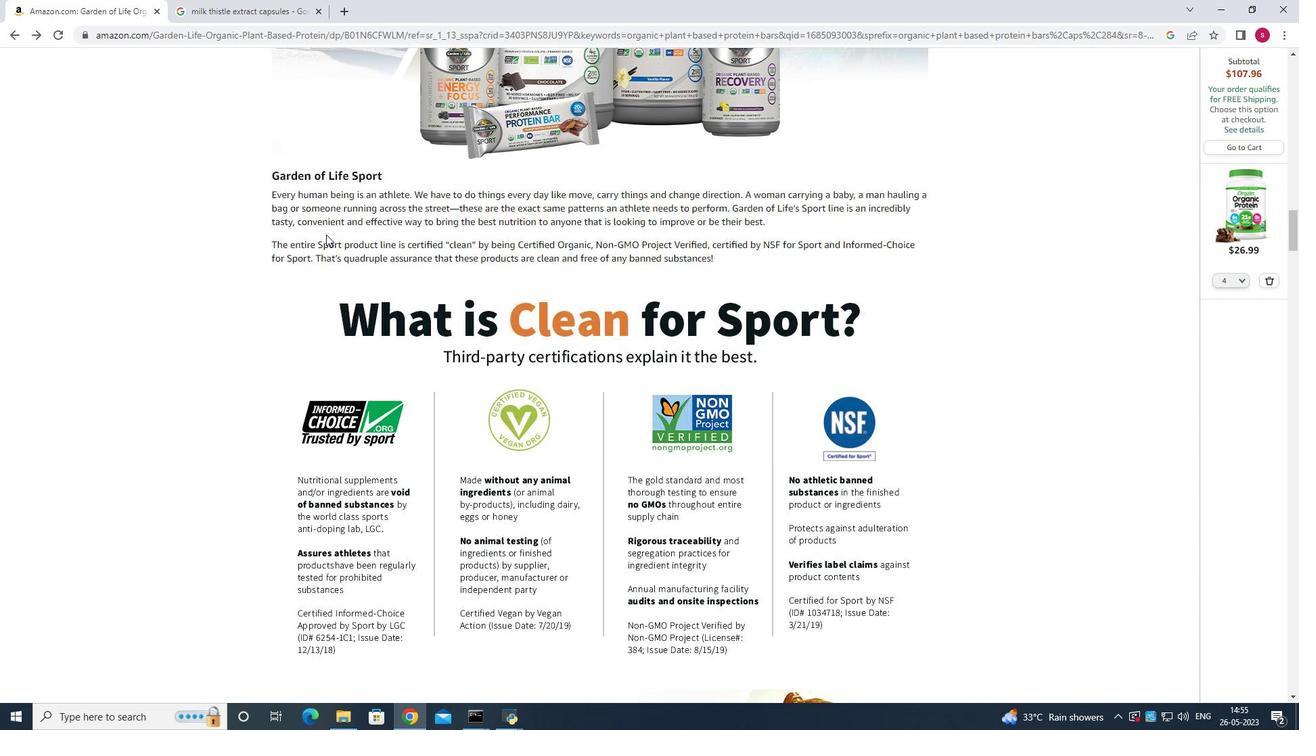 
Action: Mouse scrolled (326, 234) with delta (0, 0)
Screenshot: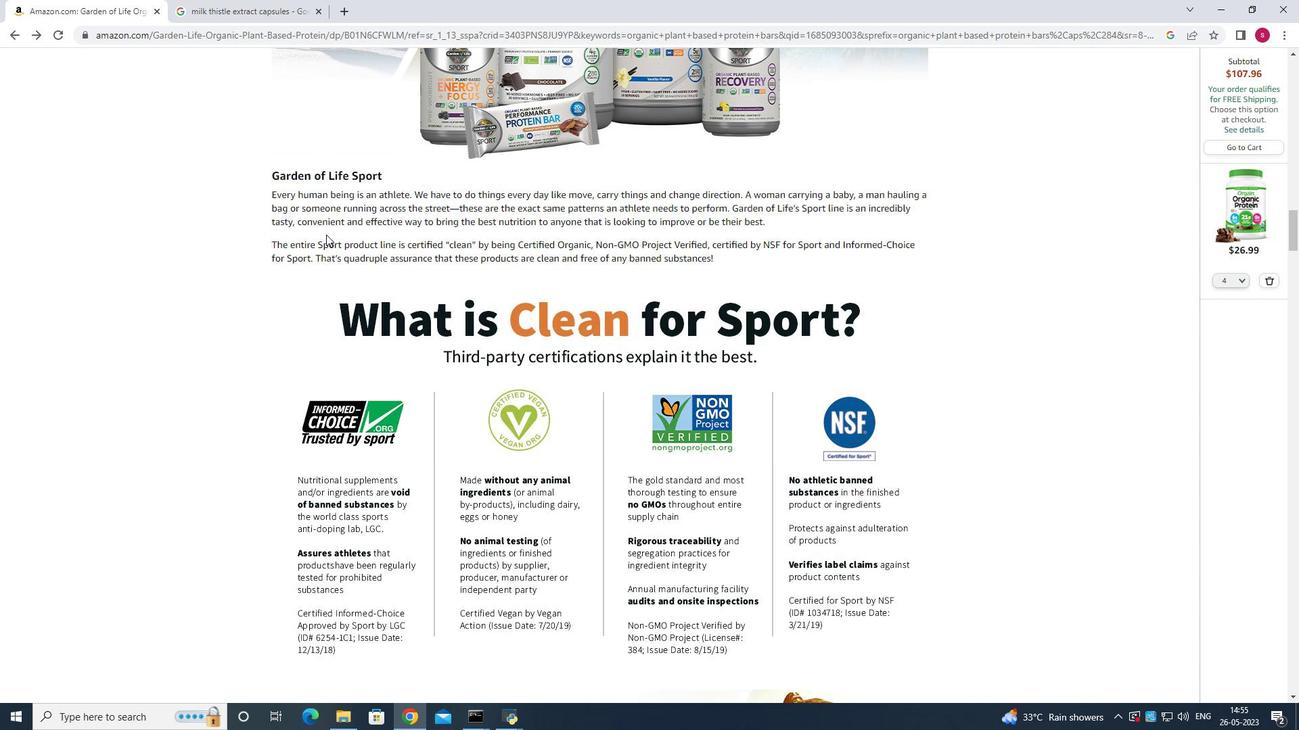 
Action: Mouse scrolled (326, 234) with delta (0, 0)
Screenshot: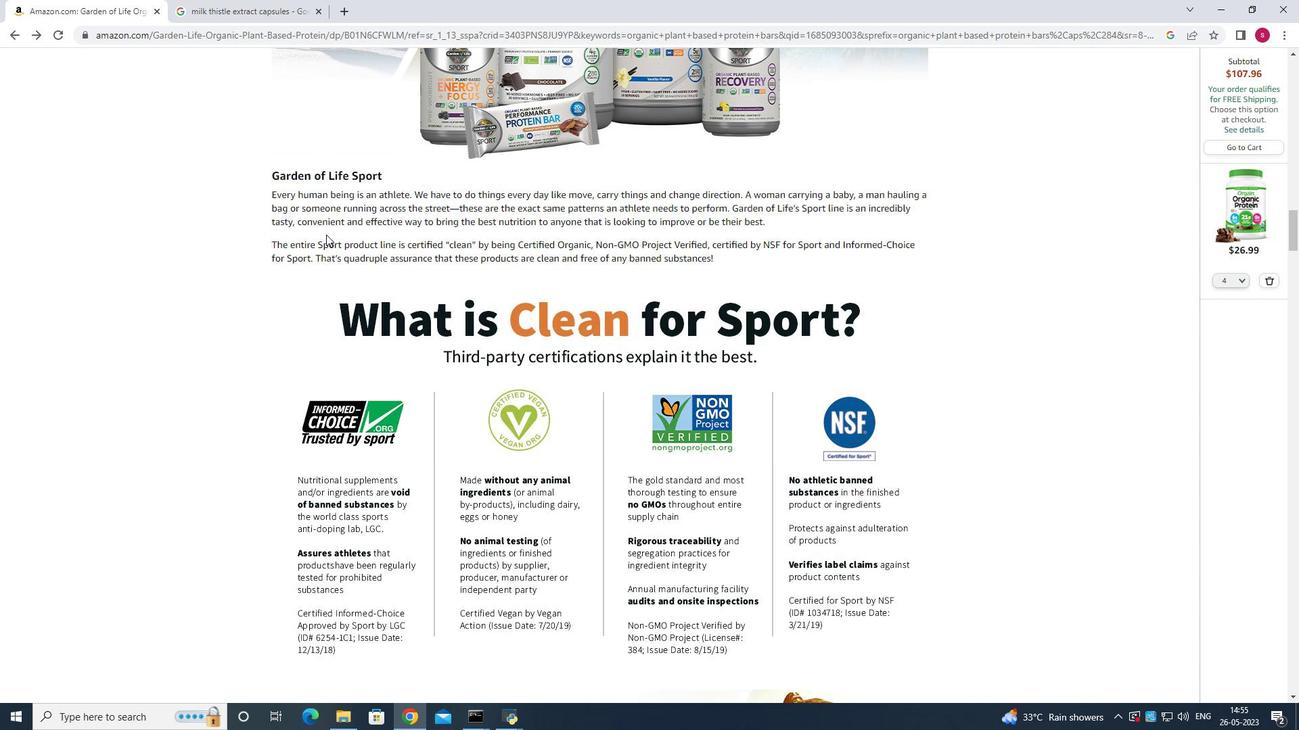 
Action: Mouse scrolled (326, 234) with delta (0, 0)
Screenshot: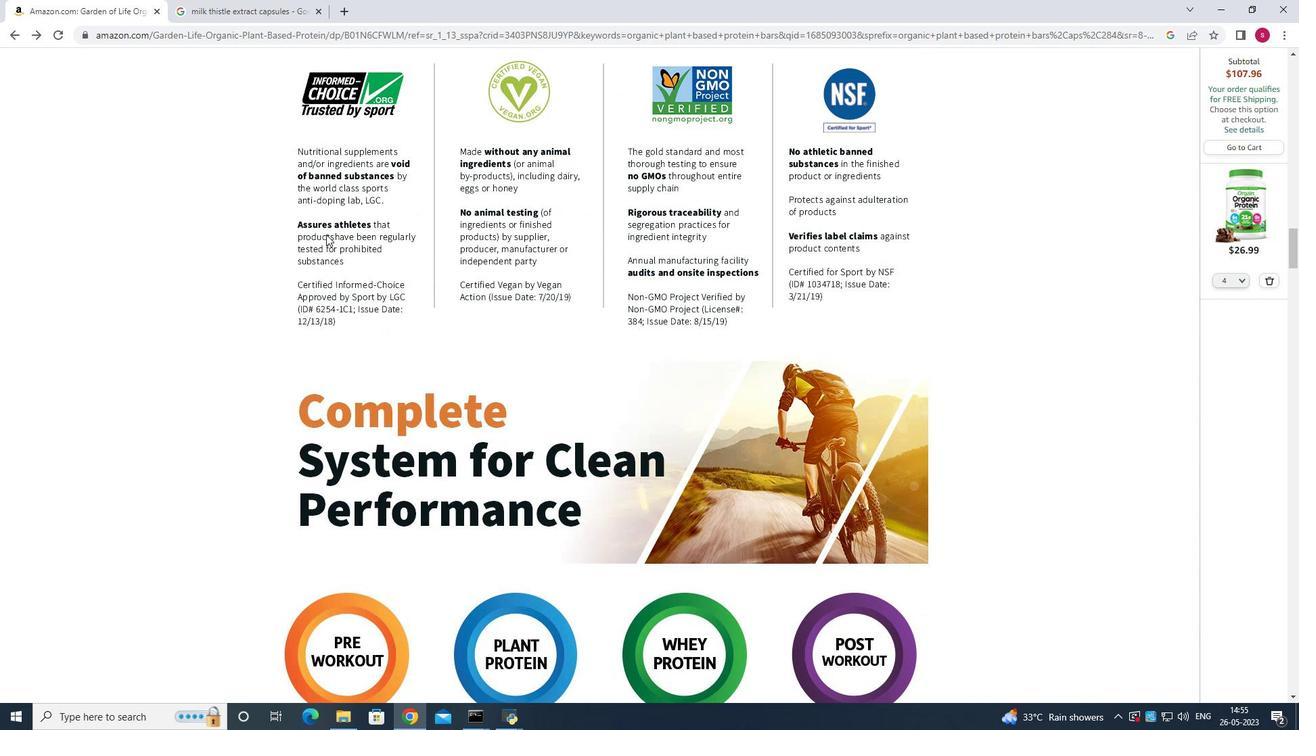 
Action: Mouse scrolled (326, 234) with delta (0, 0)
Screenshot: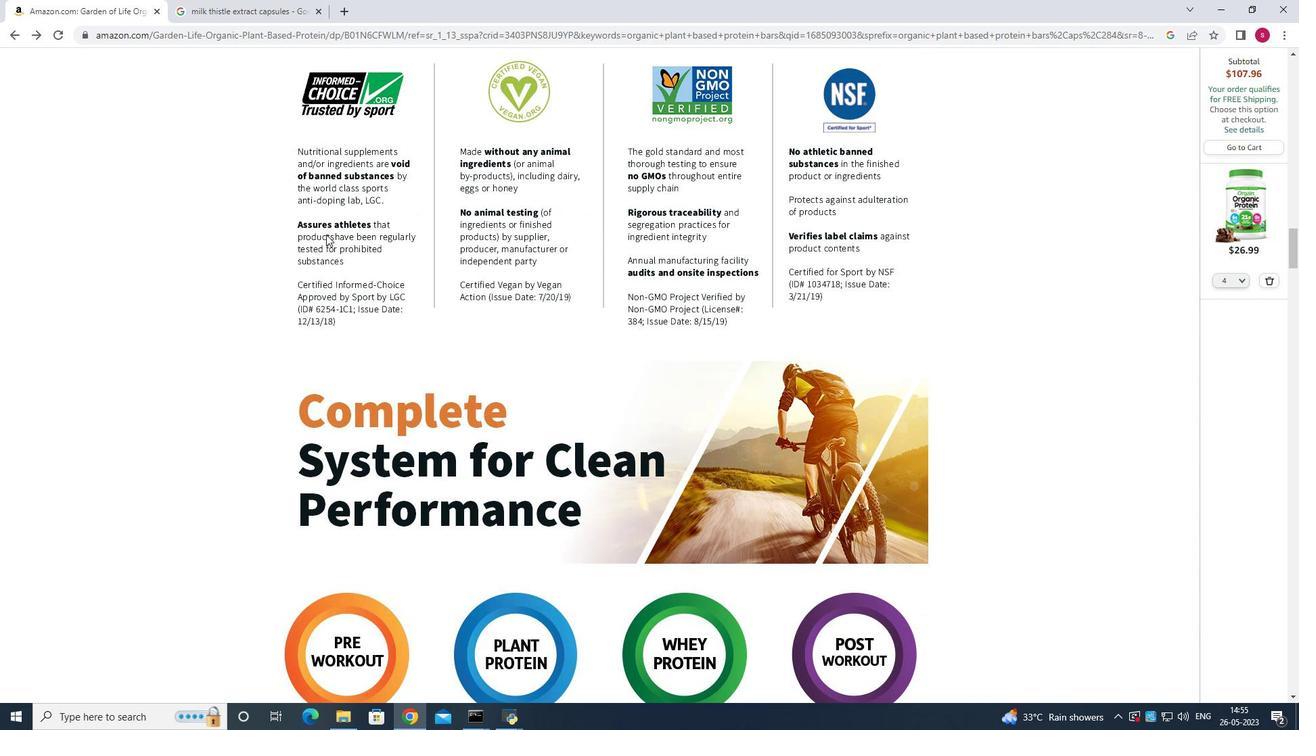 
Action: Mouse scrolled (326, 234) with delta (0, 0)
Screenshot: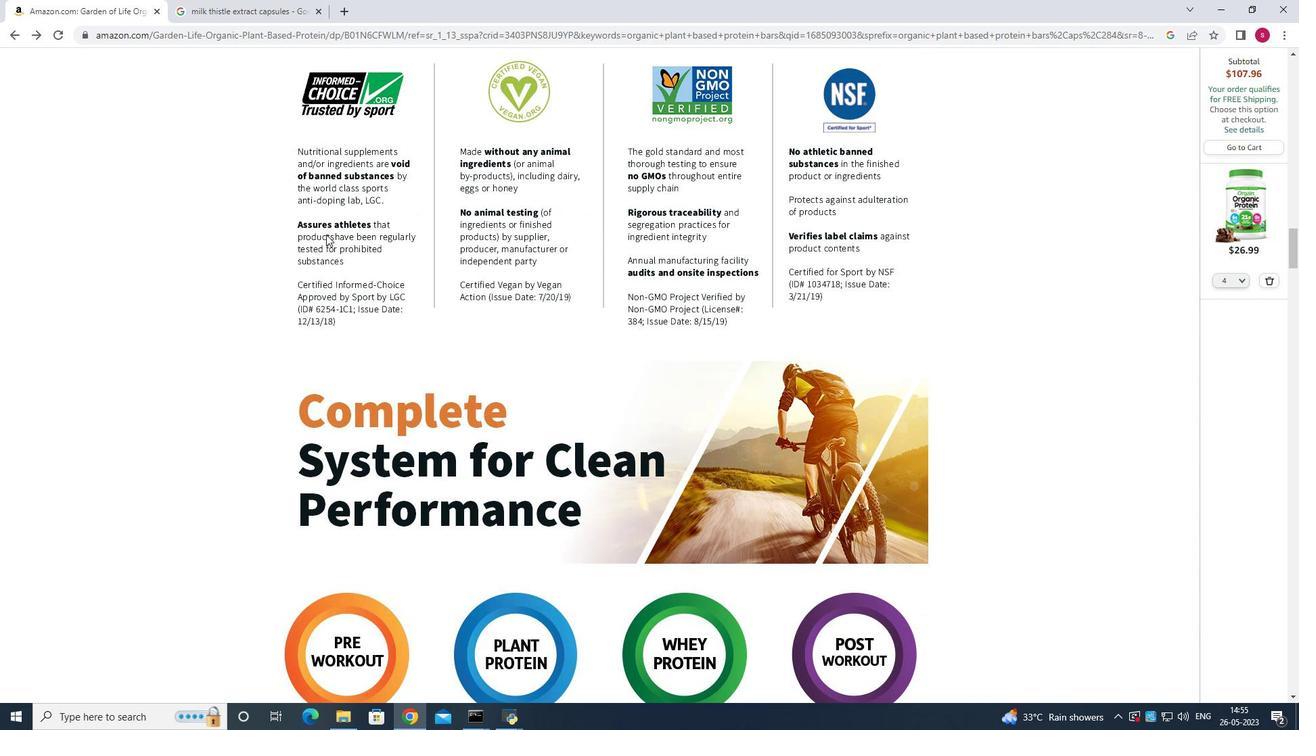 
Action: Mouse scrolled (326, 234) with delta (0, 0)
Screenshot: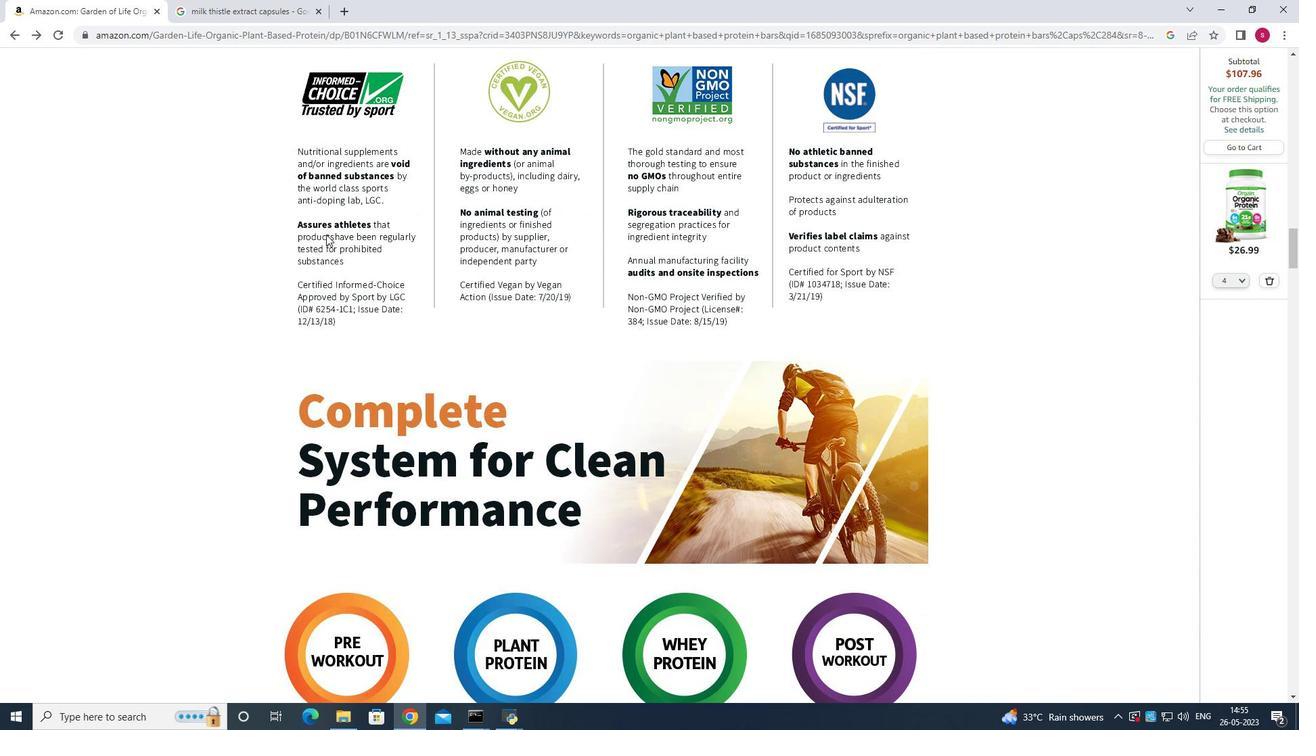 
Action: Mouse scrolled (326, 234) with delta (0, 0)
Screenshot: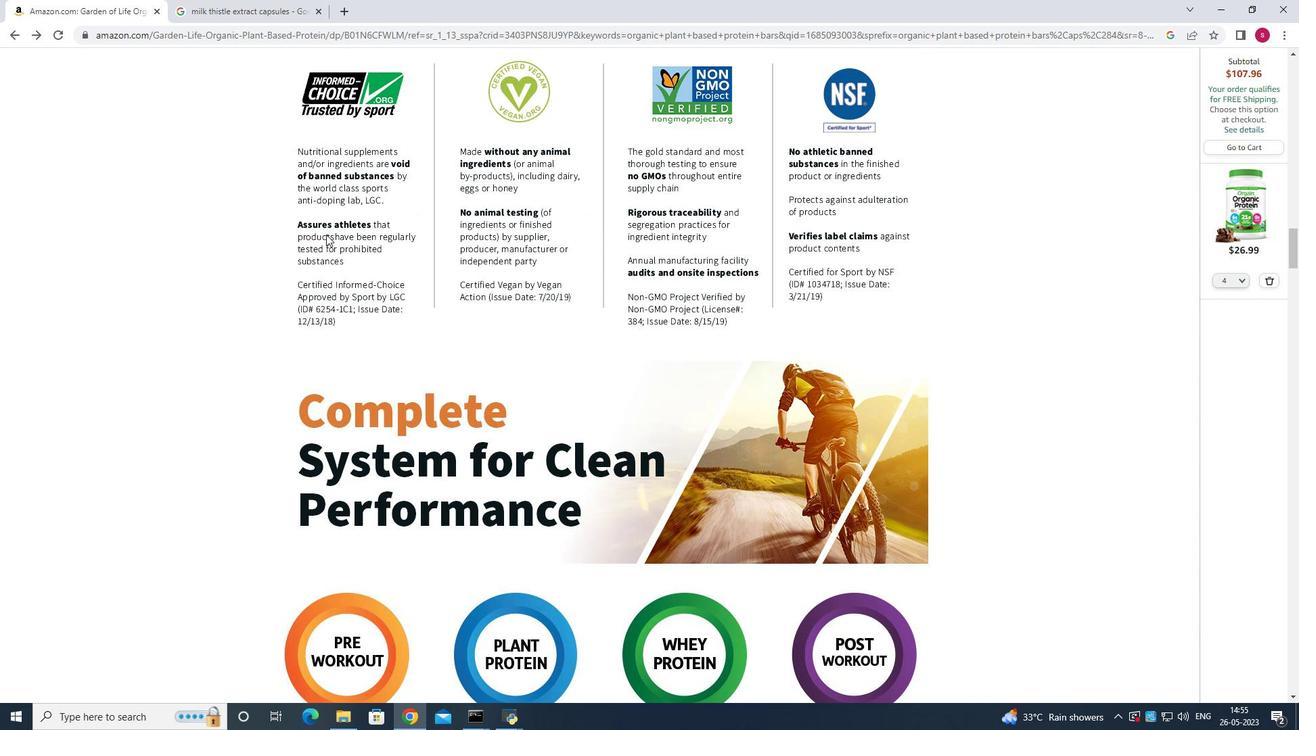 
Action: Mouse scrolled (326, 234) with delta (0, 0)
Screenshot: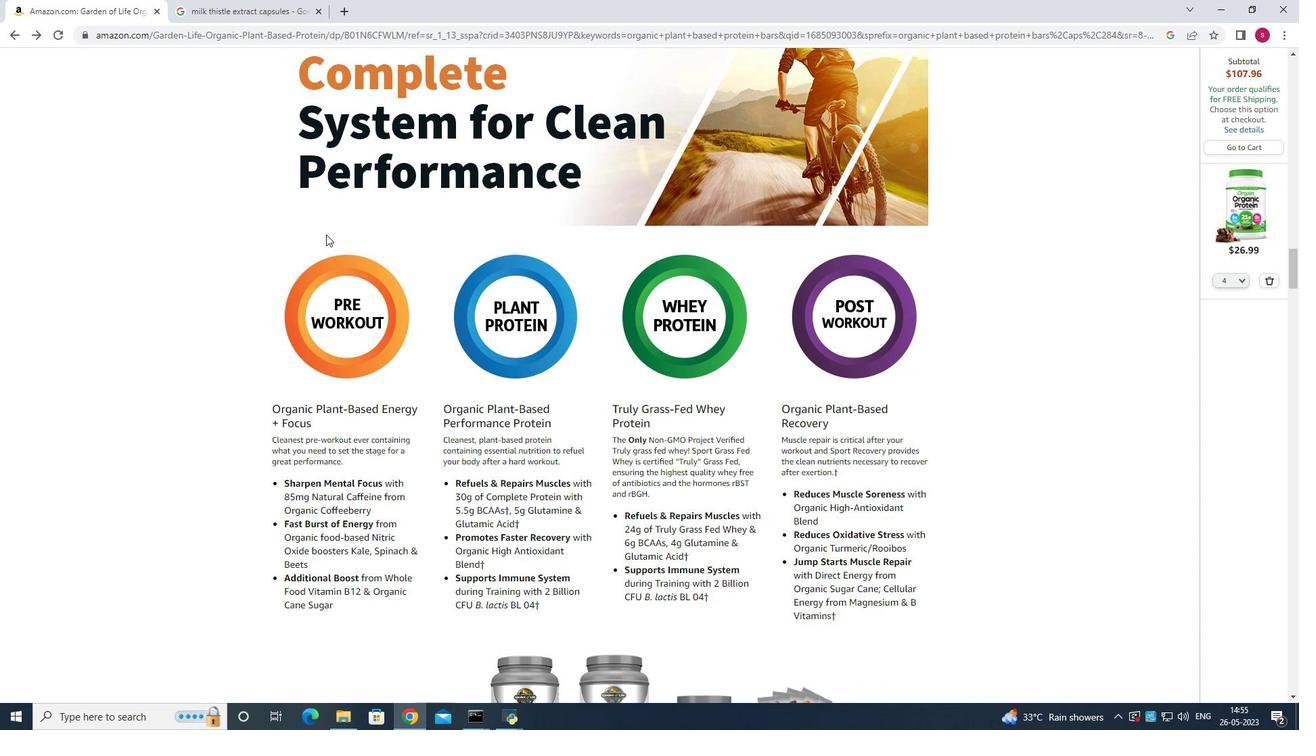 
Action: Mouse scrolled (326, 234) with delta (0, 0)
Screenshot: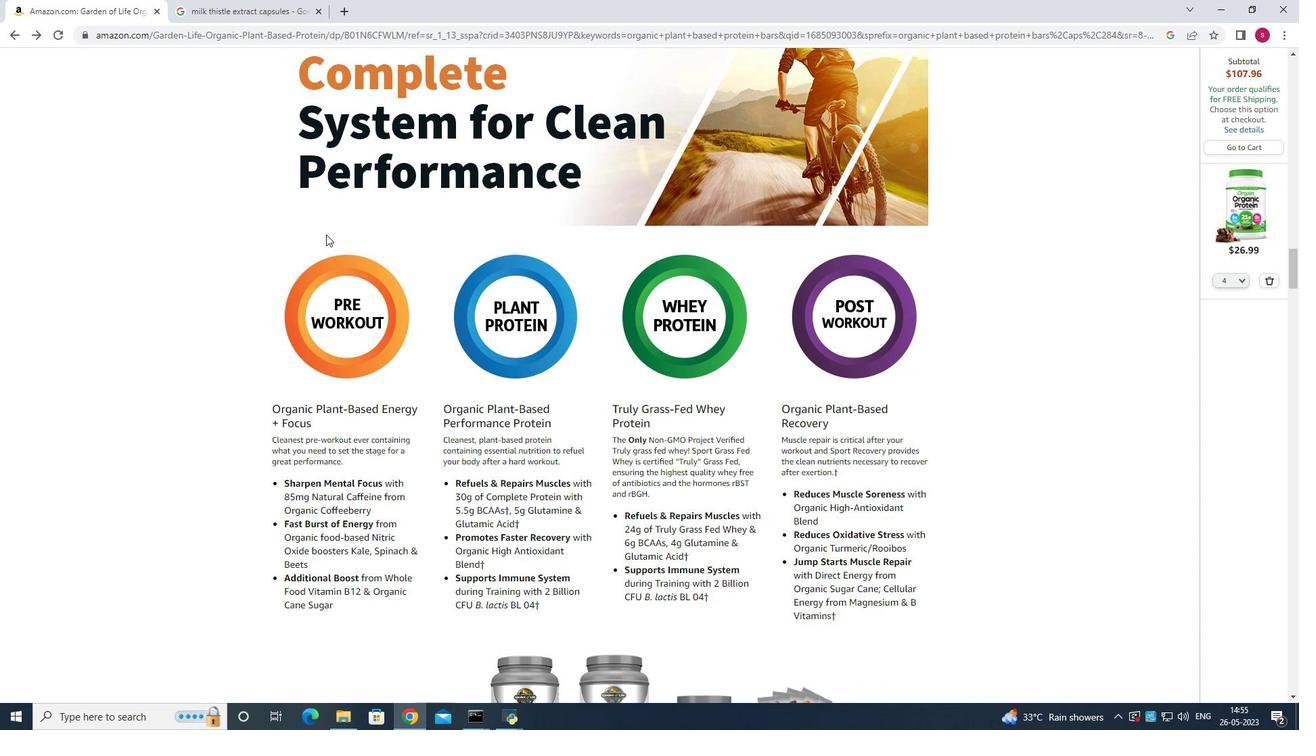 
Action: Mouse scrolled (326, 234) with delta (0, 0)
Screenshot: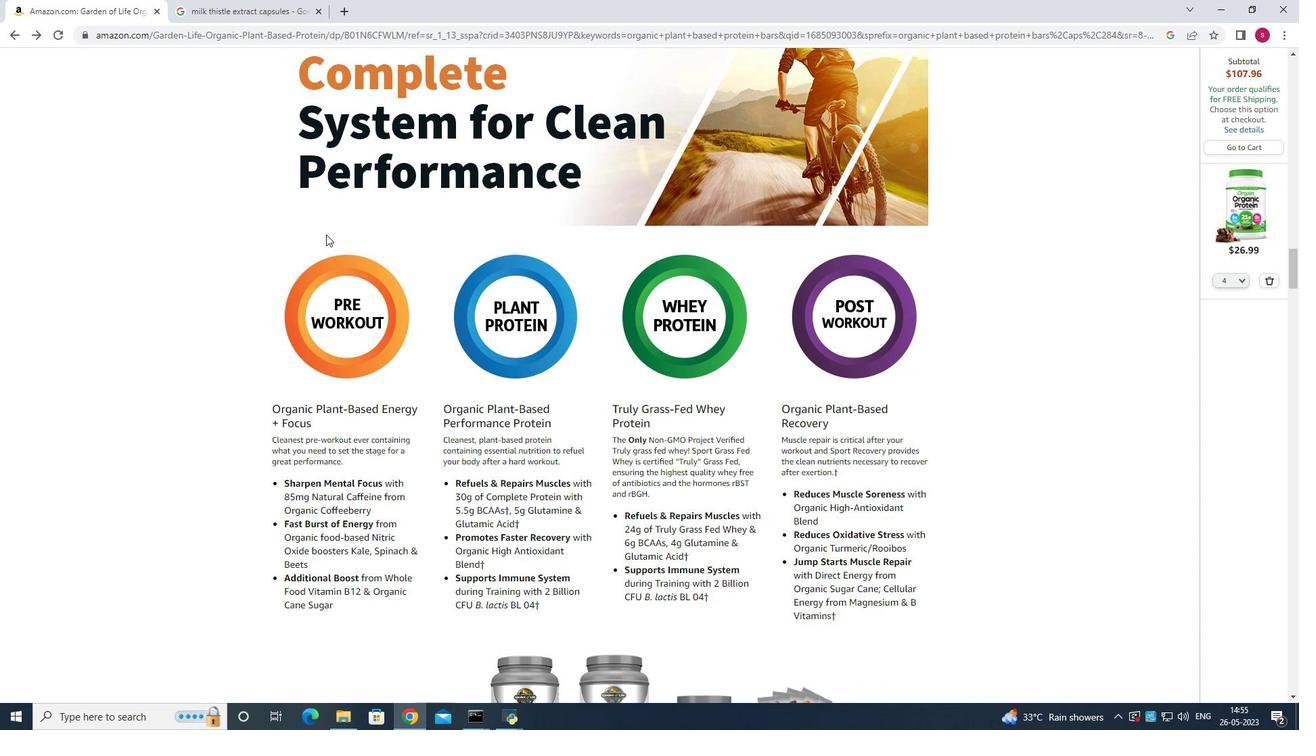 
Action: Mouse scrolled (326, 234) with delta (0, 0)
Screenshot: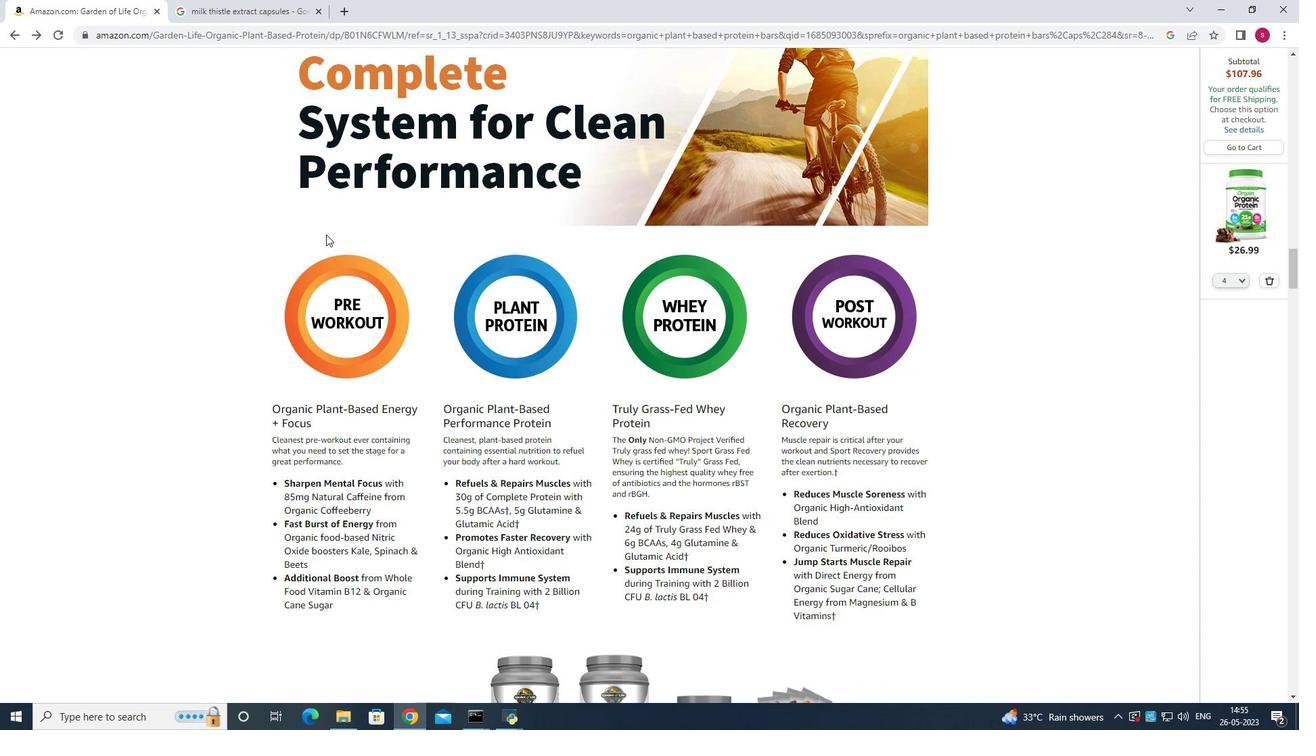 
Action: Mouse scrolled (326, 234) with delta (0, 0)
Screenshot: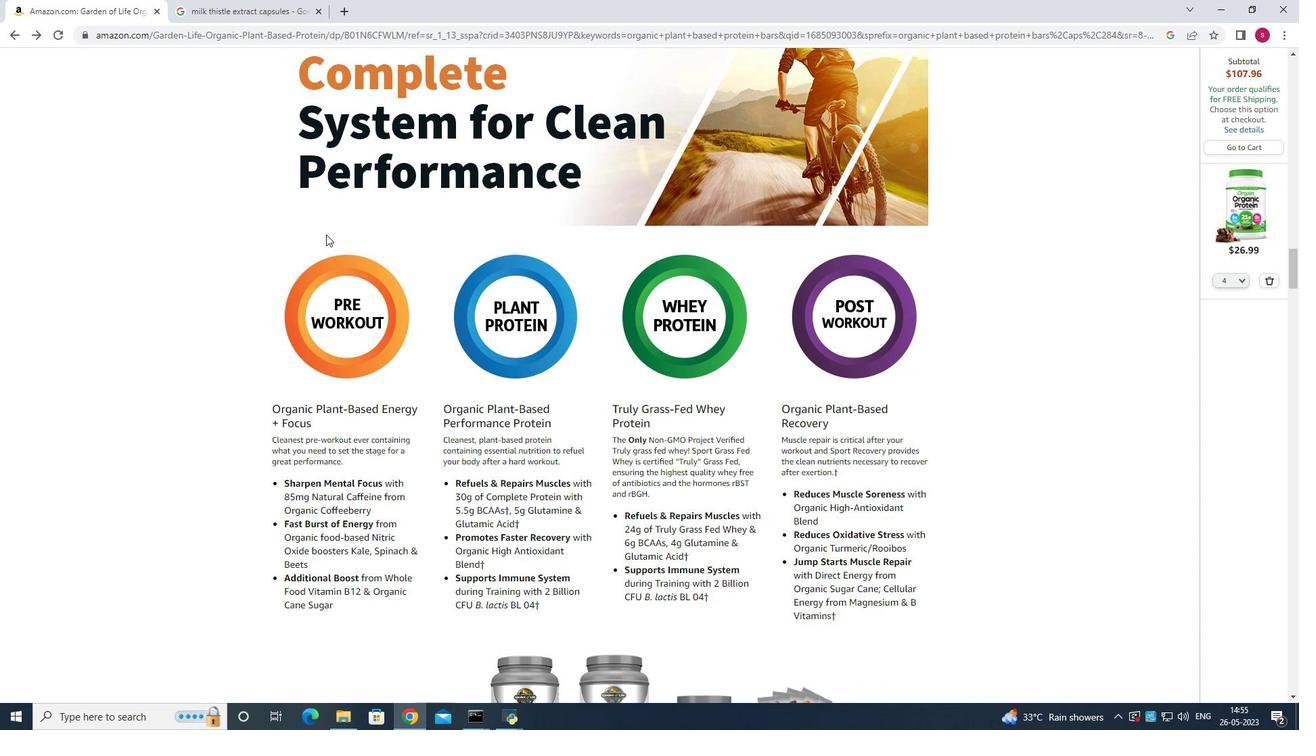 
Action: Mouse scrolled (326, 234) with delta (0, 0)
Screenshot: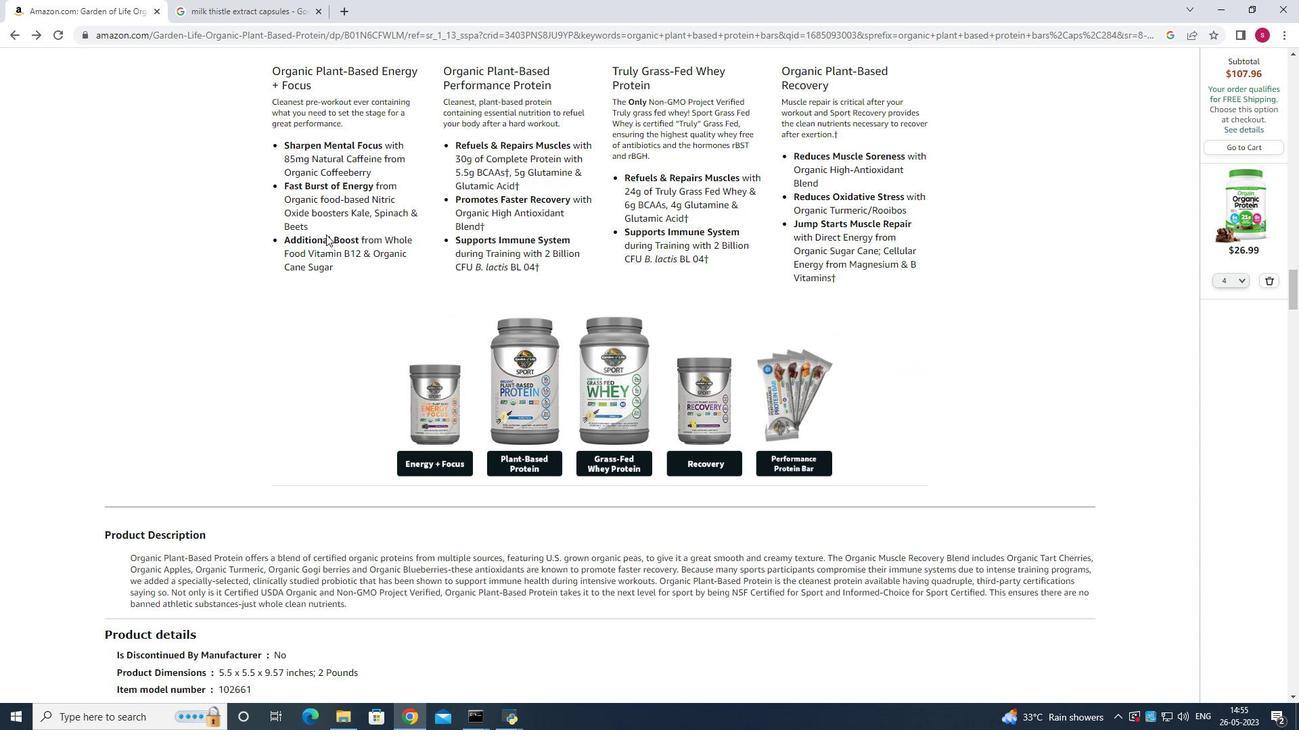 
Action: Mouse scrolled (326, 234) with delta (0, 0)
Screenshot: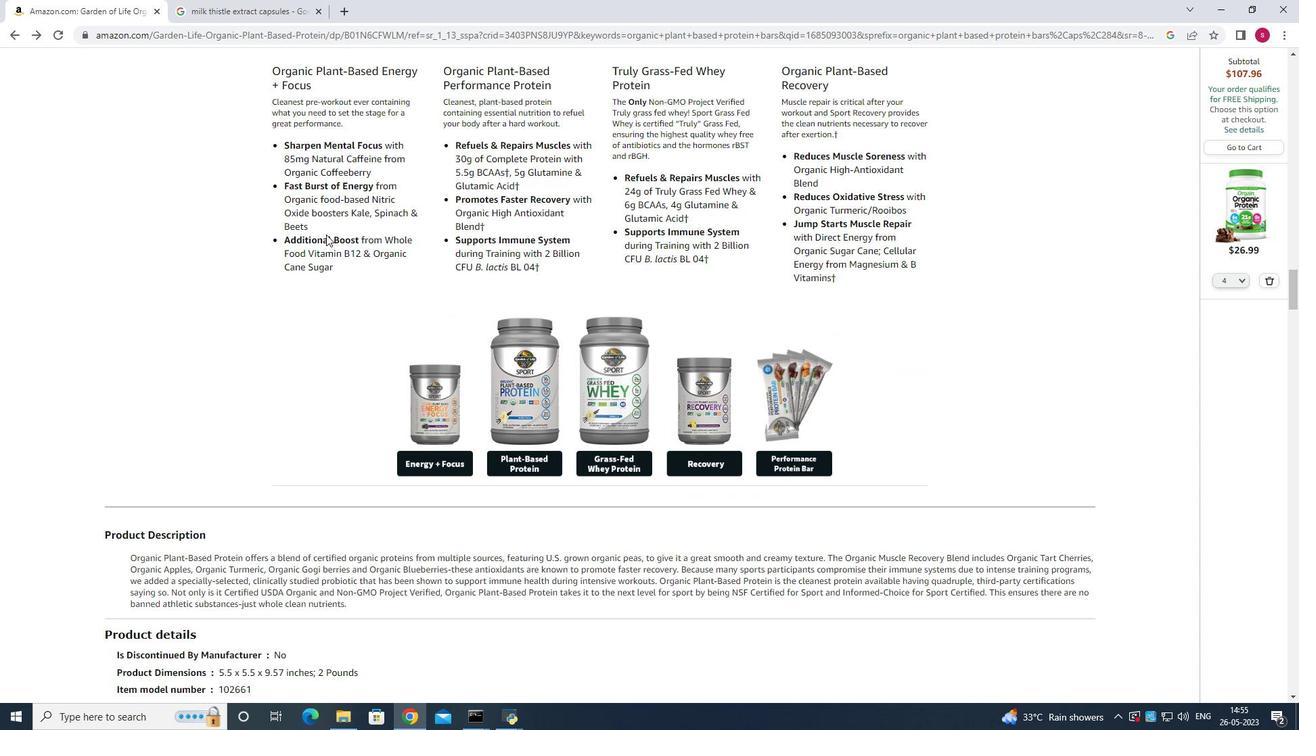 
Action: Mouse scrolled (326, 234) with delta (0, 0)
Screenshot: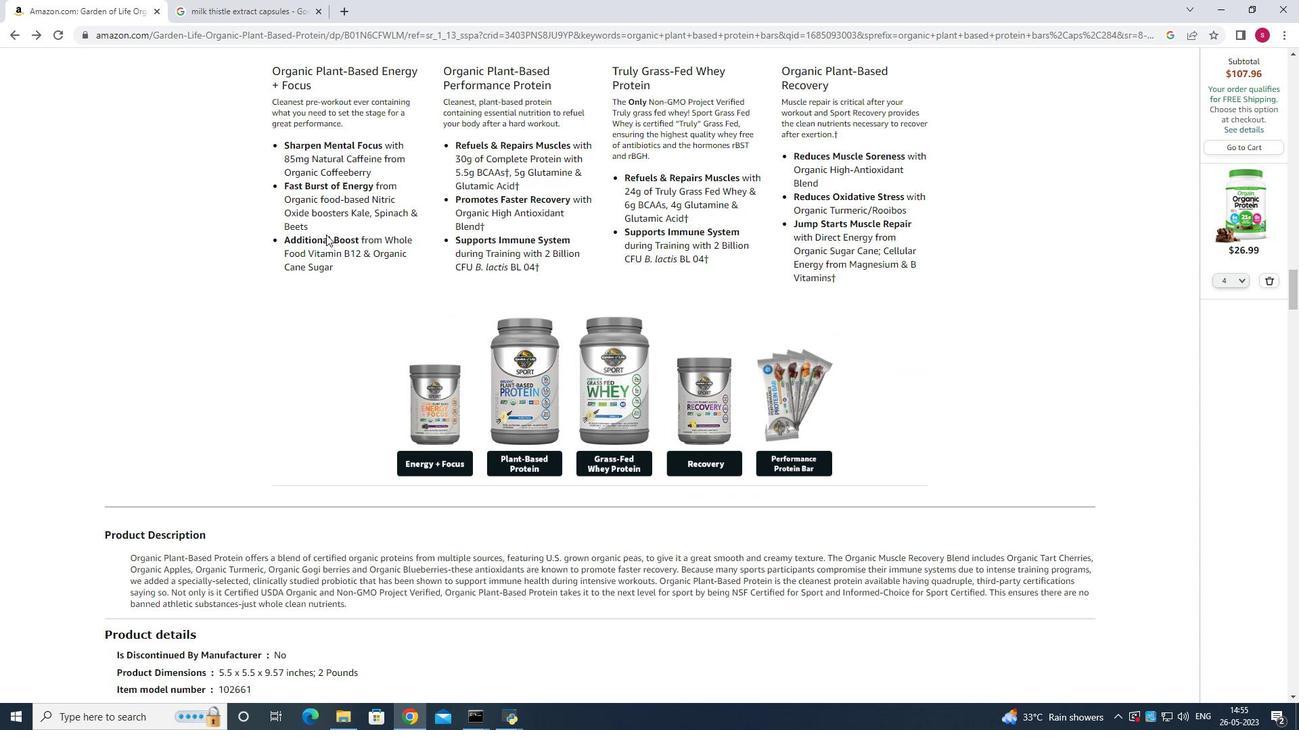 
Action: Mouse scrolled (326, 234) with delta (0, 0)
Screenshot: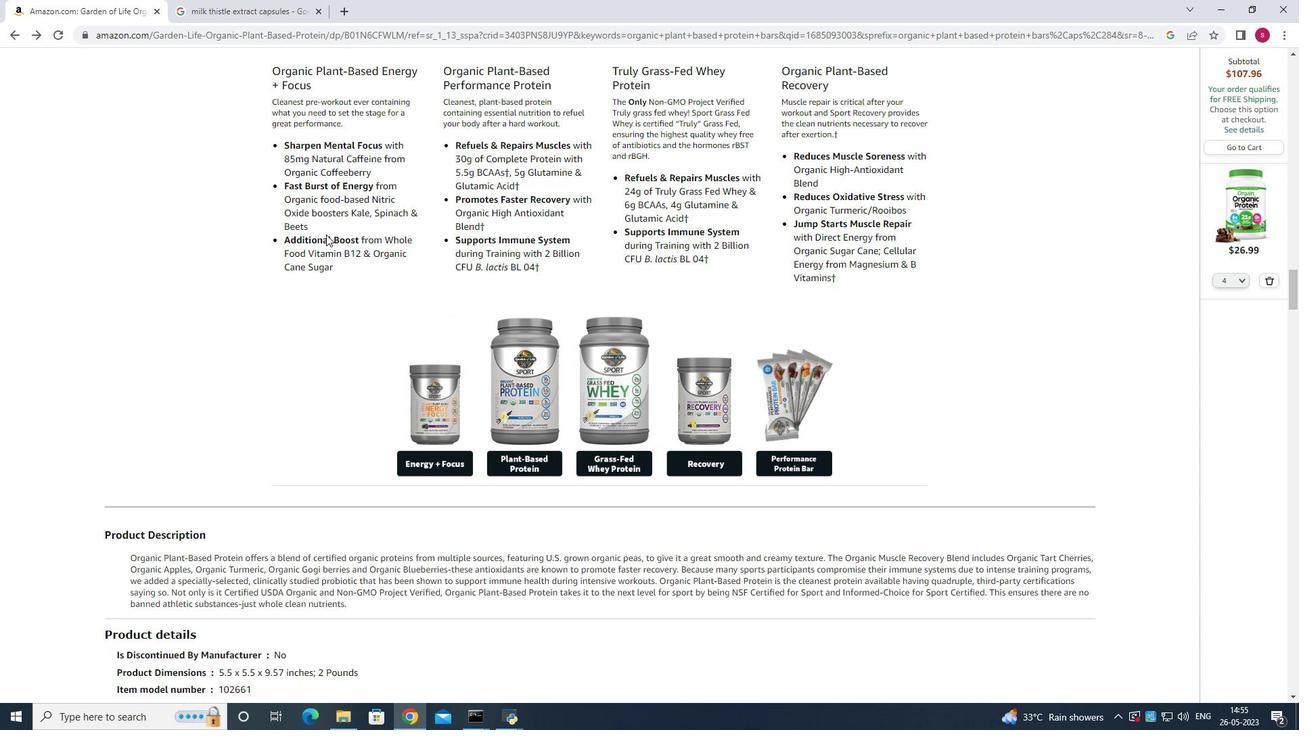 
Action: Mouse scrolled (326, 234) with delta (0, 0)
Screenshot: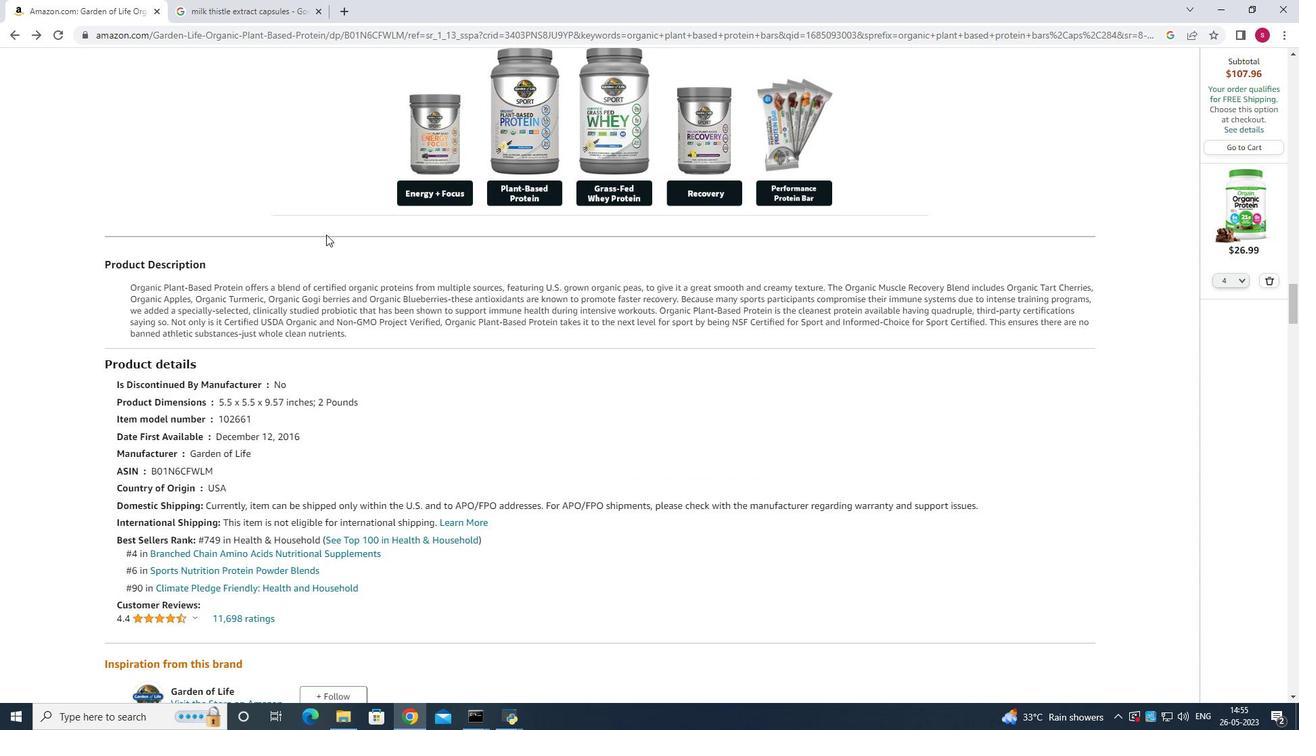 
Action: Mouse scrolled (326, 234) with delta (0, 0)
Screenshot: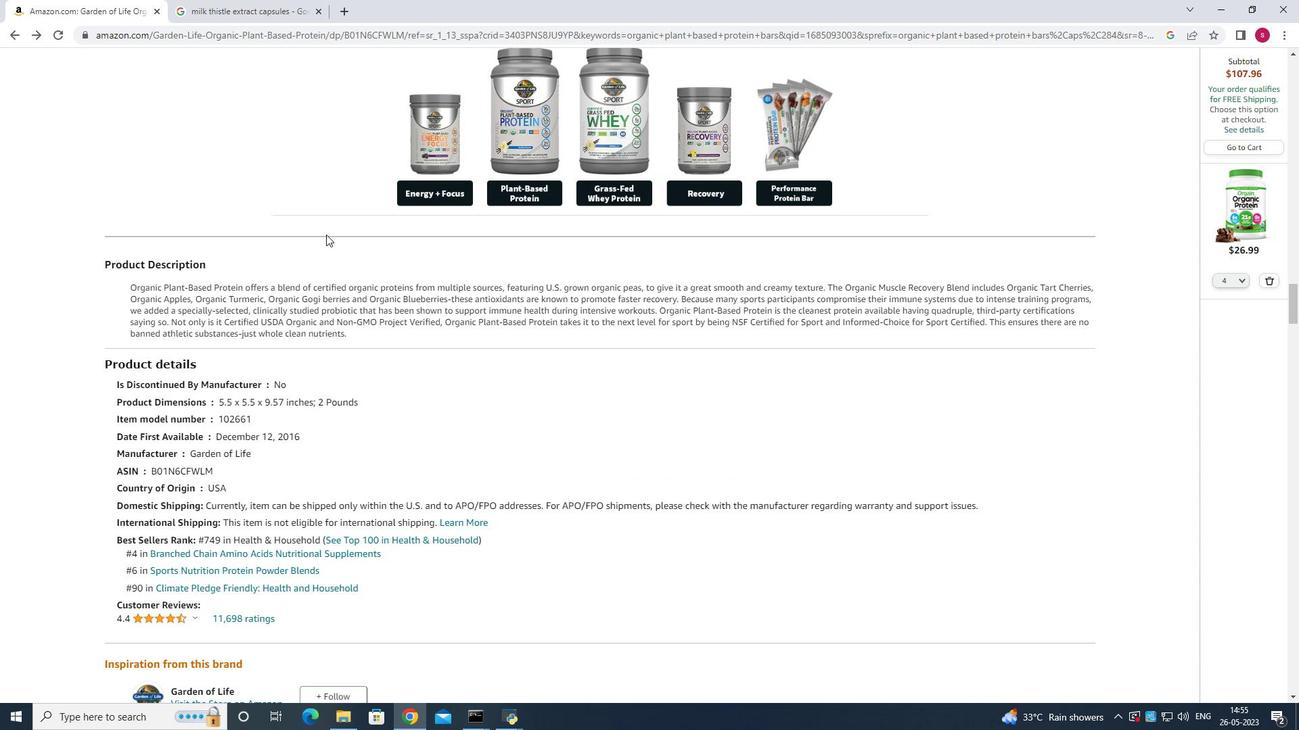 
Action: Mouse scrolled (326, 234) with delta (0, 0)
Screenshot: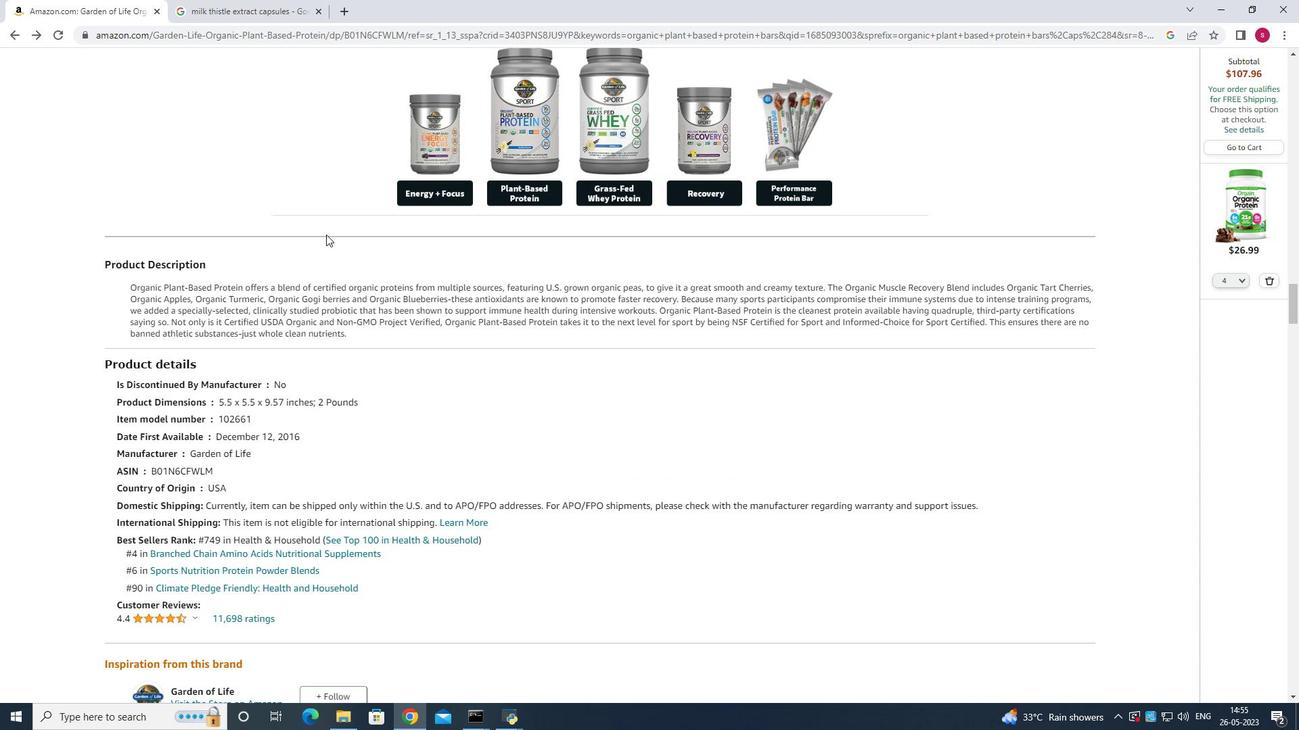 
Action: Mouse scrolled (326, 234) with delta (0, 0)
Screenshot: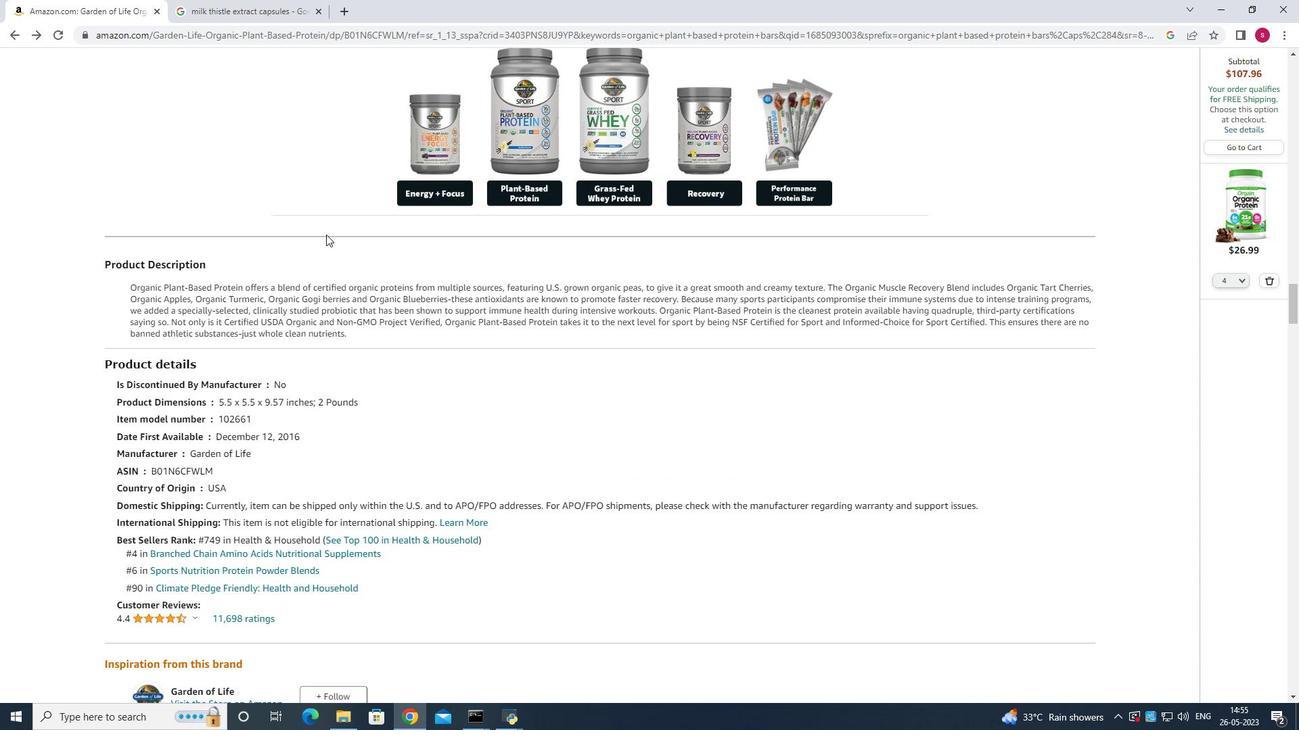 
Action: Mouse scrolled (326, 234) with delta (0, 0)
Screenshot: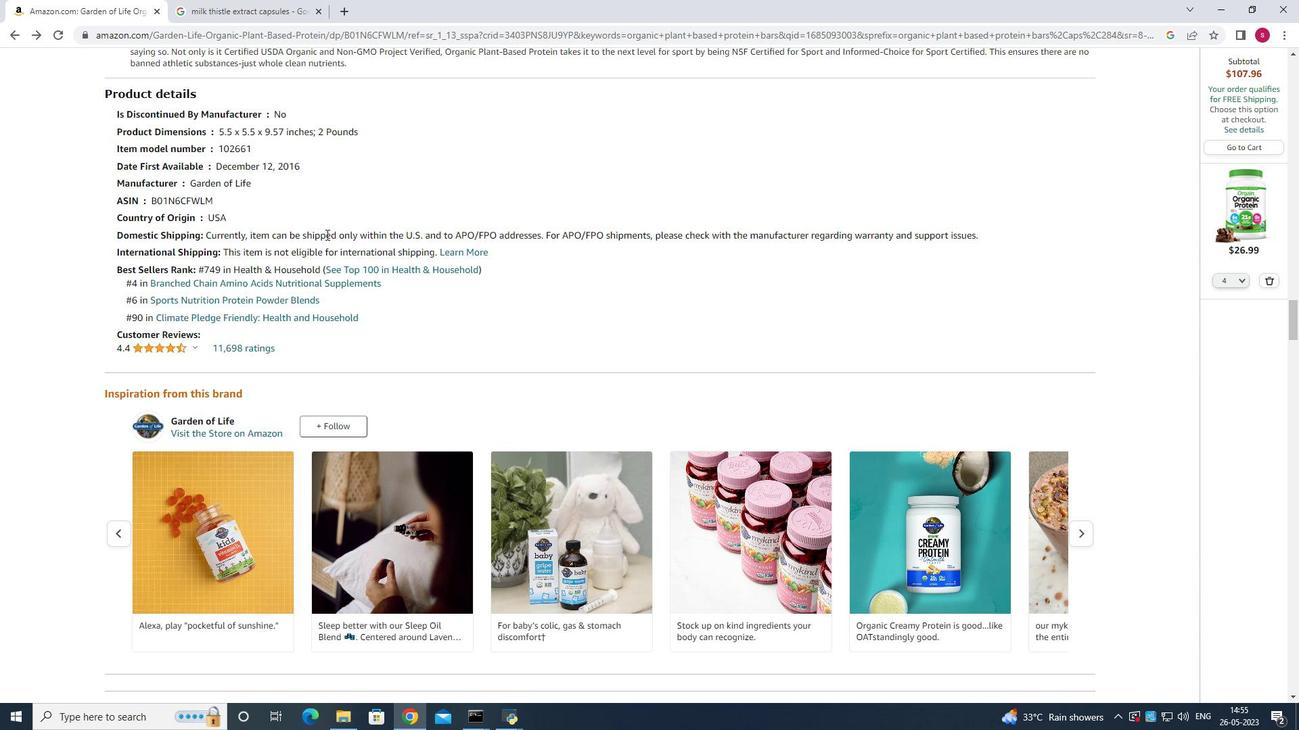 
Action: Mouse scrolled (326, 234) with delta (0, 0)
Screenshot: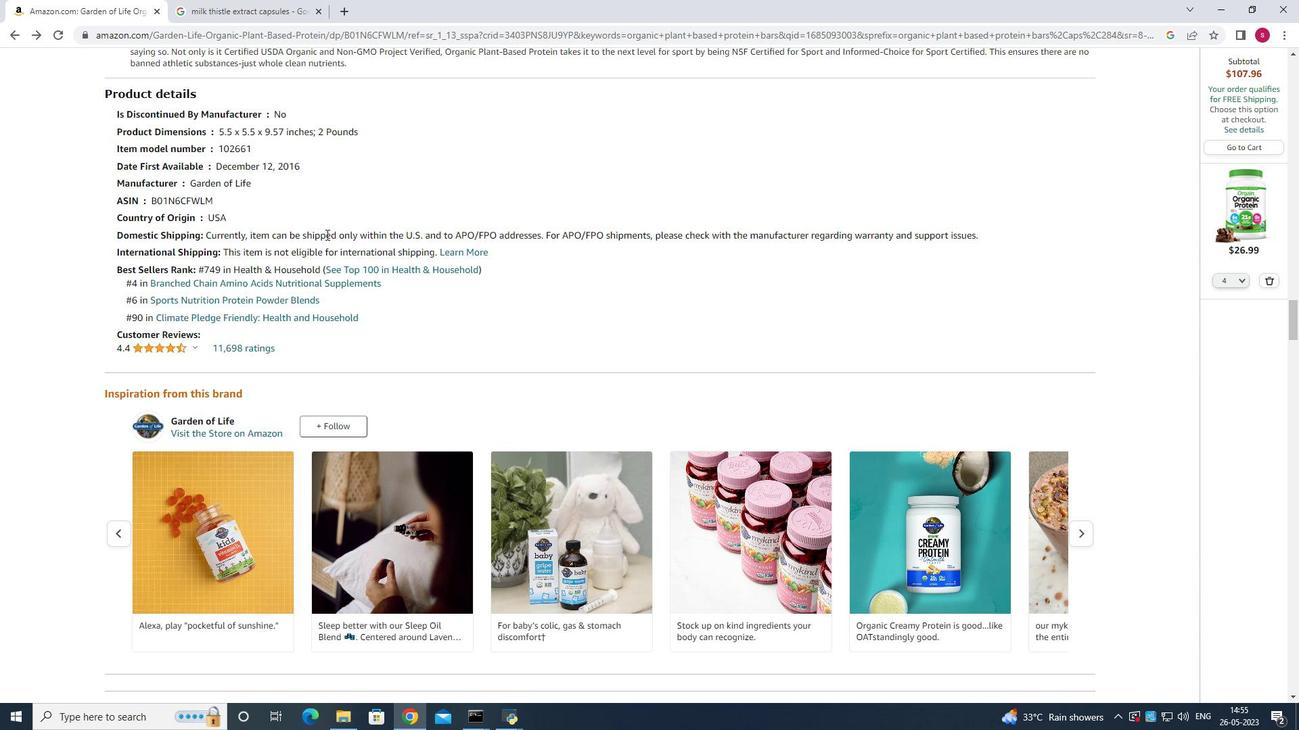 
Action: Mouse scrolled (326, 234) with delta (0, 0)
Screenshot: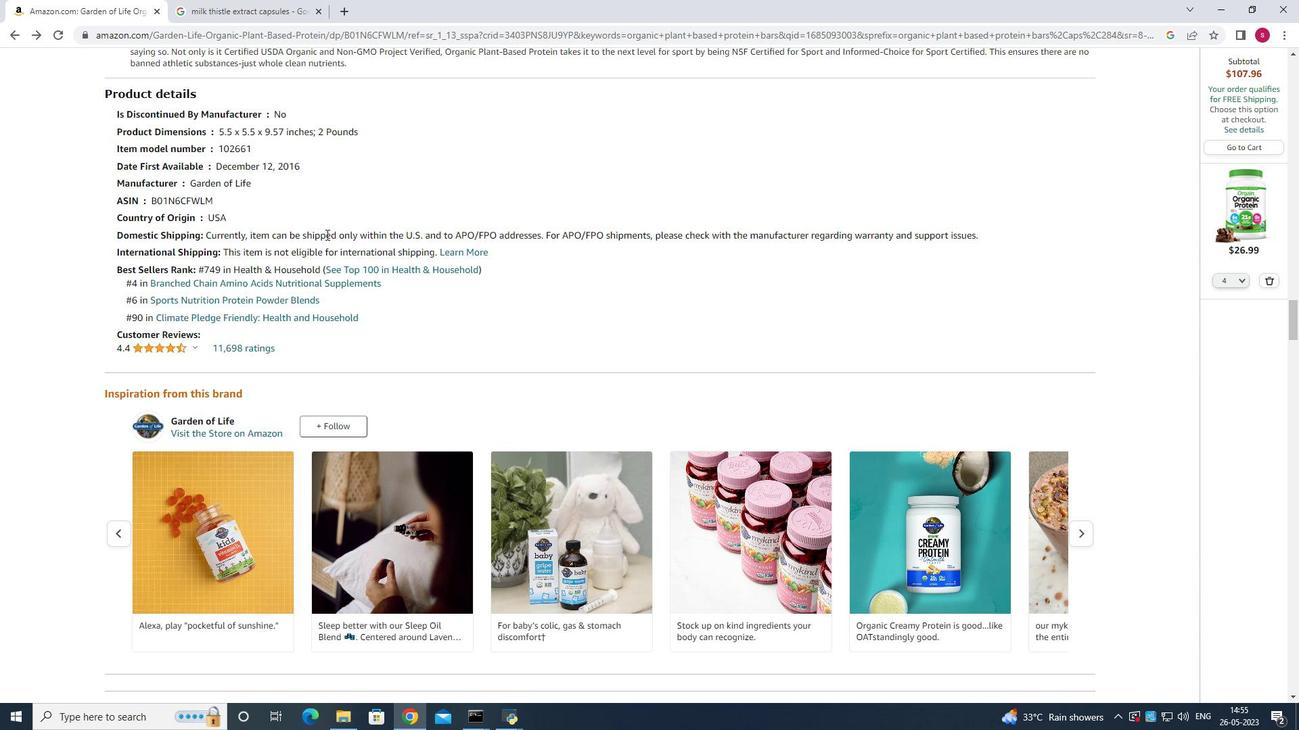 
Action: Mouse scrolled (326, 234) with delta (0, 0)
Screenshot: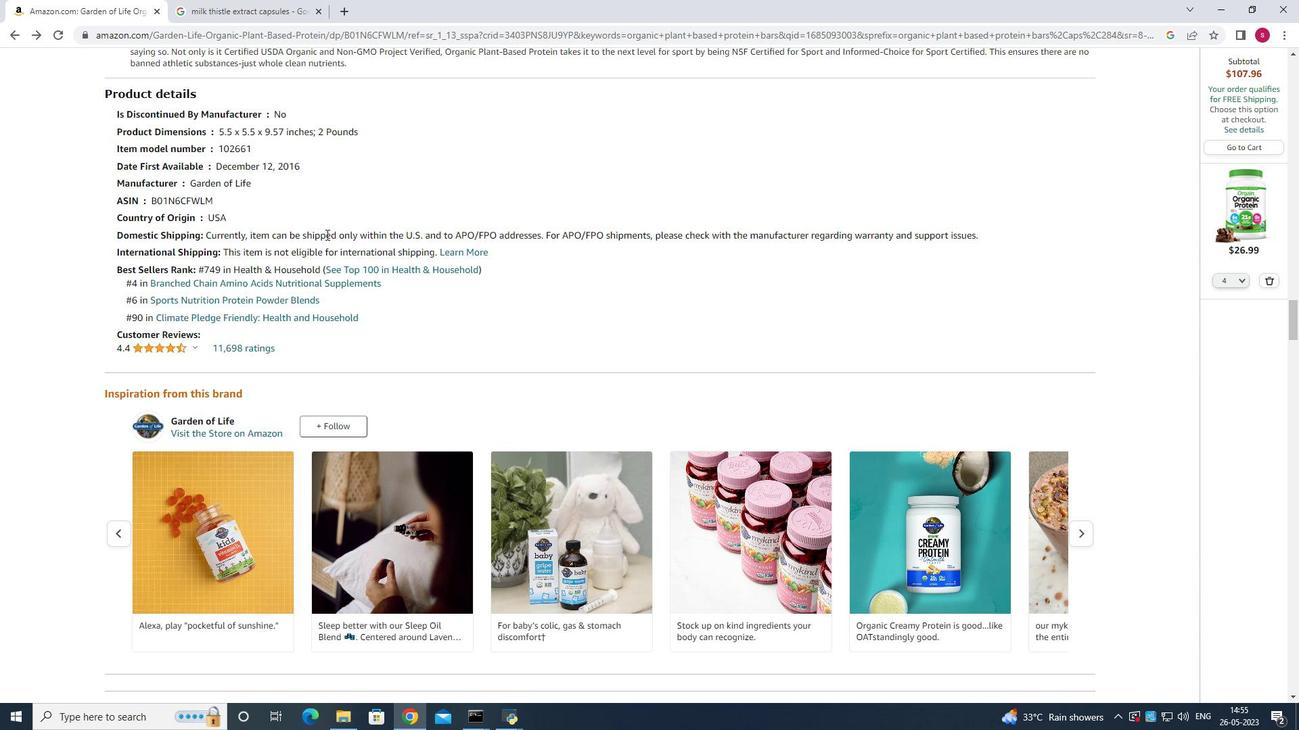 
Action: Mouse moved to (330, 230)
Screenshot: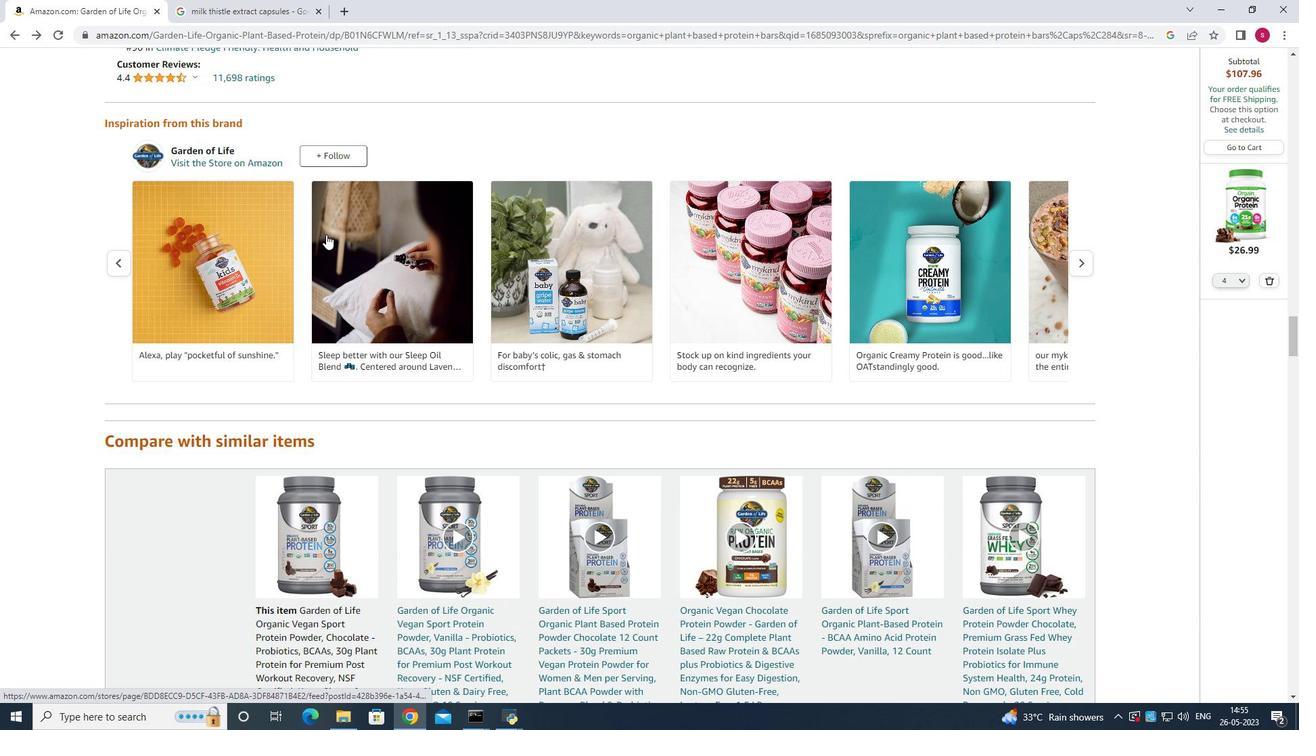 
Action: Mouse scrolled (330, 230) with delta (0, 0)
Screenshot: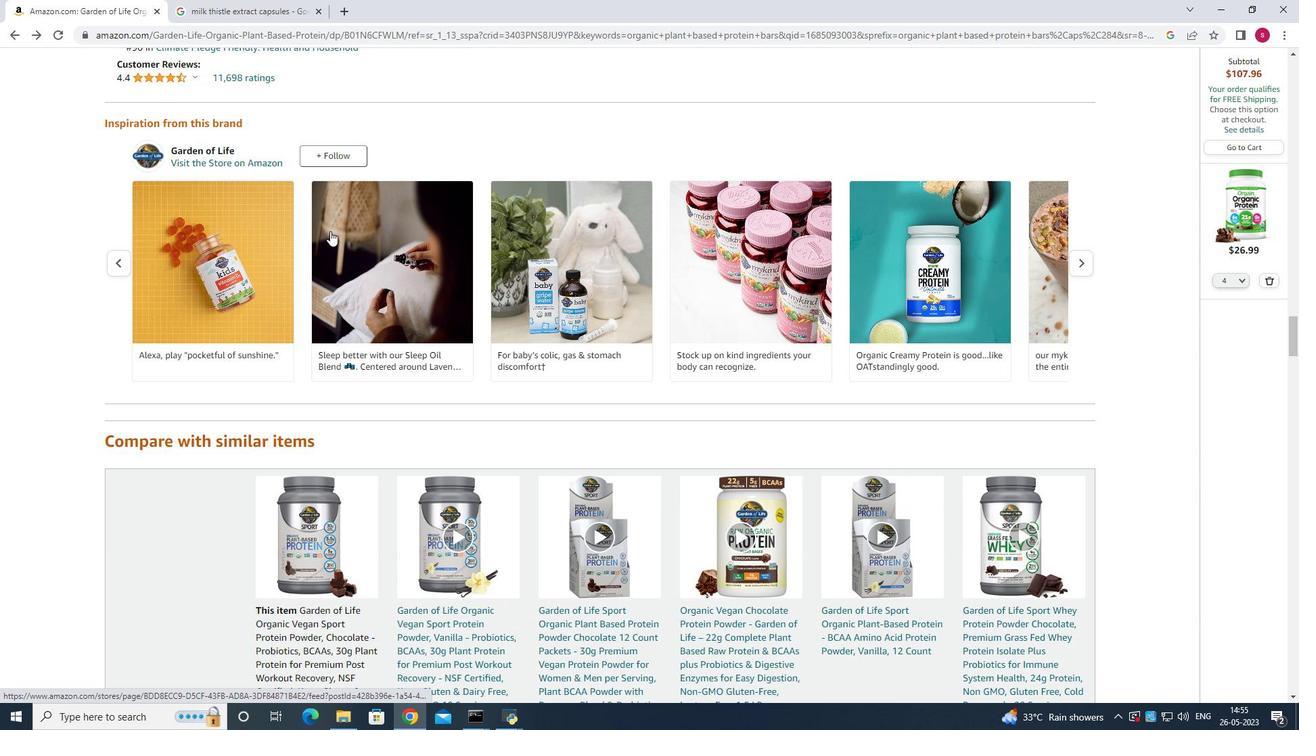 
Action: Mouse scrolled (330, 230) with delta (0, 0)
Screenshot: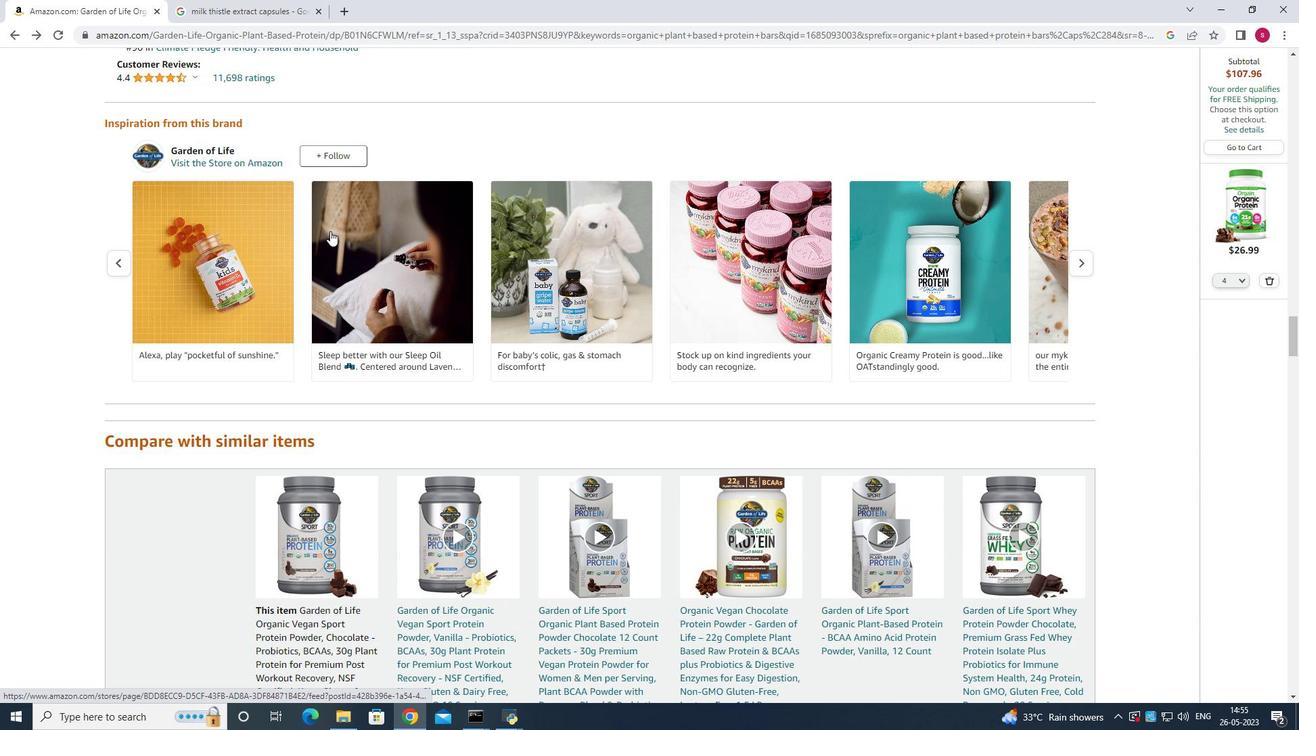 
Action: Mouse scrolled (330, 230) with delta (0, 0)
Screenshot: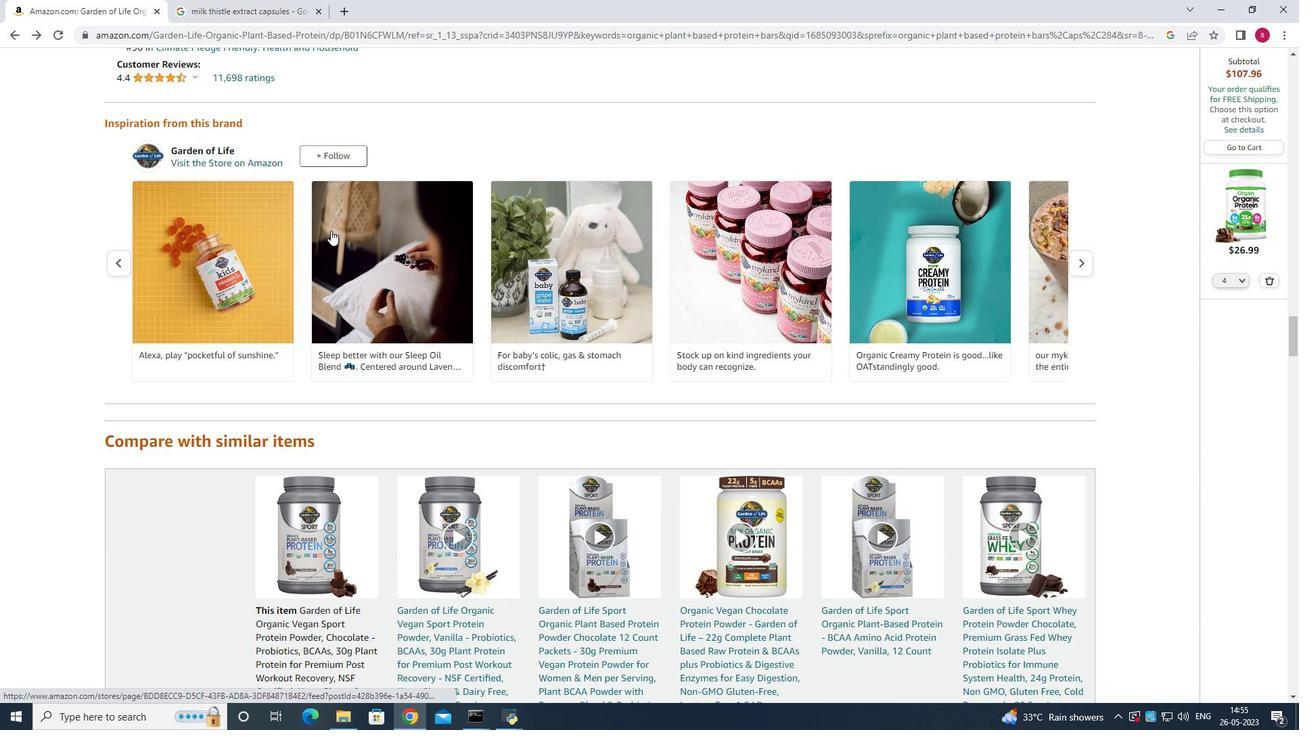 
Action: Mouse scrolled (330, 230) with delta (0, 0)
Screenshot: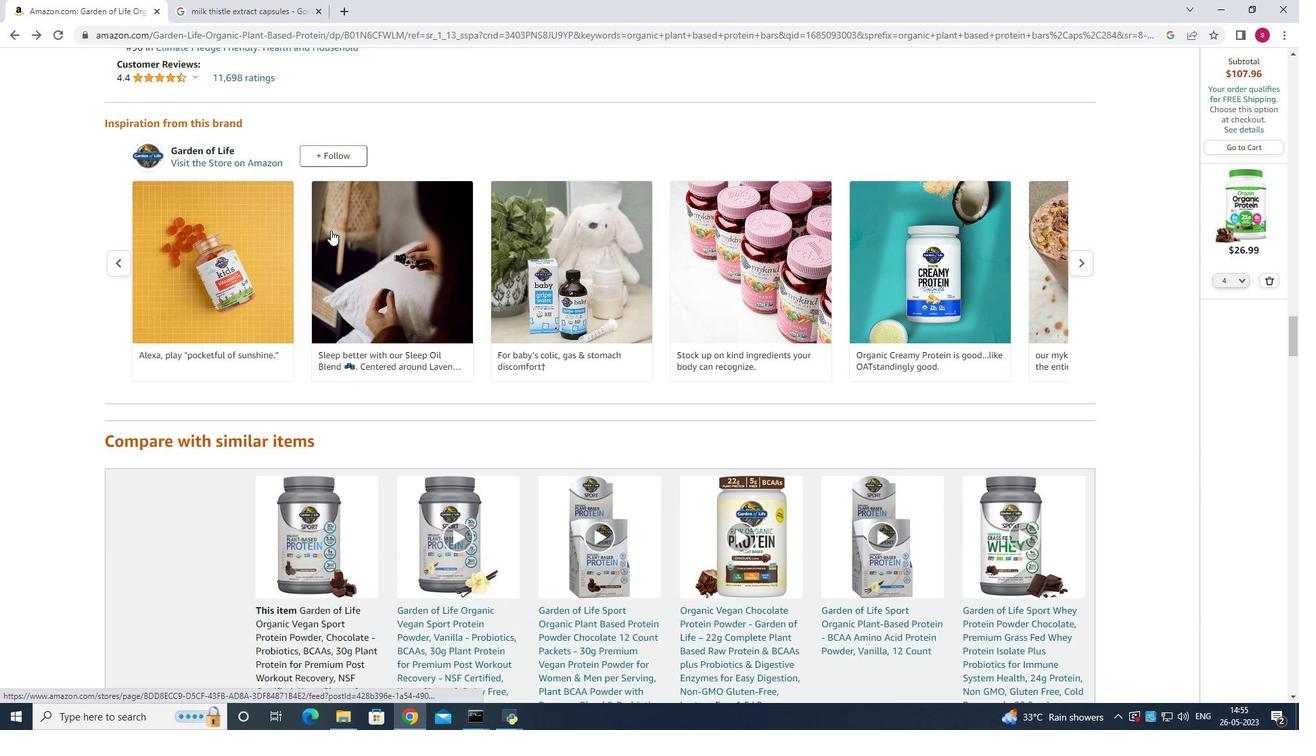 
Action: Mouse moved to (334, 230)
Screenshot: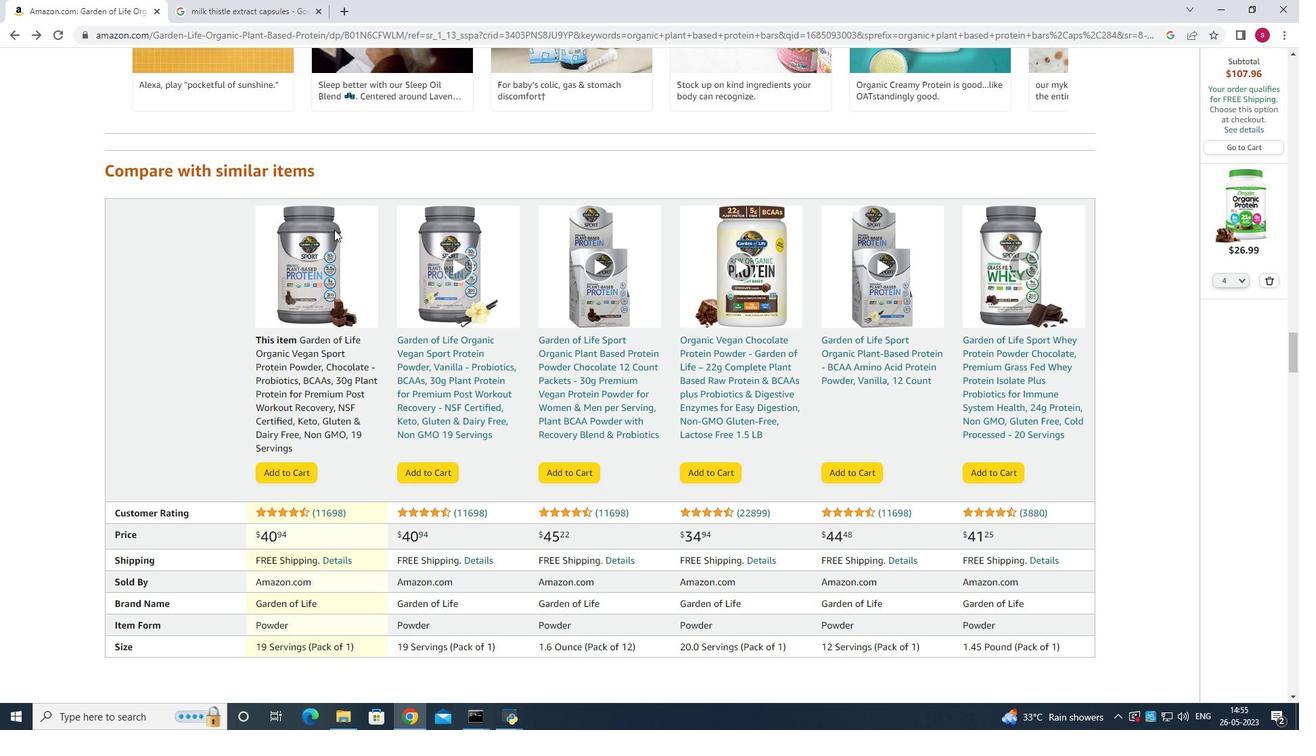 
Action: Mouse scrolled (334, 230) with delta (0, 0)
Screenshot: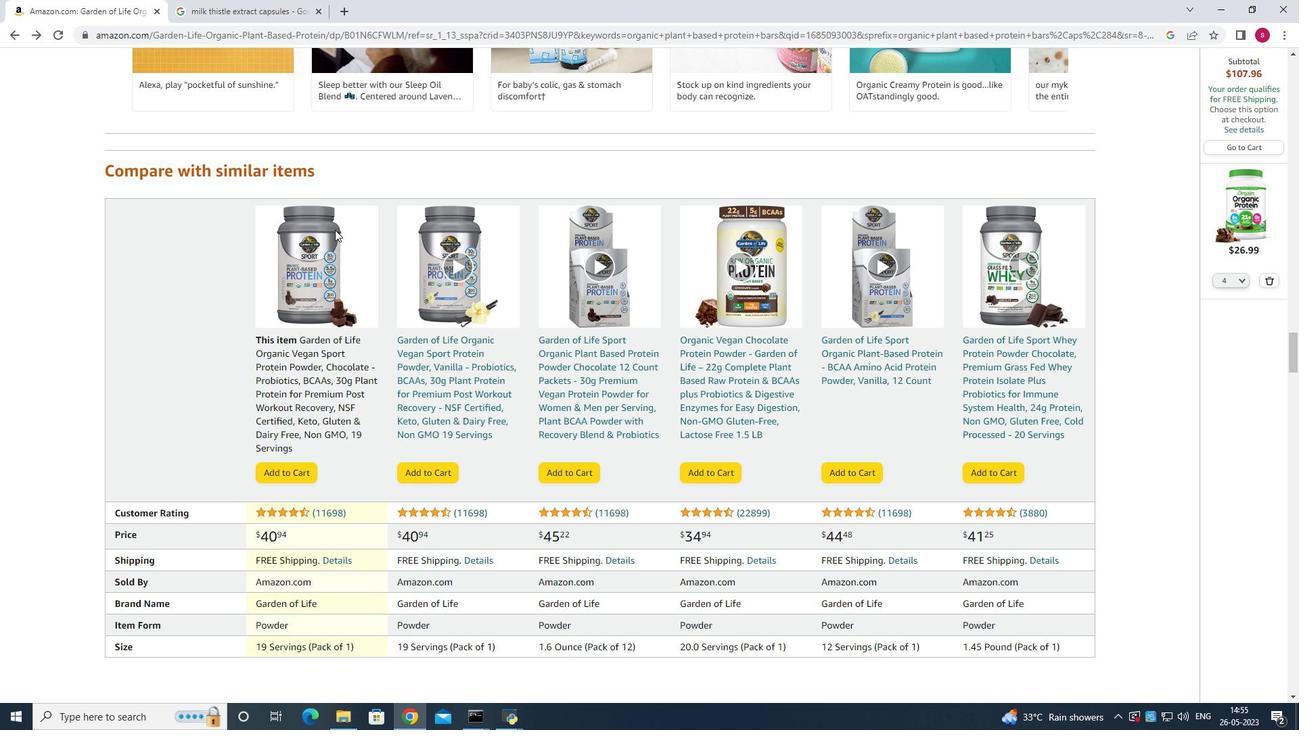 
Action: Mouse scrolled (334, 230) with delta (0, 0)
Screenshot: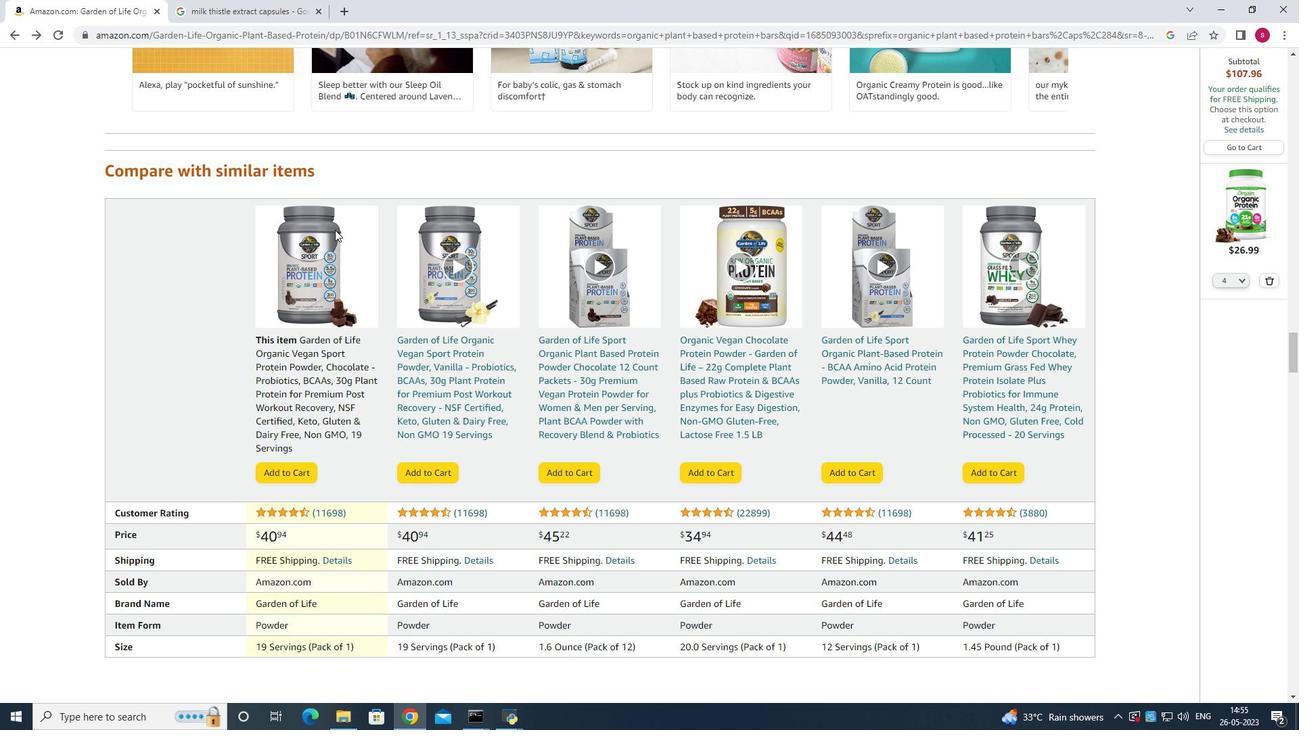 
Action: Mouse scrolled (334, 230) with delta (0, 0)
Screenshot: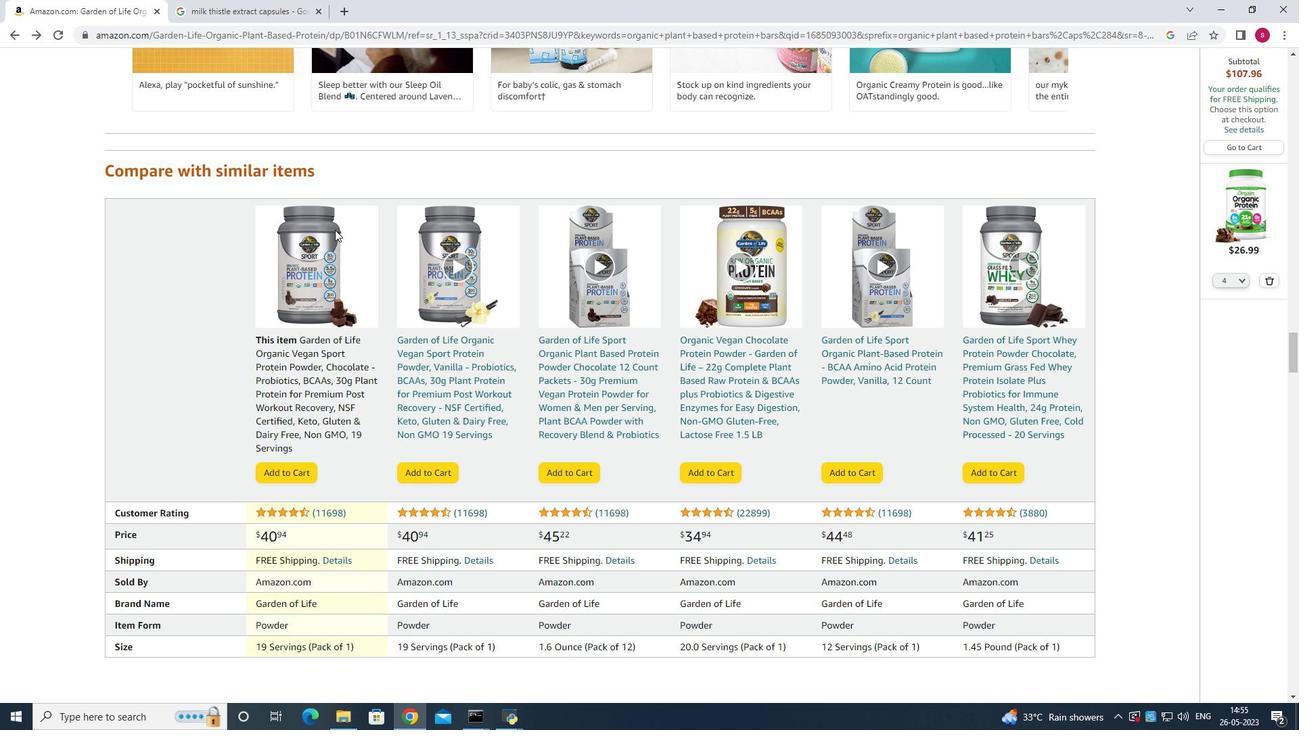 
Action: Mouse scrolled (334, 230) with delta (0, 0)
Screenshot: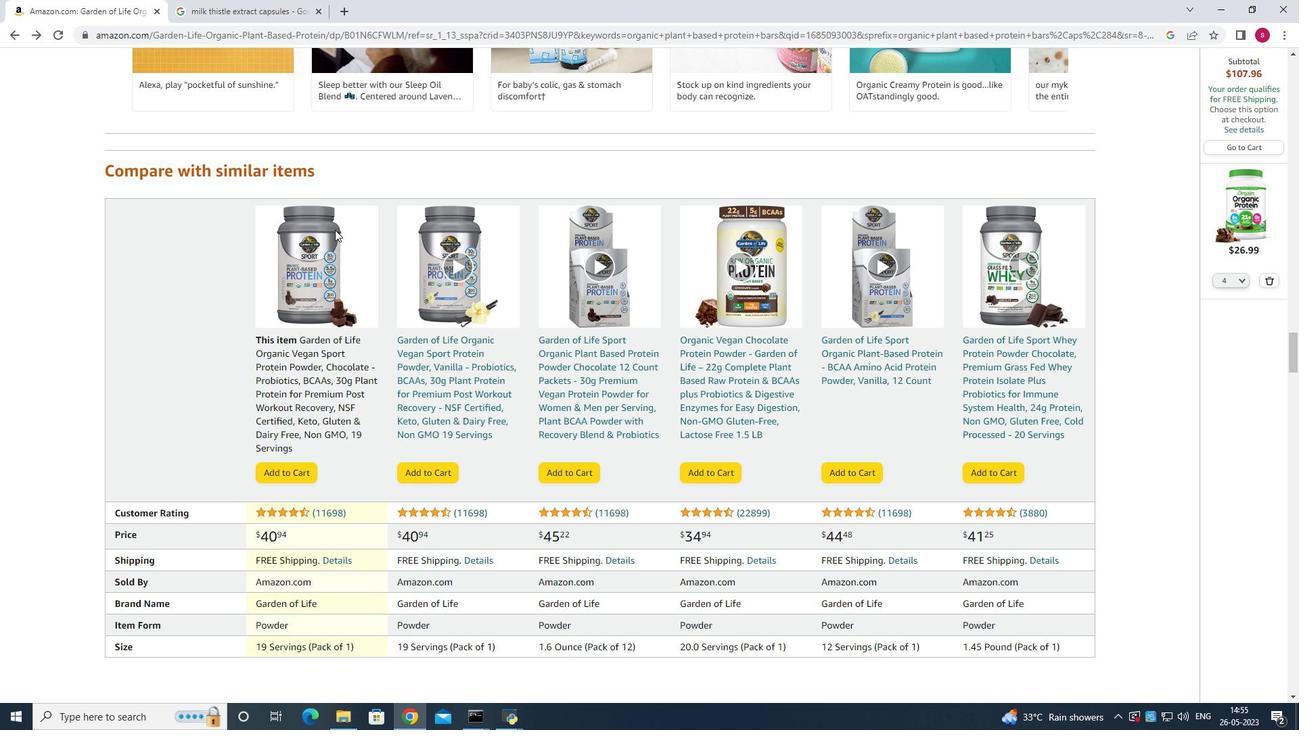 
Action: Mouse scrolled (334, 230) with delta (0, 0)
Screenshot: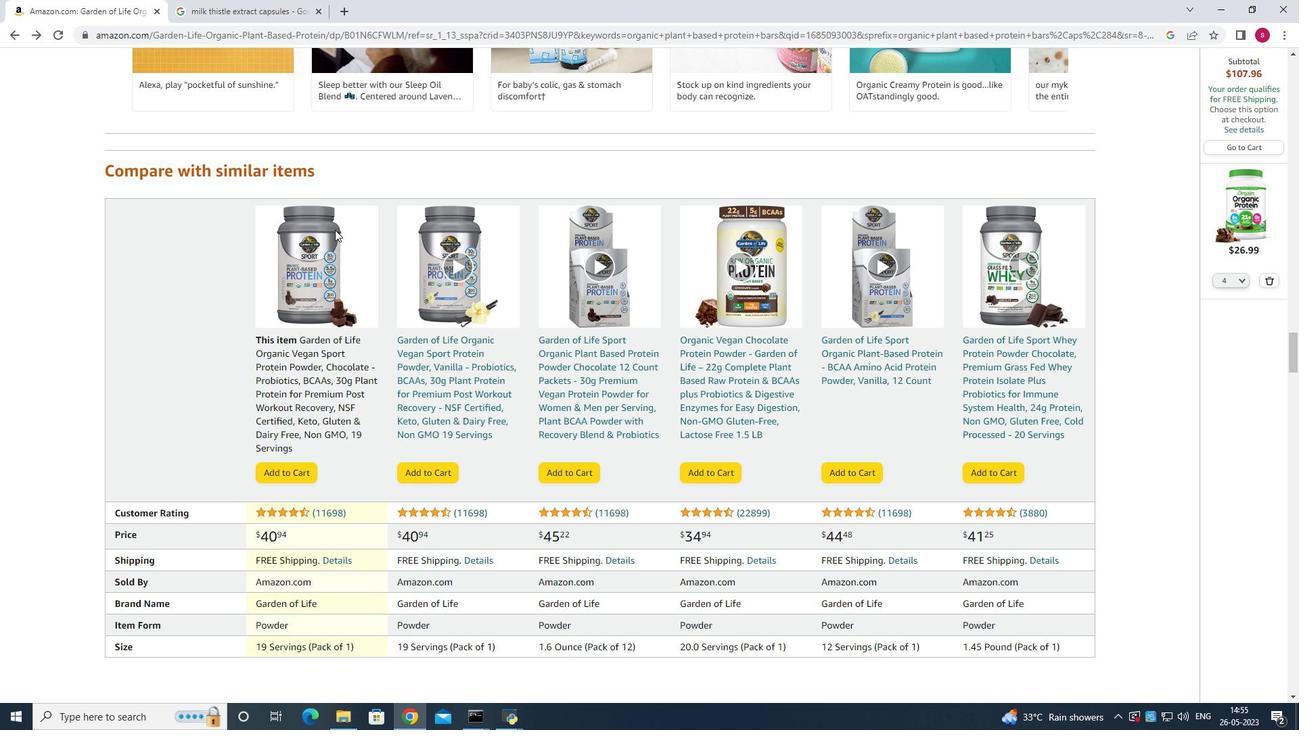 
Action: Mouse moved to (396, 201)
Screenshot: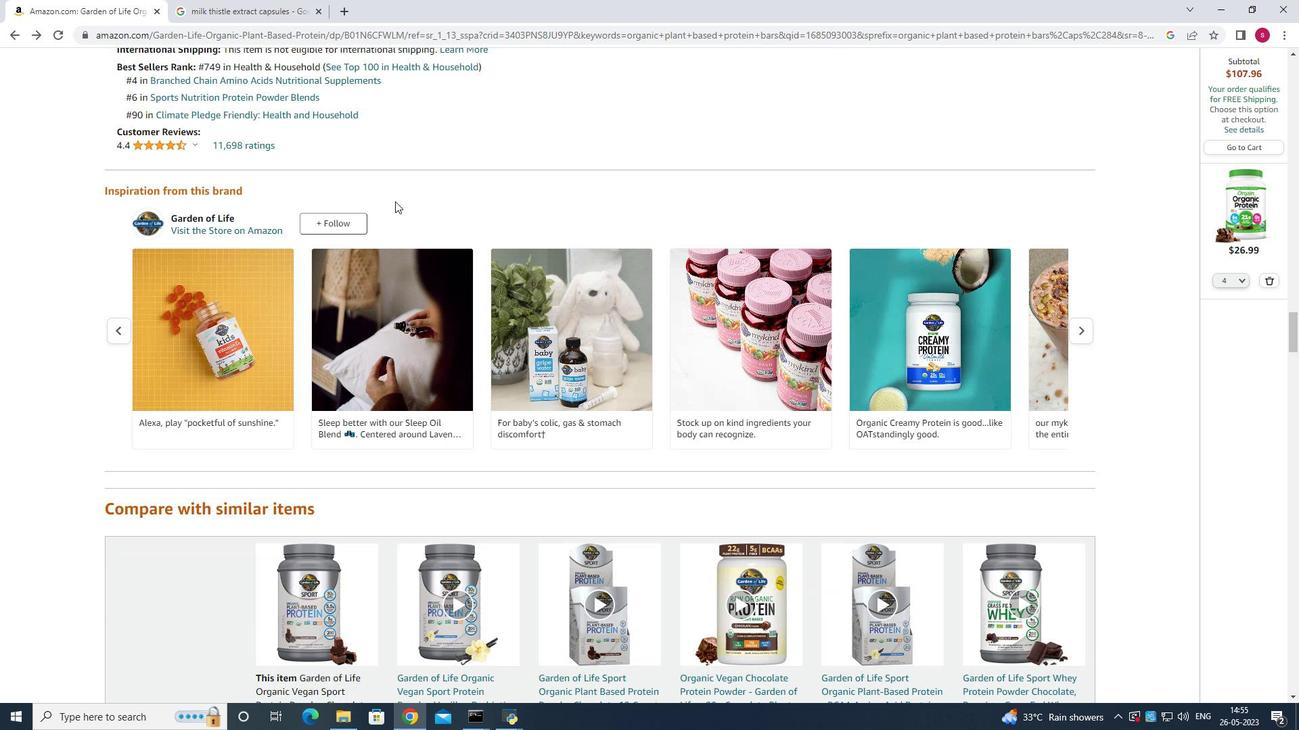 
Action: Mouse scrolled (396, 202) with delta (0, 0)
Screenshot: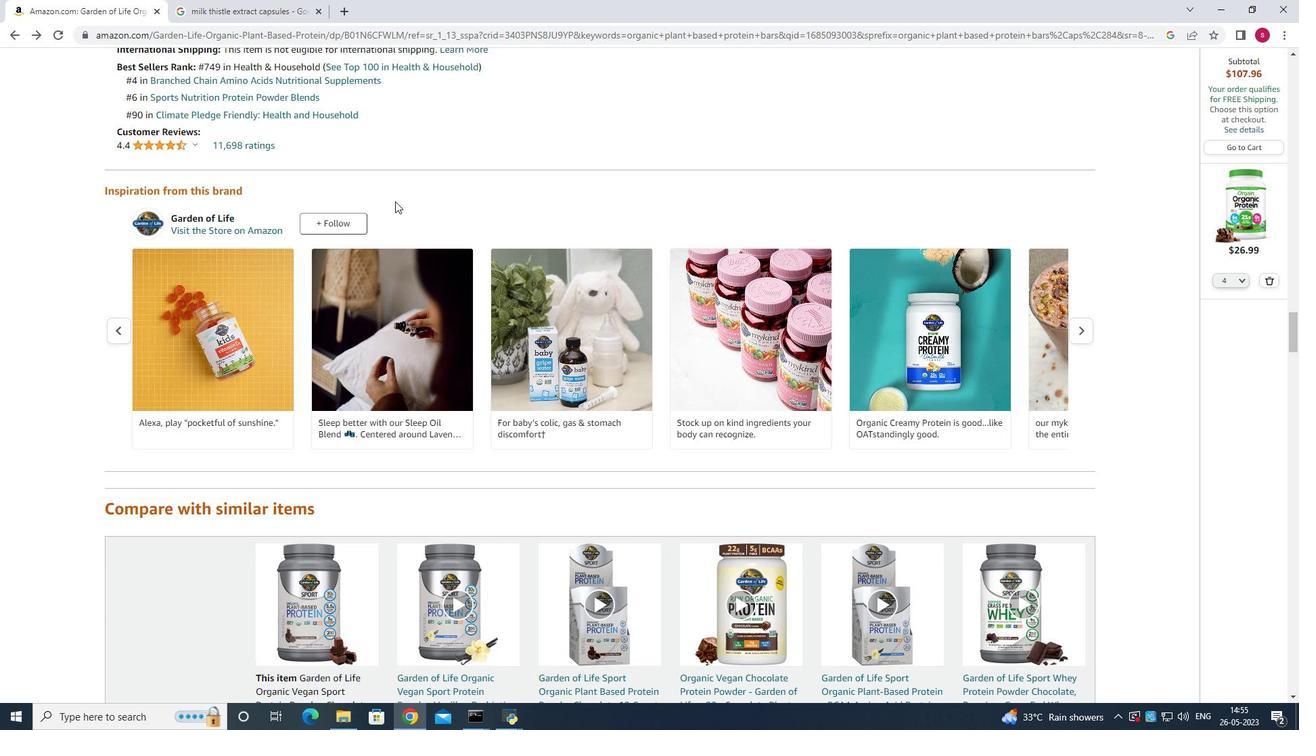 
Action: Mouse scrolled (396, 202) with delta (0, 0)
Screenshot: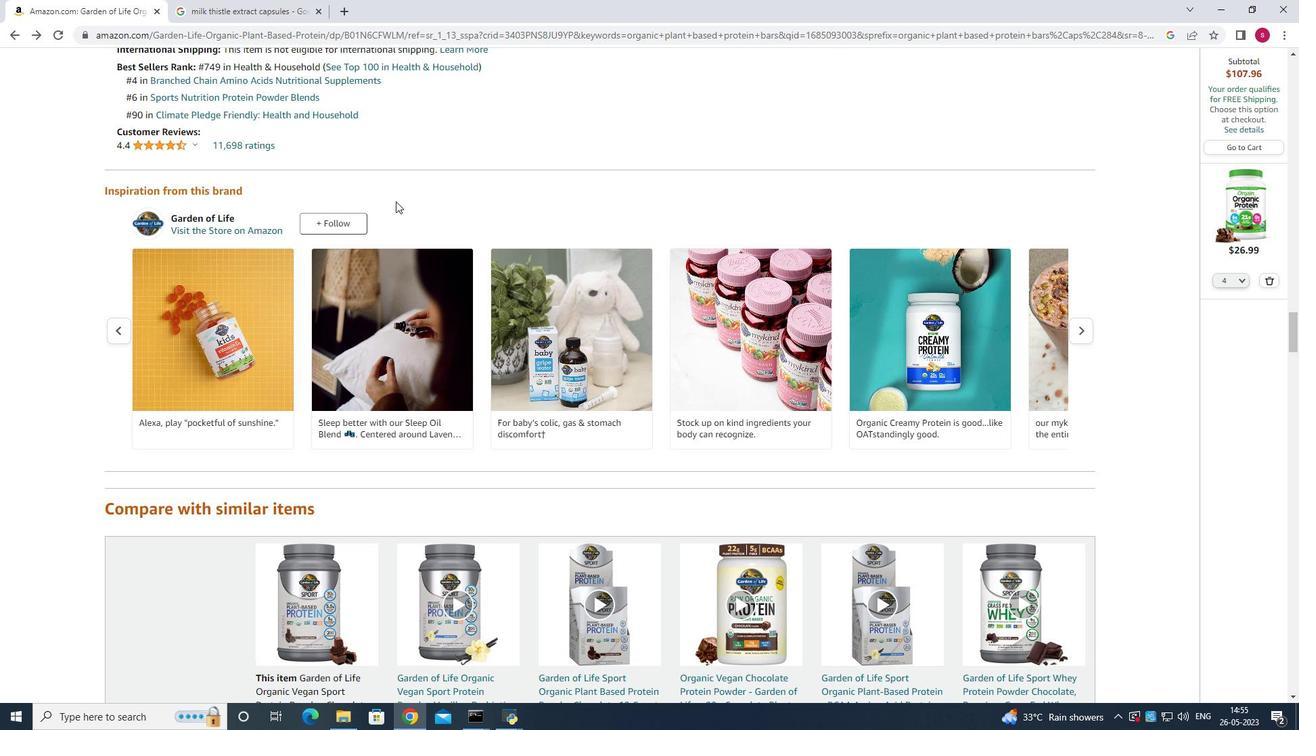 
Action: Mouse scrolled (396, 200) with delta (0, 0)
Screenshot: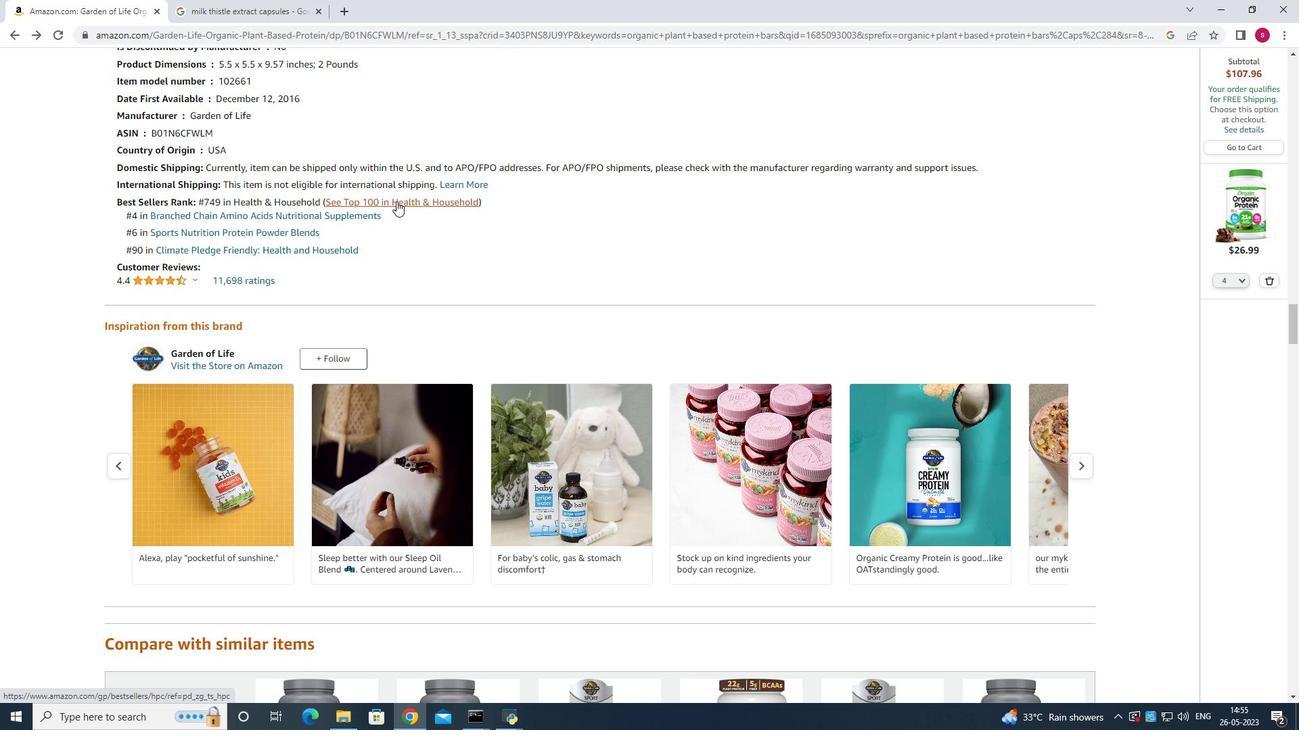 
Action: Mouse scrolled (396, 200) with delta (0, 0)
Screenshot: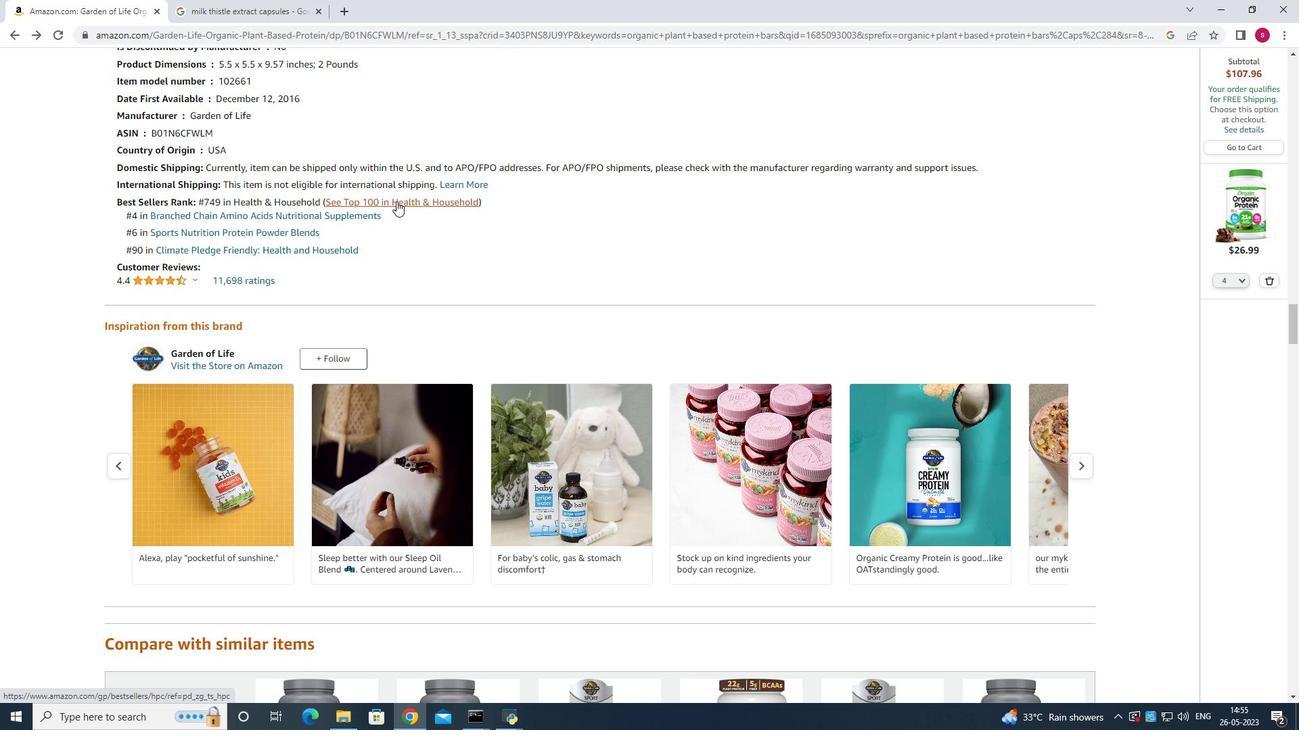 
Action: Mouse scrolled (396, 200) with delta (0, 0)
Screenshot: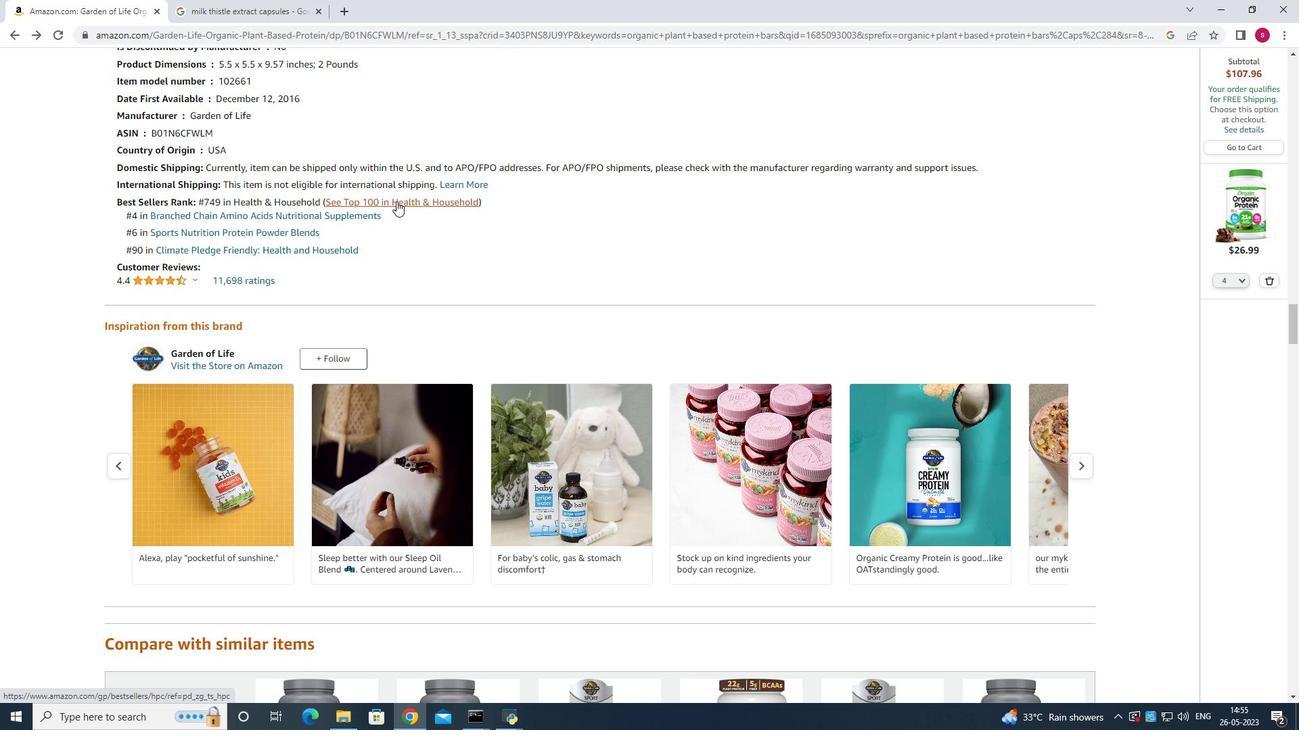 
Action: Mouse scrolled (396, 200) with delta (0, 0)
Screenshot: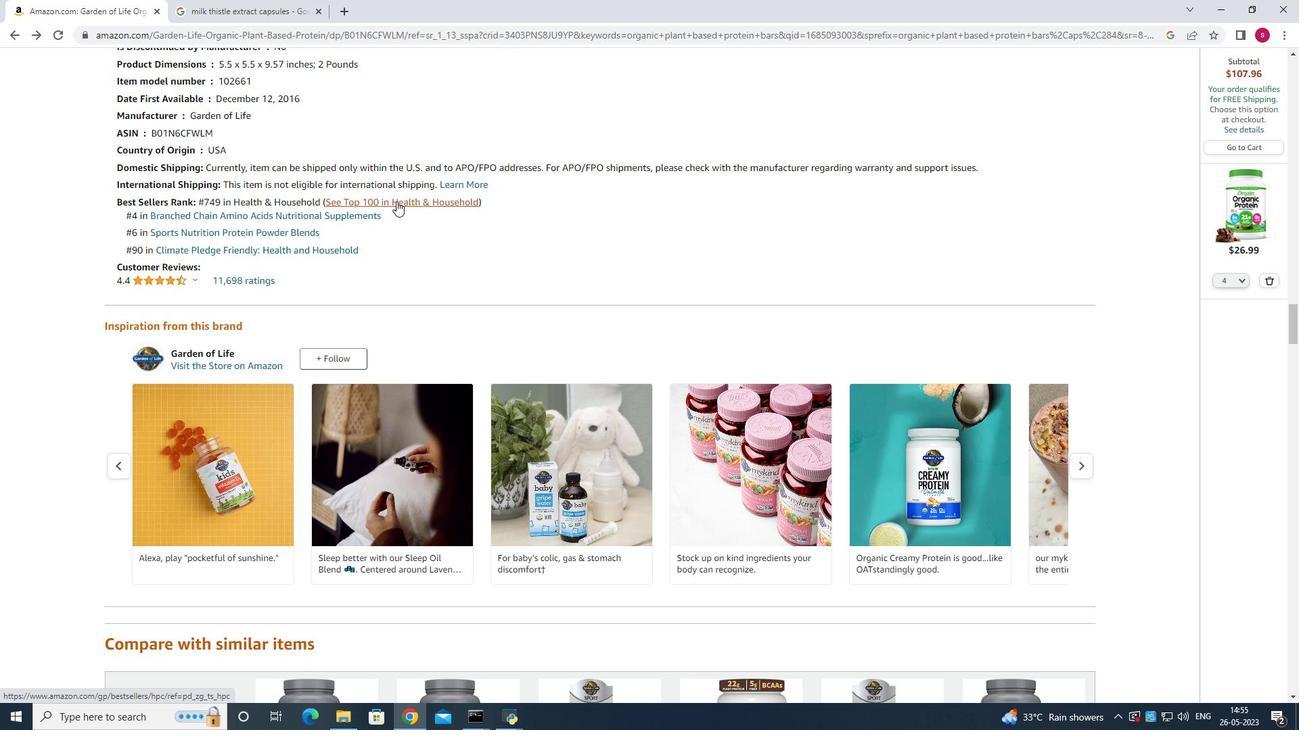 
Action: Mouse scrolled (396, 200) with delta (0, 0)
Screenshot: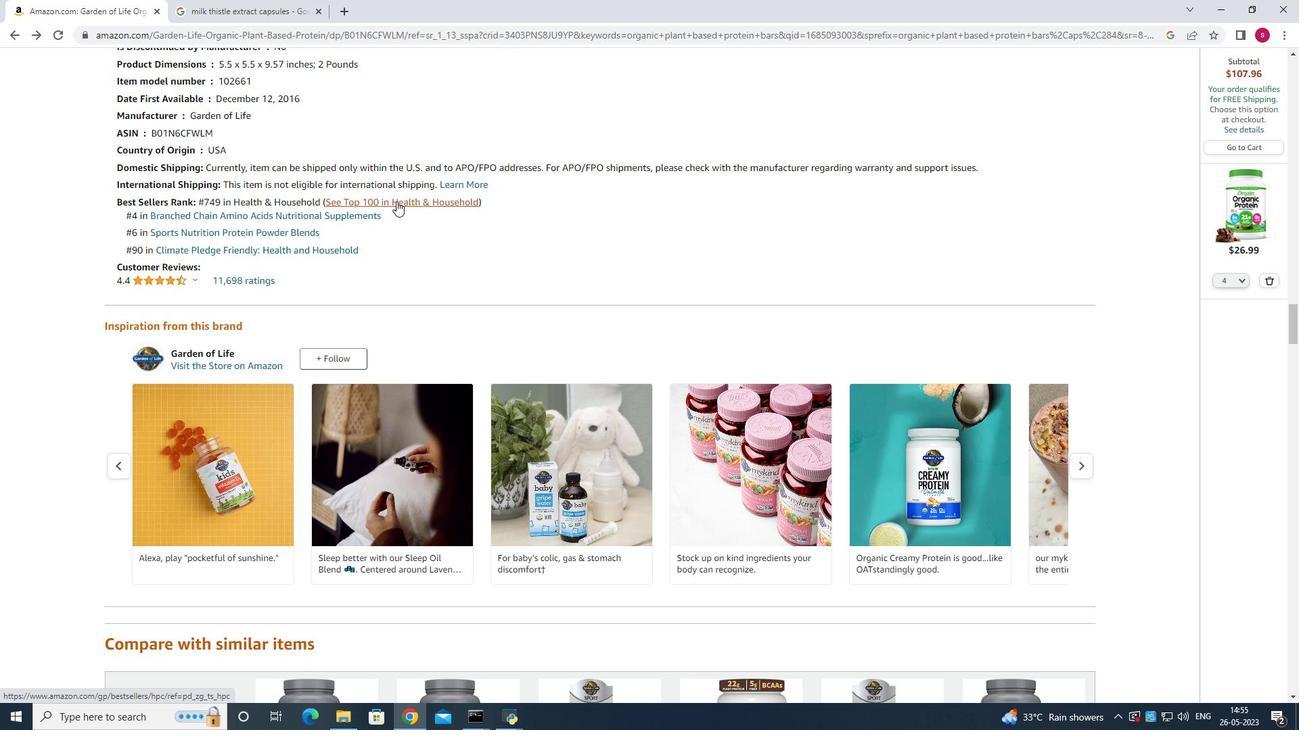 
Action: Mouse scrolled (396, 200) with delta (0, 0)
Screenshot: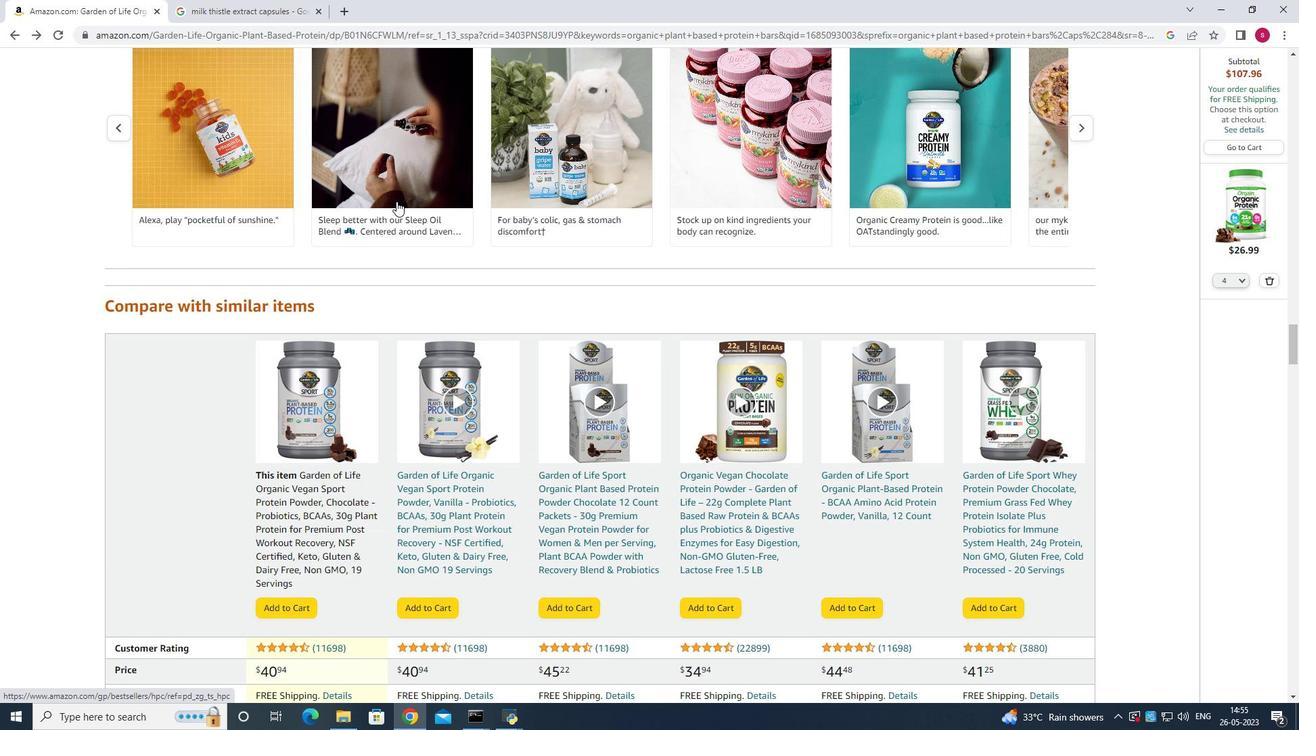 
Action: Mouse scrolled (396, 200) with delta (0, 0)
Screenshot: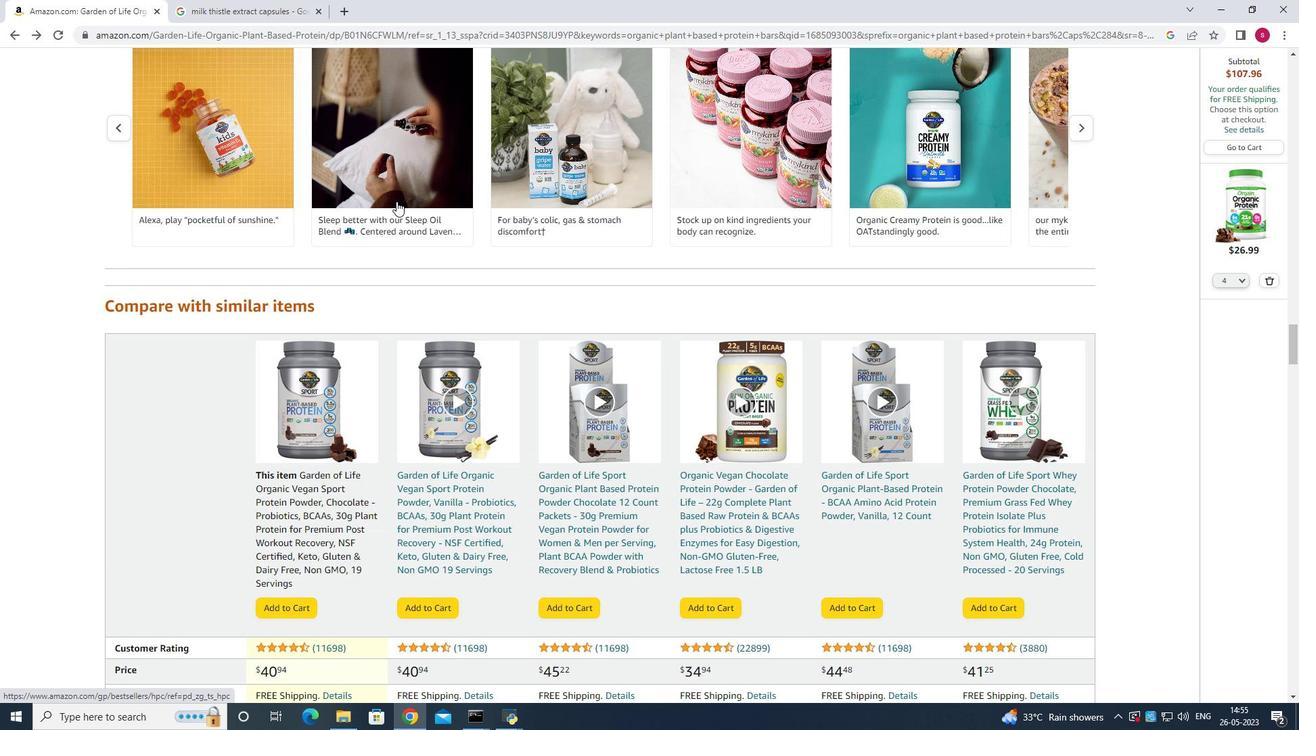 
Action: Mouse scrolled (396, 200) with delta (0, 0)
Screenshot: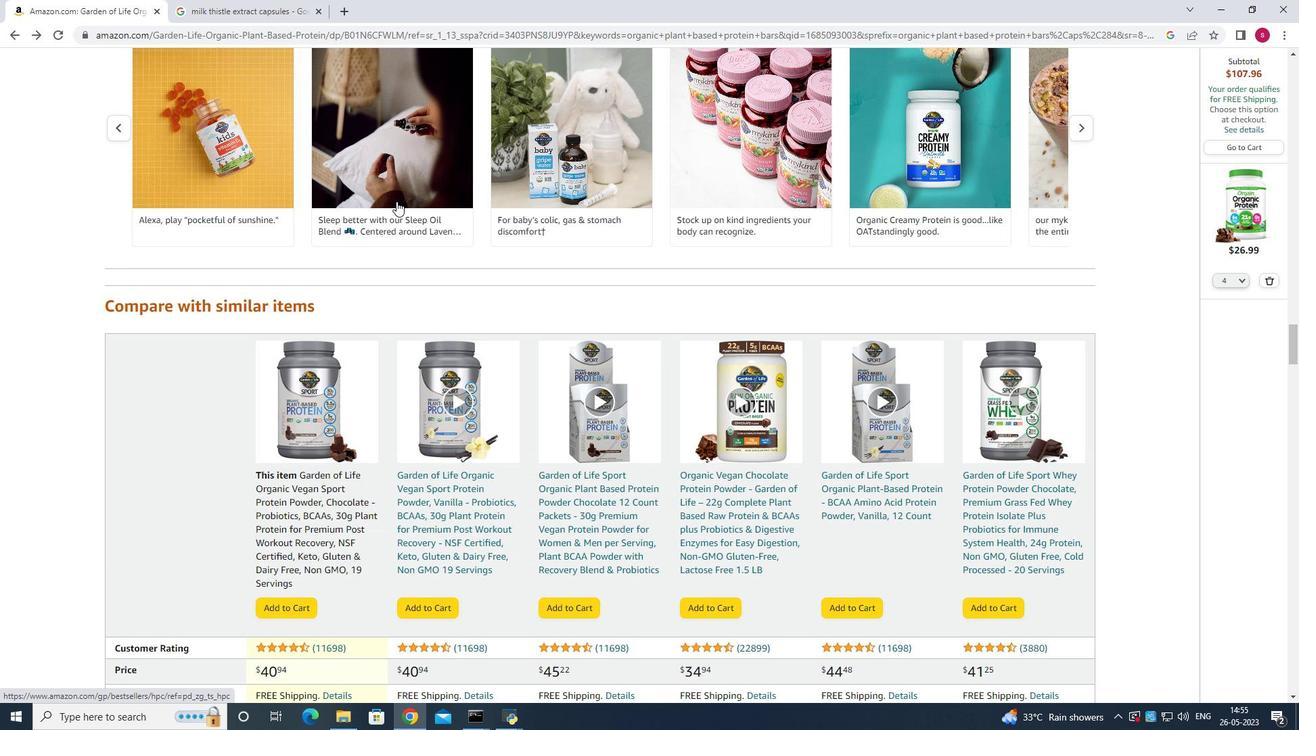 
Action: Mouse scrolled (396, 200) with delta (0, 0)
Screenshot: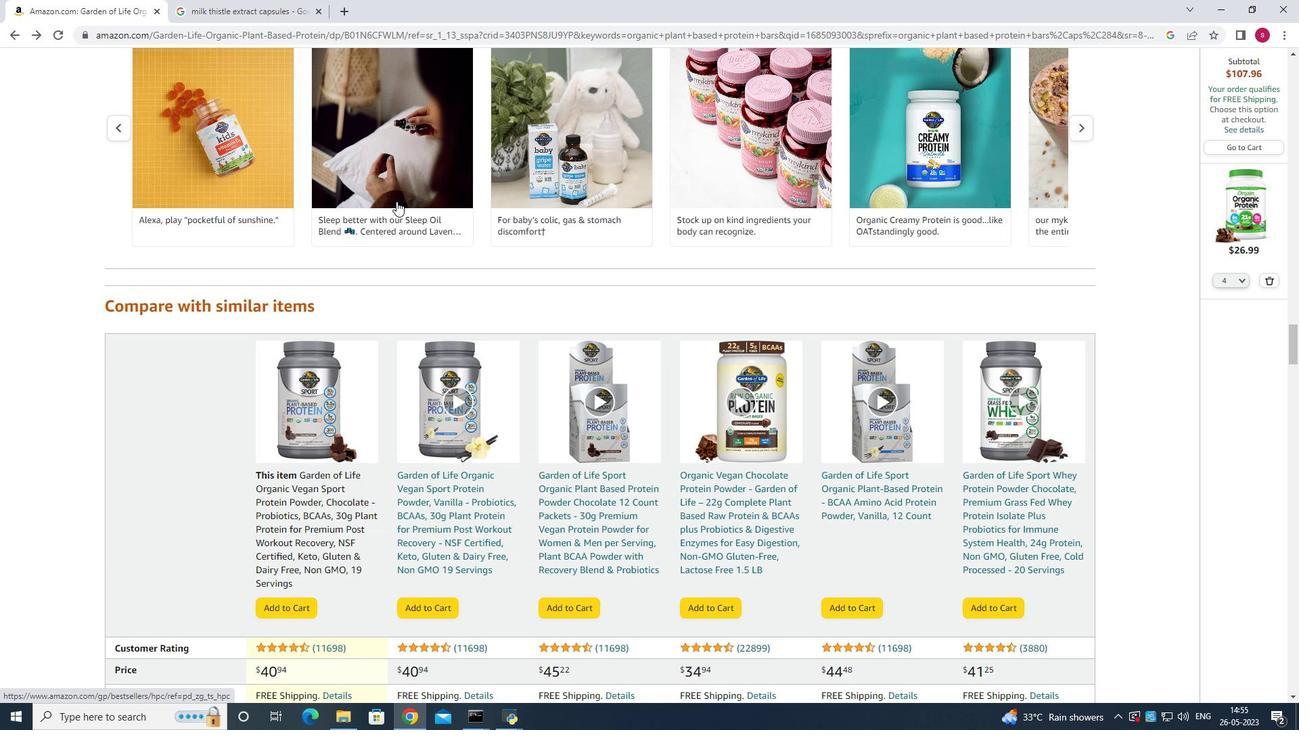 
Action: Mouse scrolled (396, 200) with delta (0, 0)
Screenshot: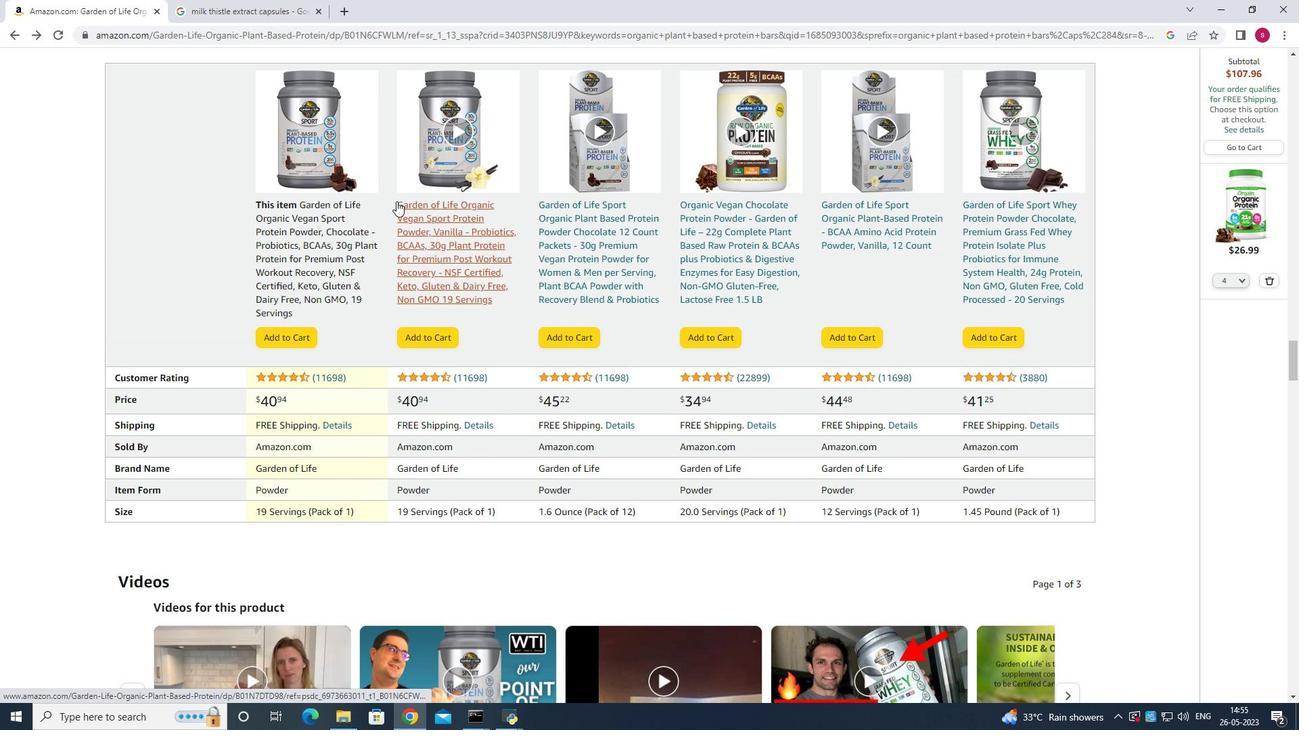 
Action: Mouse scrolled (396, 200) with delta (0, 0)
Screenshot: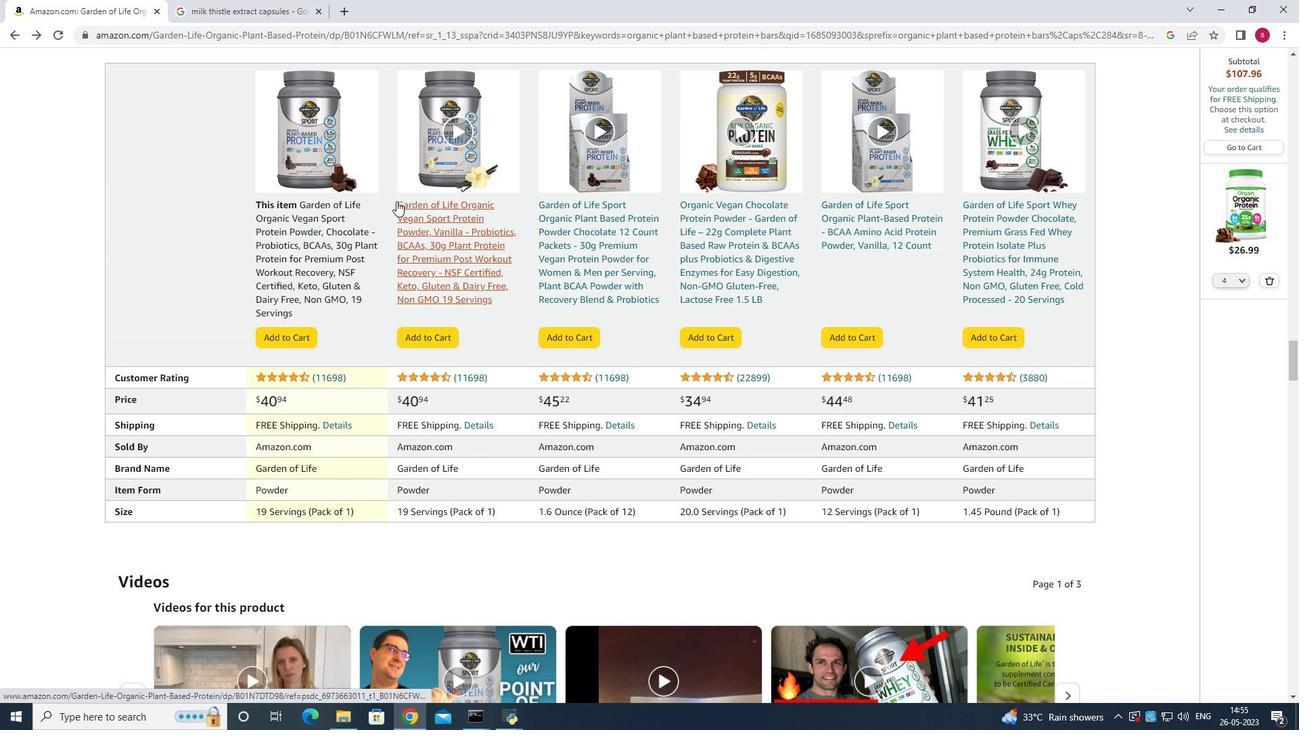 
Action: Mouse scrolled (396, 200) with delta (0, 0)
Screenshot: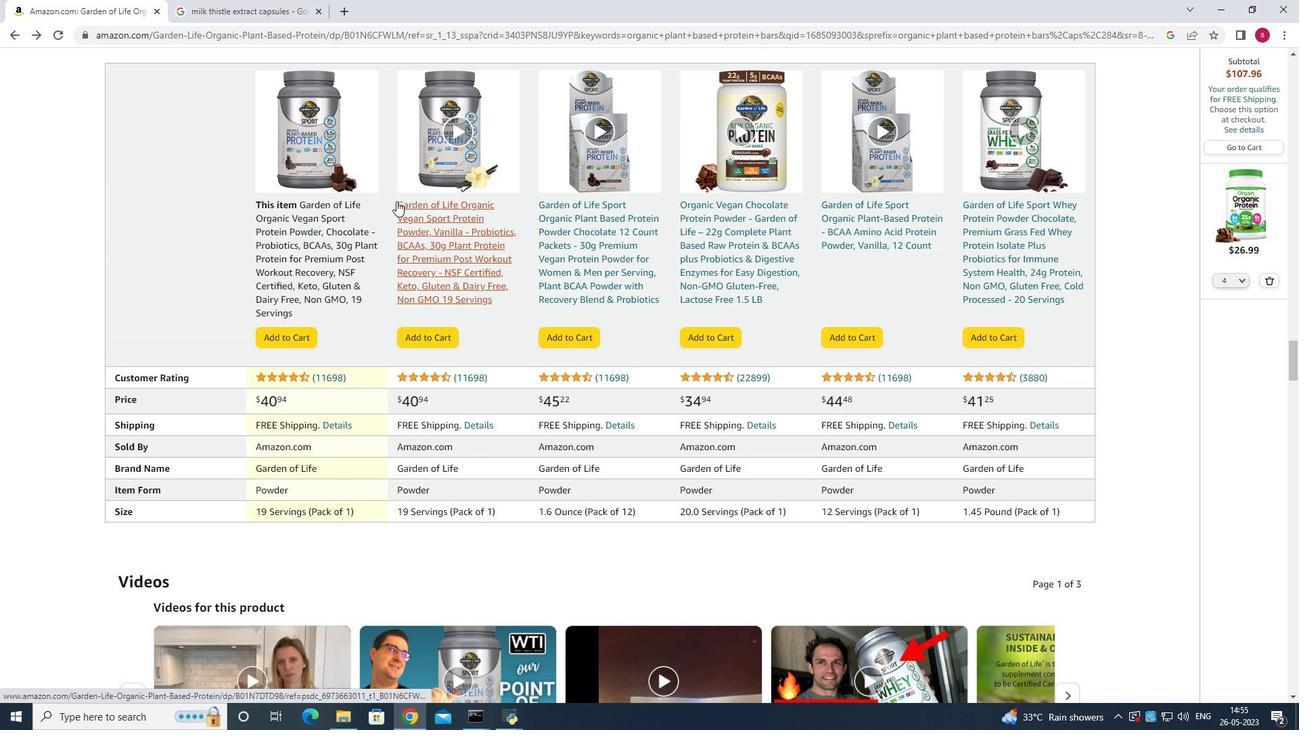 
Action: Mouse scrolled (396, 200) with delta (0, 0)
Screenshot: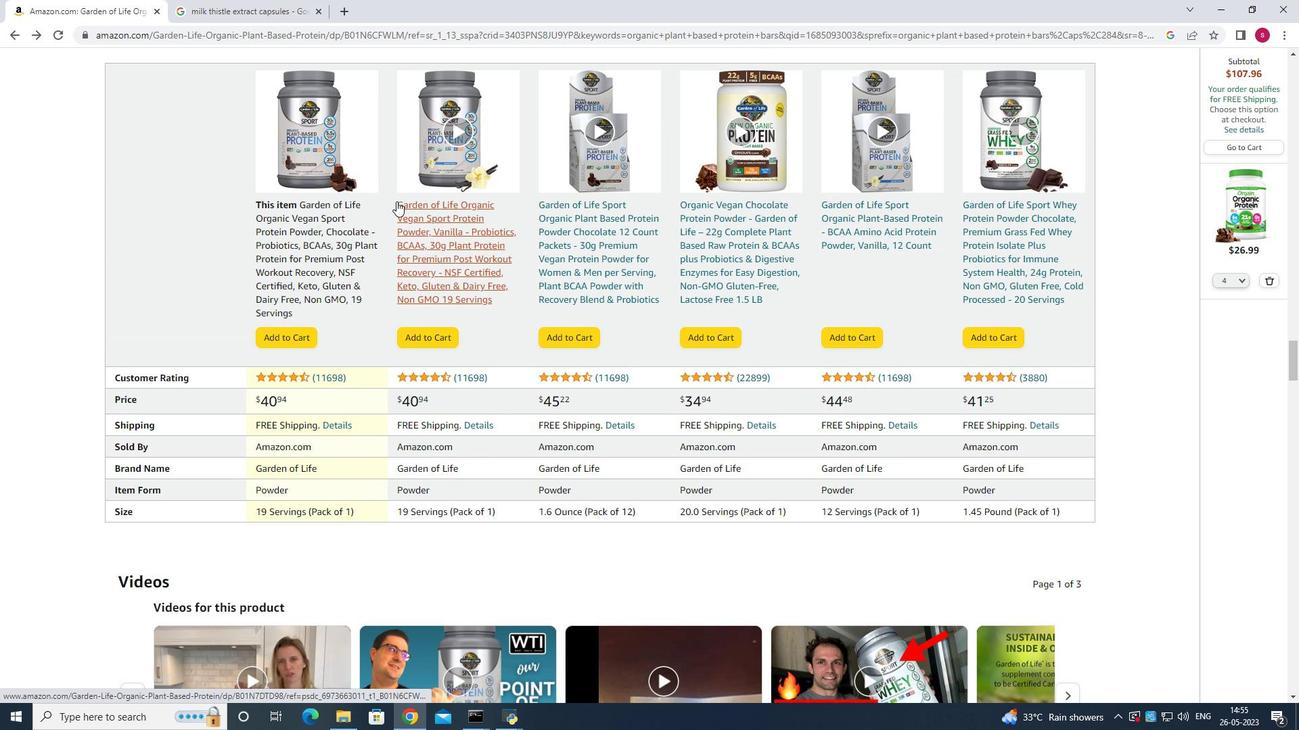 
Action: Mouse scrolled (396, 200) with delta (0, 0)
Screenshot: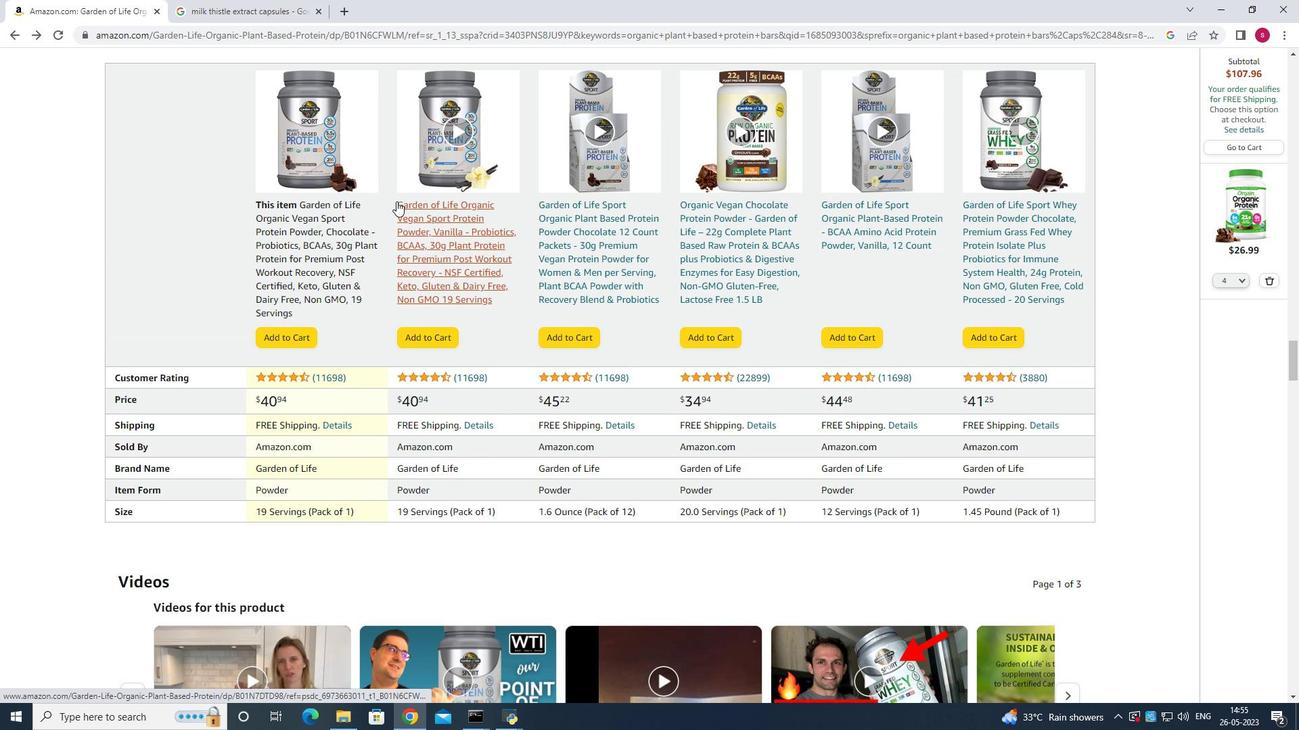 
Action: Mouse moved to (396, 201)
Screenshot: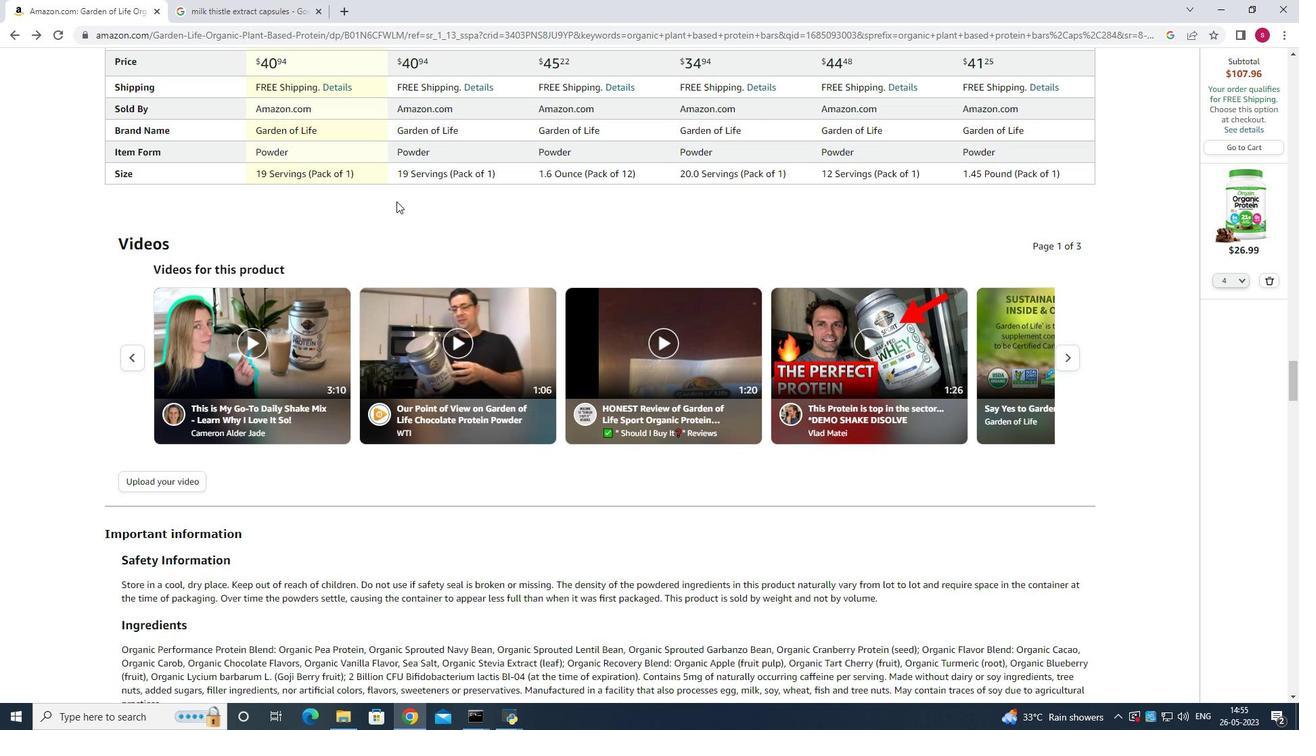 
Action: Mouse scrolled (396, 202) with delta (0, 0)
Screenshot: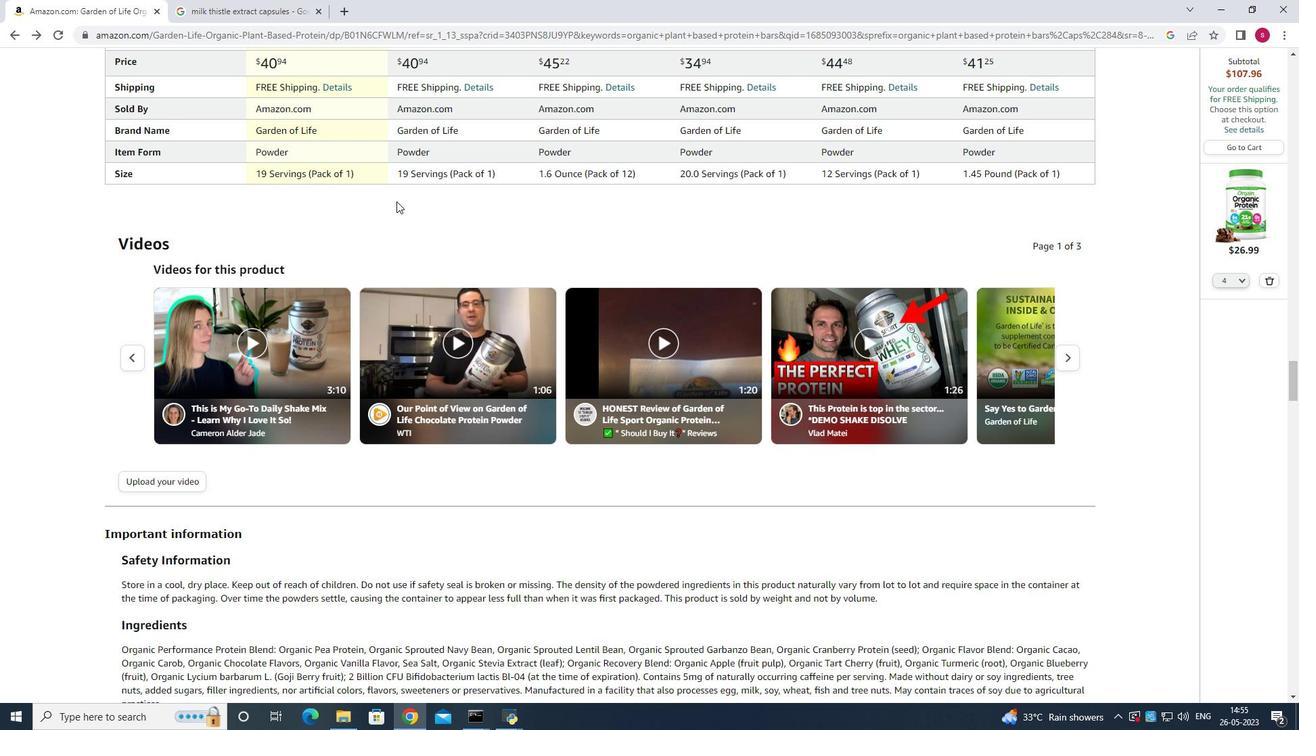 
Action: Mouse scrolled (396, 202) with delta (0, 0)
Screenshot: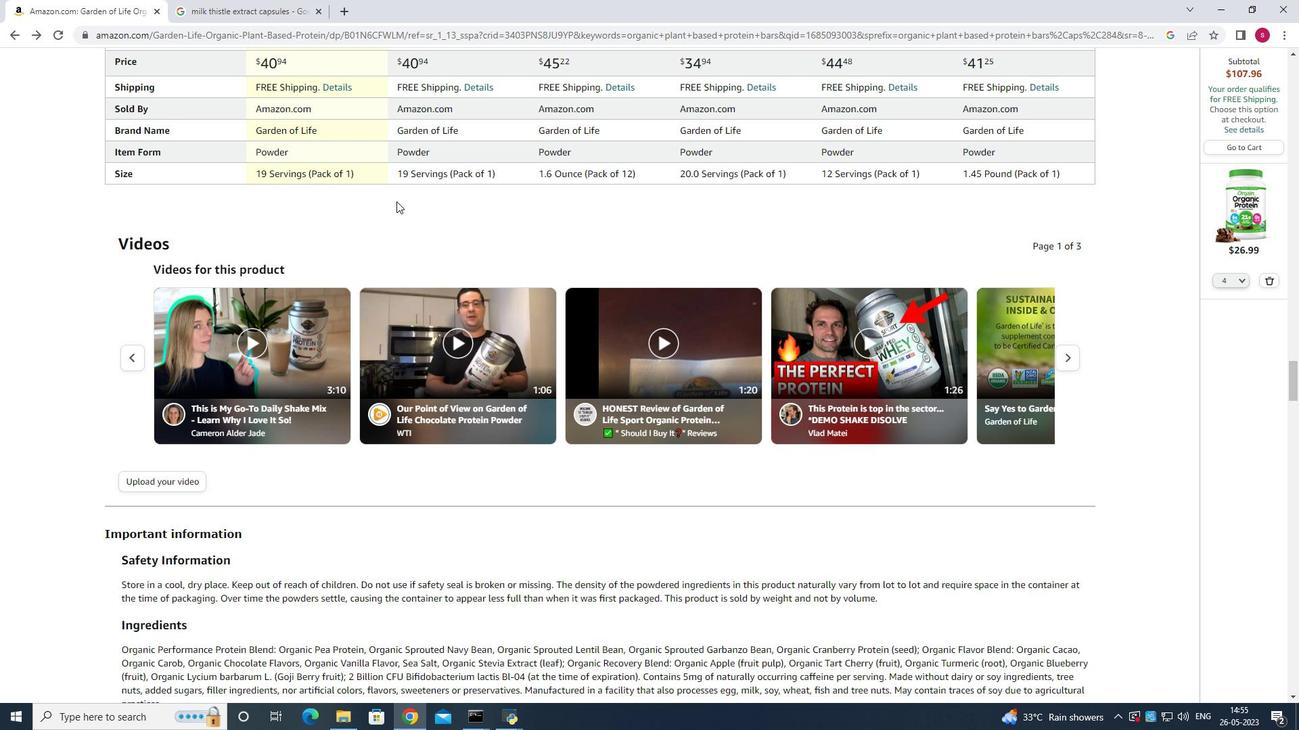 
Action: Mouse scrolled (396, 202) with delta (0, 0)
Screenshot: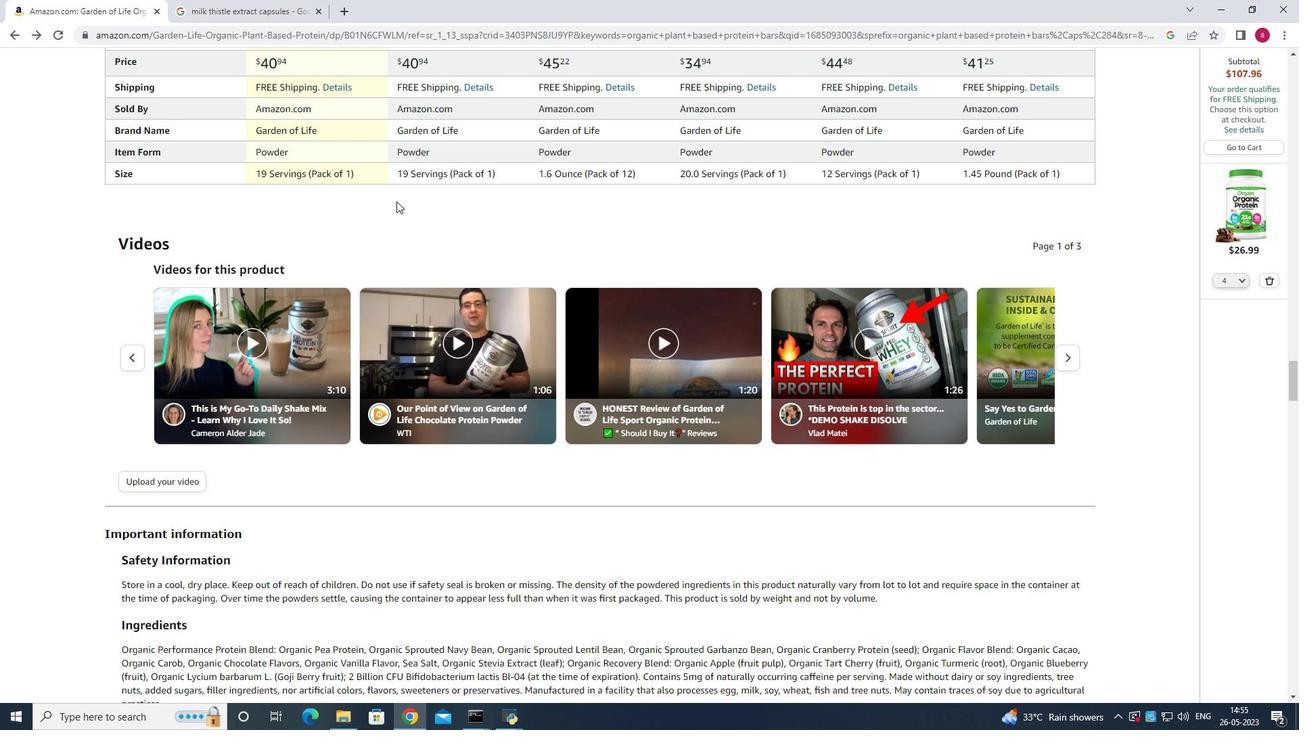 
Action: Mouse scrolled (396, 202) with delta (0, 0)
Screenshot: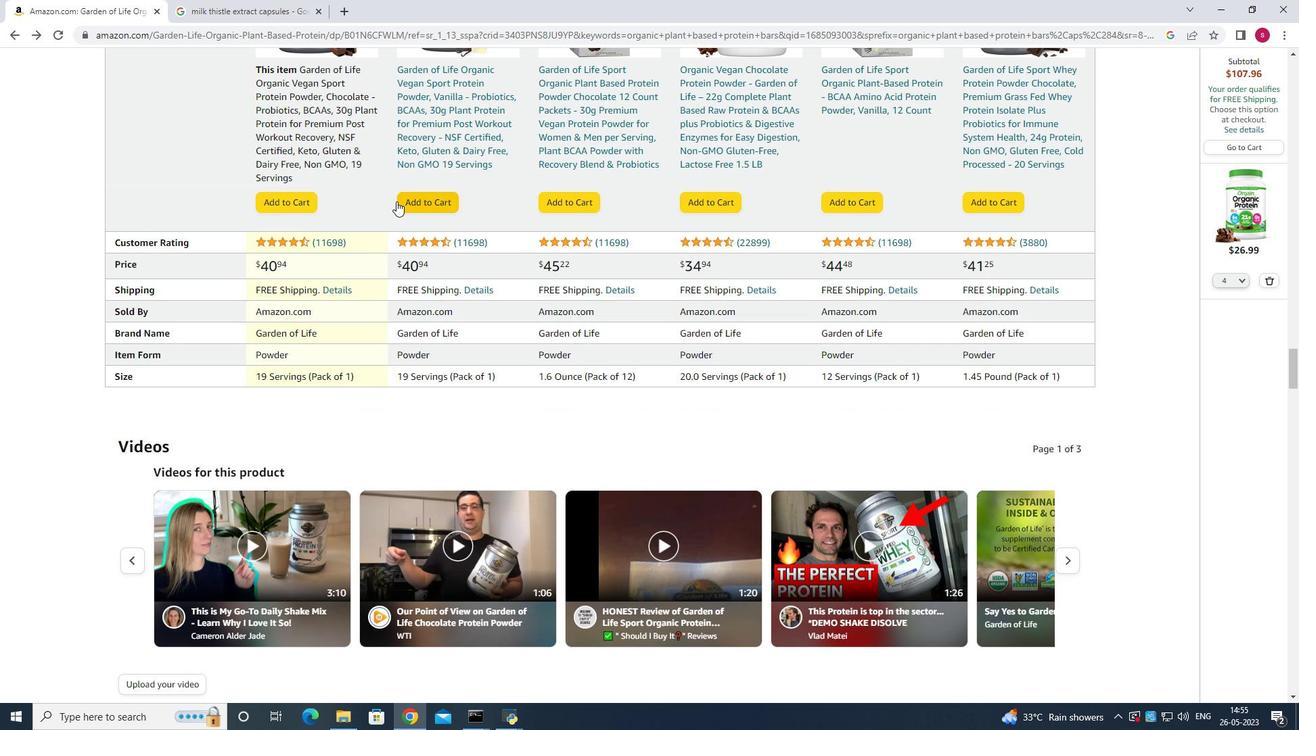 
Action: Mouse scrolled (396, 202) with delta (0, 0)
Screenshot: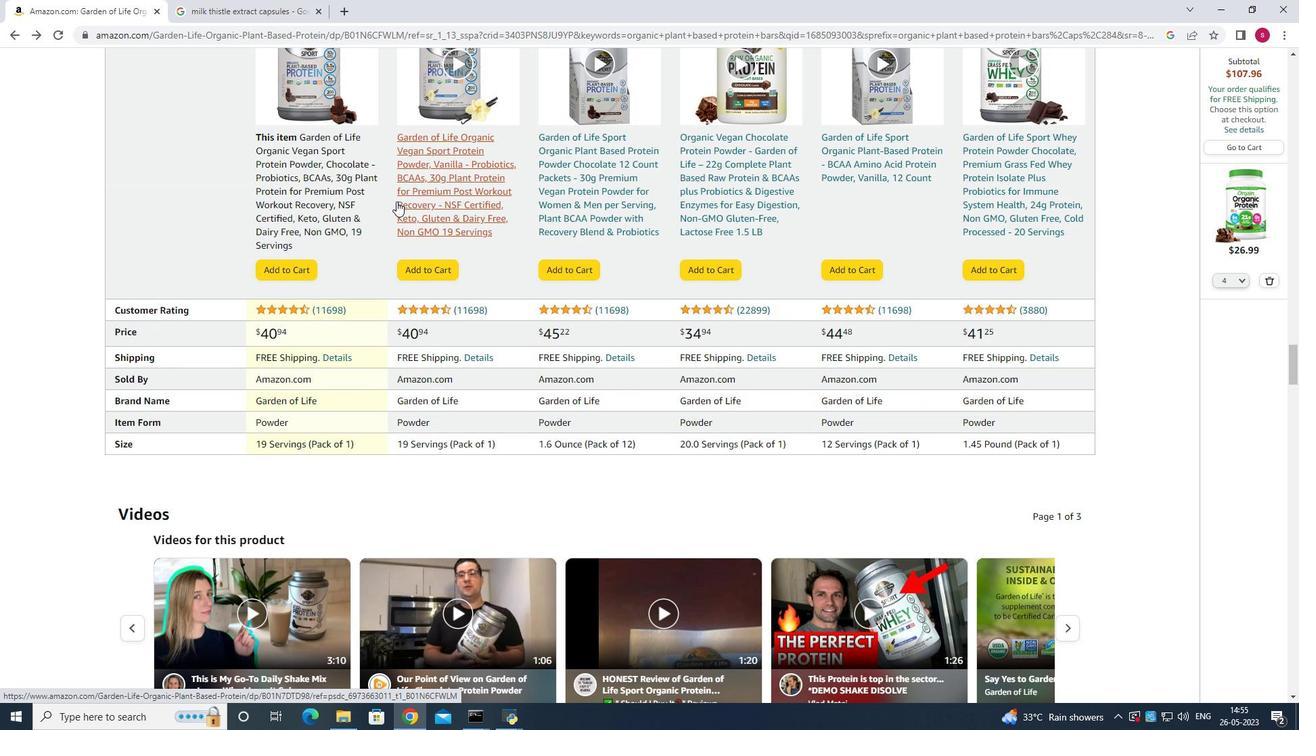 
Action: Mouse scrolled (396, 202) with delta (0, 0)
Screenshot: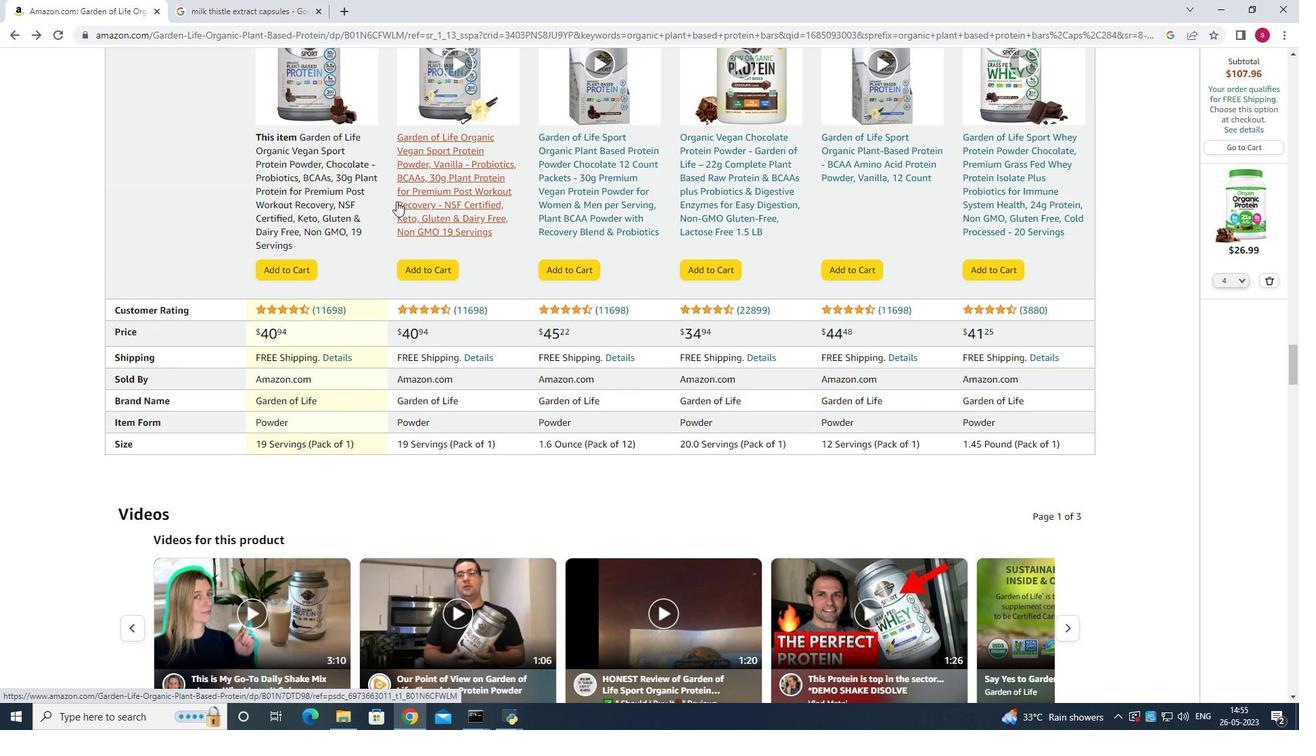 
Action: Mouse scrolled (396, 202) with delta (0, 0)
Screenshot: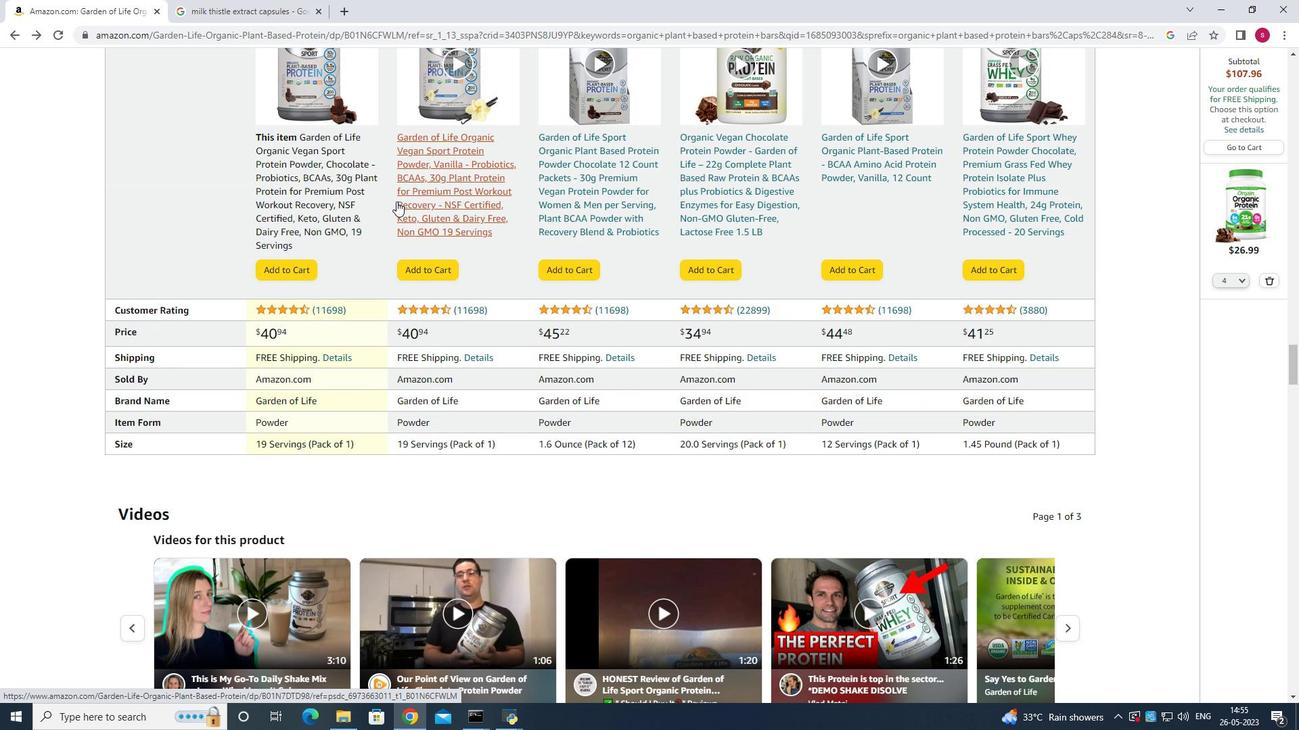 
Action: Mouse scrolled (396, 202) with delta (0, 0)
Screenshot: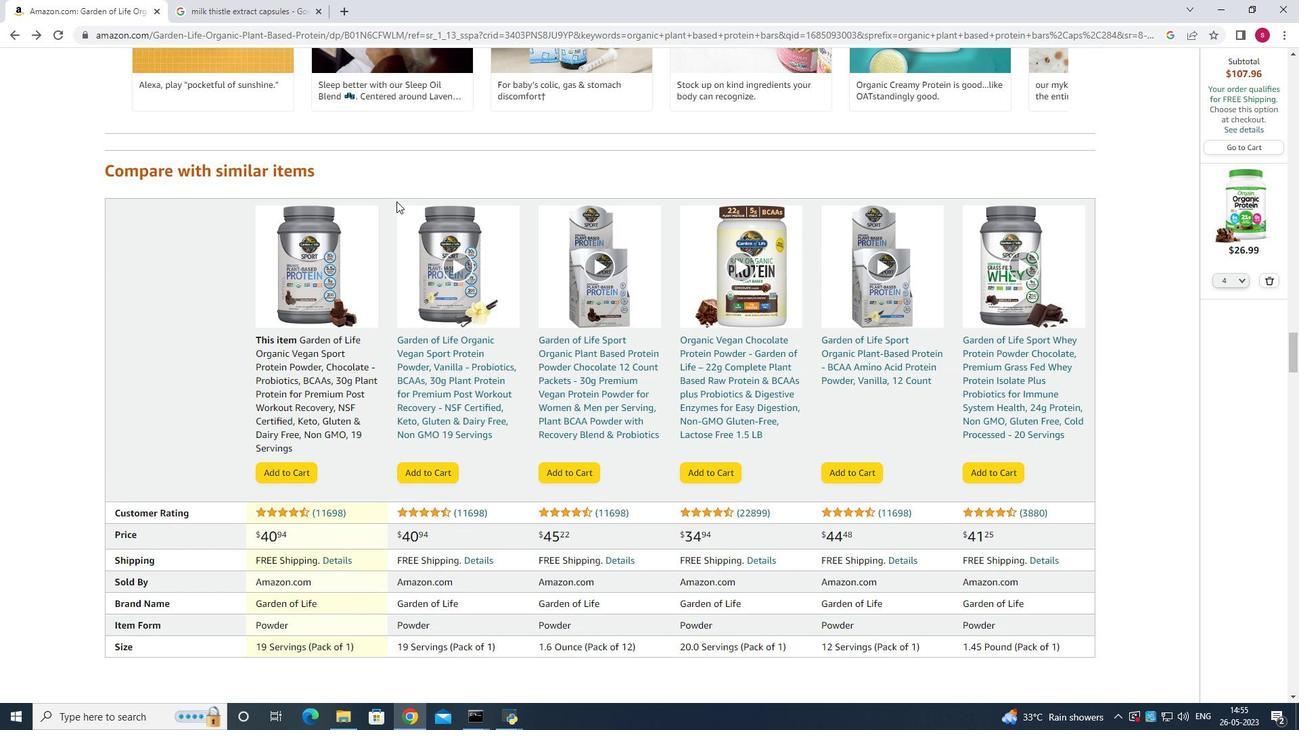 
Action: Mouse scrolled (396, 202) with delta (0, 0)
Screenshot: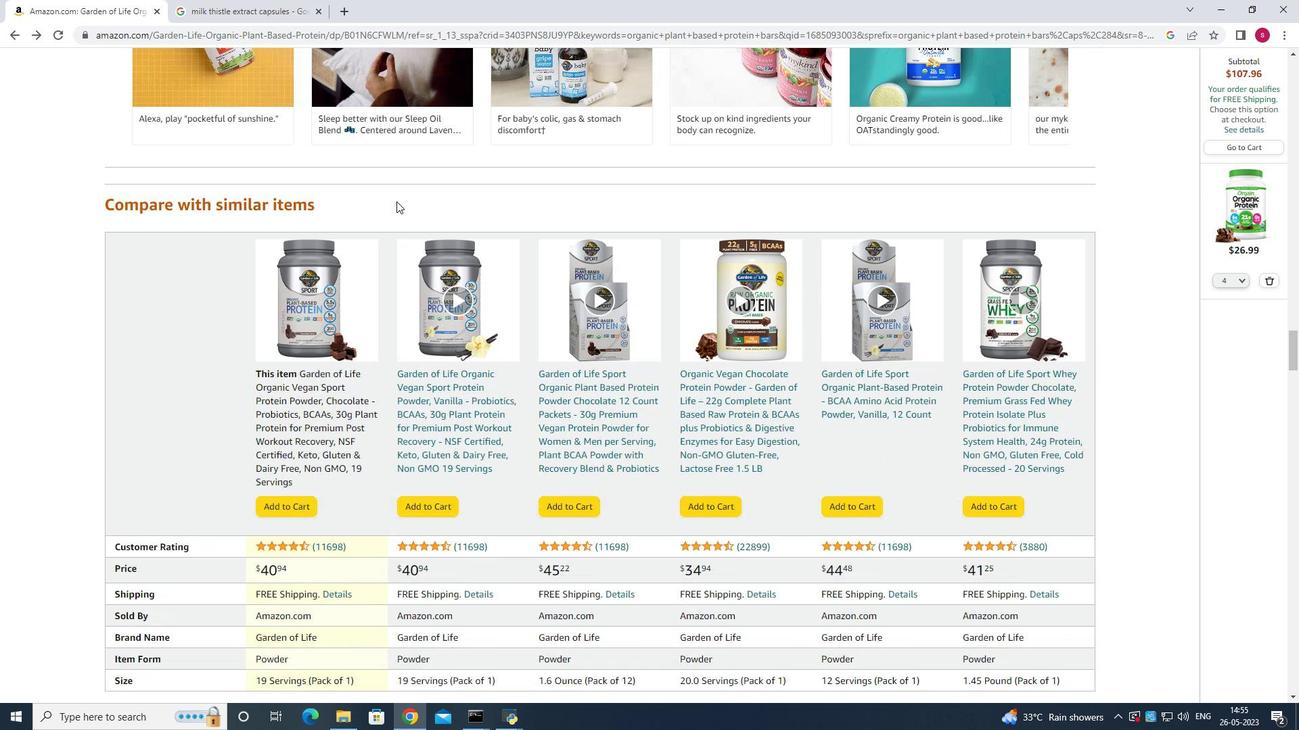 
Action: Mouse scrolled (396, 202) with delta (0, 0)
Screenshot: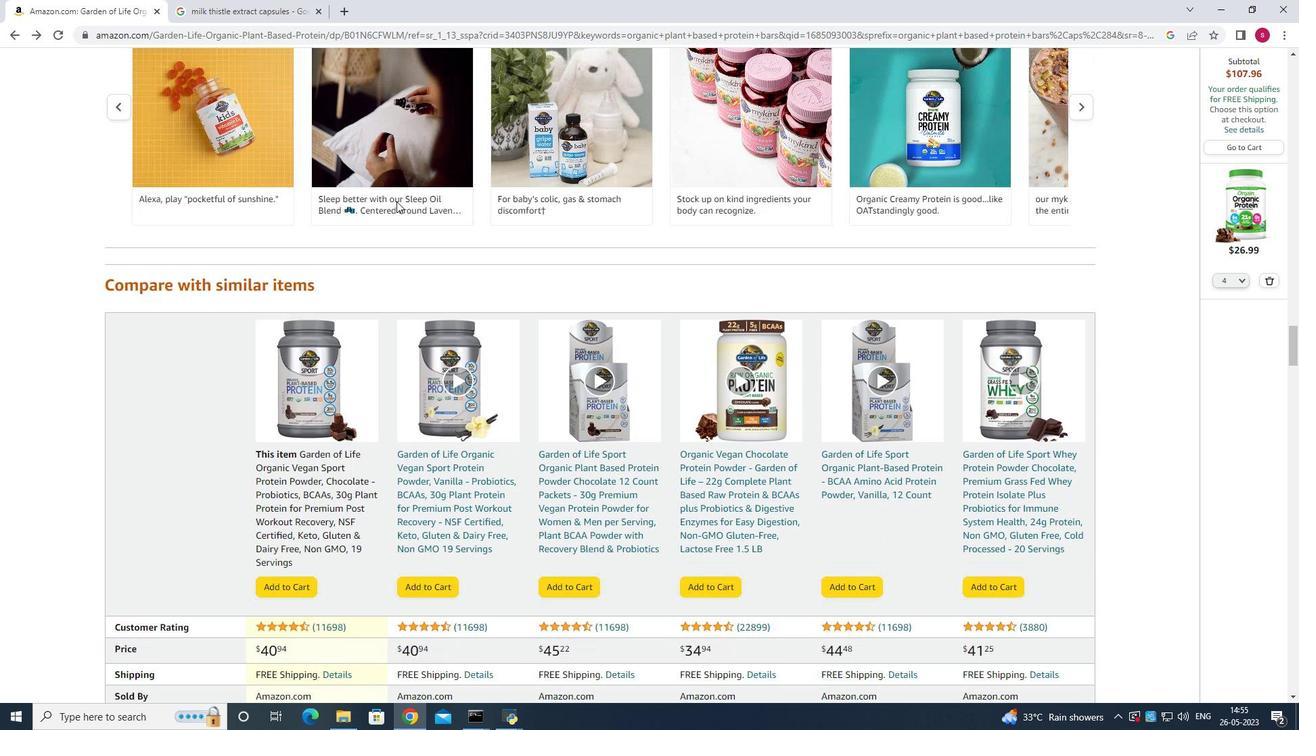 
Action: Mouse scrolled (396, 202) with delta (0, 0)
Screenshot: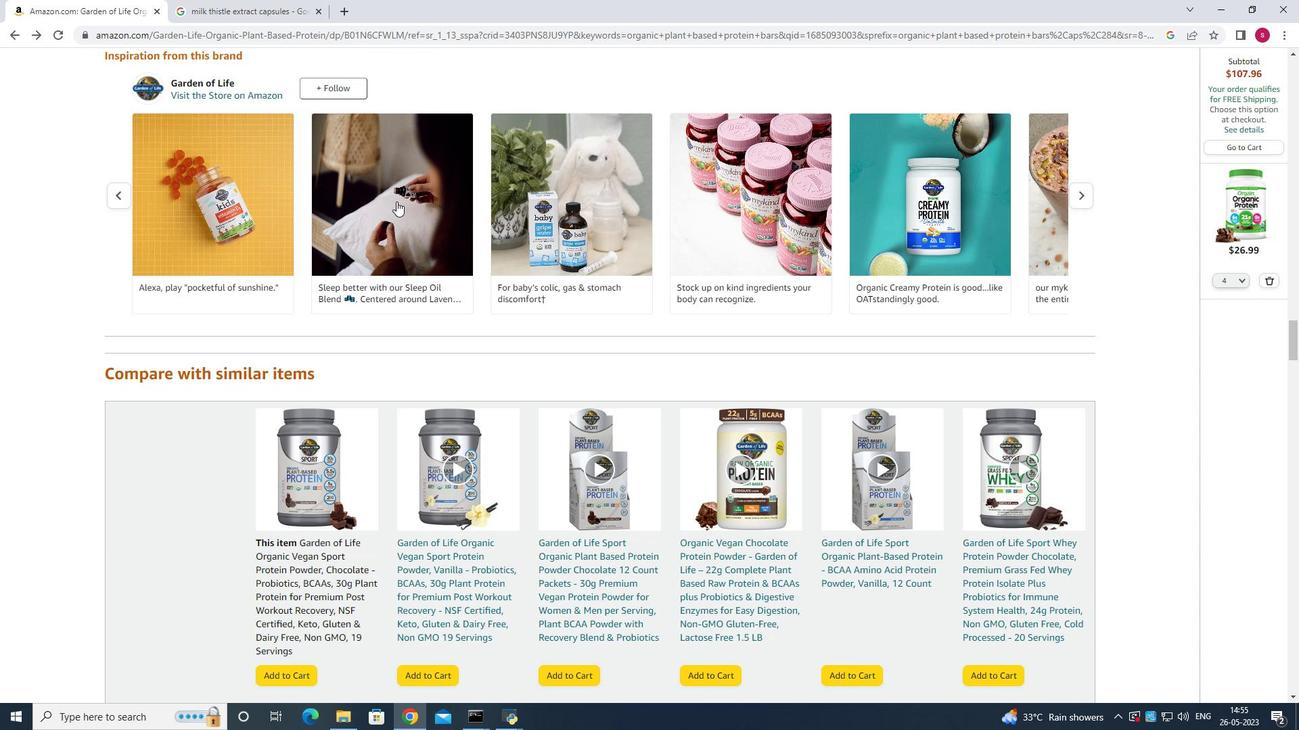 
Action: Mouse scrolled (396, 202) with delta (0, 0)
Screenshot: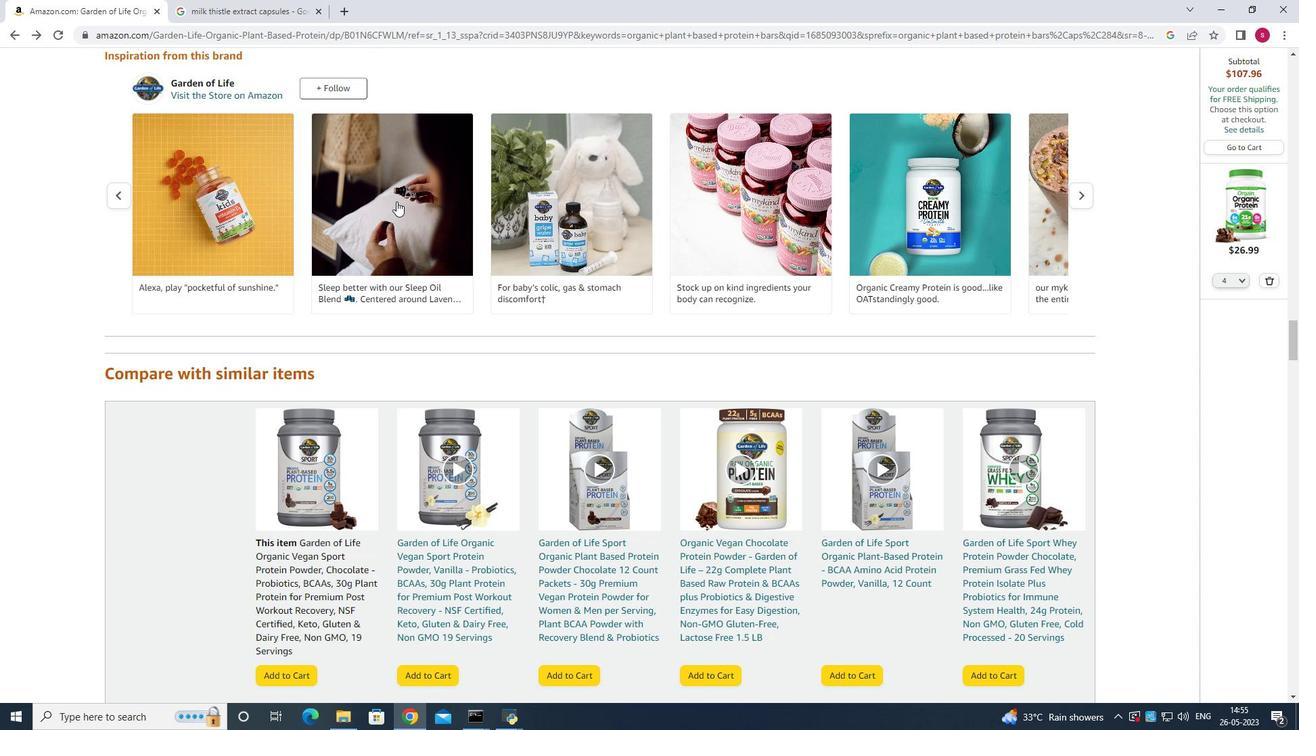 
Action: Mouse scrolled (396, 202) with delta (0, 0)
Screenshot: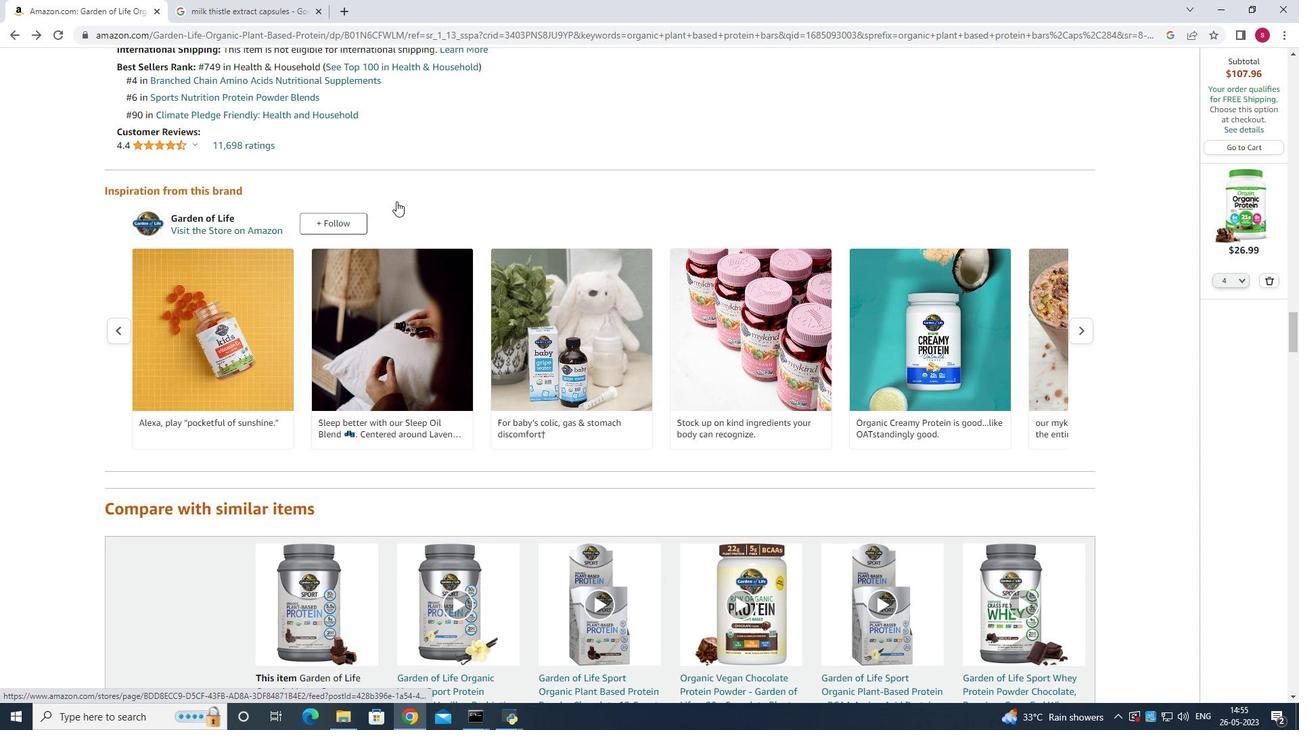 
Action: Mouse scrolled (396, 202) with delta (0, 0)
Screenshot: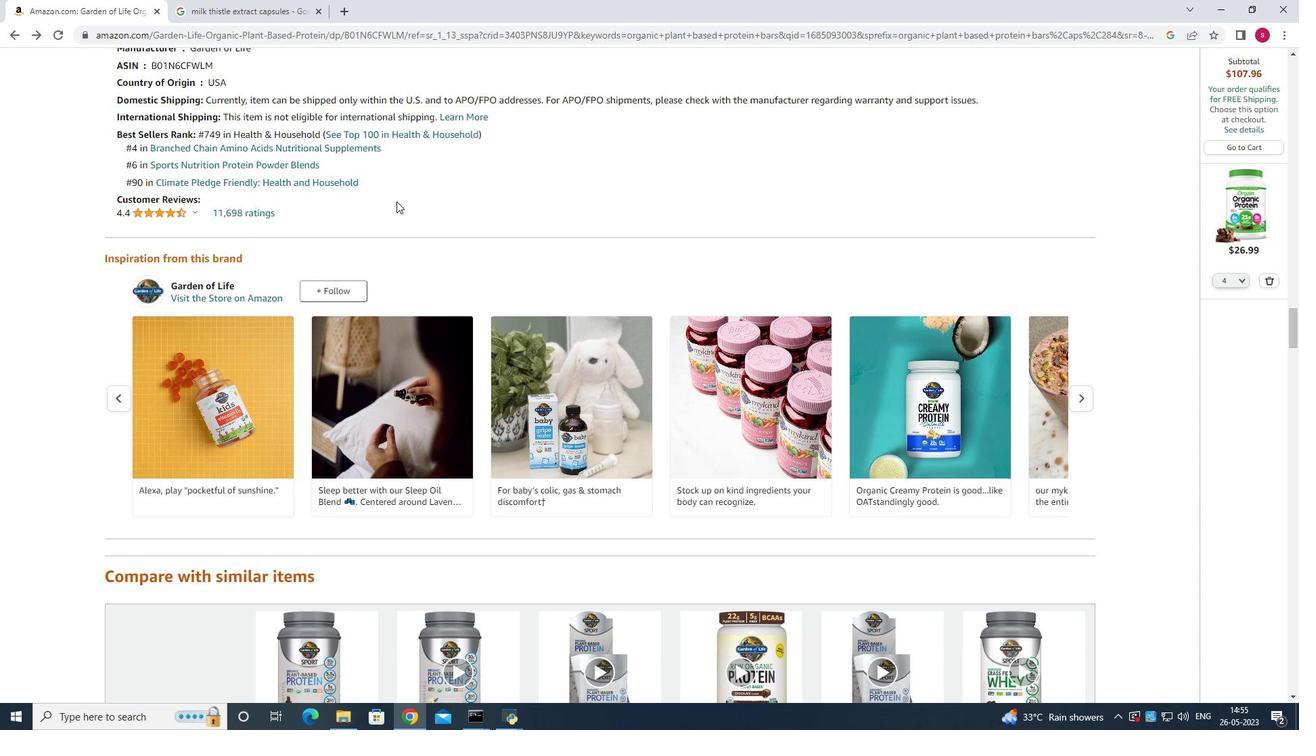 
Action: Mouse scrolled (396, 202) with delta (0, 0)
Screenshot: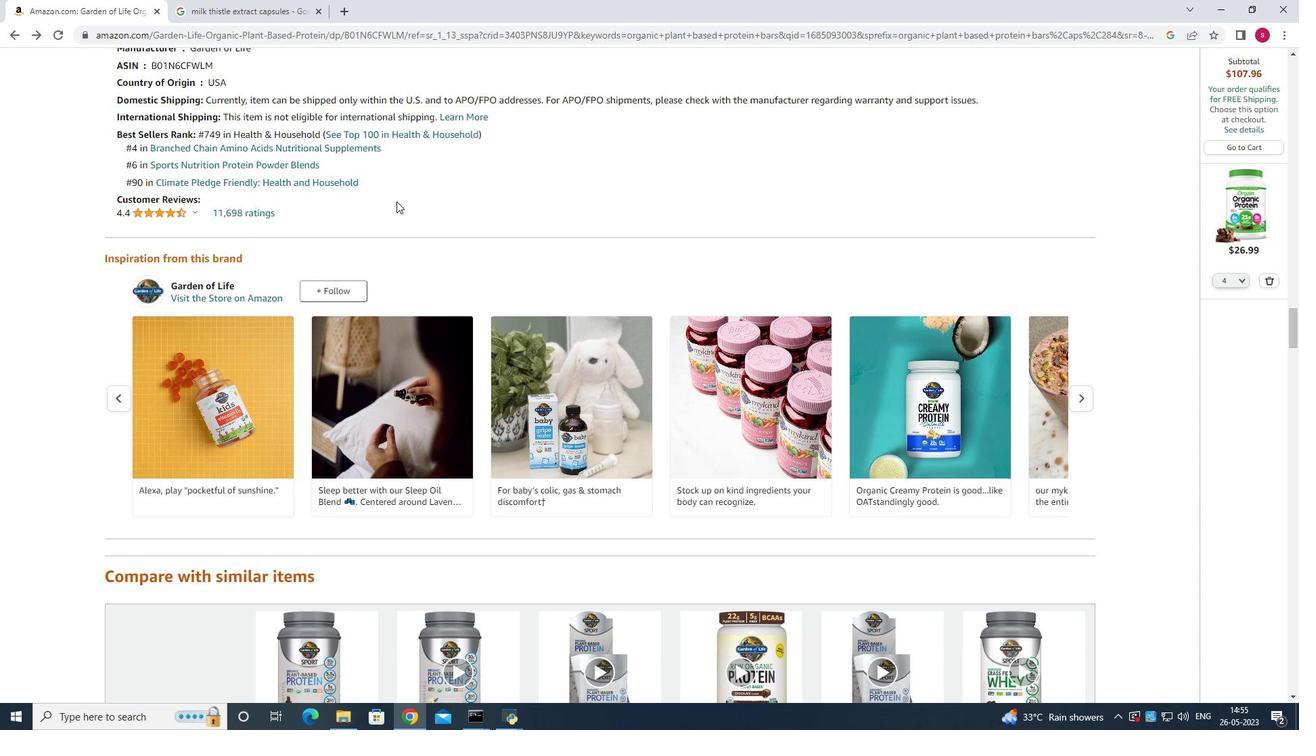 
Action: Mouse scrolled (396, 202) with delta (0, 0)
Screenshot: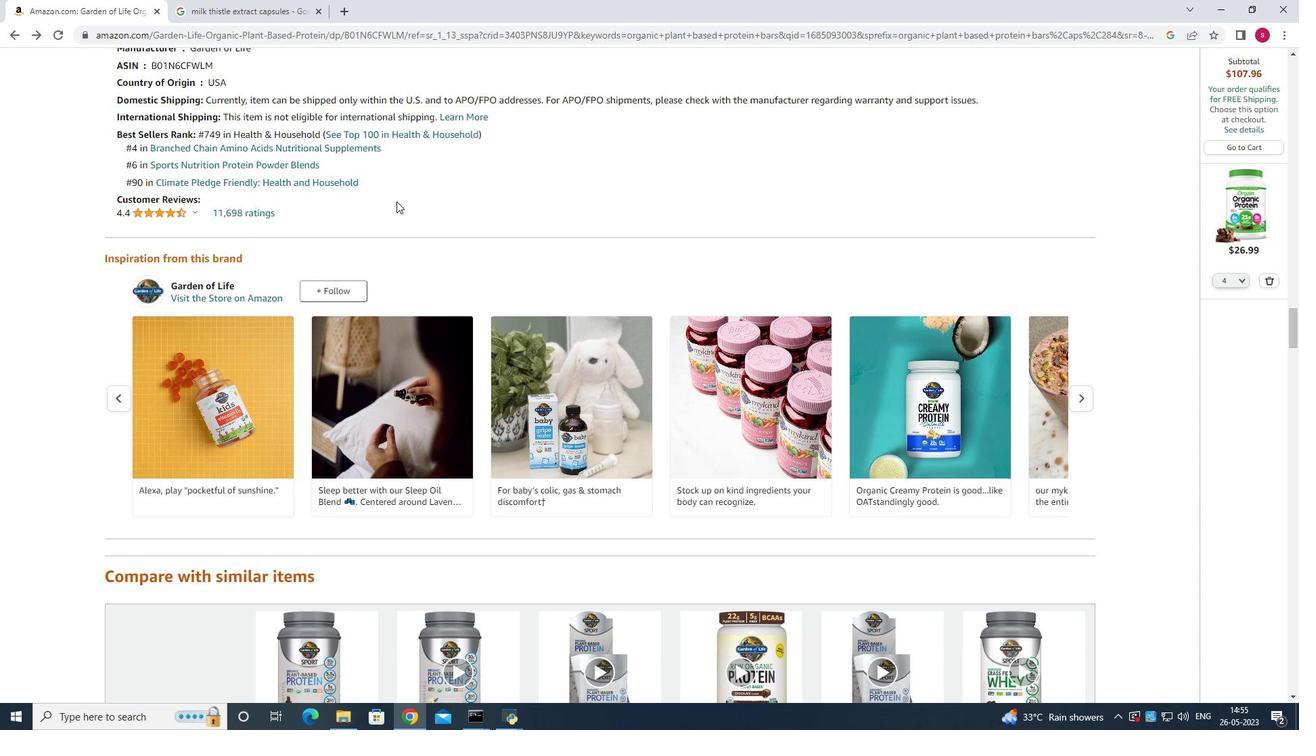
Action: Mouse scrolled (396, 202) with delta (0, 0)
Screenshot: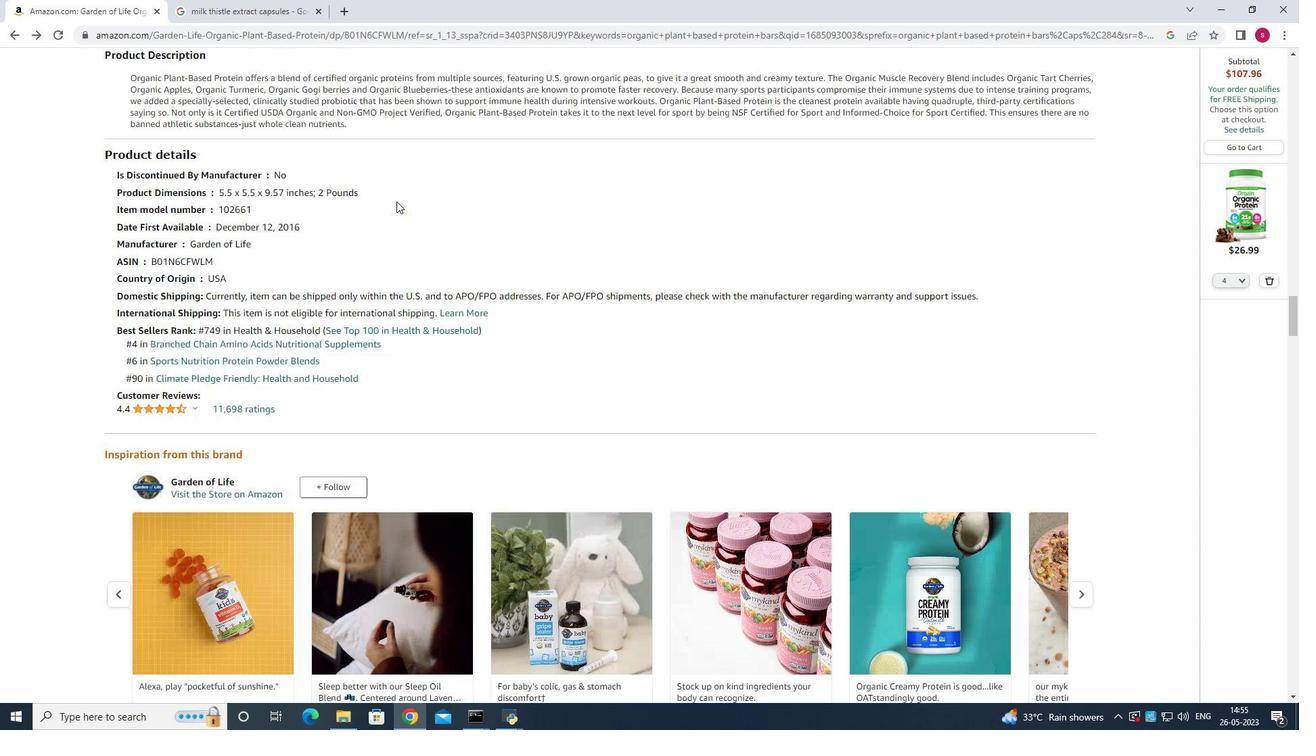 
Action: Mouse scrolled (396, 202) with delta (0, 0)
Screenshot: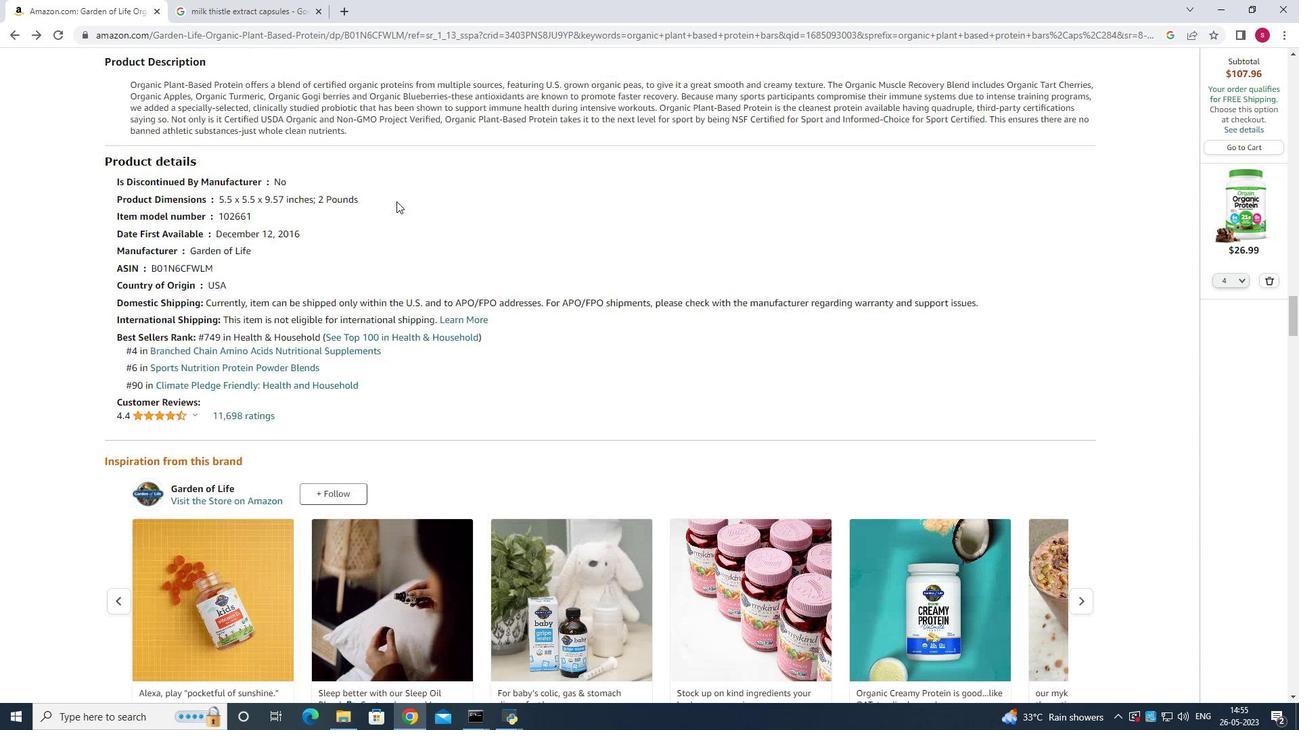 
Action: Mouse scrolled (396, 202) with delta (0, 0)
Screenshot: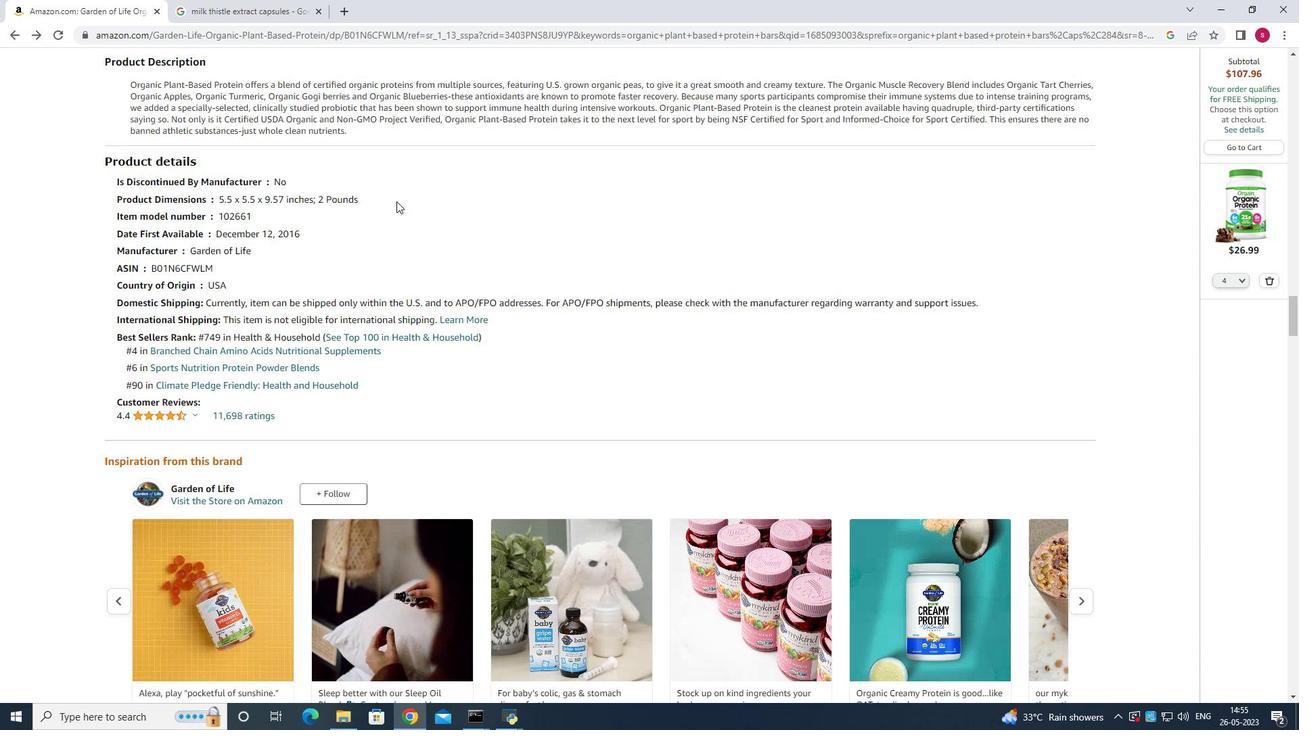 
Action: Mouse scrolled (396, 202) with delta (0, 0)
Screenshot: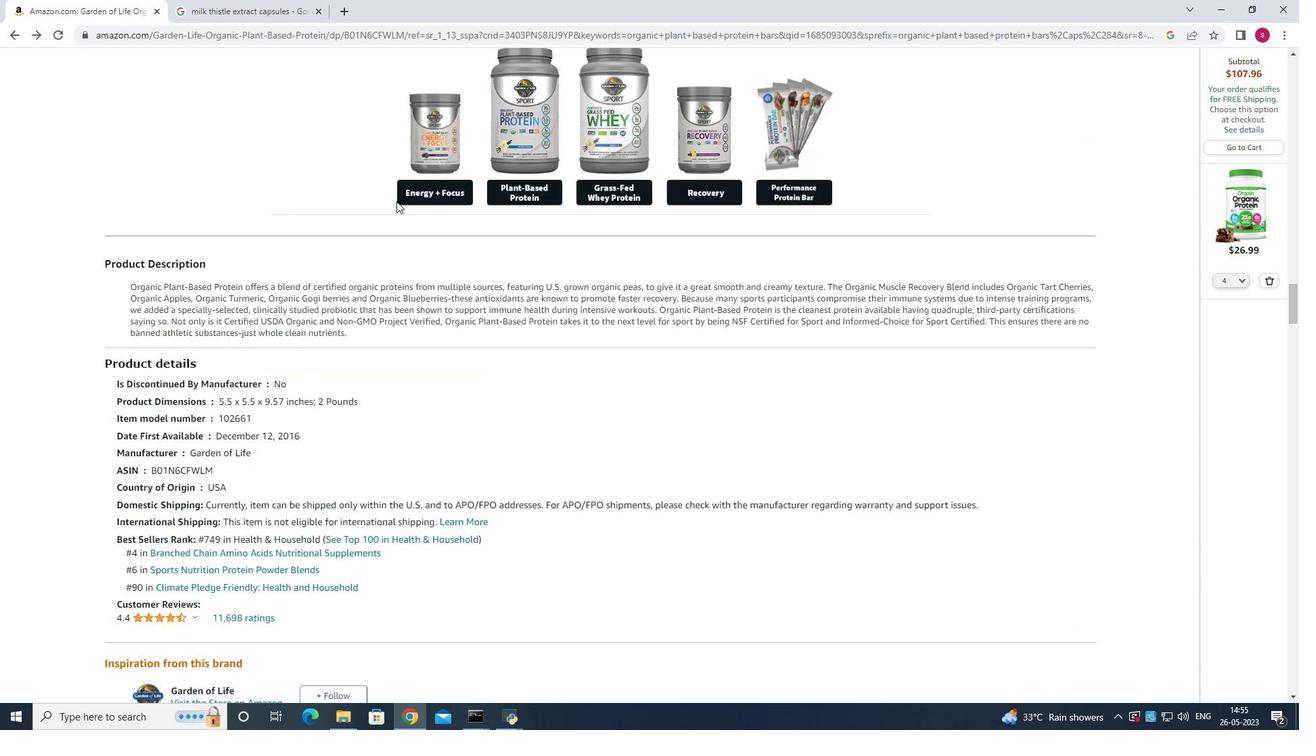 
Action: Mouse scrolled (396, 202) with delta (0, 0)
Screenshot: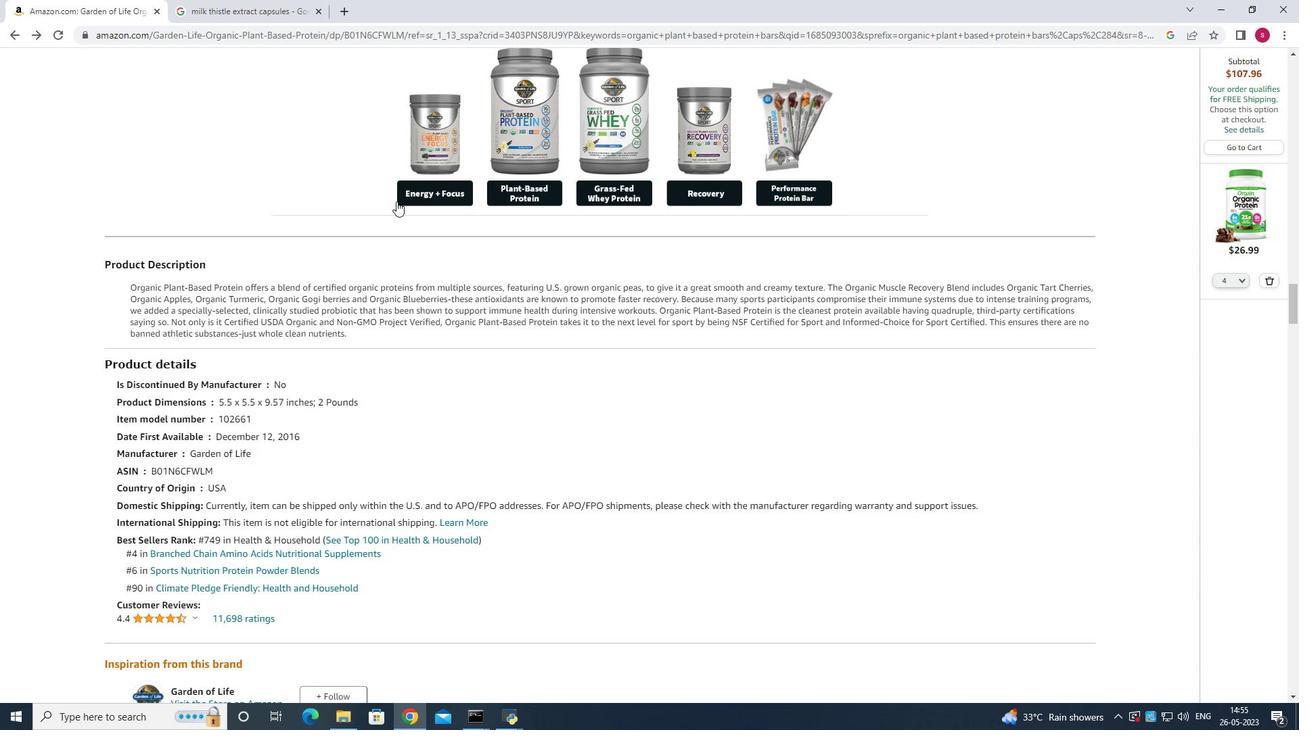 
Action: Mouse scrolled (396, 202) with delta (0, 0)
Screenshot: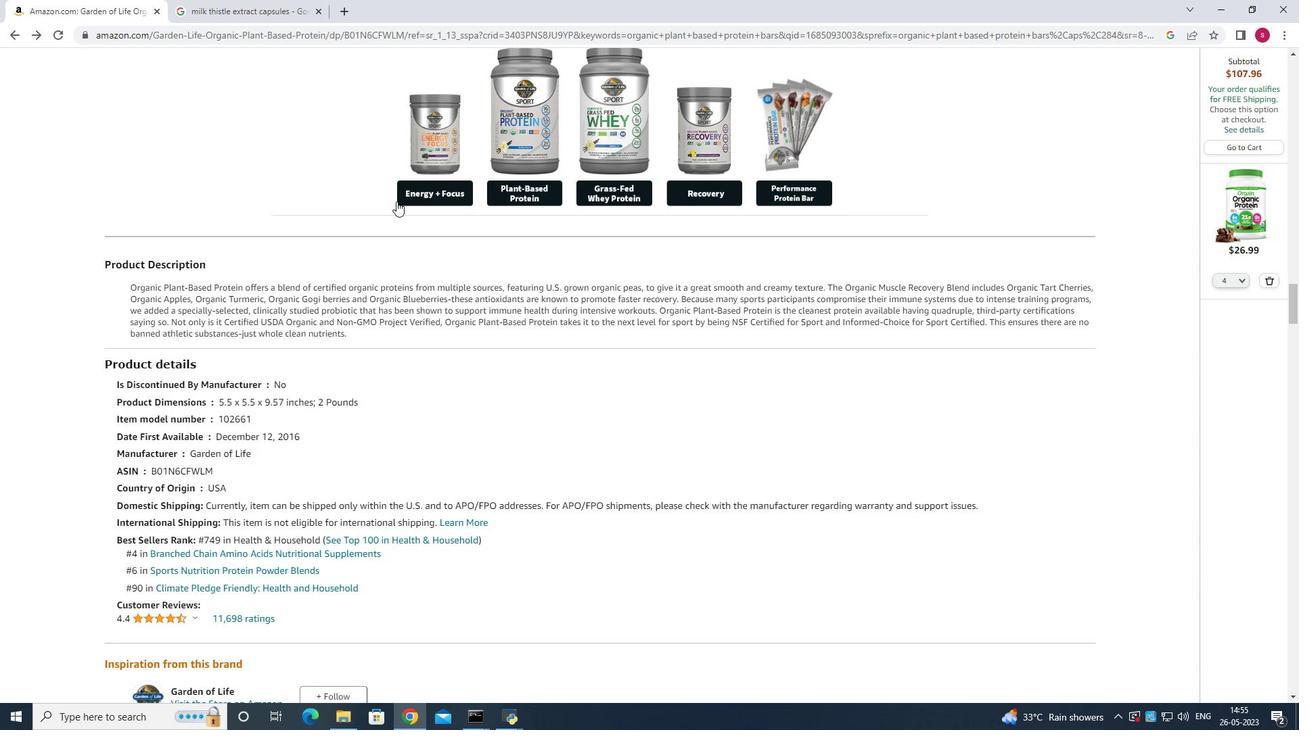 
Action: Mouse scrolled (396, 202) with delta (0, 0)
Screenshot: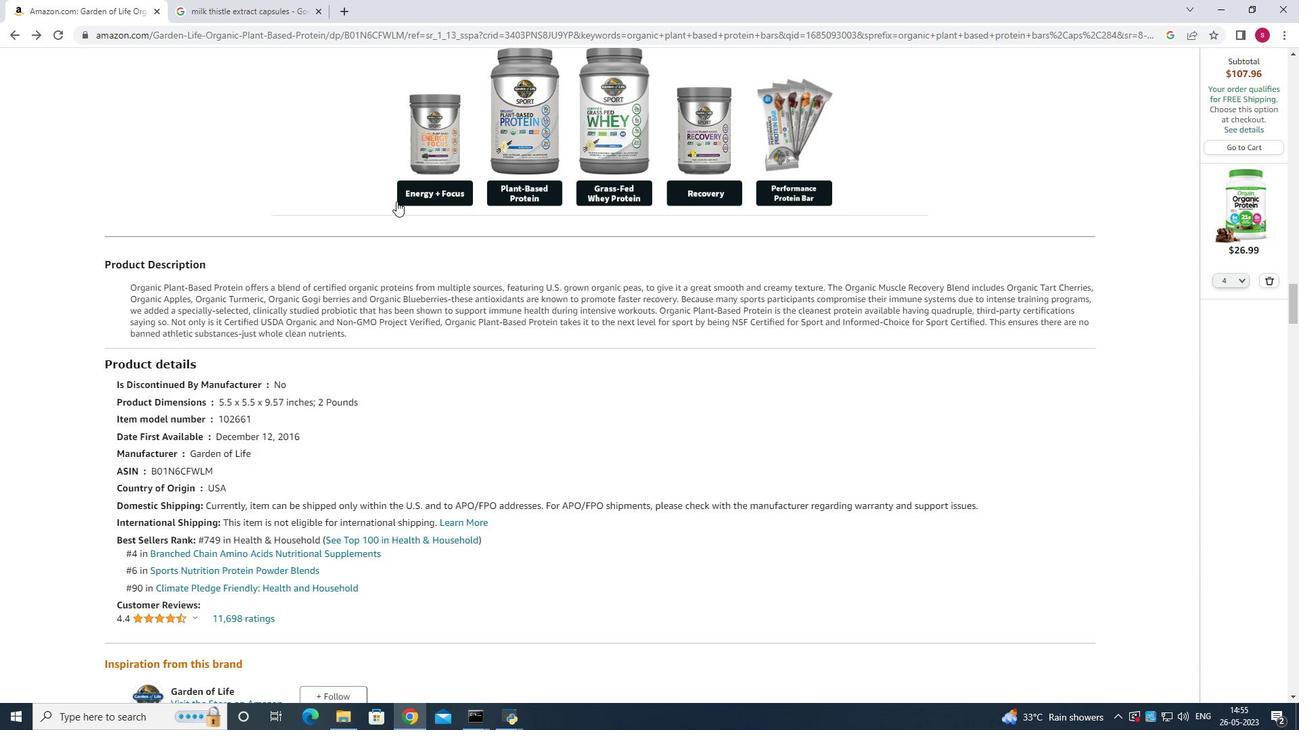
Action: Mouse scrolled (396, 202) with delta (0, 0)
Screenshot: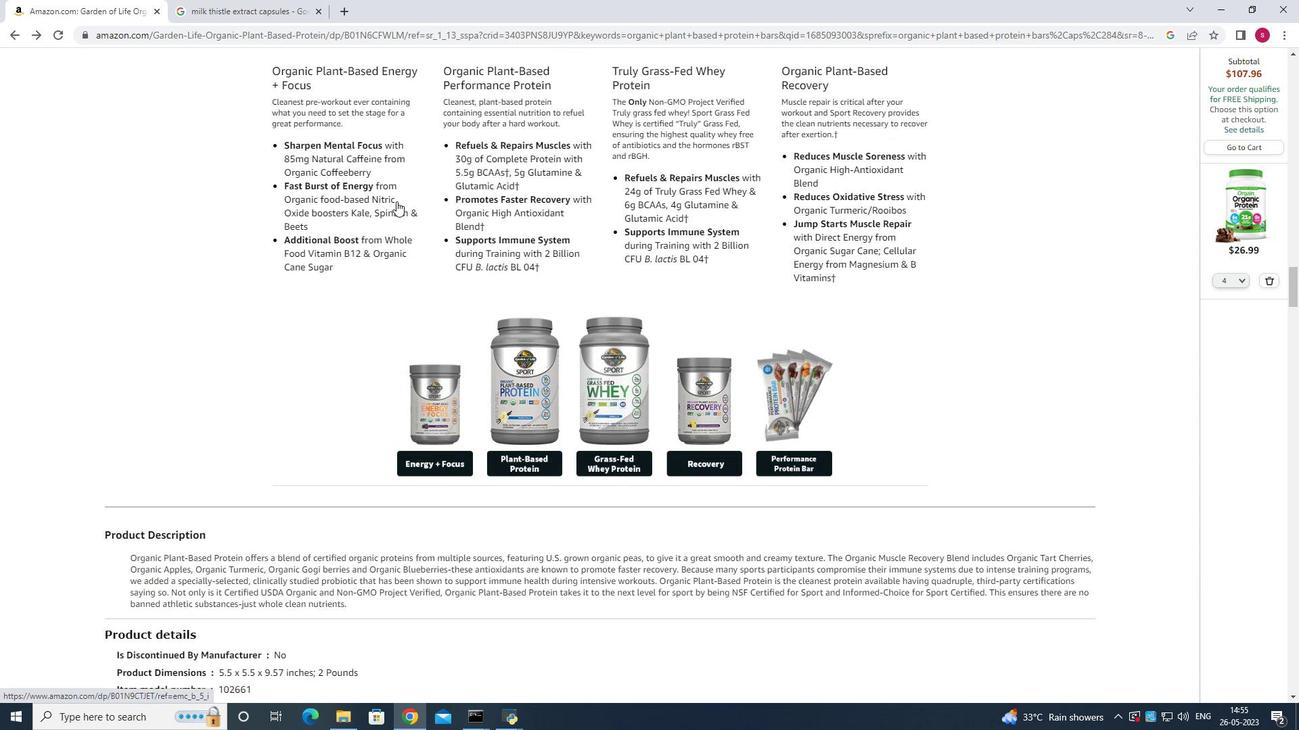 
Action: Mouse scrolled (396, 202) with delta (0, 0)
Screenshot: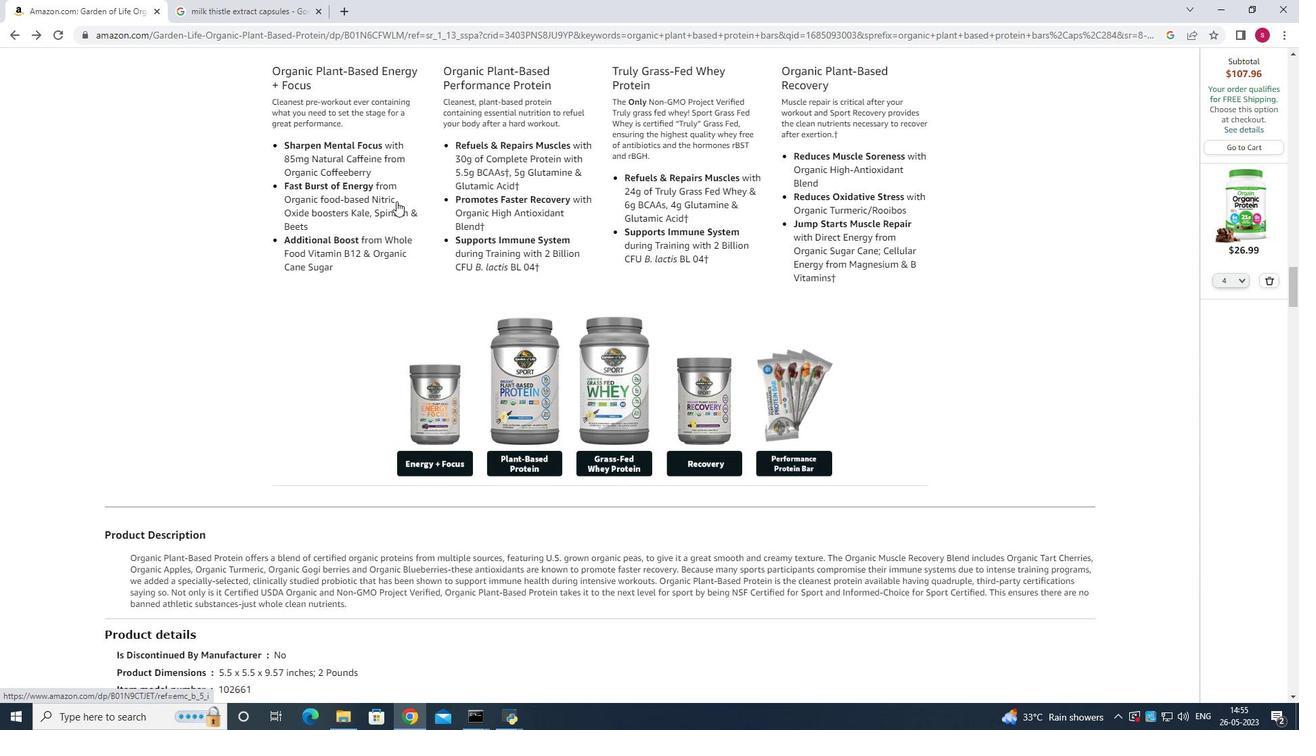 
Action: Mouse scrolled (396, 202) with delta (0, 0)
Screenshot: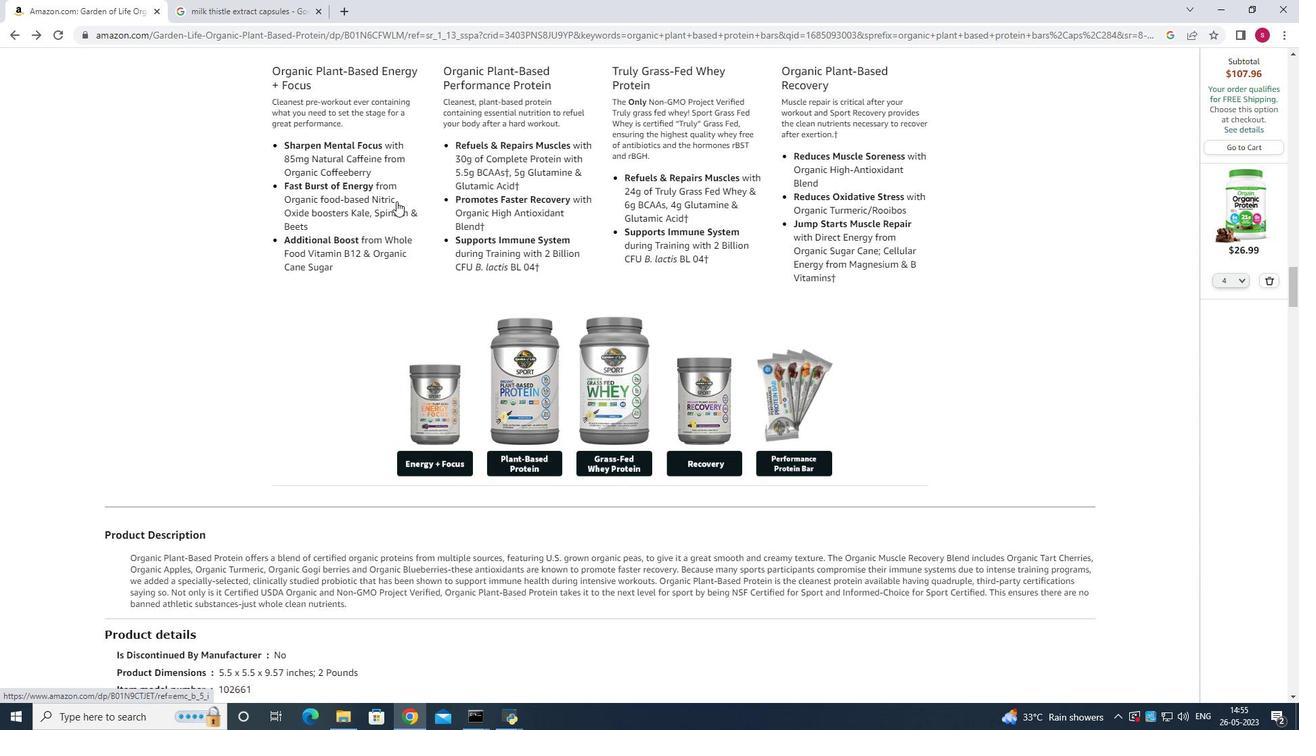 
Action: Mouse scrolled (396, 202) with delta (0, 0)
Screenshot: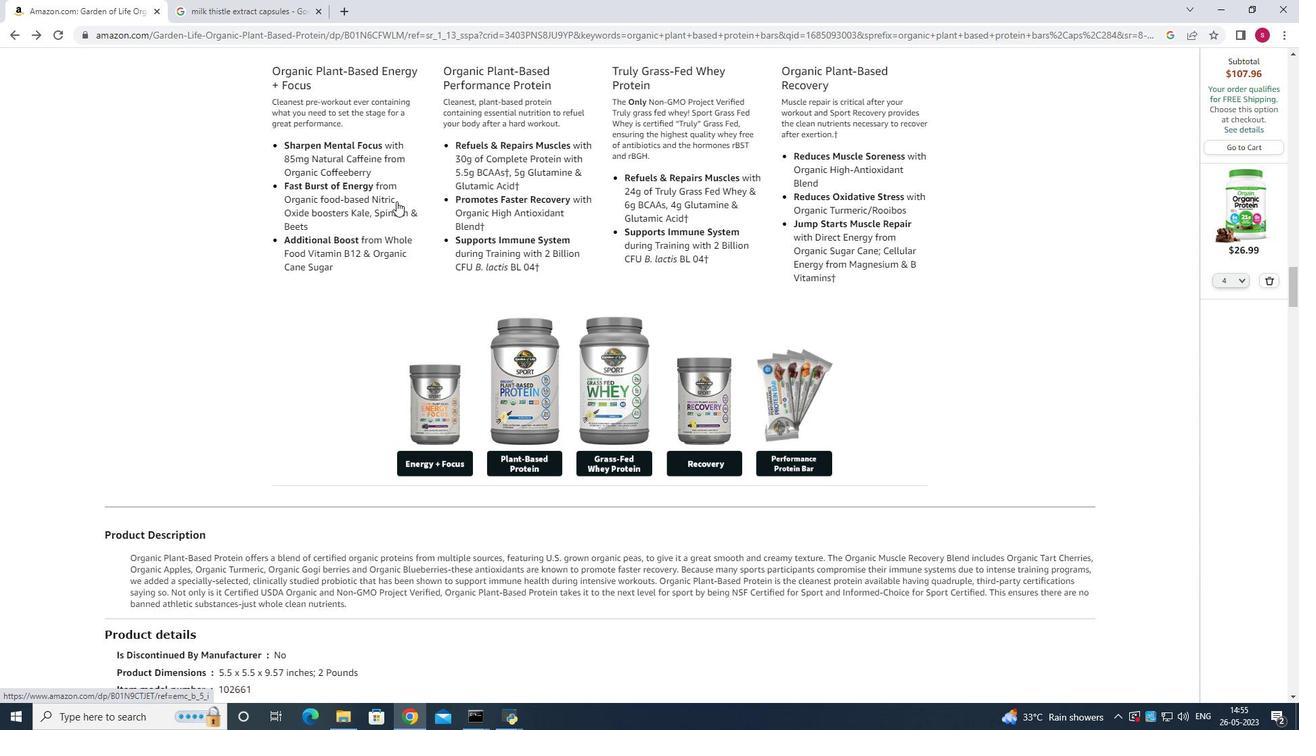 
Action: Mouse moved to (399, 202)
Screenshot: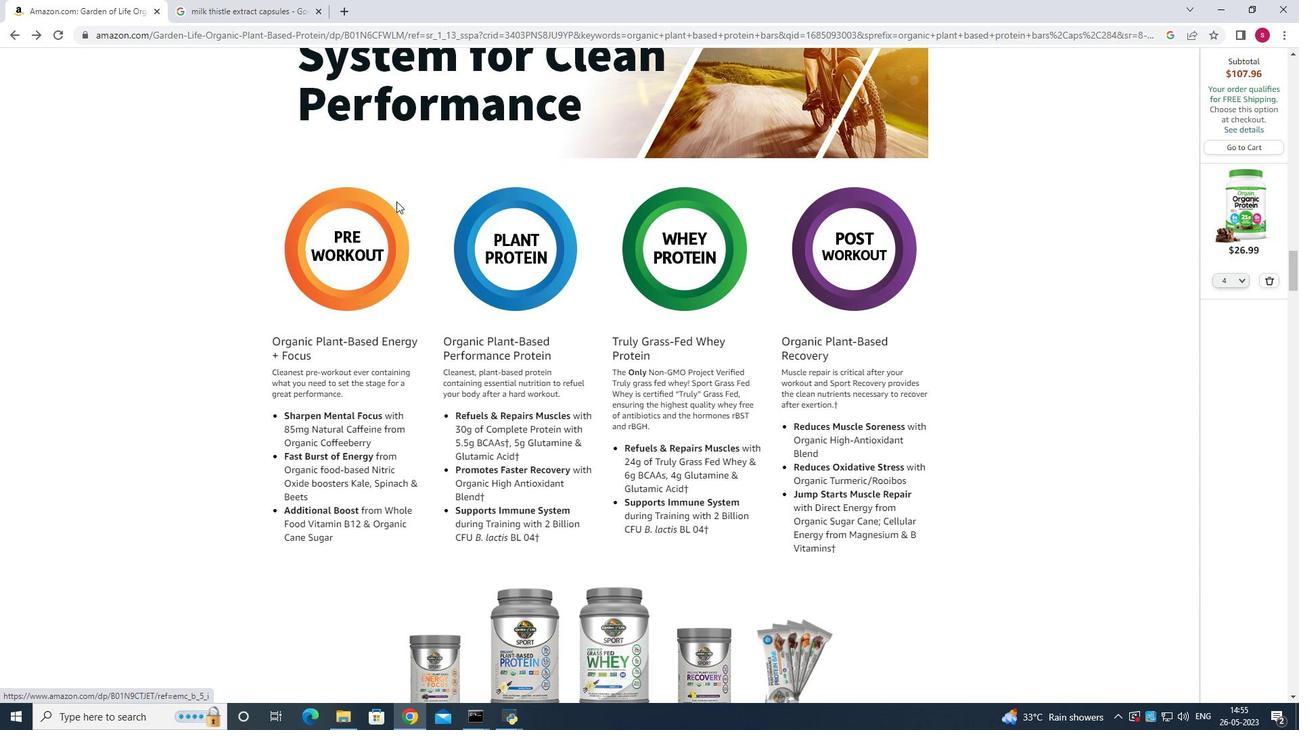 
Action: Mouse scrolled (399, 202) with delta (0, 0)
Screenshot: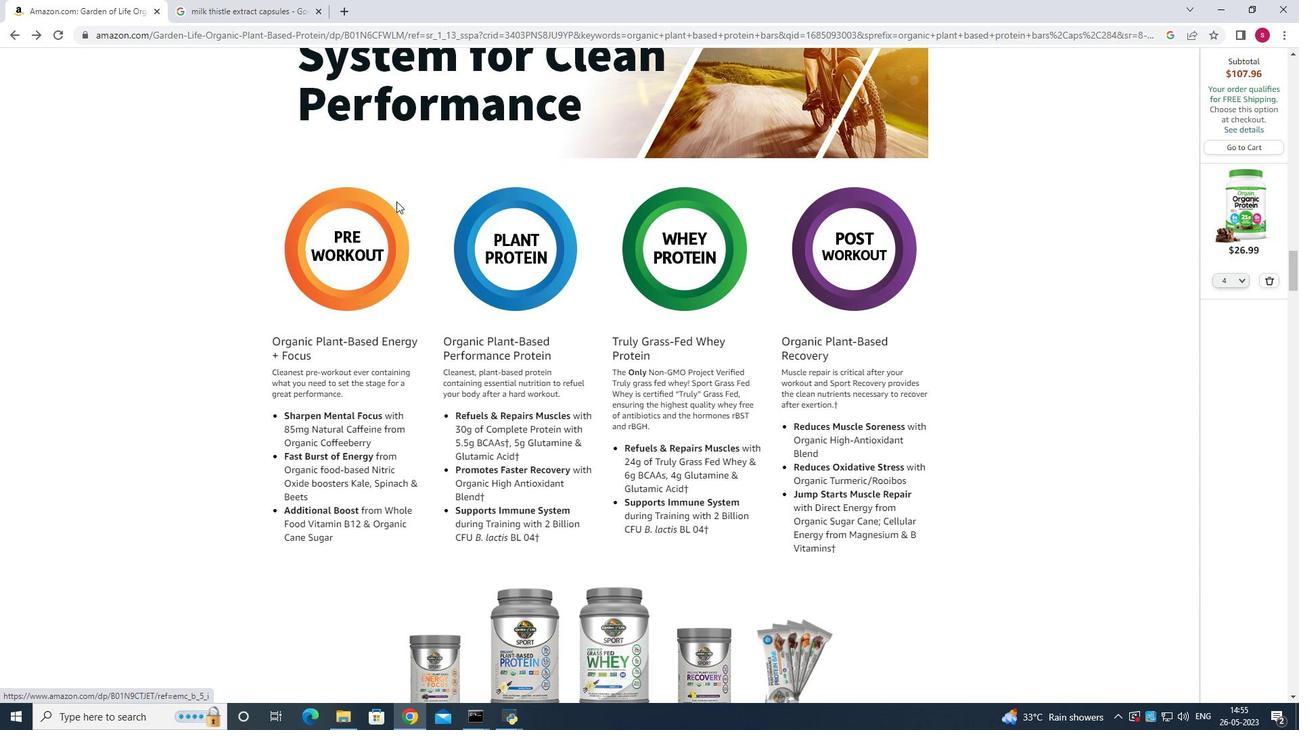 
Action: Mouse moved to (399, 202)
Screenshot: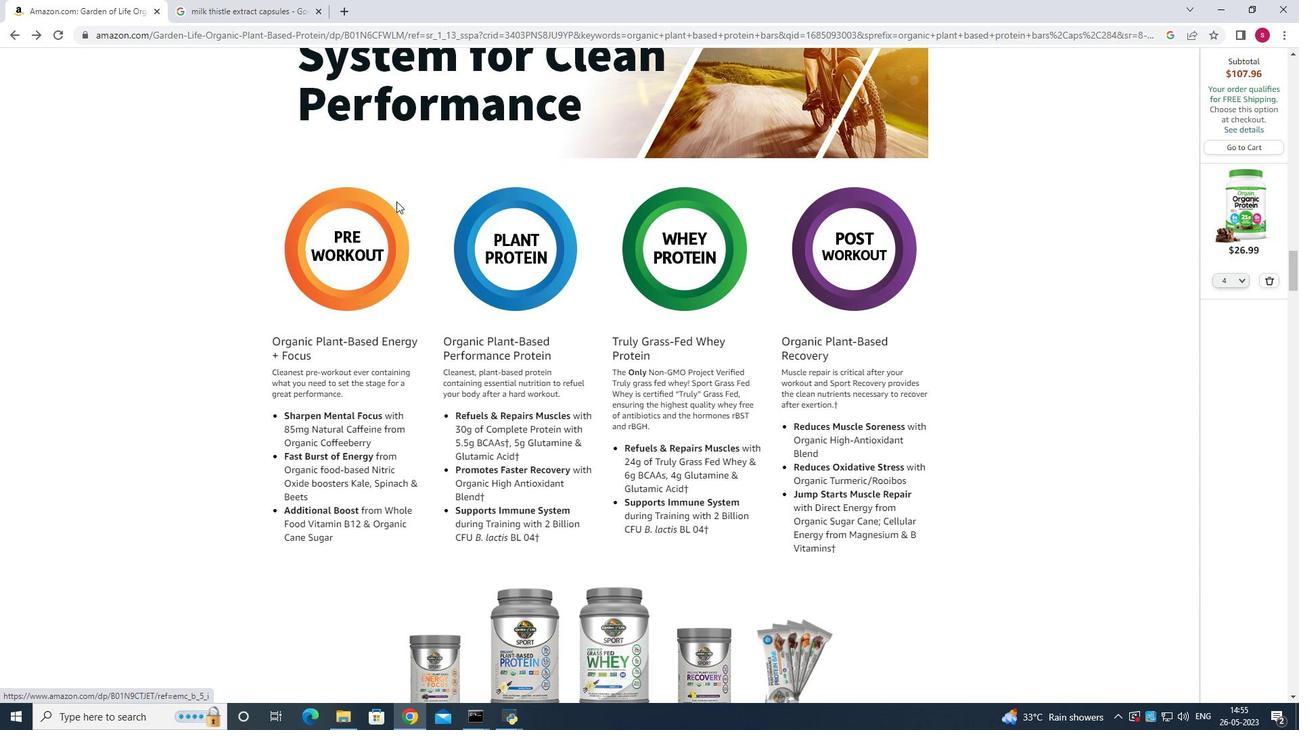 
Action: Mouse scrolled (399, 203) with delta (0, 0)
Screenshot: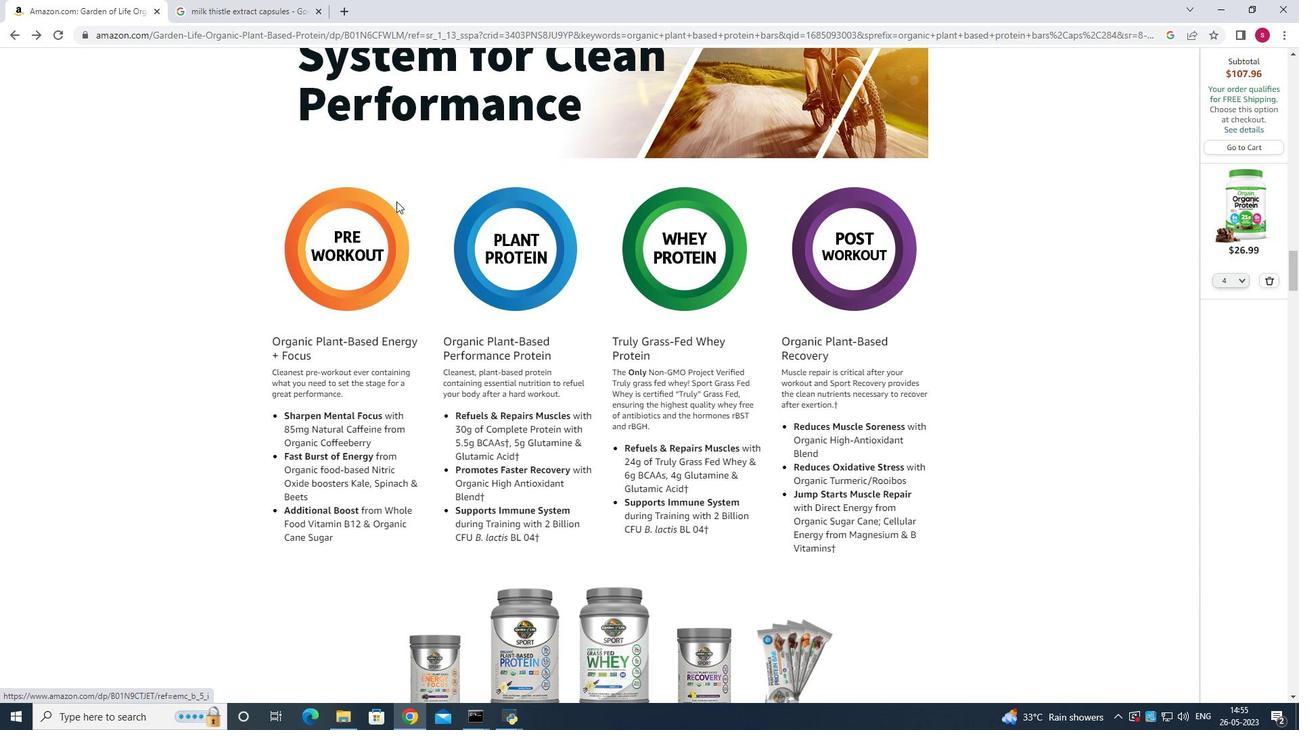 
Action: Mouse scrolled (399, 203) with delta (0, 0)
Screenshot: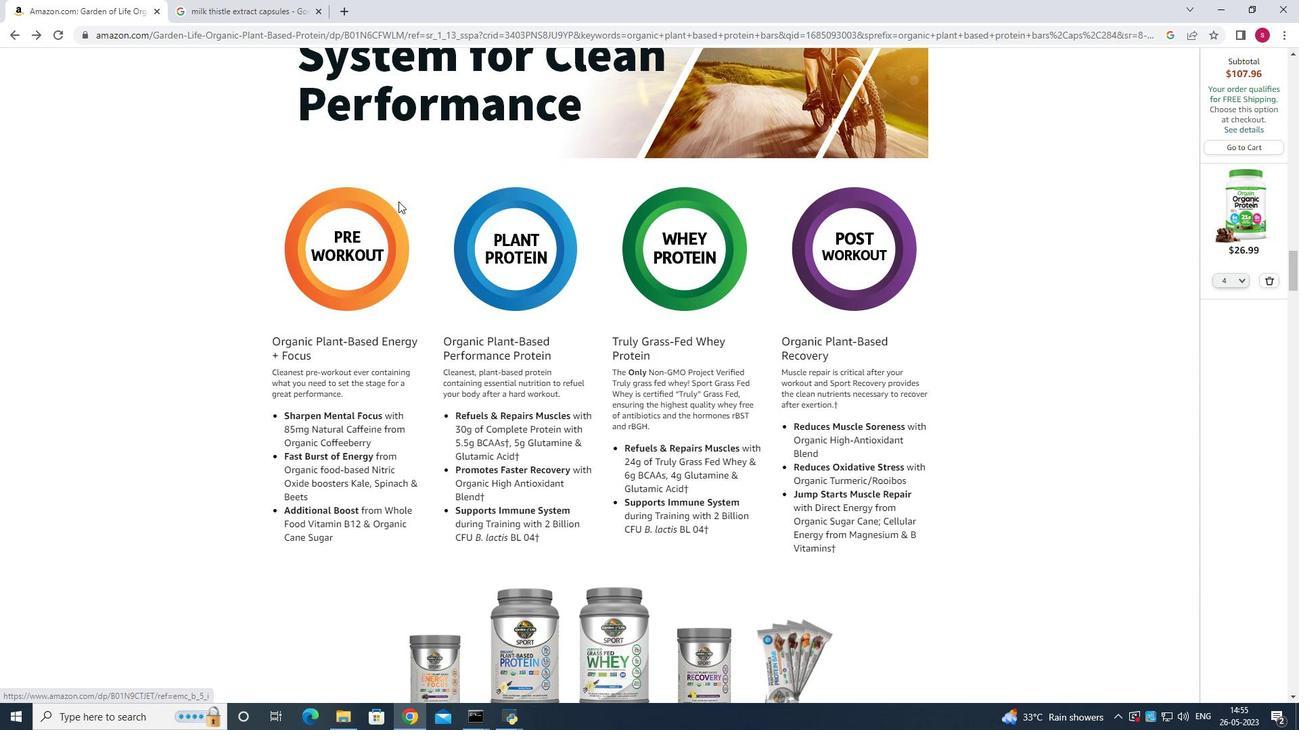 
Action: Mouse scrolled (399, 203) with delta (0, 0)
Screenshot: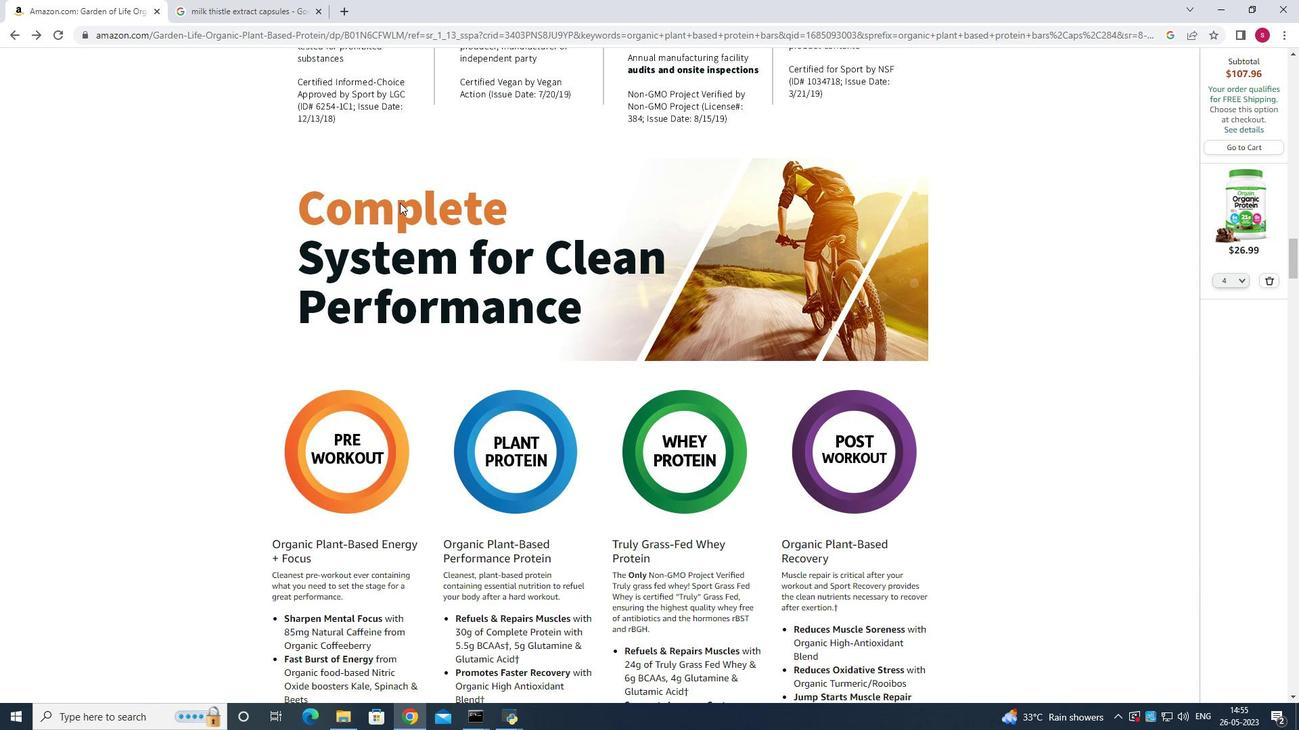 
Action: Mouse scrolled (399, 203) with delta (0, 0)
Screenshot: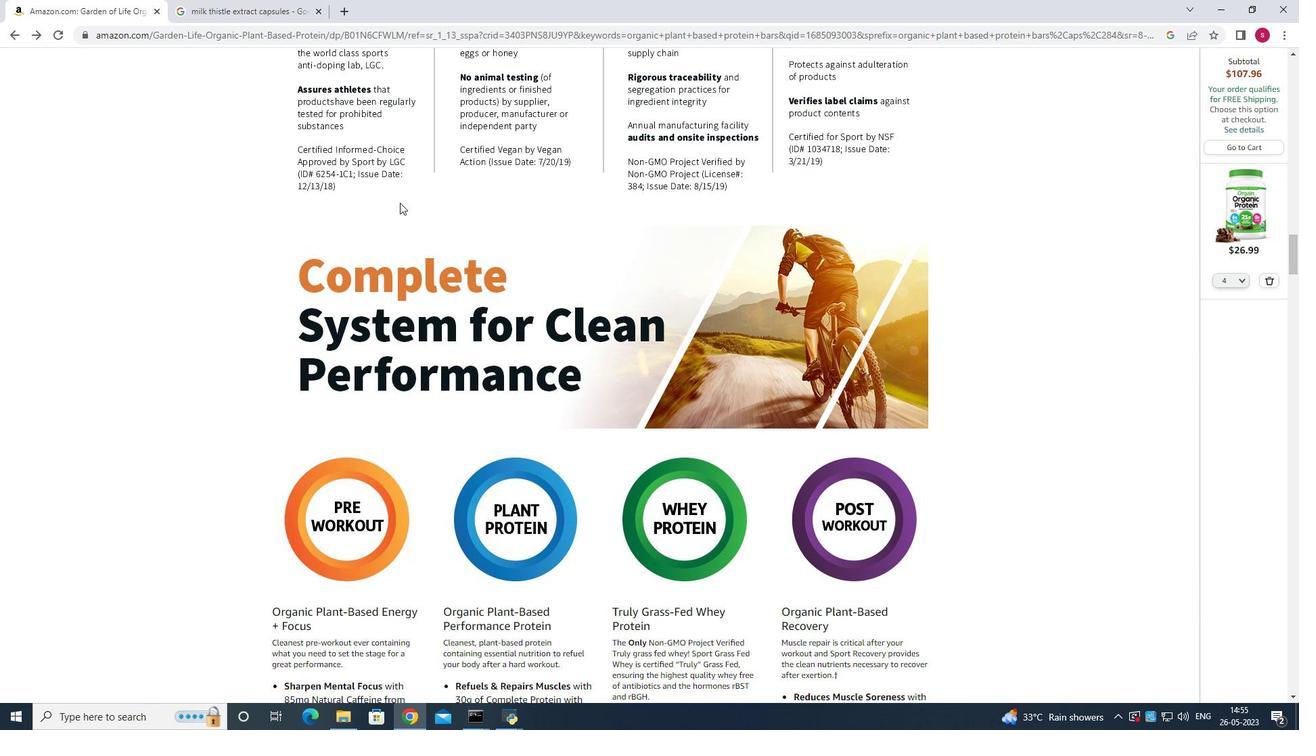 
Action: Mouse scrolled (399, 203) with delta (0, 0)
Screenshot: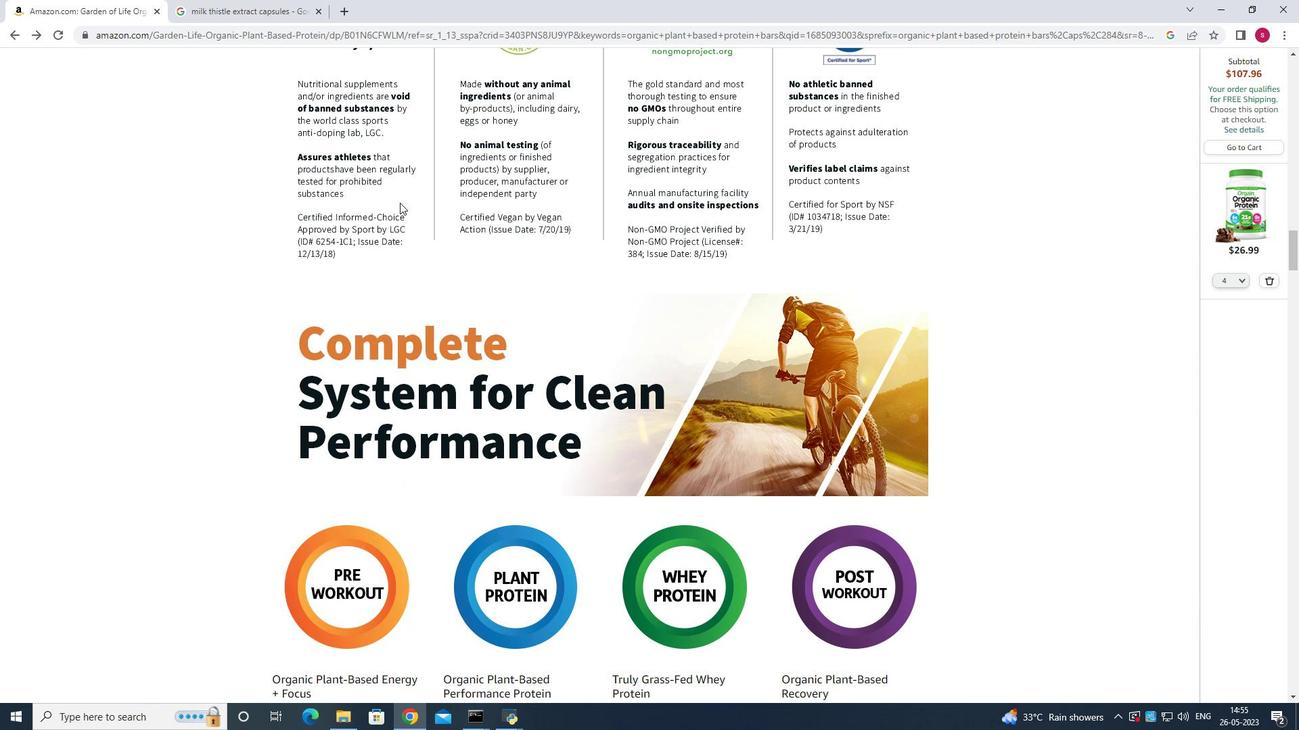 
Action: Mouse scrolled (399, 203) with delta (0, 0)
Screenshot: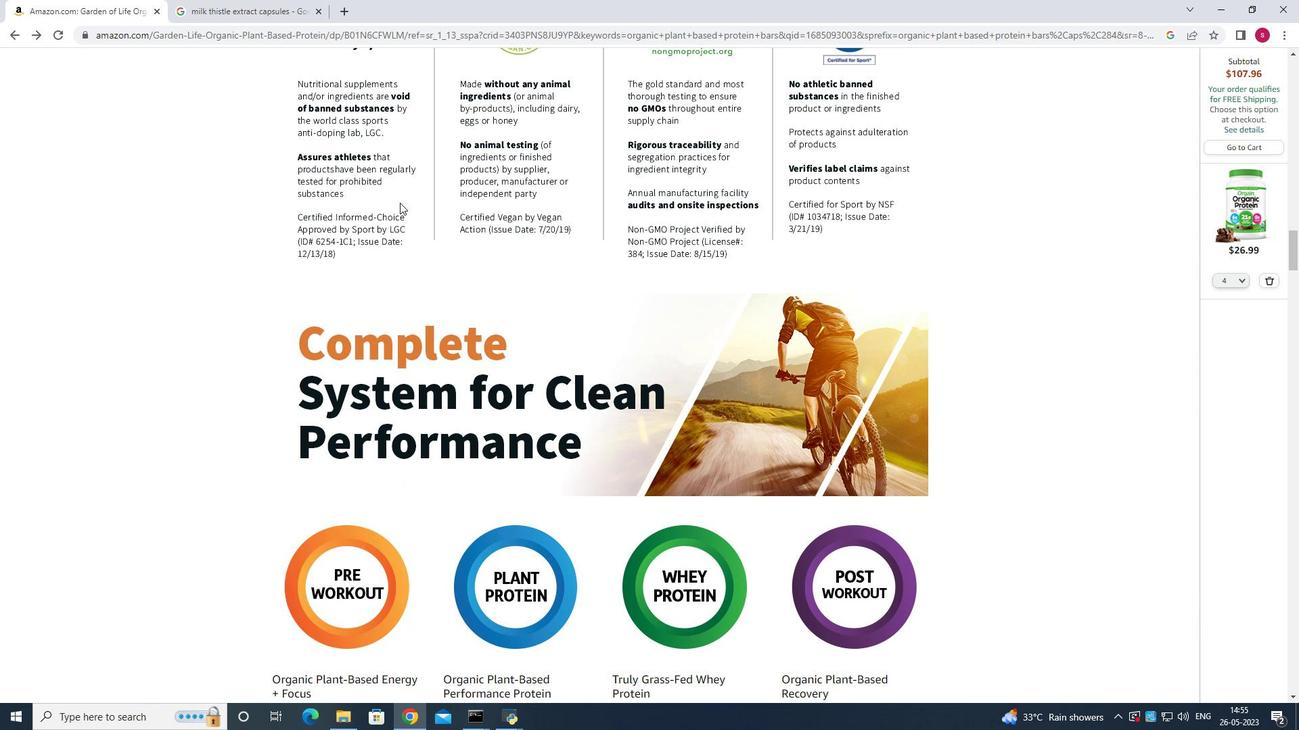 
Action: Mouse scrolled (399, 203) with delta (0, 0)
Screenshot: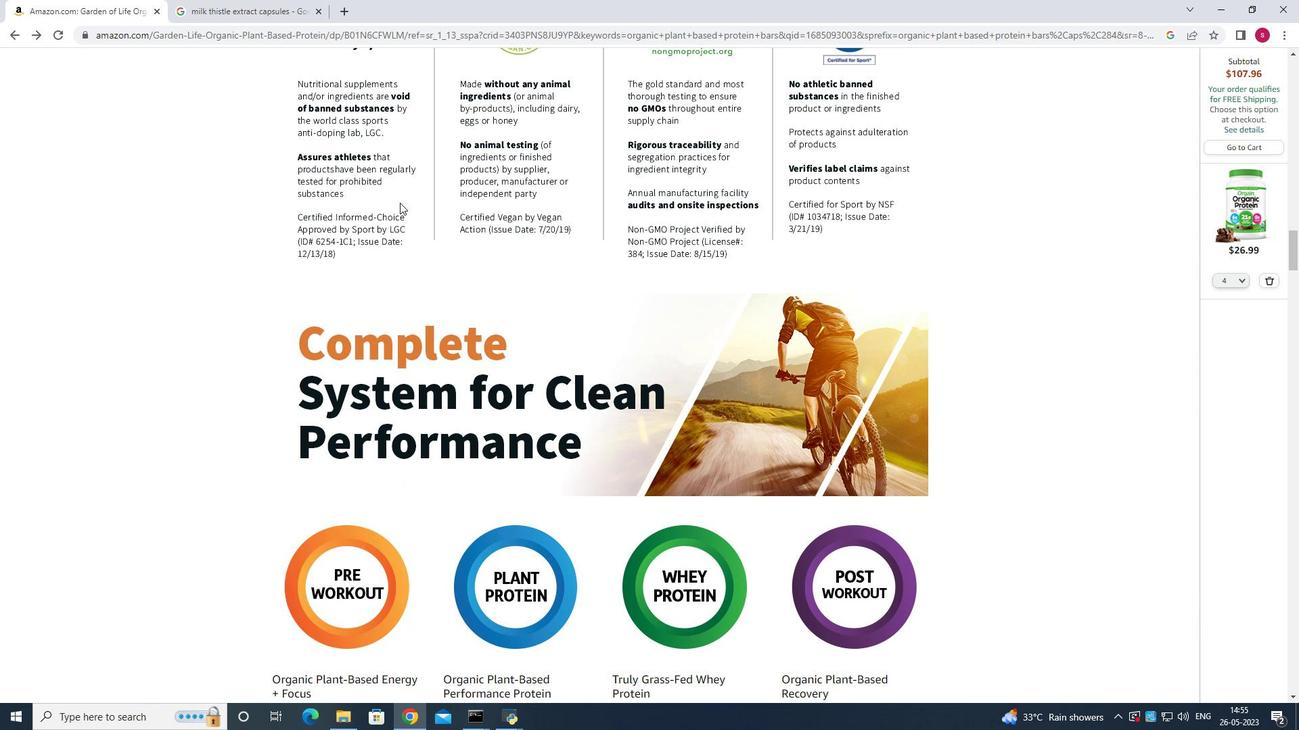 
Action: Mouse scrolled (399, 203) with delta (0, 0)
Screenshot: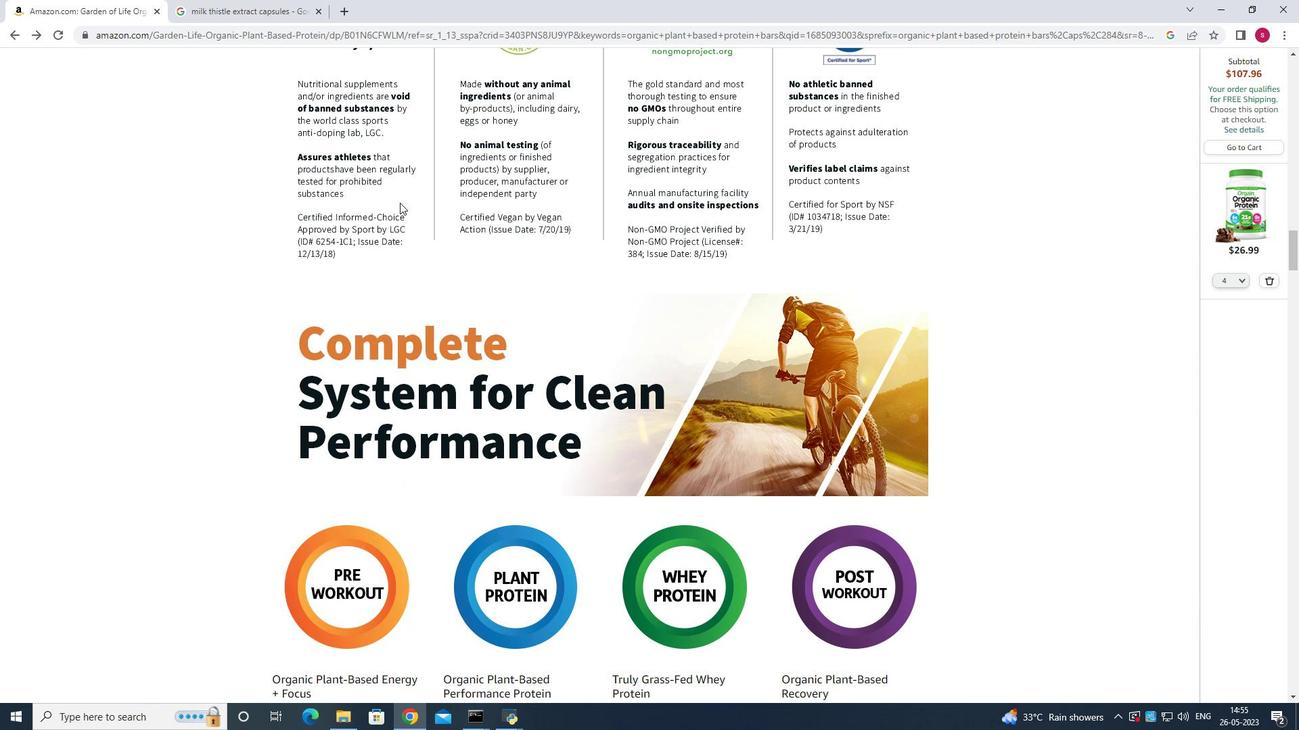 
Action: Mouse scrolled (399, 203) with delta (0, 0)
Screenshot: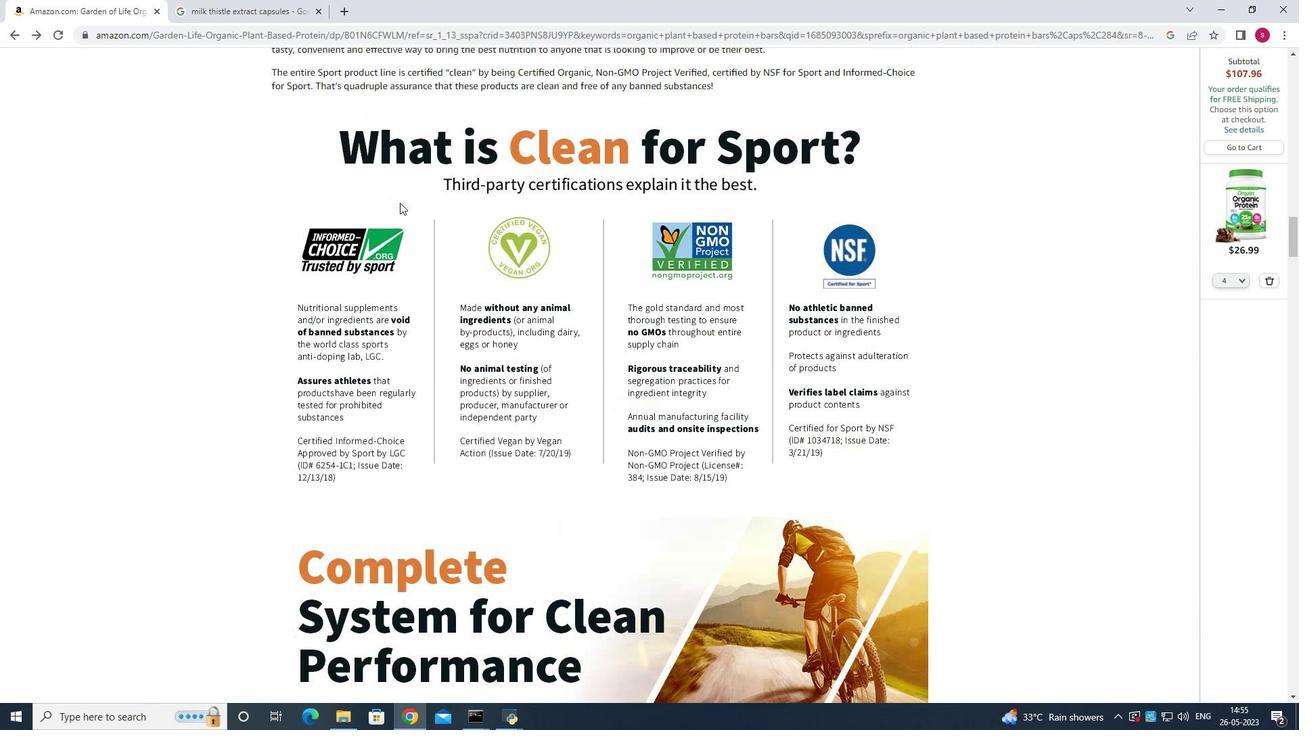 
Action: Mouse scrolled (399, 203) with delta (0, 0)
Screenshot: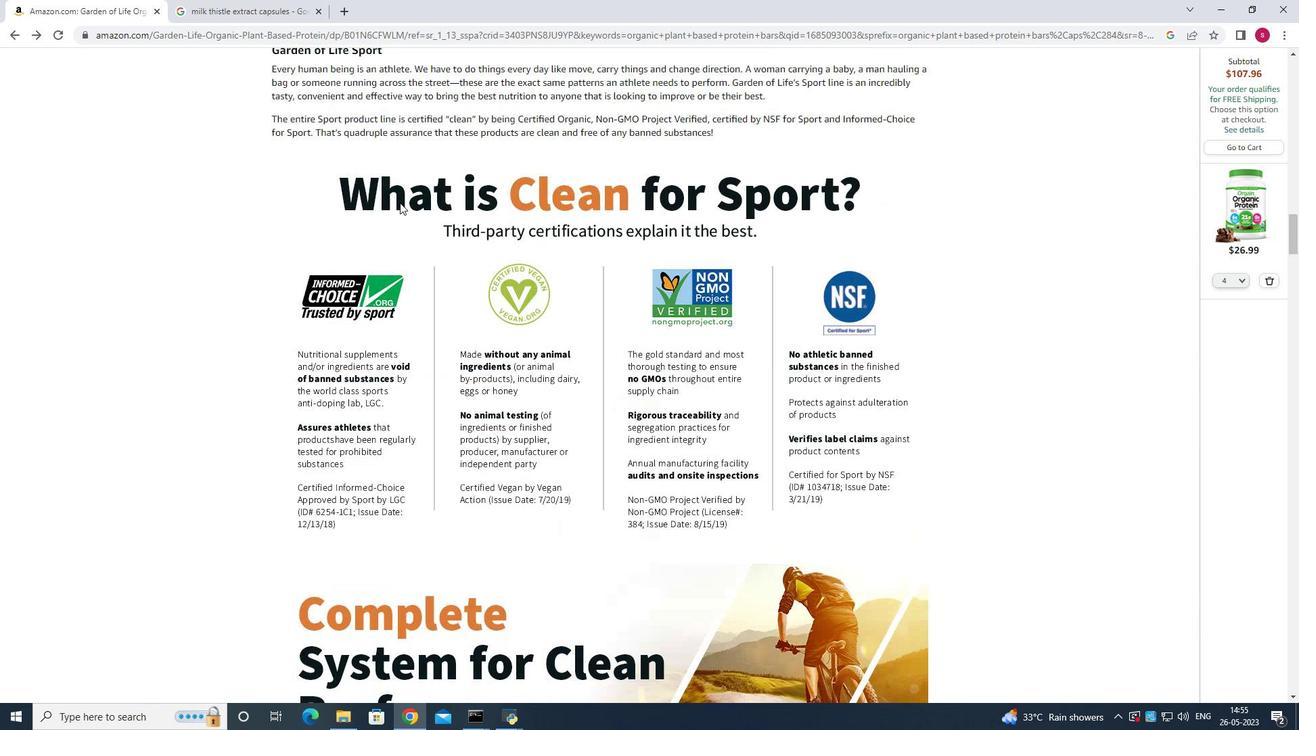 
Action: Mouse scrolled (399, 203) with delta (0, 0)
Screenshot: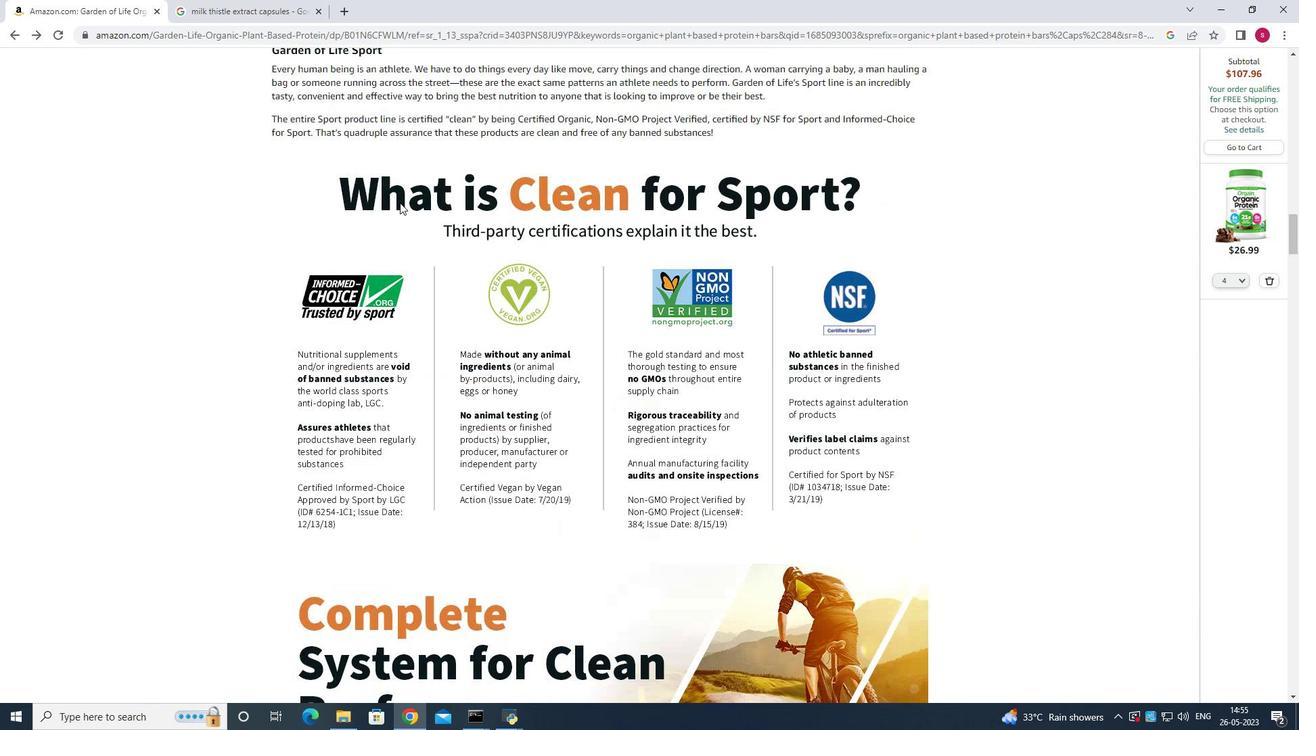 
Action: Mouse scrolled (399, 203) with delta (0, 0)
Screenshot: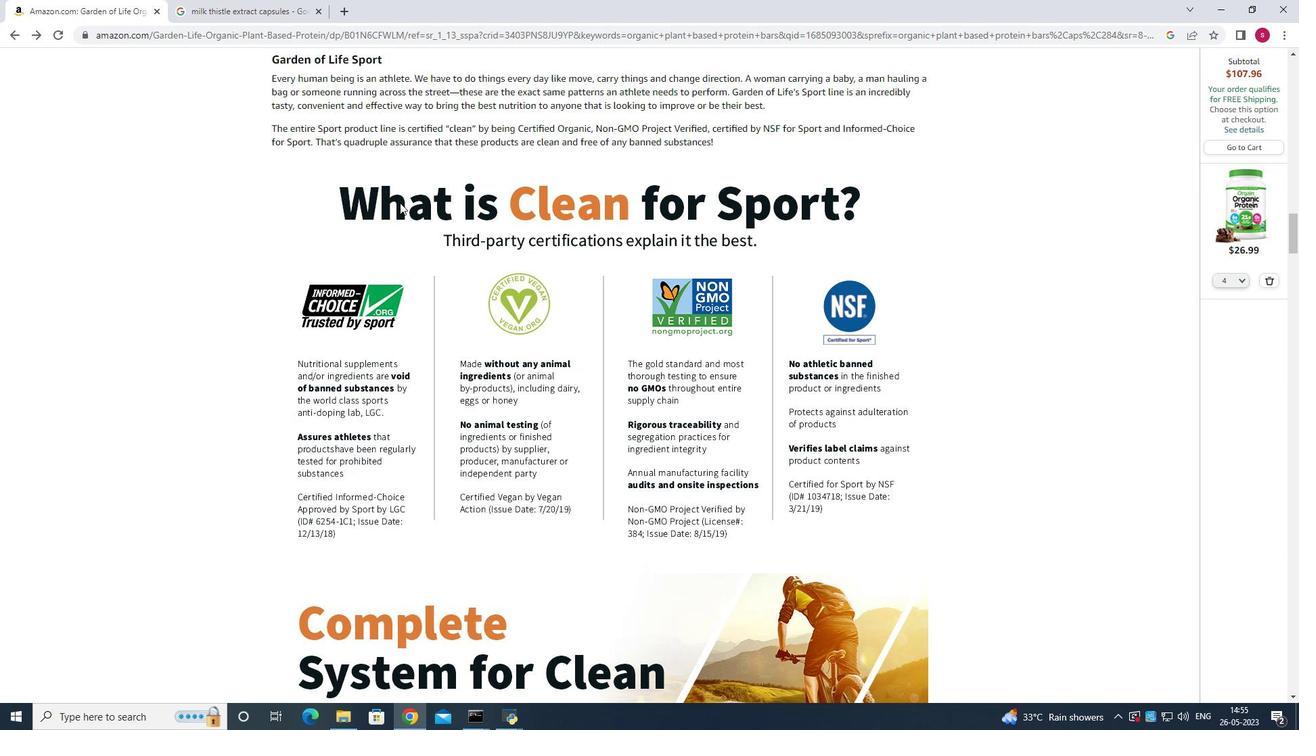 
Action: Mouse scrolled (399, 203) with delta (0, 0)
Screenshot: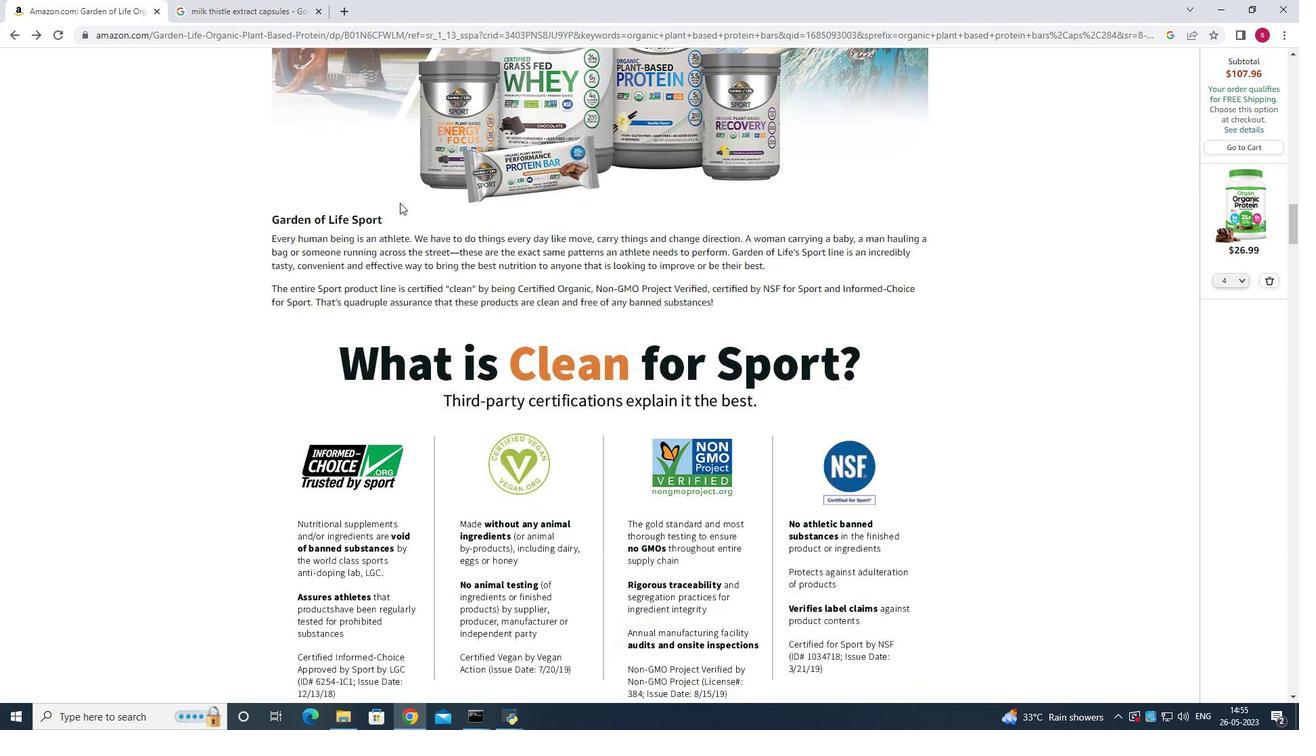 
Action: Mouse scrolled (399, 203) with delta (0, 0)
Screenshot: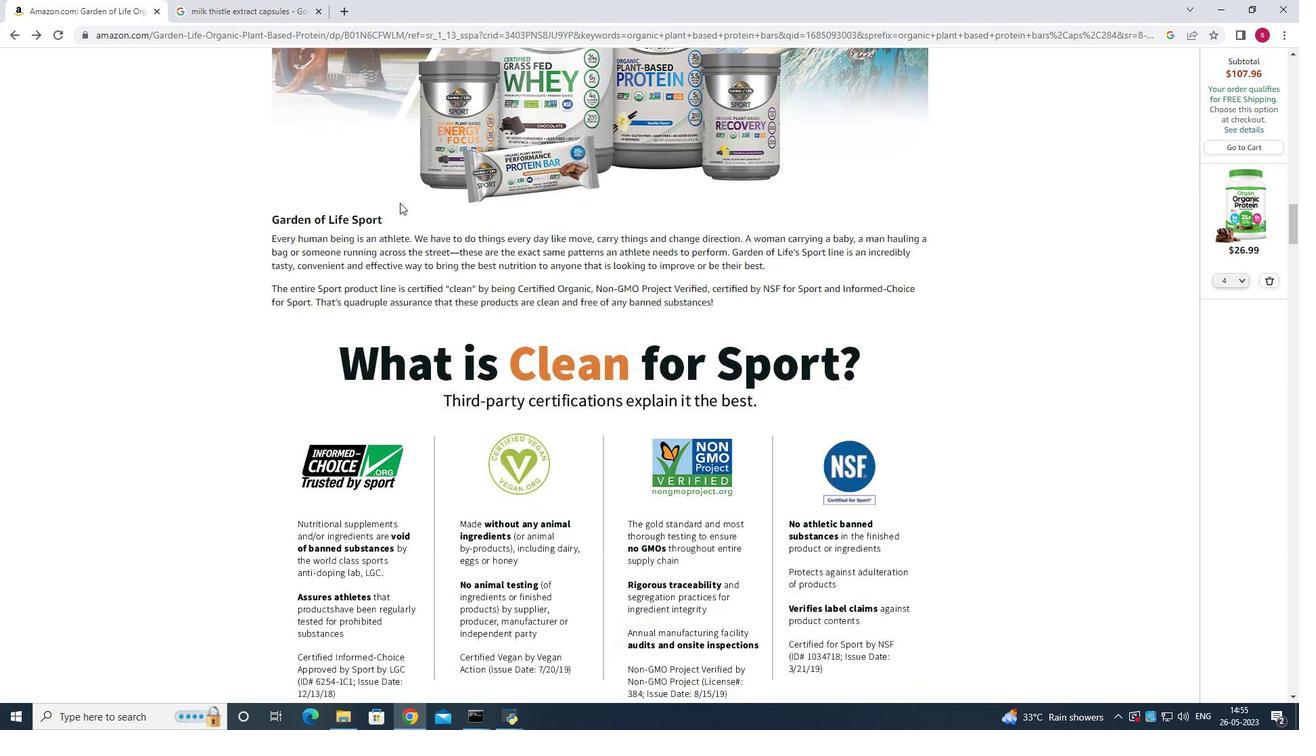 
Action: Mouse scrolled (399, 203) with delta (0, 0)
Screenshot: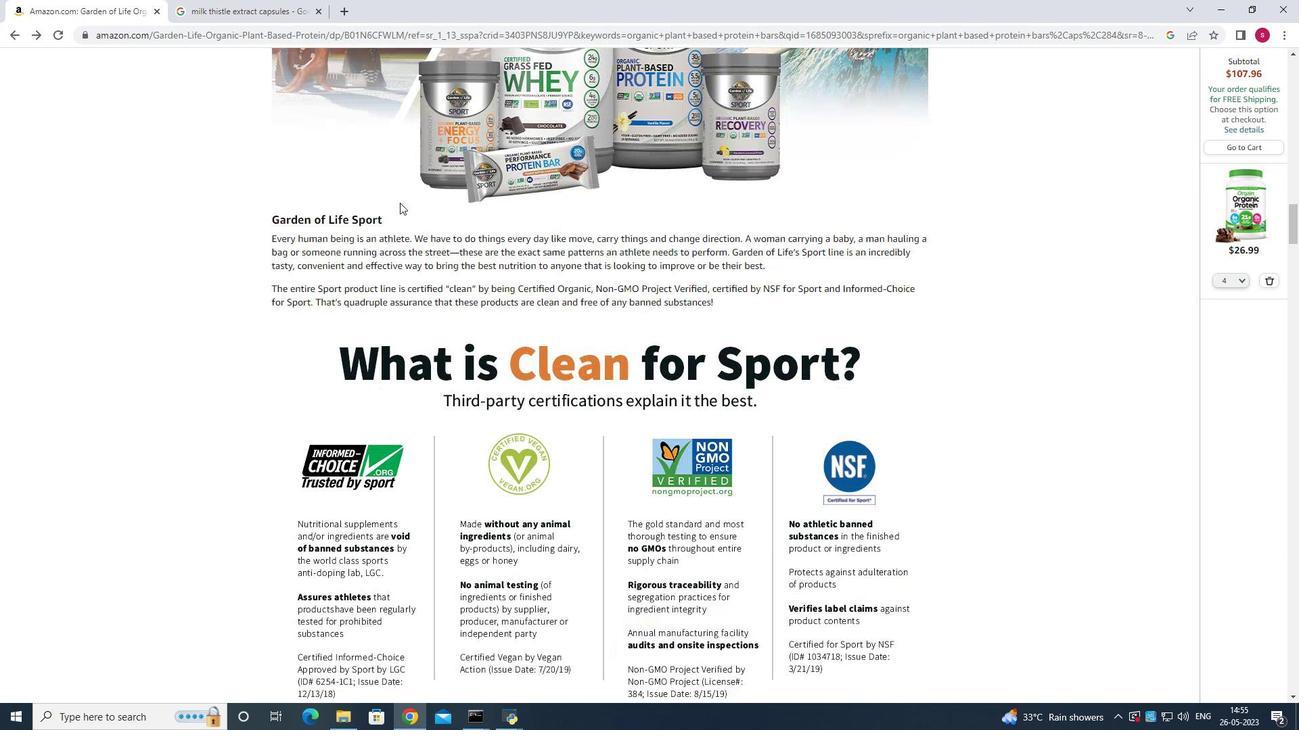 
Action: Mouse scrolled (399, 203) with delta (0, 0)
Screenshot: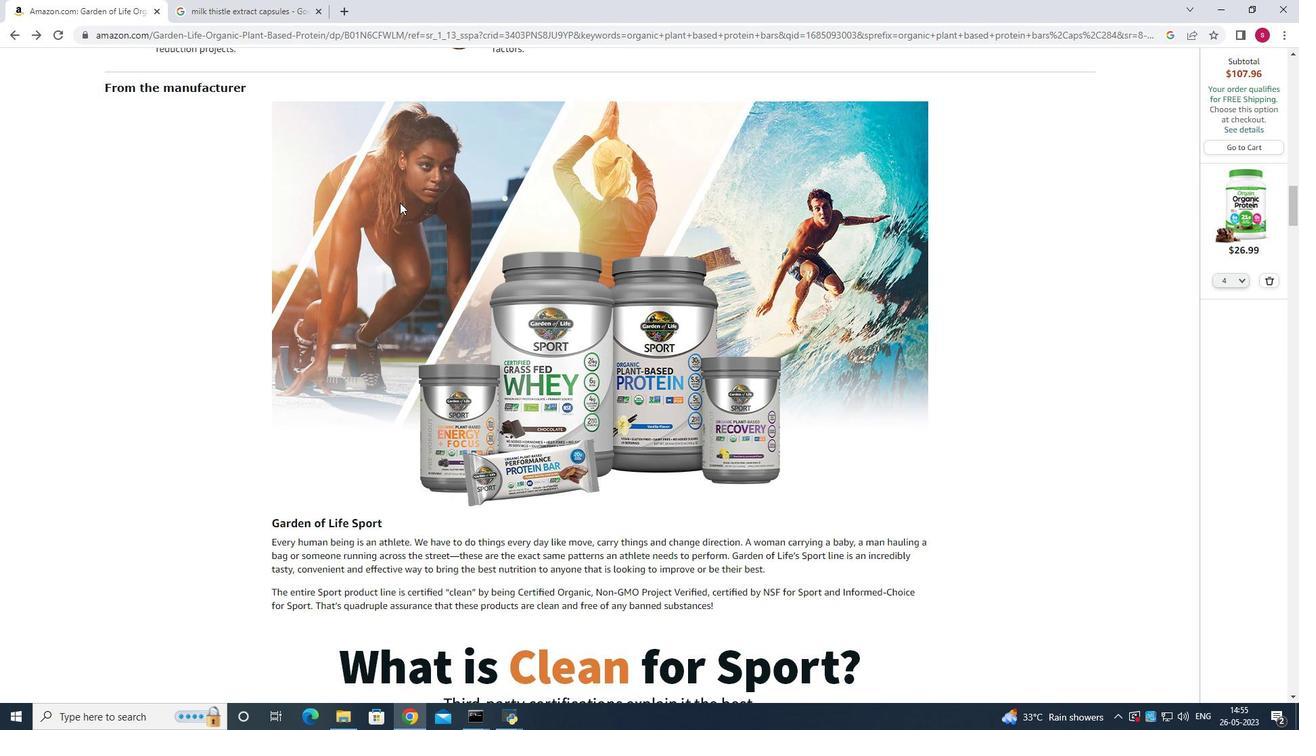 
Action: Mouse scrolled (399, 203) with delta (0, 0)
Screenshot: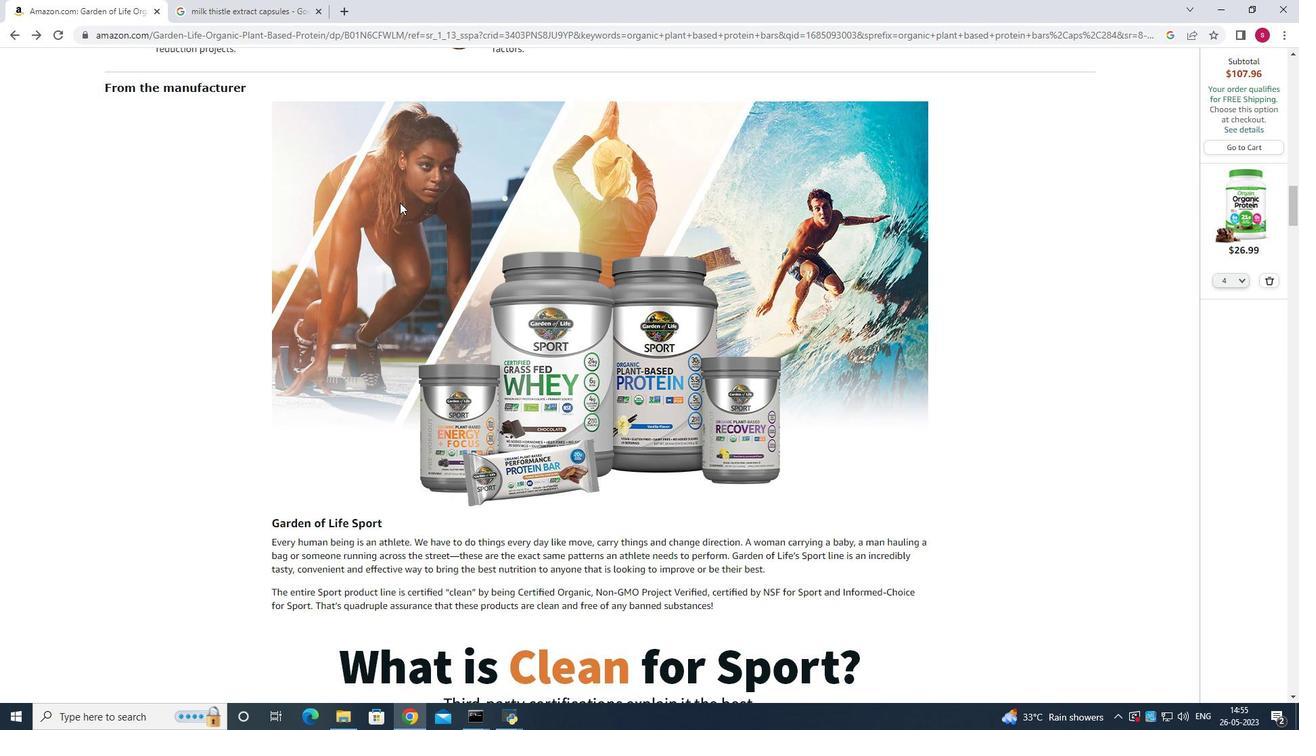 
Action: Mouse scrolled (399, 203) with delta (0, 0)
Screenshot: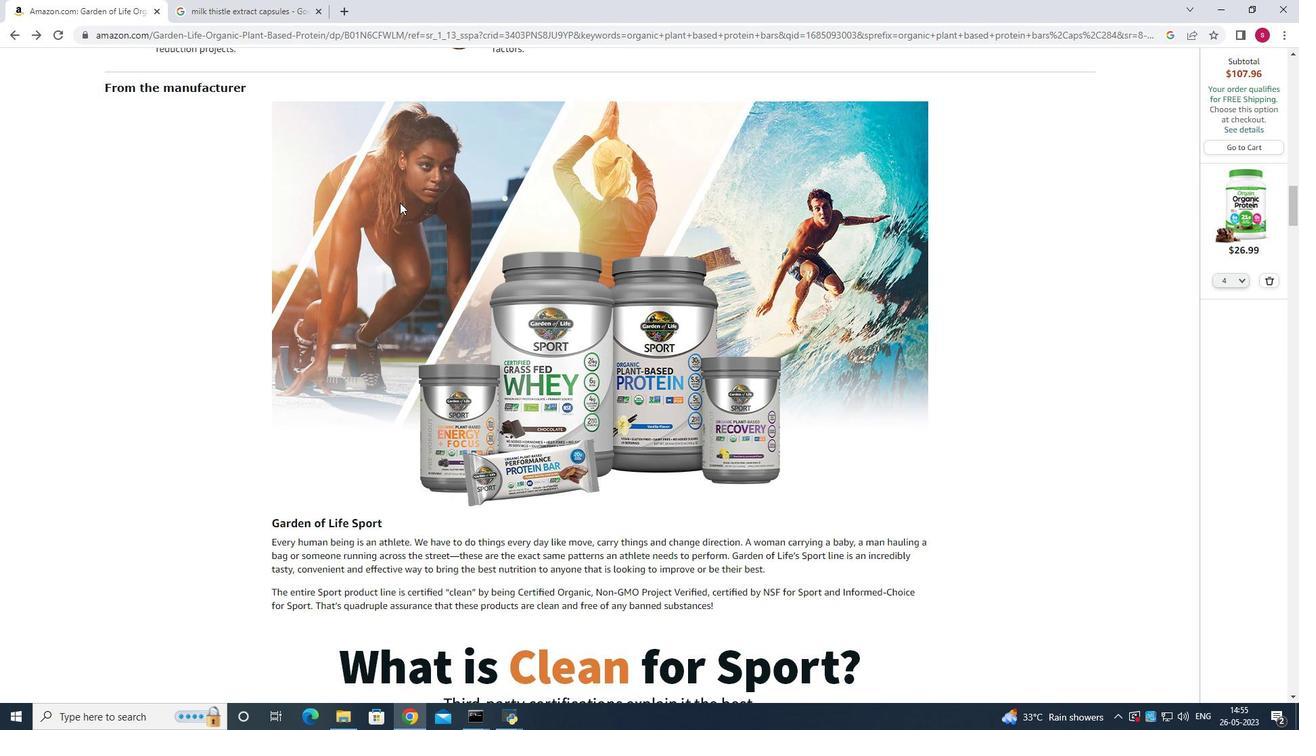 
Action: Mouse scrolled (399, 203) with delta (0, 0)
